 Task: Create an educational slideshow presentation on a historical event or scientific topic, incorporating images, text, and audio.
Action: Mouse moved to (281, 138)
Screenshot: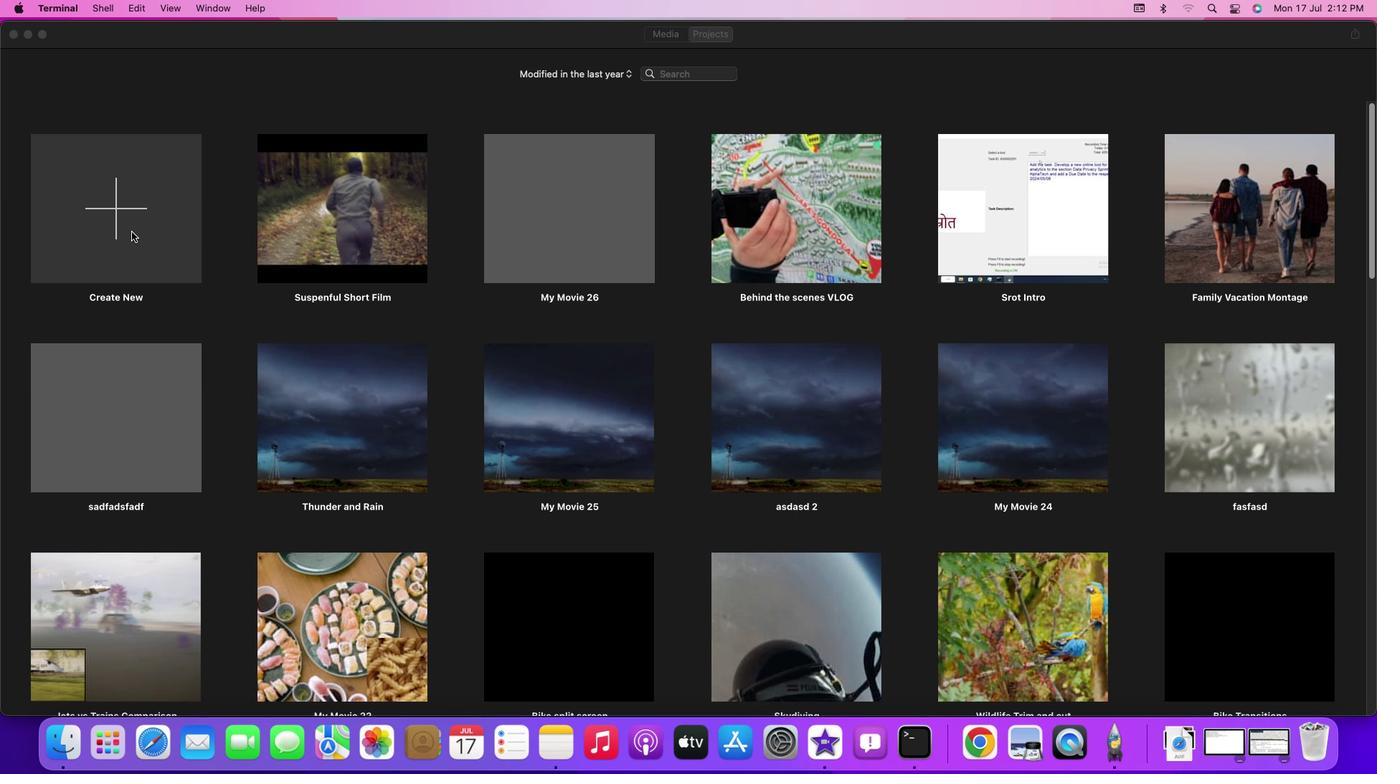 
Action: Mouse pressed left at (281, 138)
Screenshot: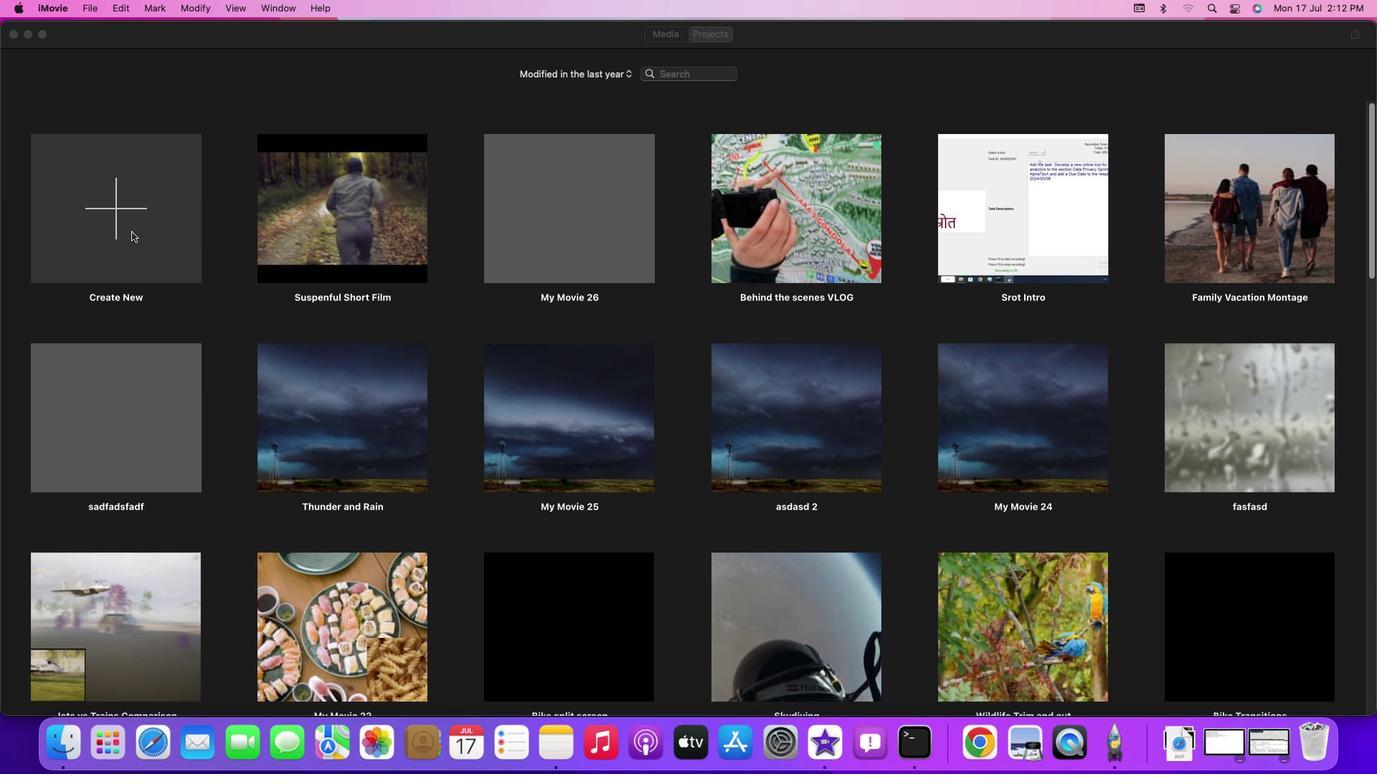 
Action: Mouse pressed left at (281, 138)
Screenshot: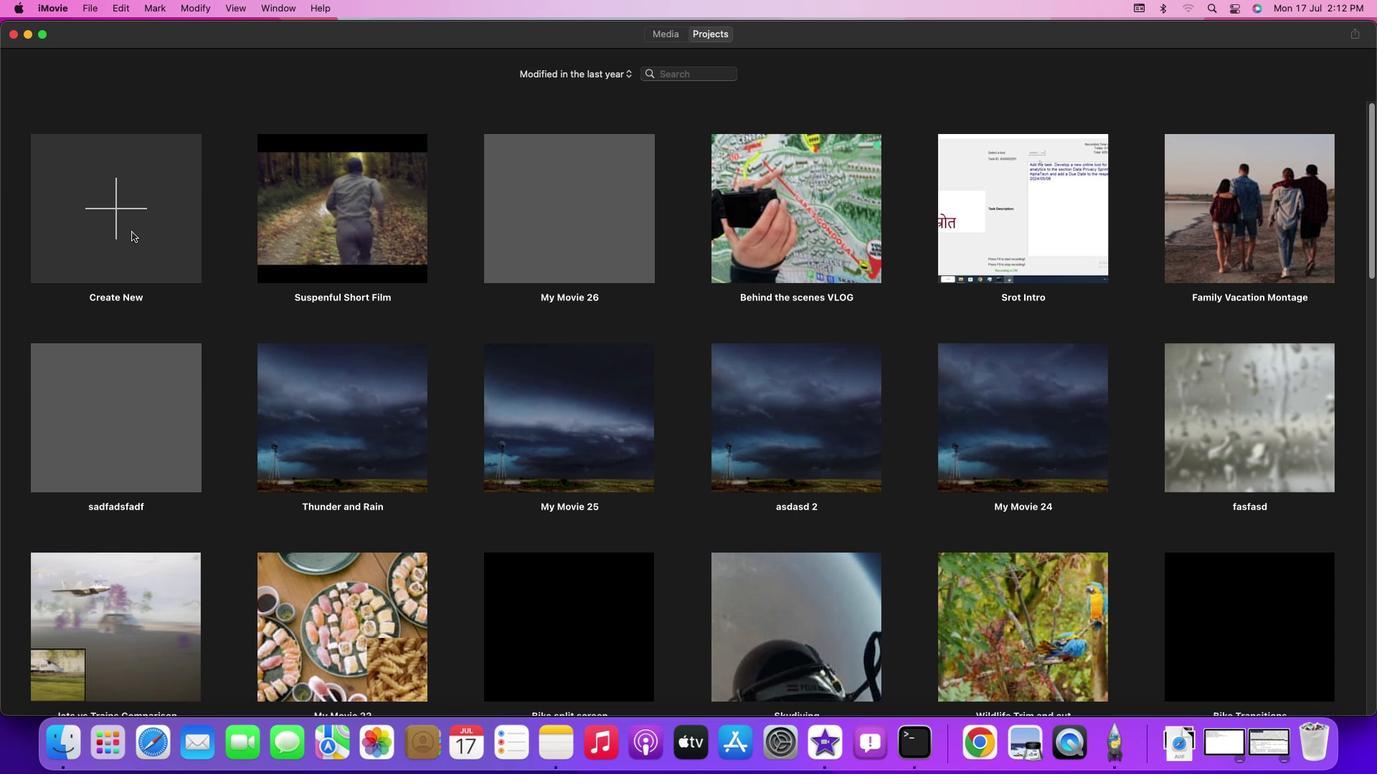 
Action: Mouse moved to (253, 124)
Screenshot: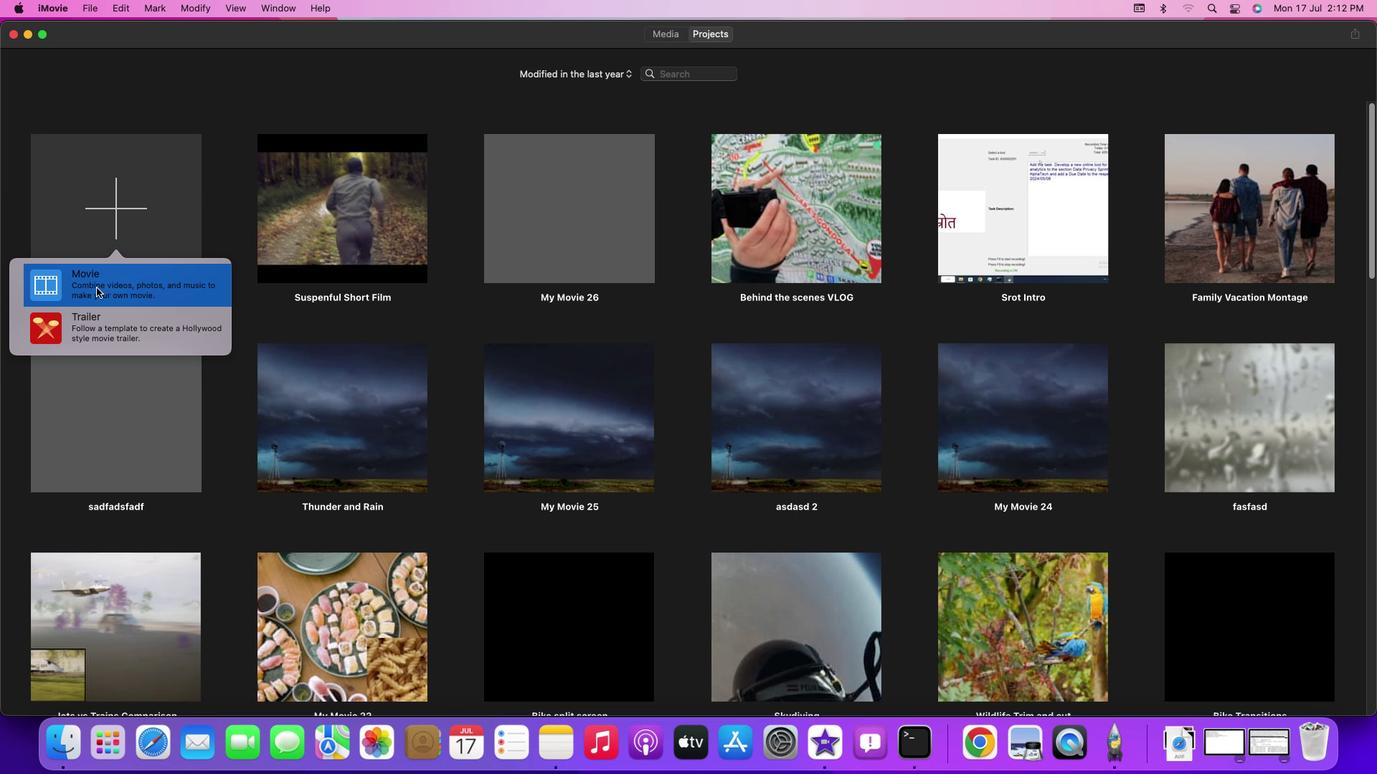 
Action: Mouse pressed left at (253, 124)
Screenshot: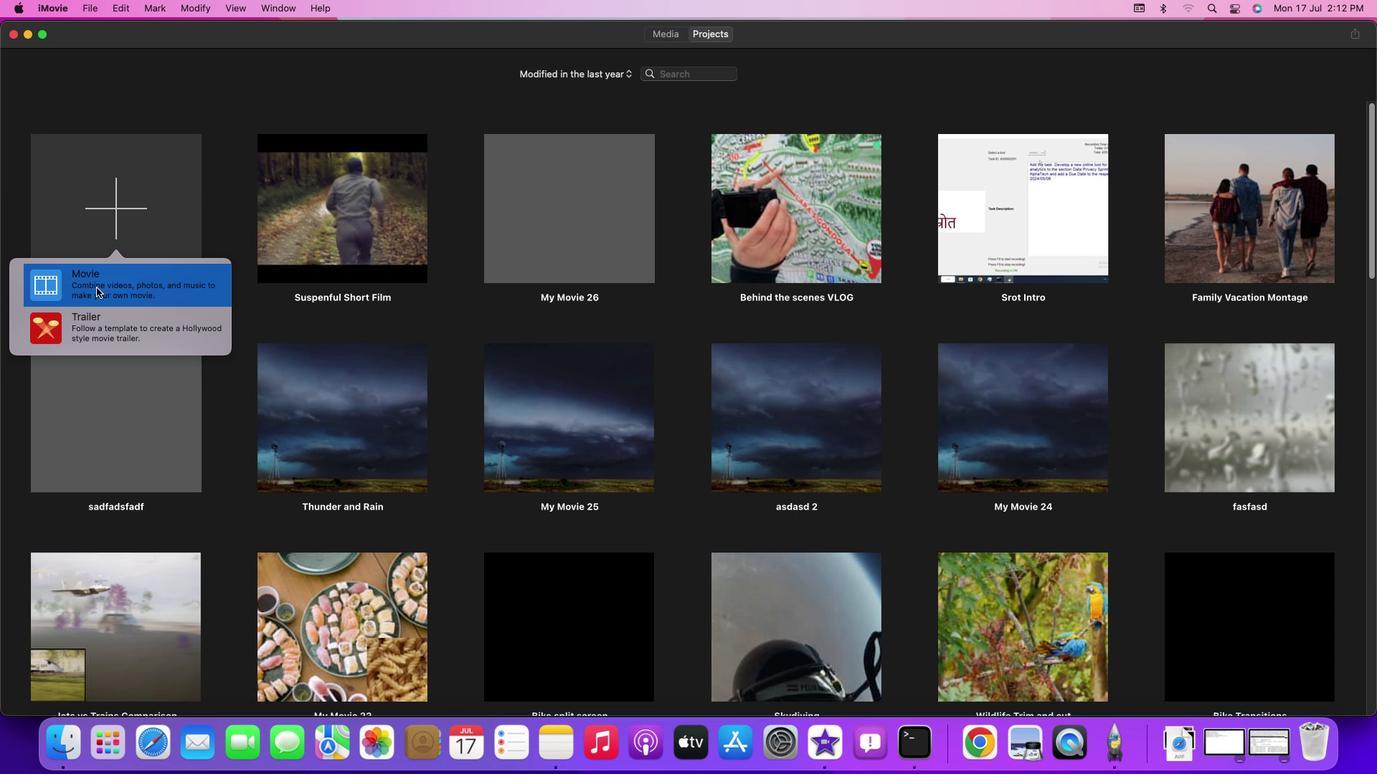 
Action: Mouse pressed left at (253, 124)
Screenshot: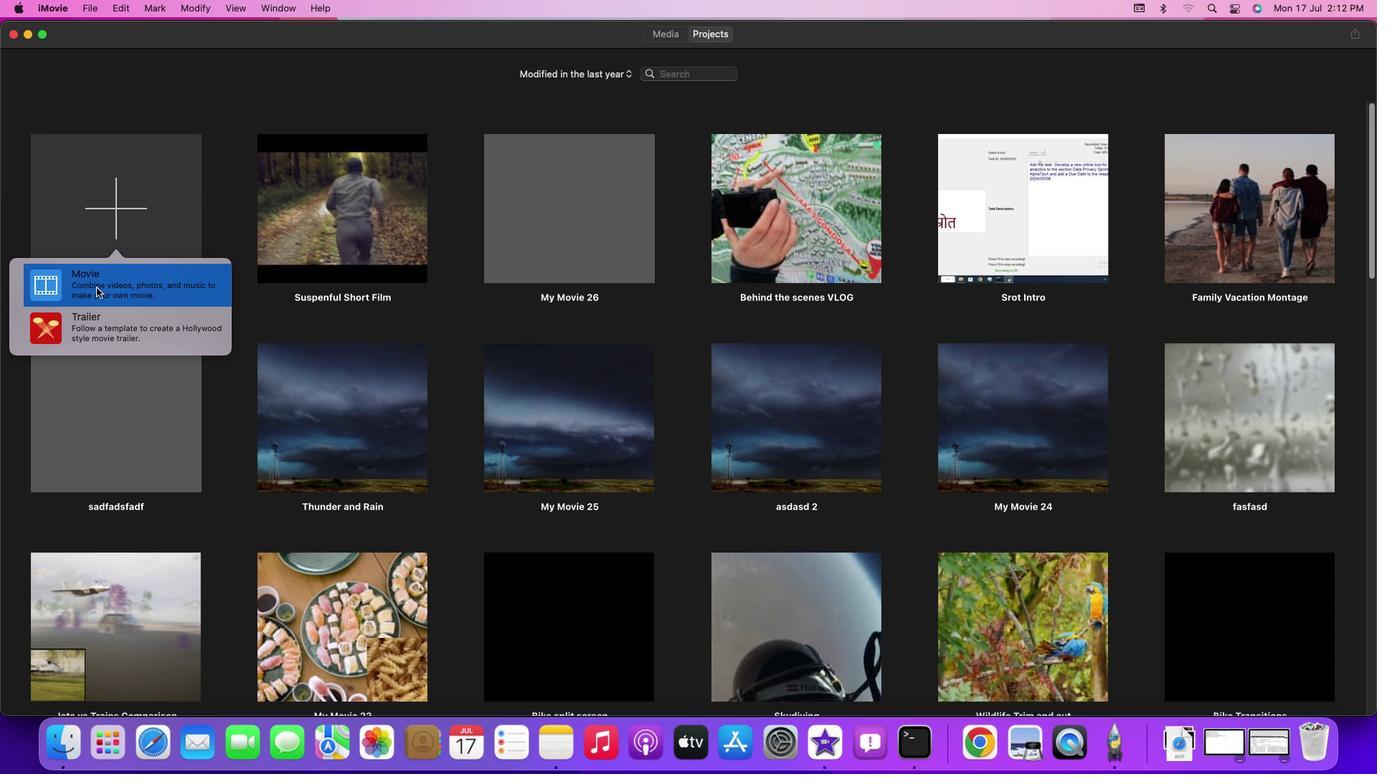 
Action: Mouse moved to (316, 185)
Screenshot: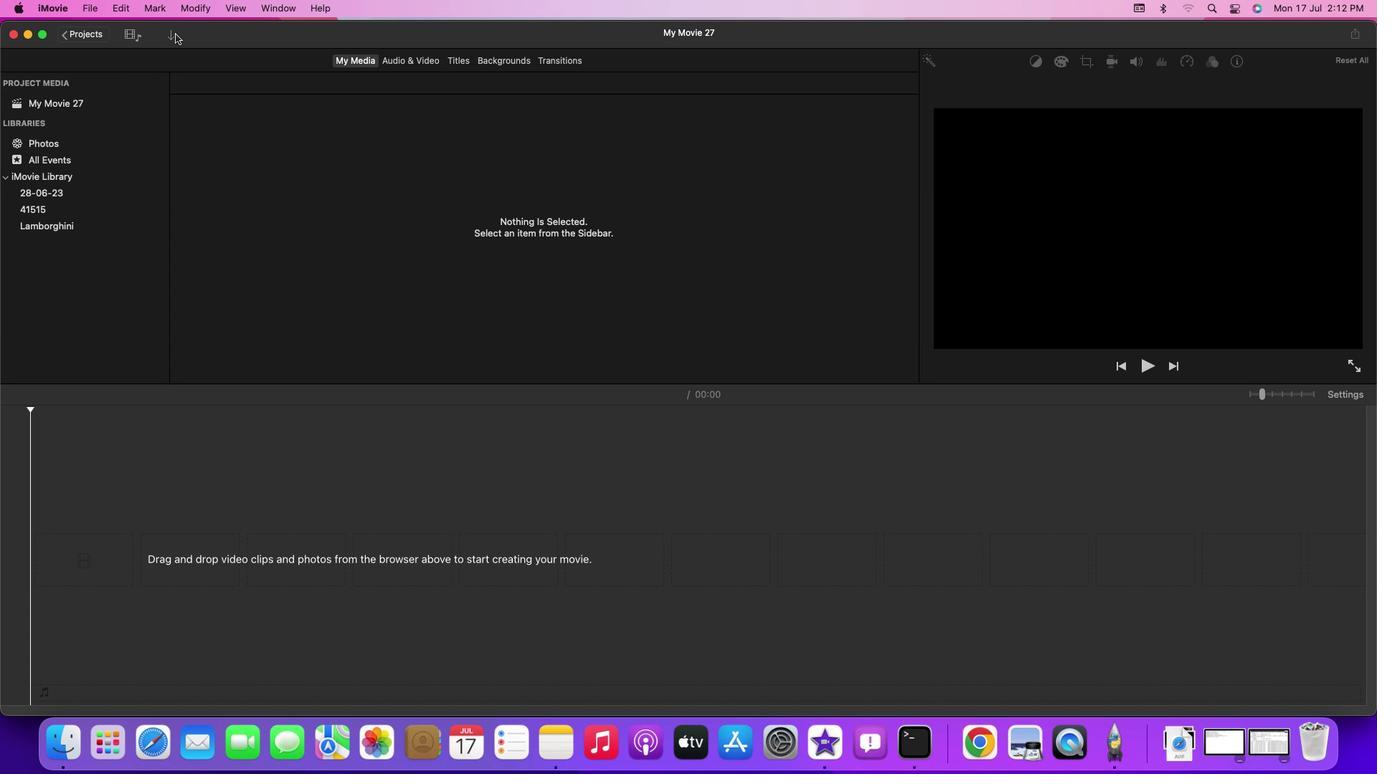 
Action: Mouse pressed left at (316, 185)
Screenshot: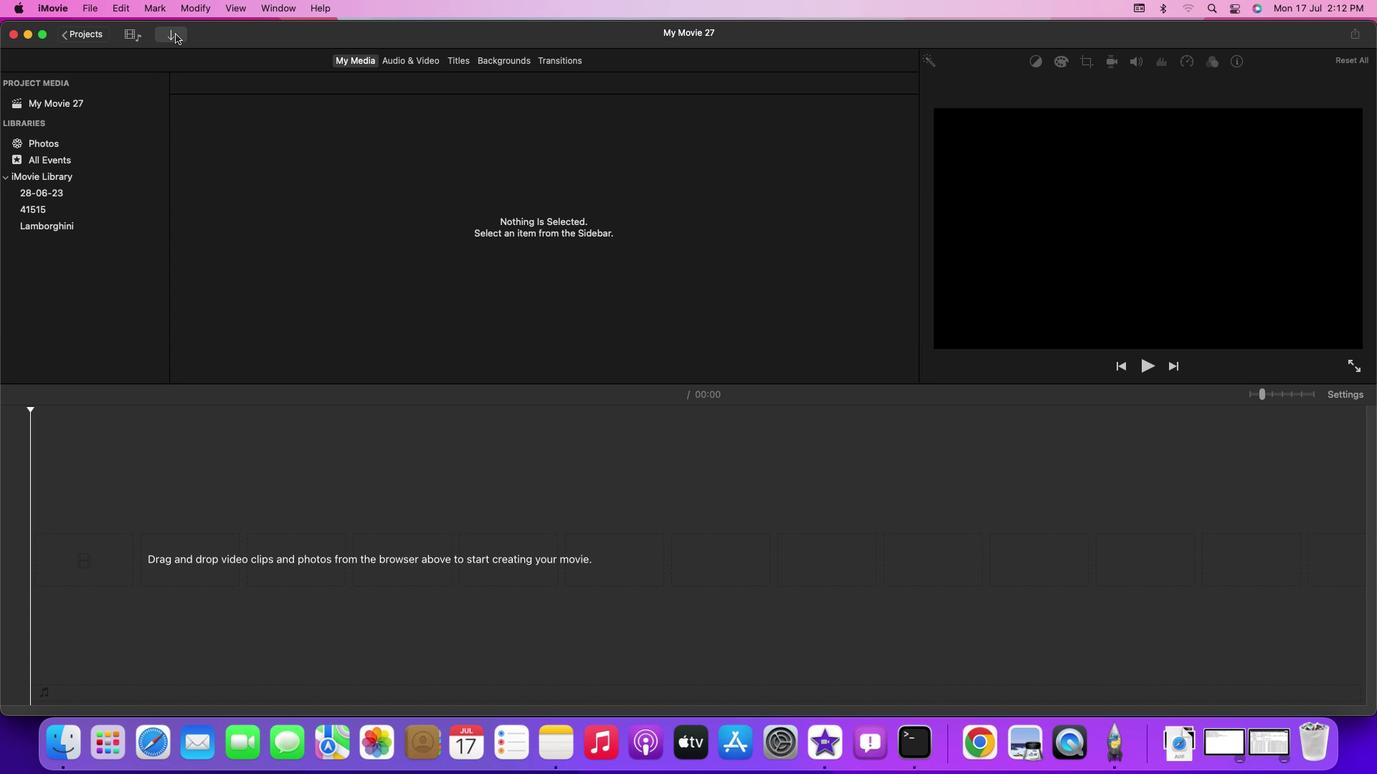 
Action: Mouse moved to (223, 147)
Screenshot: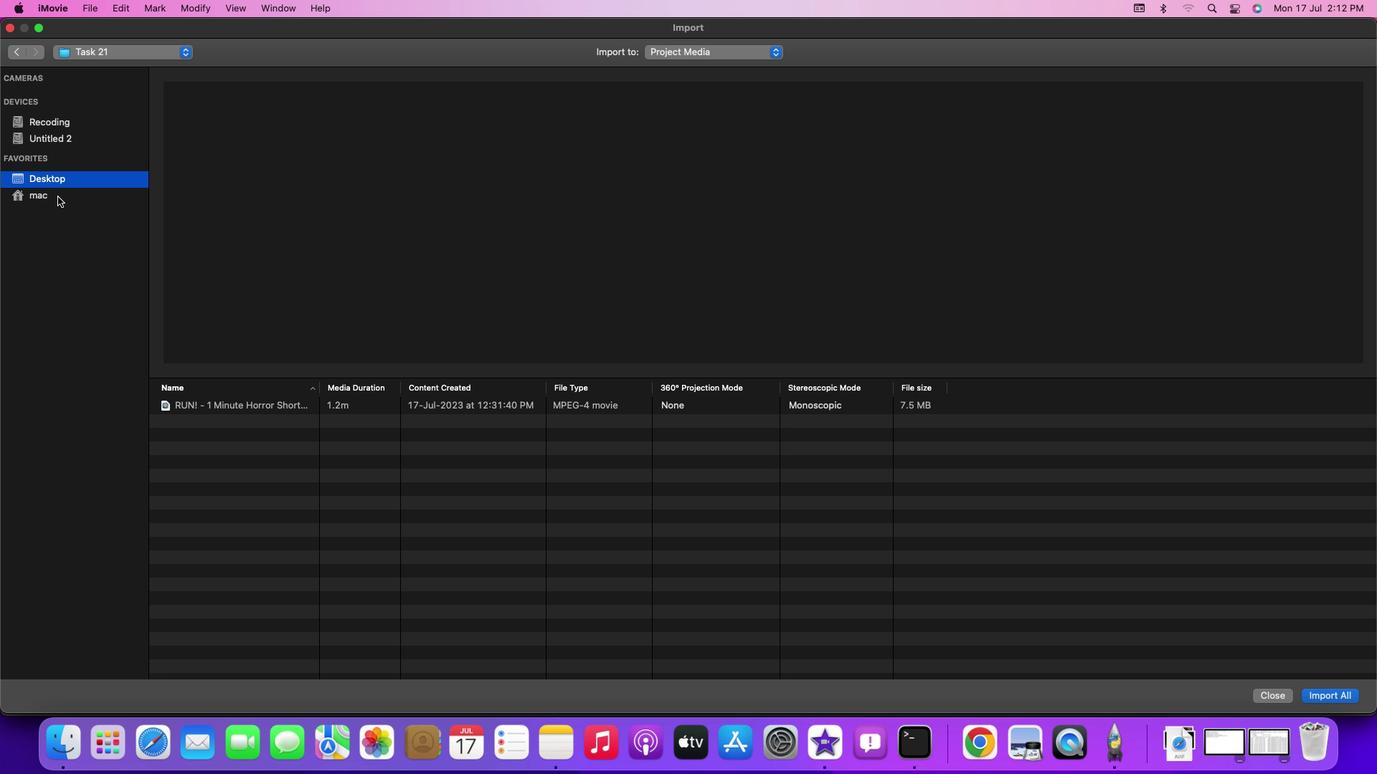 
Action: Mouse pressed left at (223, 147)
Screenshot: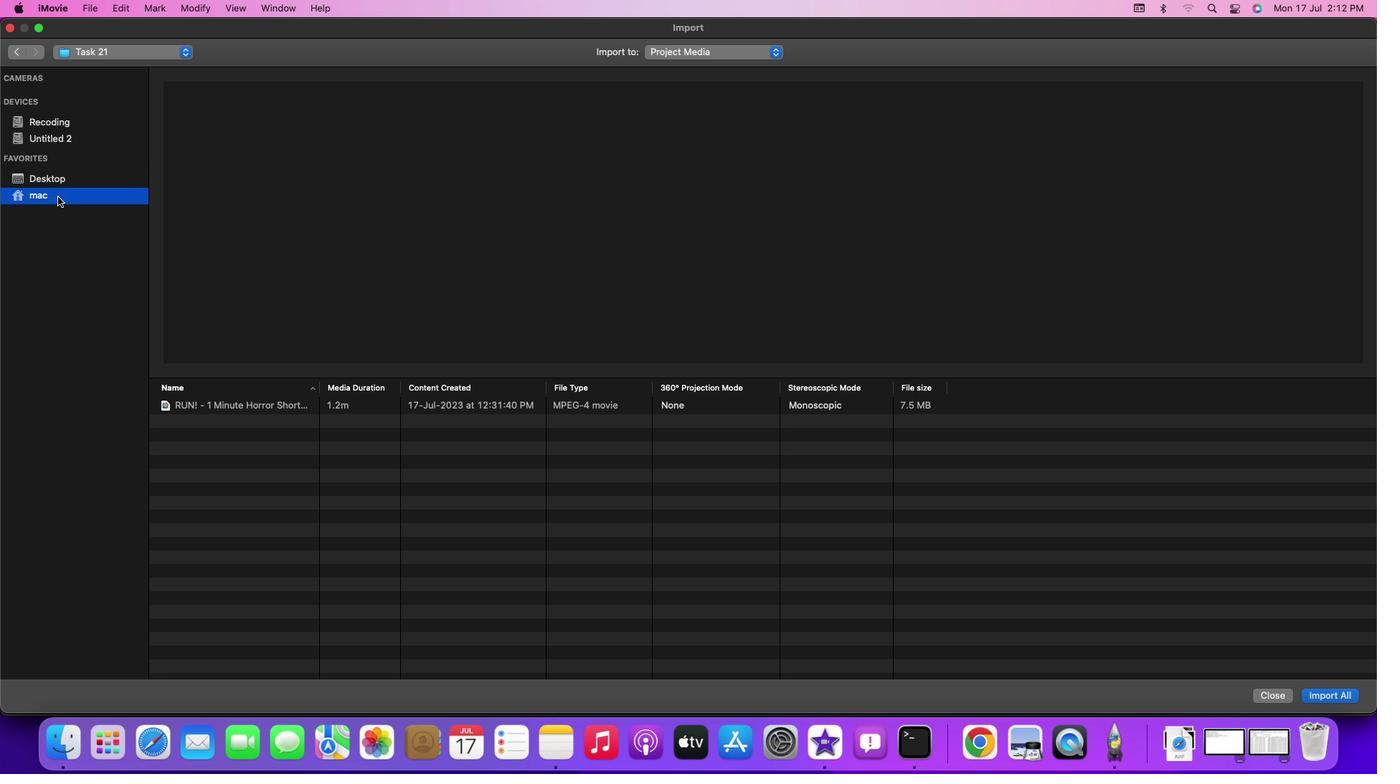 
Action: Mouse moved to (226, 149)
Screenshot: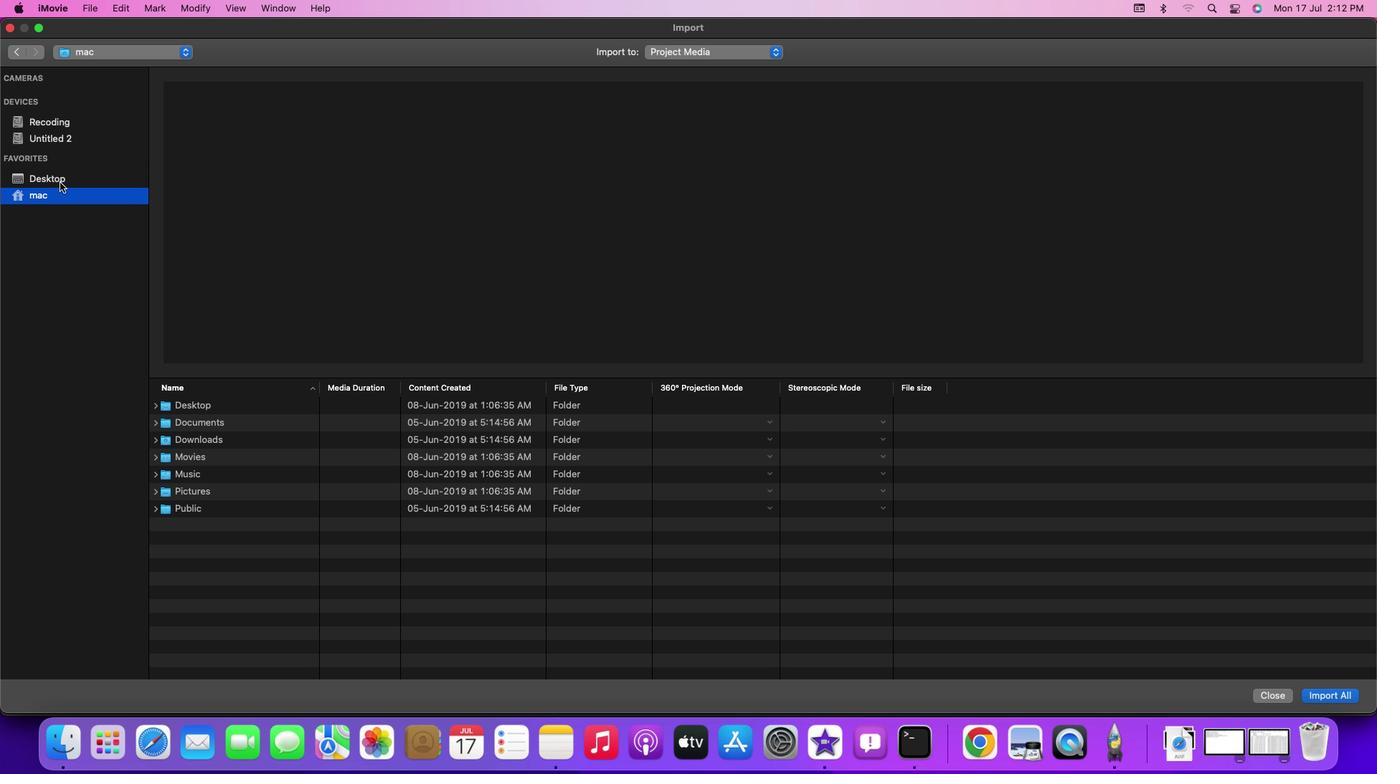 
Action: Mouse pressed left at (226, 149)
Screenshot: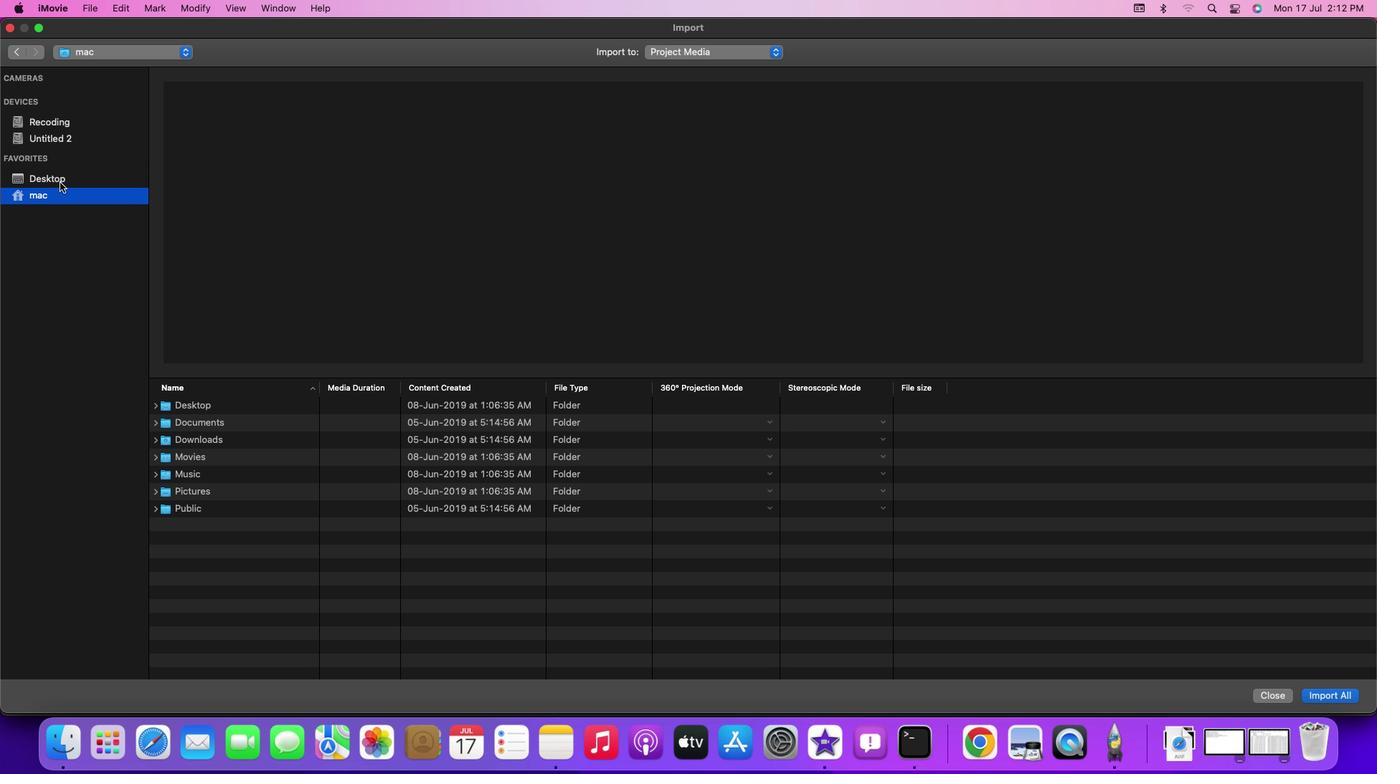 
Action: Mouse moved to (333, 43)
Screenshot: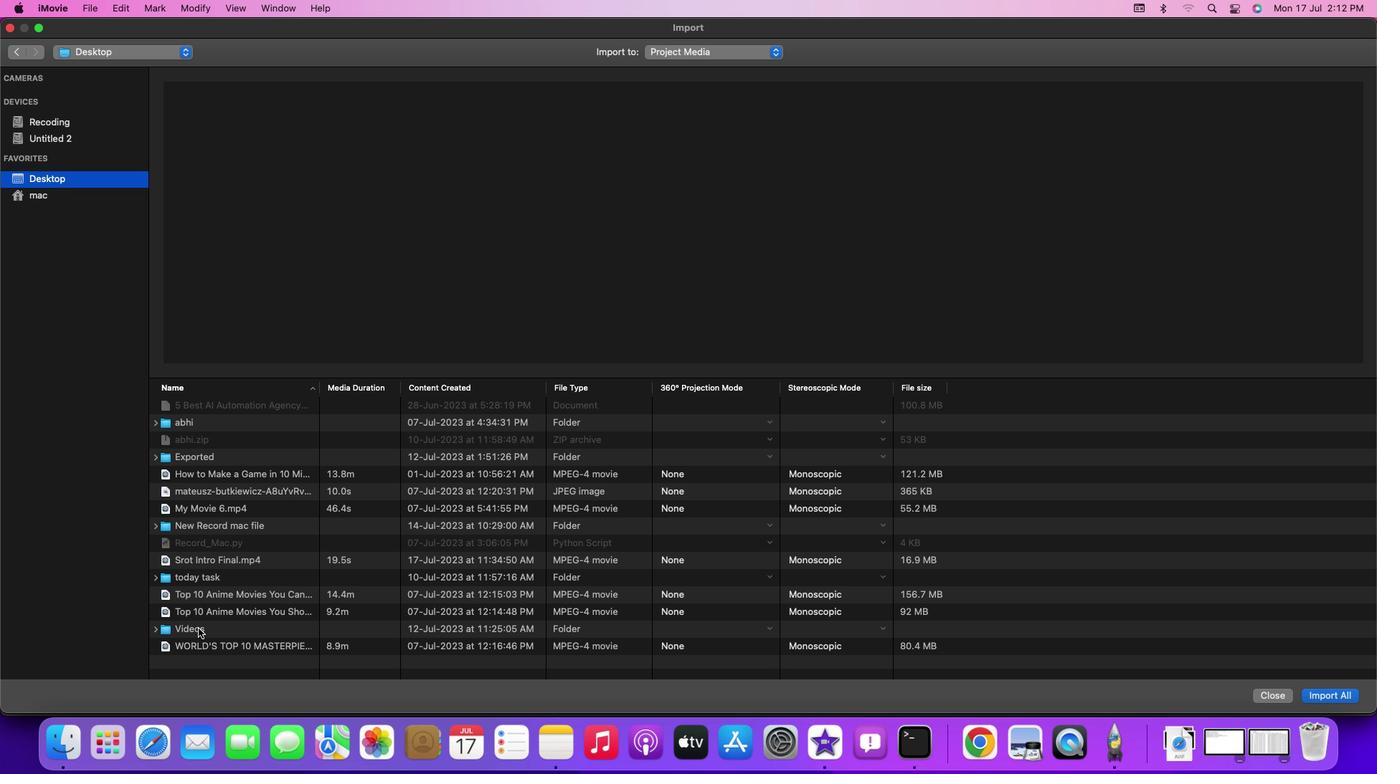 
Action: Mouse pressed left at (333, 43)
Screenshot: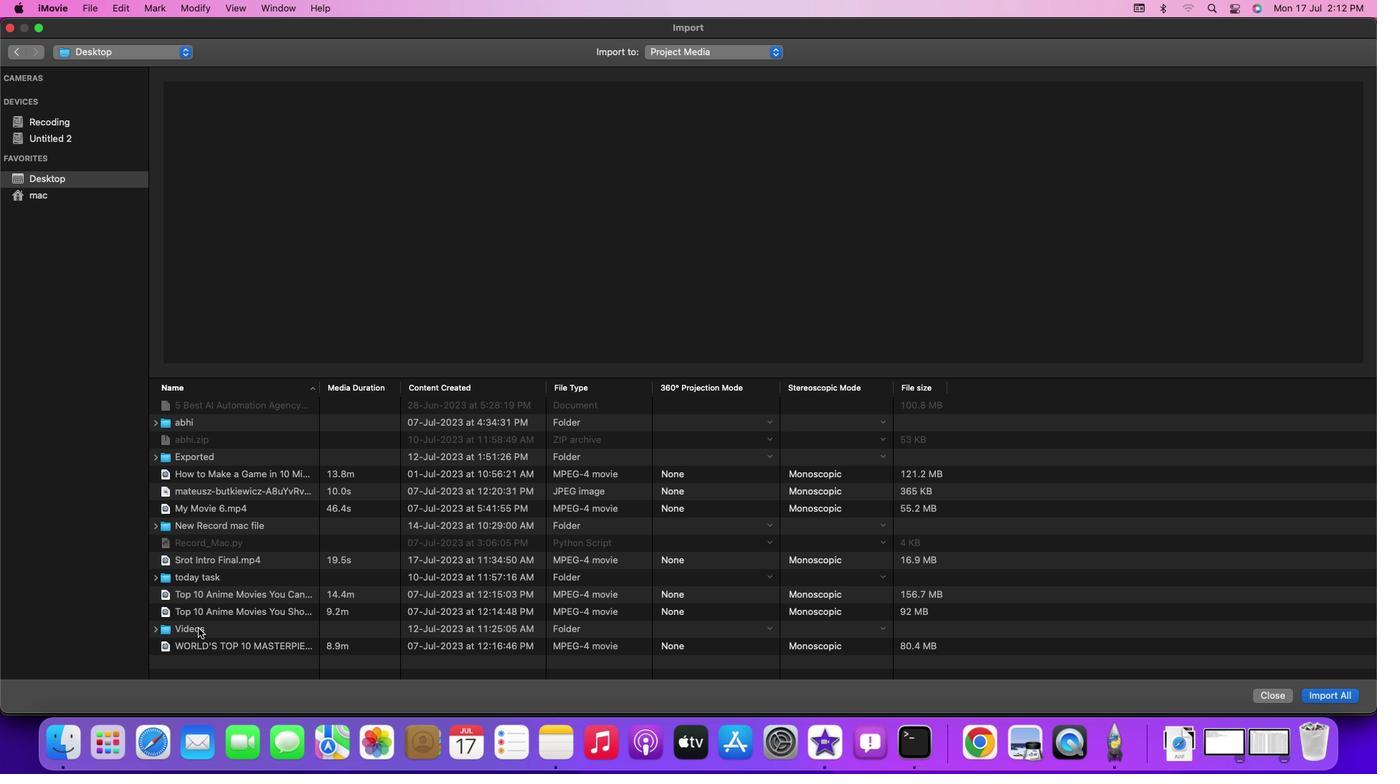 
Action: Mouse pressed left at (333, 43)
Screenshot: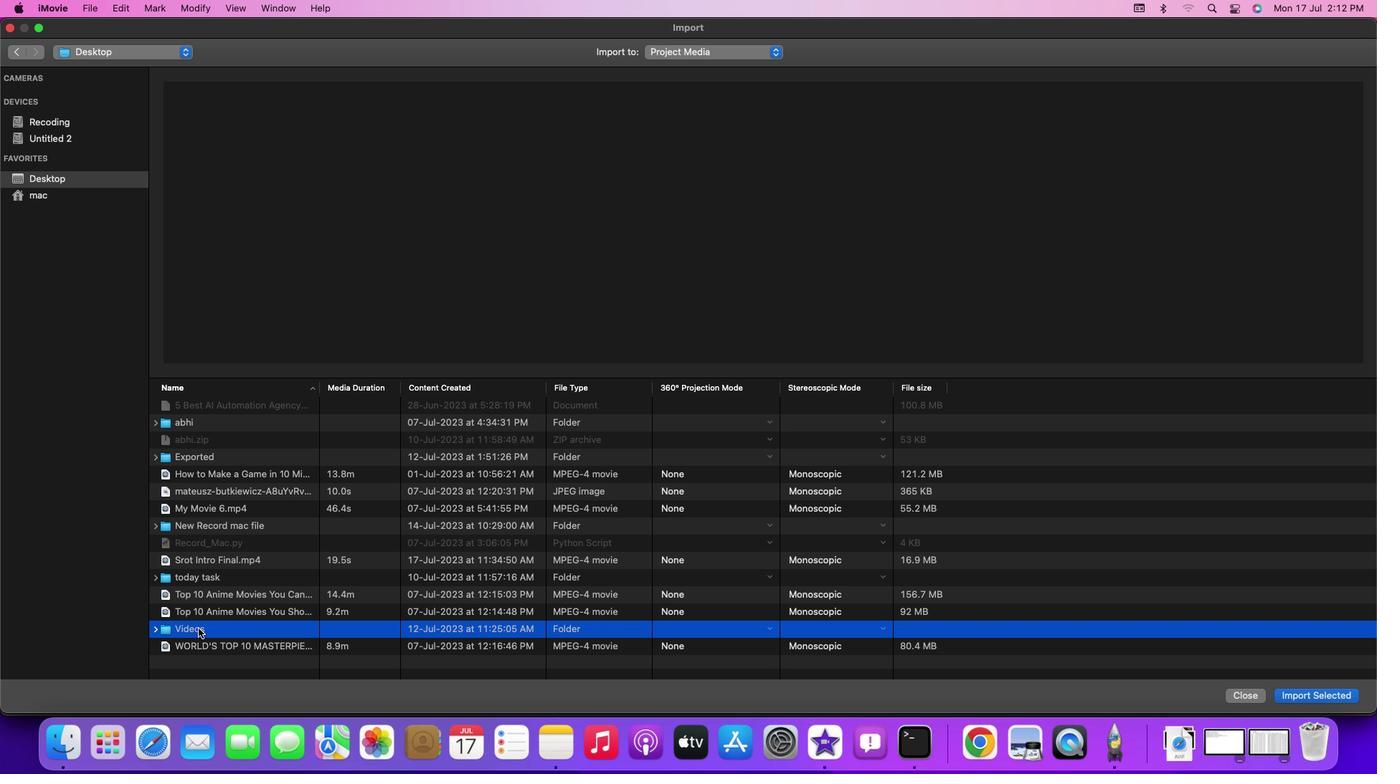 
Action: Mouse moved to (385, 68)
Screenshot: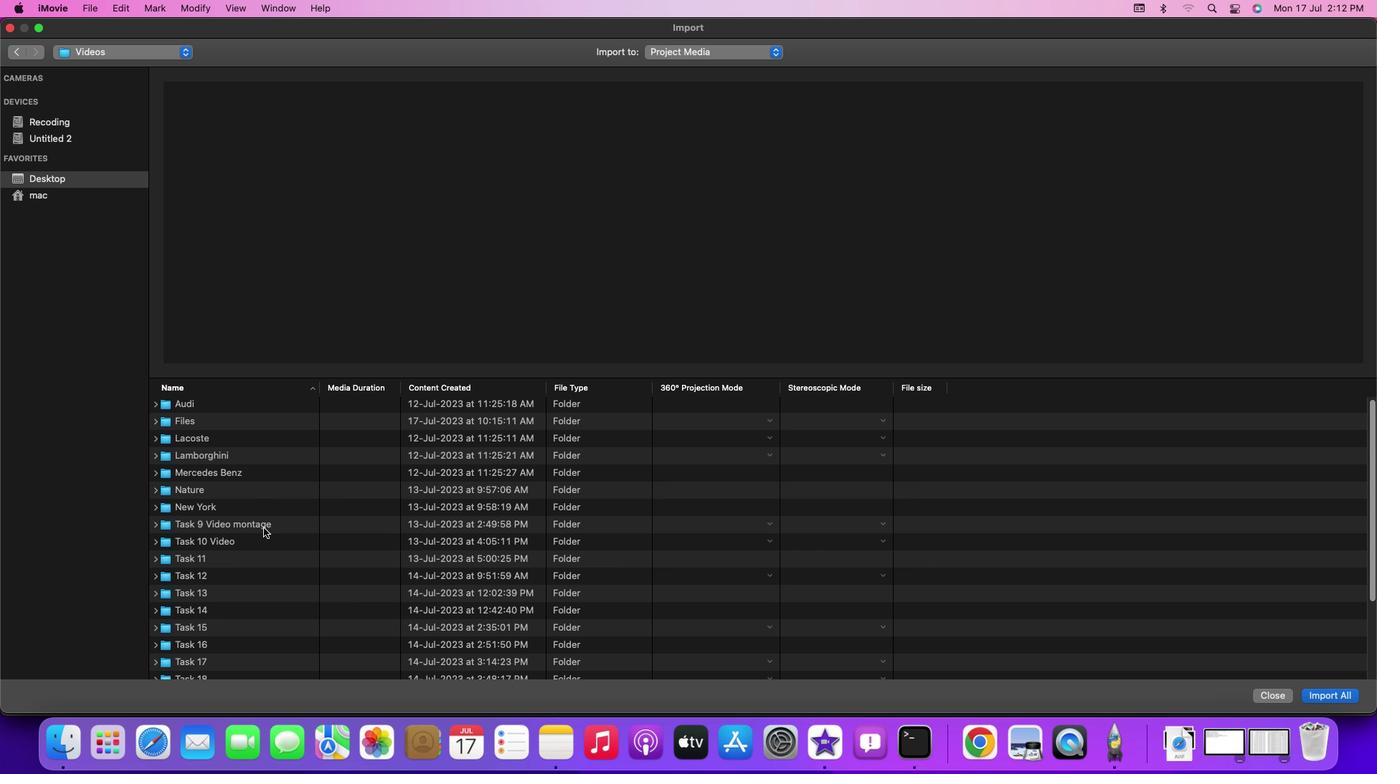 
Action: Mouse scrolled (385, 68) with delta (178, 194)
Screenshot: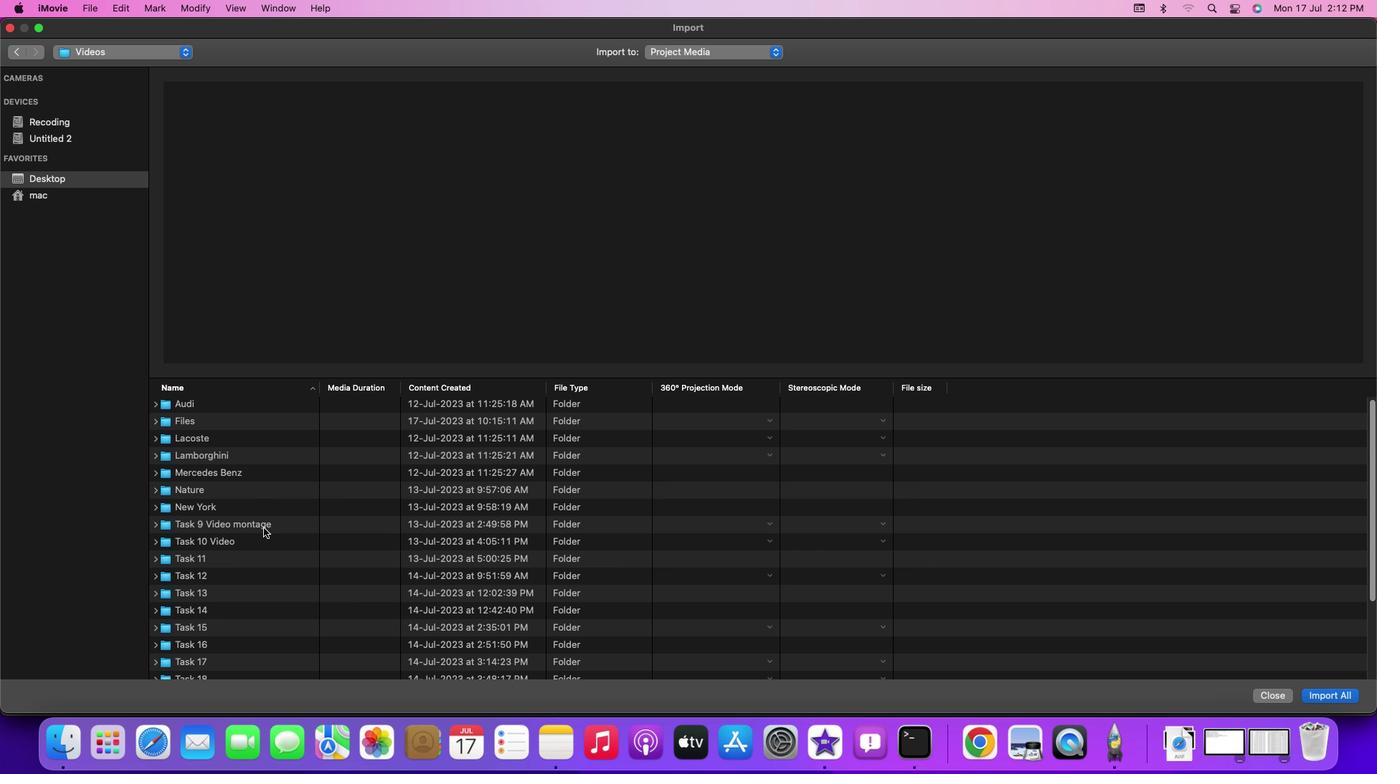 
Action: Mouse moved to (385, 67)
Screenshot: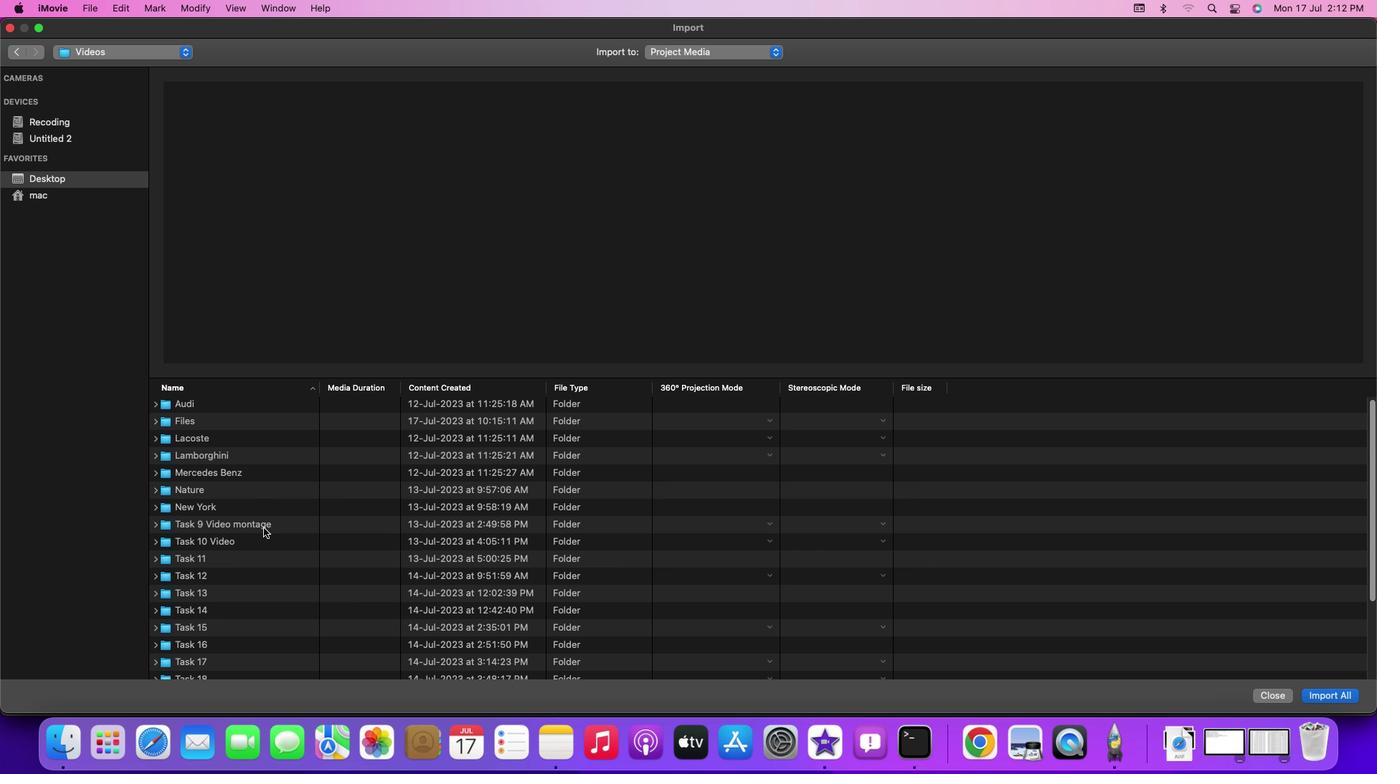 
Action: Mouse scrolled (385, 67) with delta (178, 194)
Screenshot: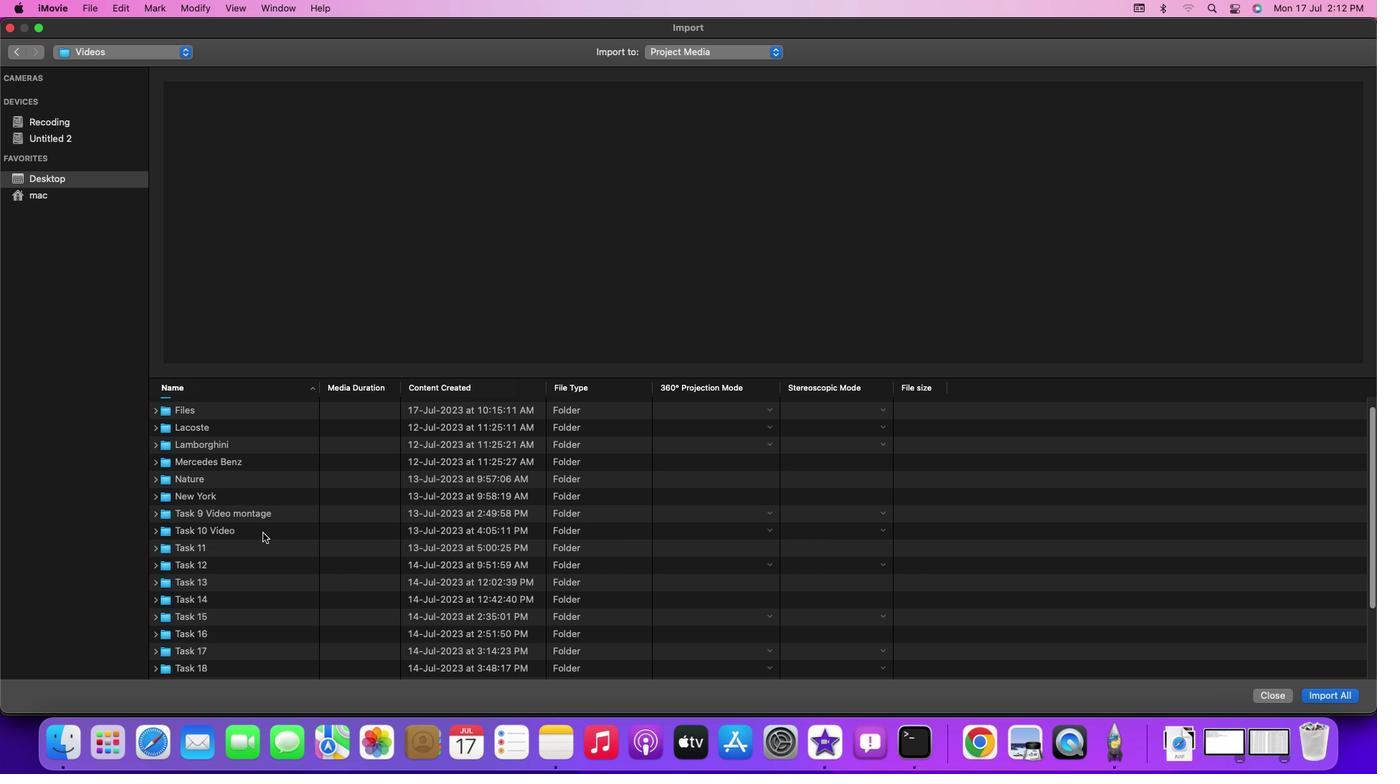 
Action: Mouse moved to (385, 66)
Screenshot: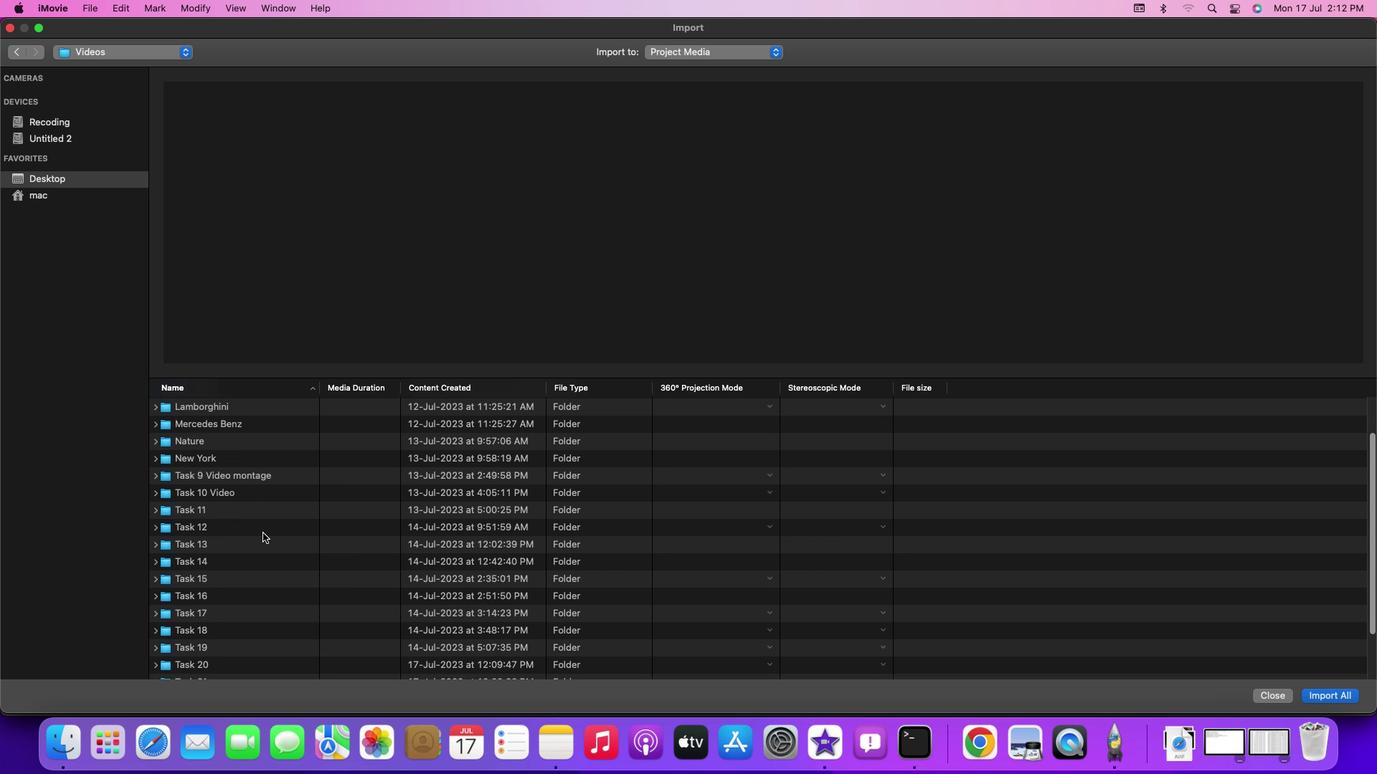 
Action: Mouse scrolled (385, 66) with delta (178, 194)
Screenshot: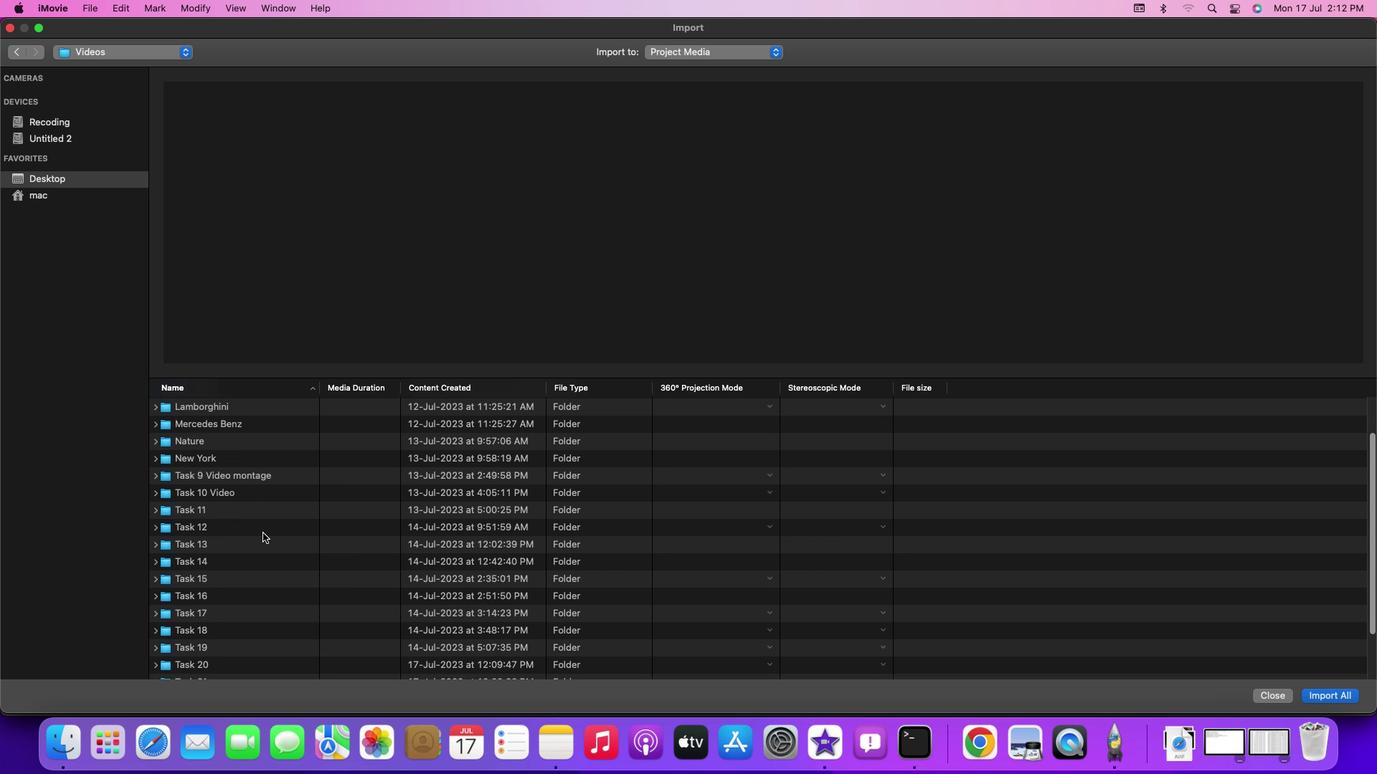 
Action: Mouse moved to (384, 66)
Screenshot: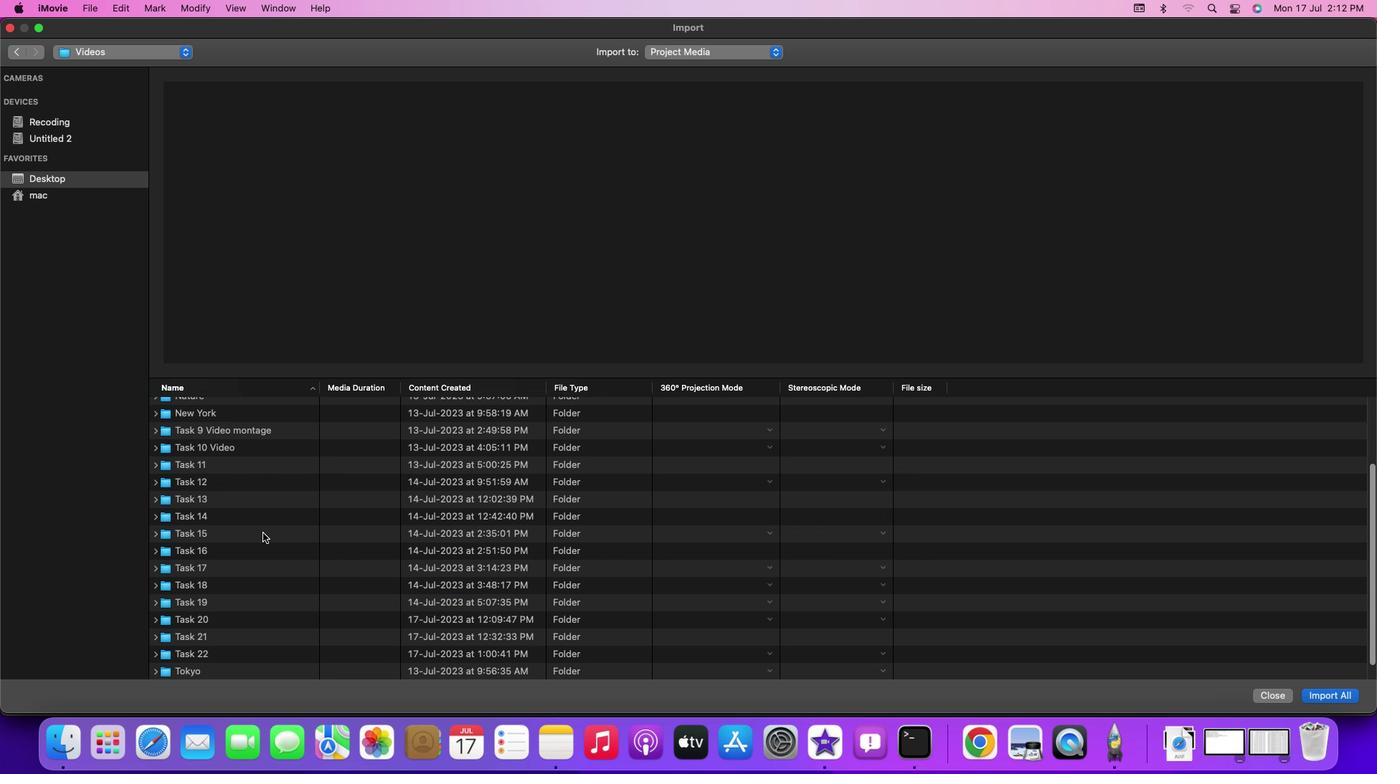 
Action: Mouse scrolled (384, 66) with delta (178, 195)
Screenshot: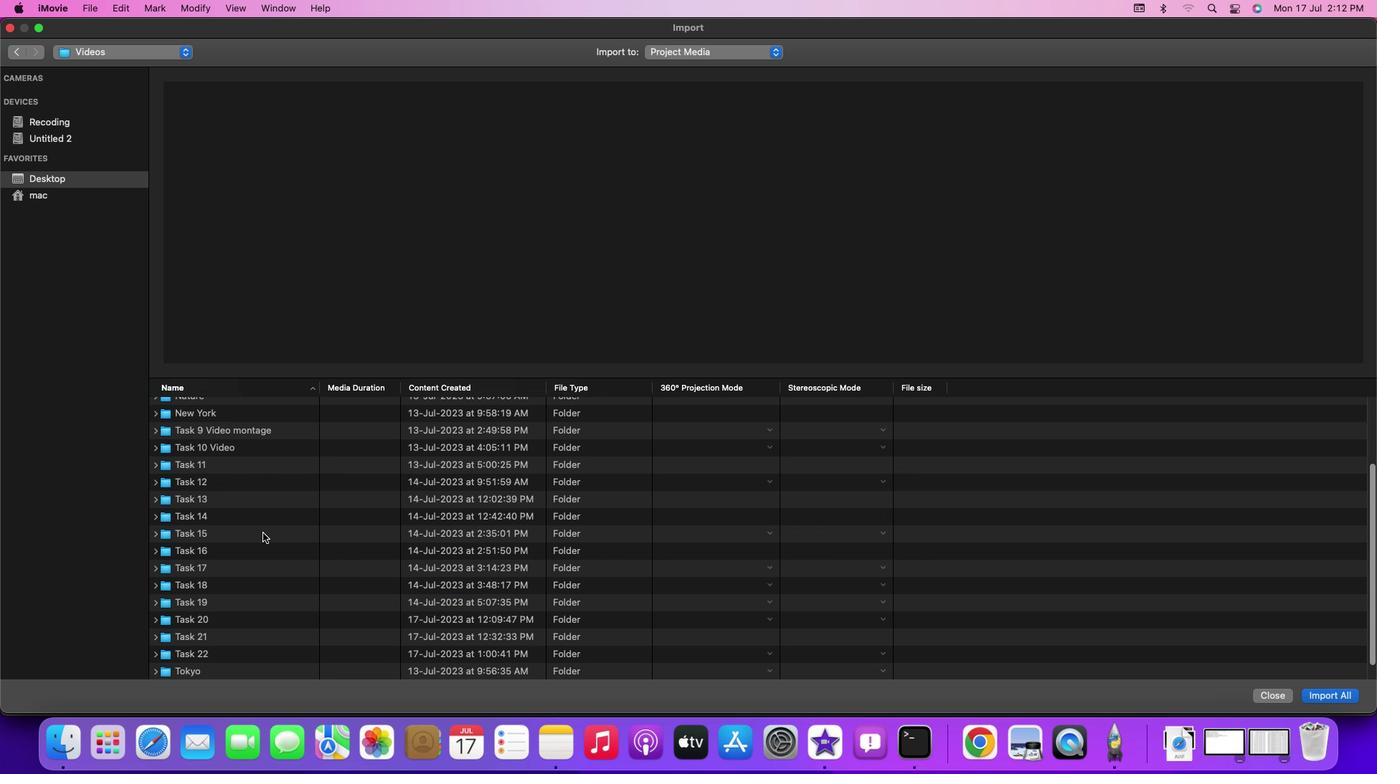 
Action: Mouse moved to (384, 65)
Screenshot: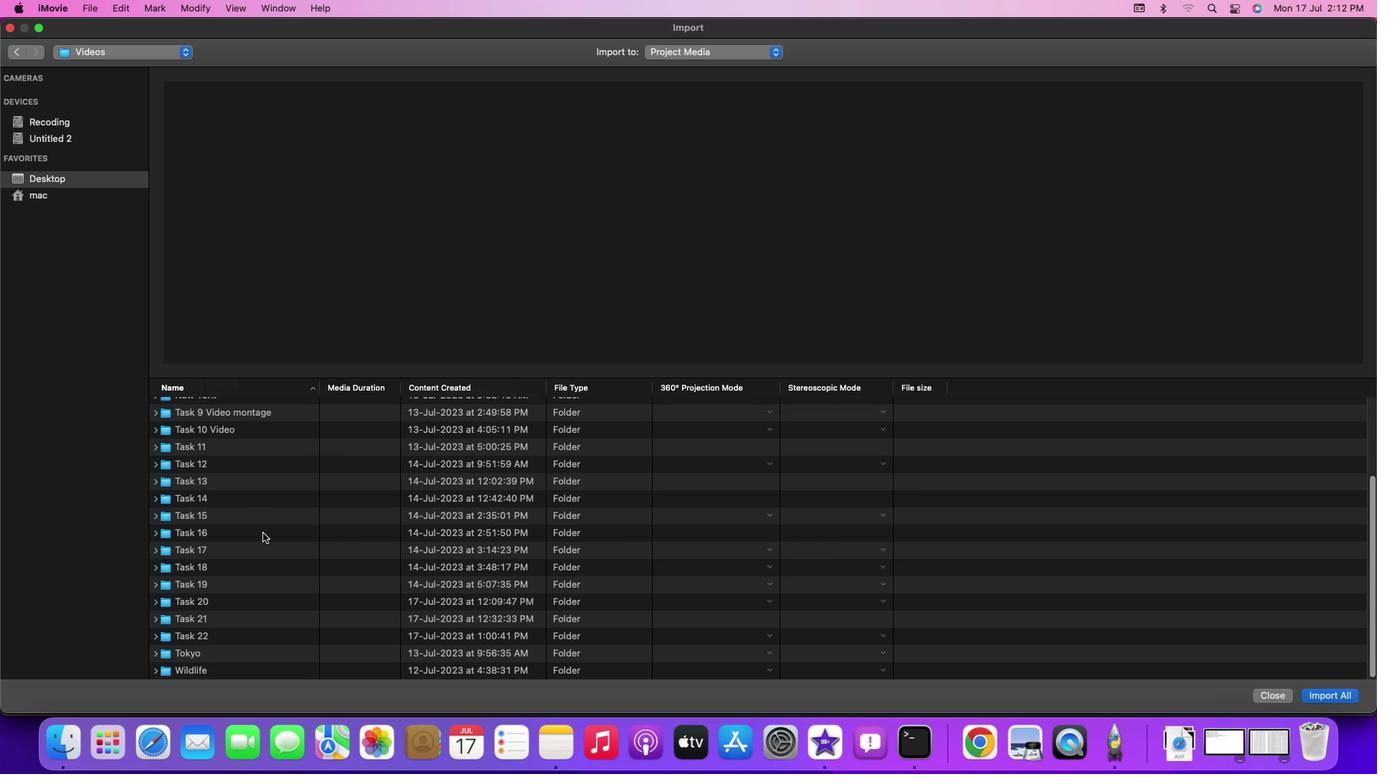 
Action: Mouse scrolled (384, 65) with delta (178, 195)
Screenshot: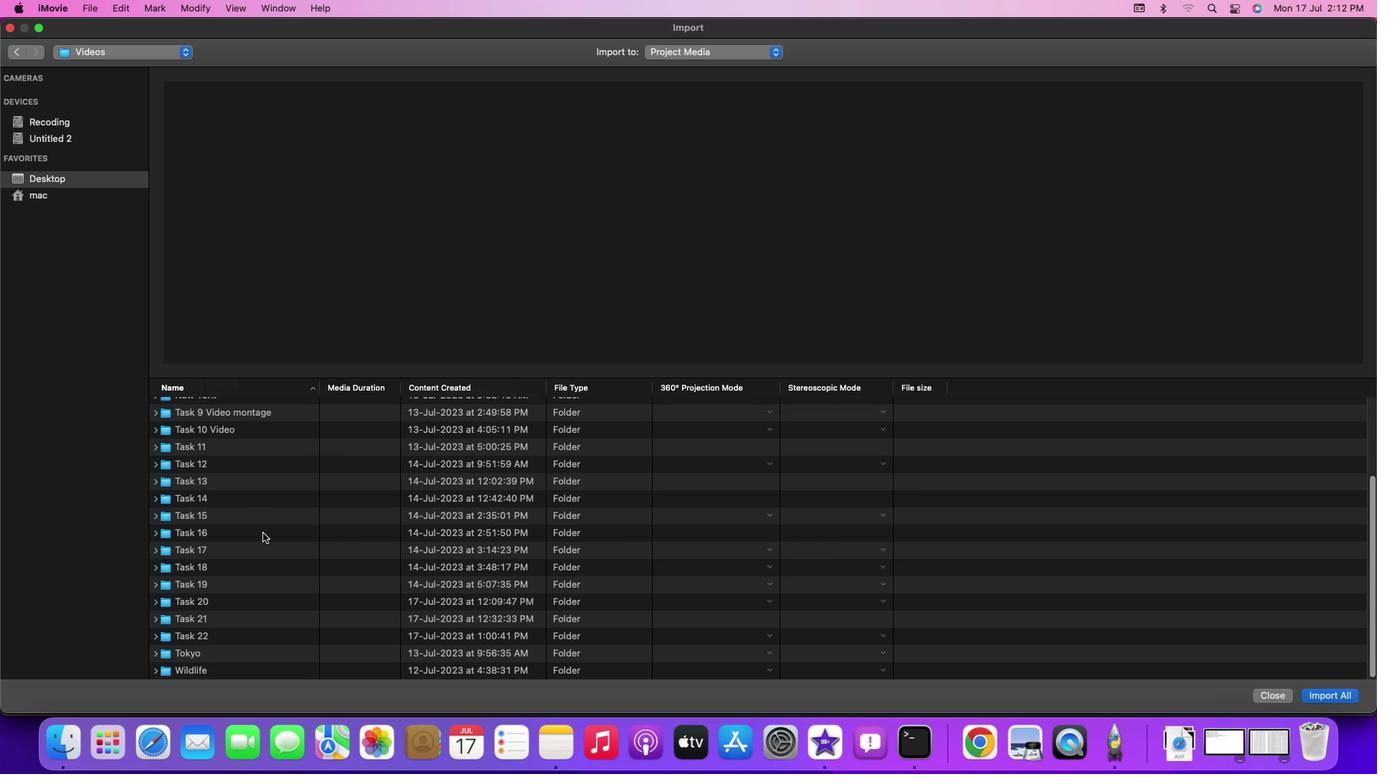 
Action: Mouse moved to (384, 65)
Screenshot: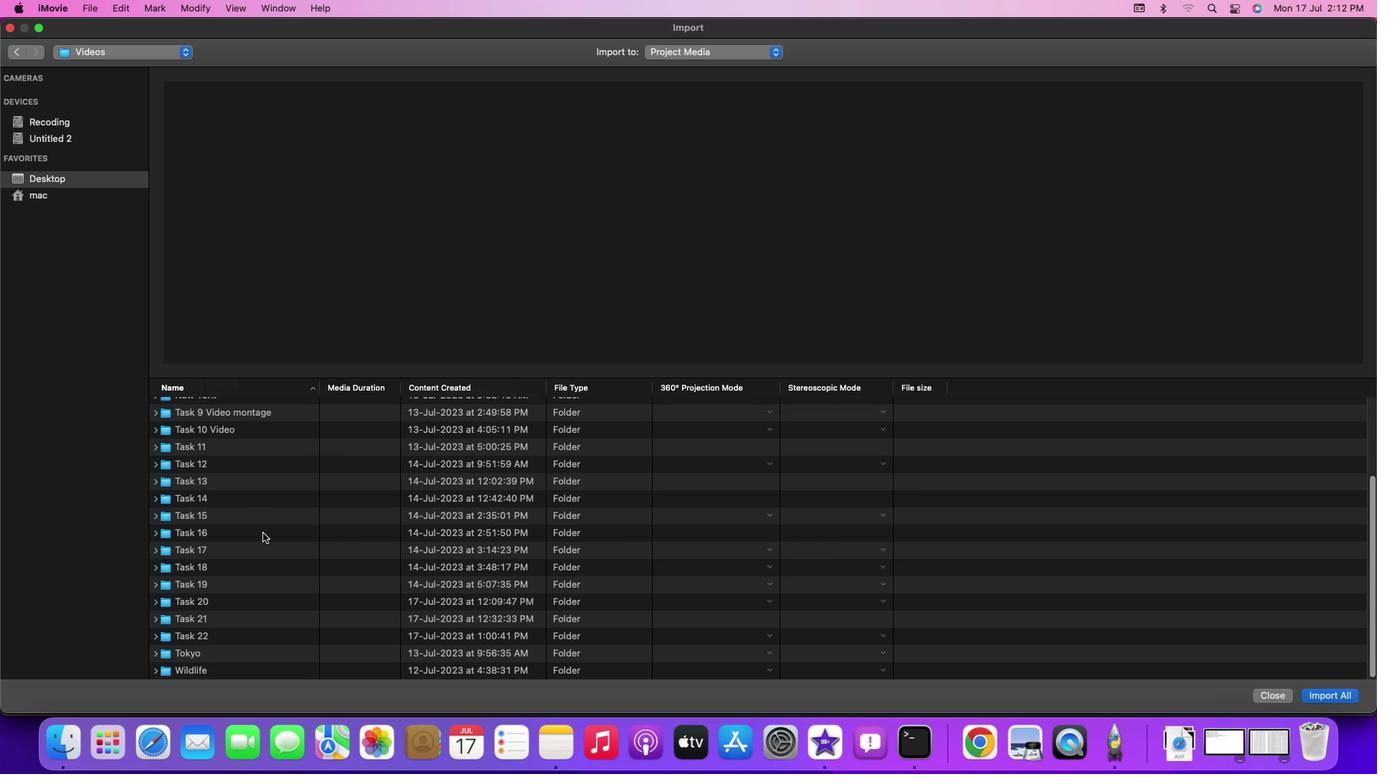 
Action: Mouse scrolled (384, 65) with delta (178, 195)
Screenshot: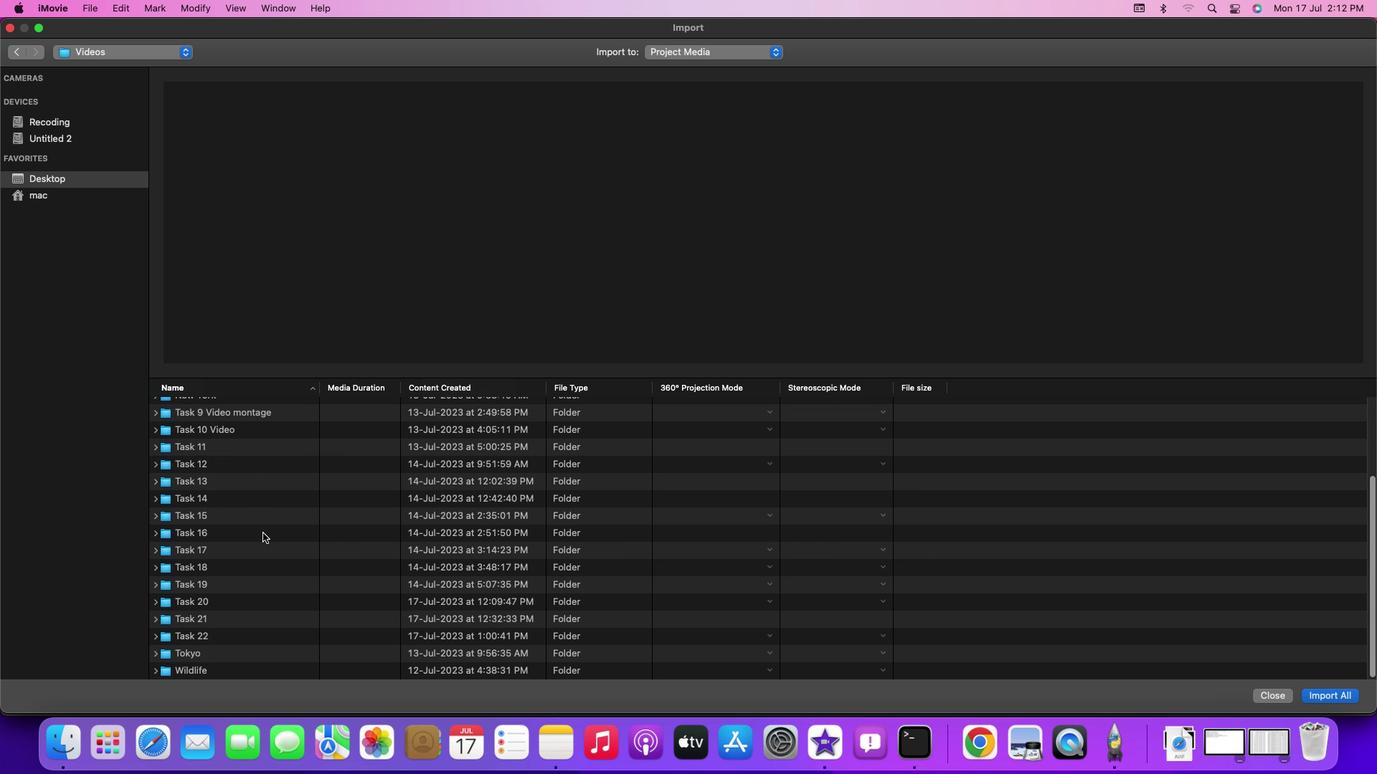 
Action: Mouse moved to (385, 65)
Screenshot: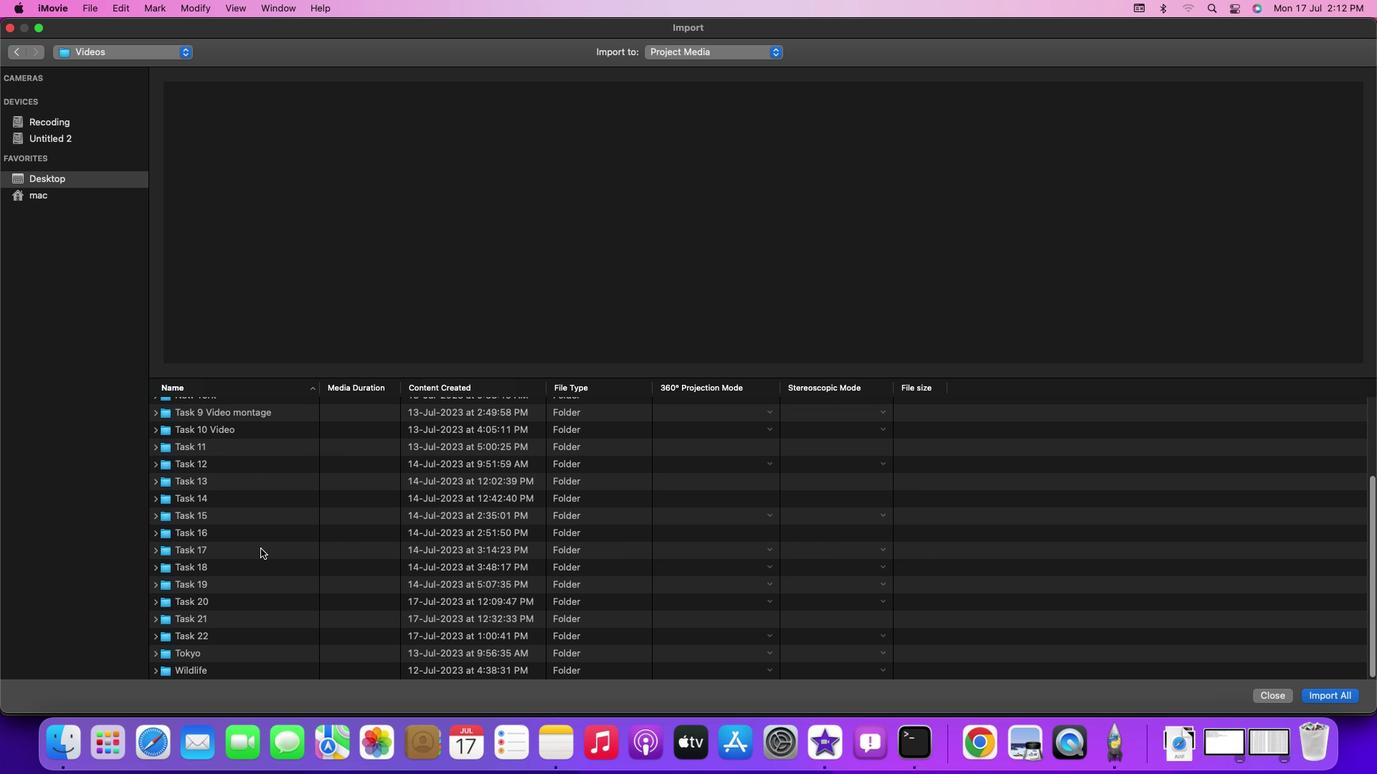 
Action: Mouse scrolled (385, 65) with delta (178, 194)
Screenshot: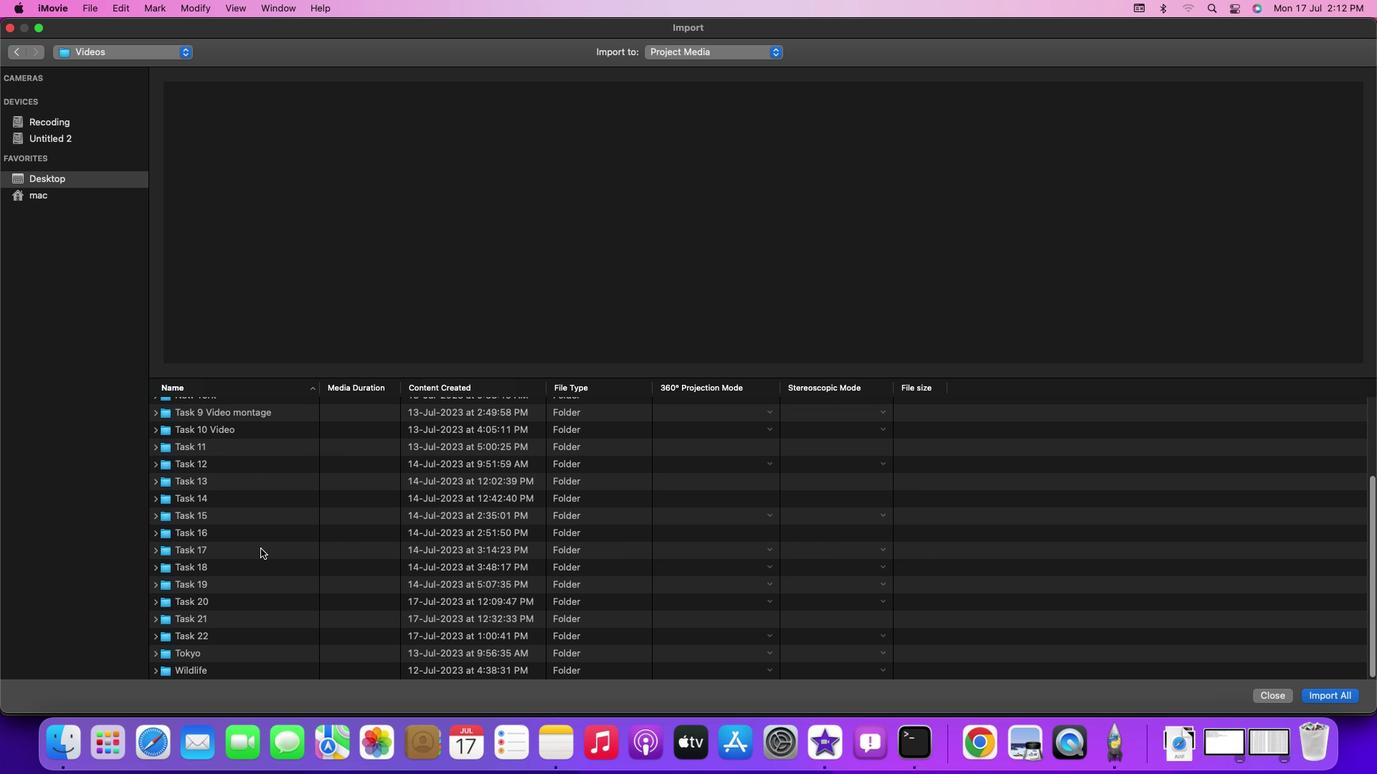 
Action: Mouse moved to (383, 63)
Screenshot: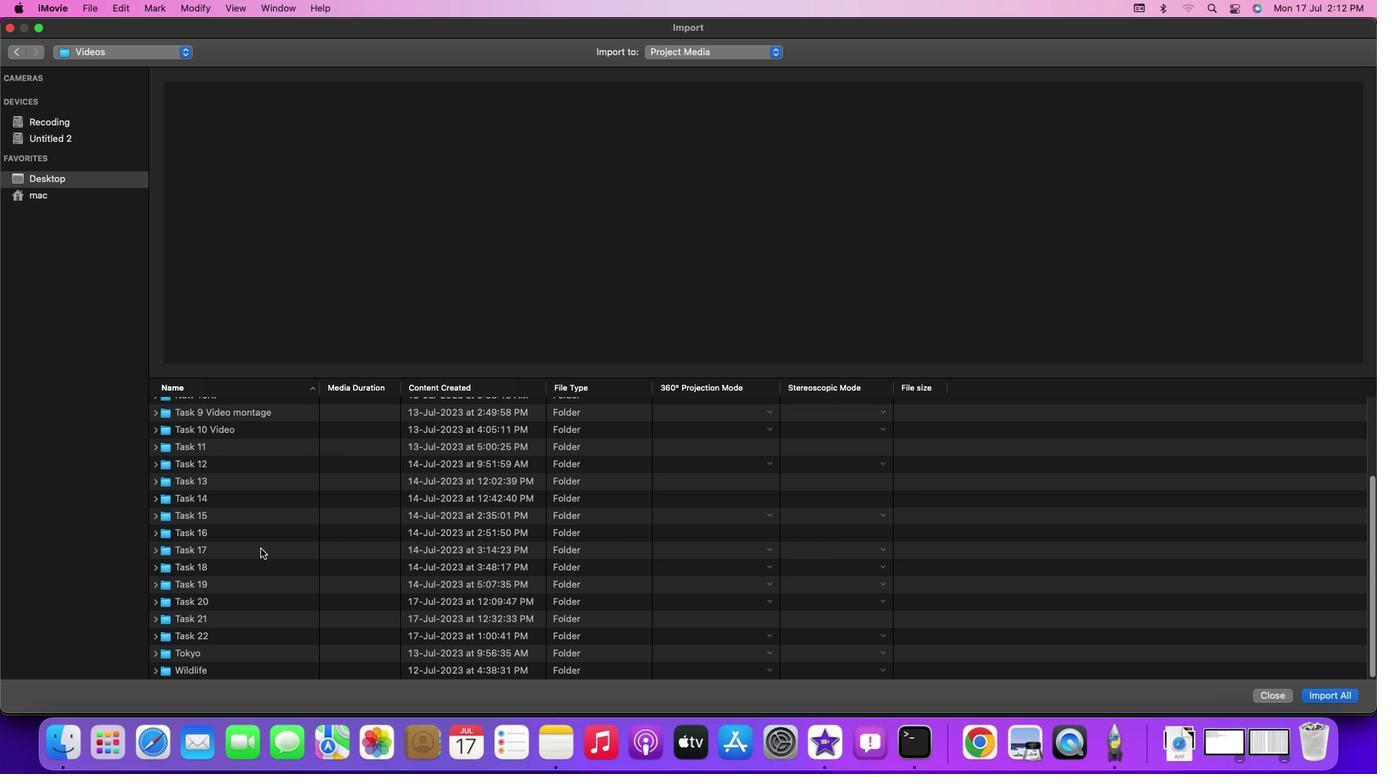 
Action: Mouse scrolled (383, 63) with delta (178, 194)
Screenshot: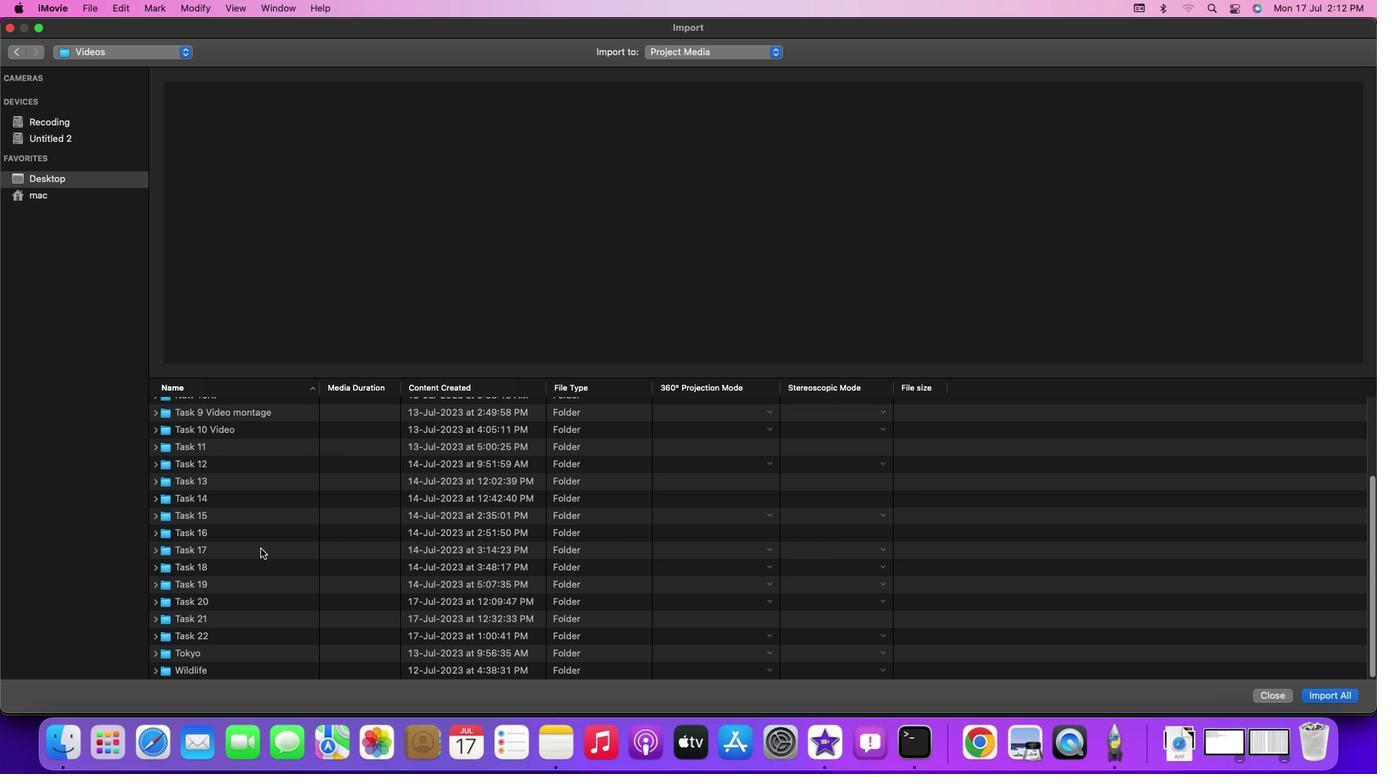 
Action: Mouse moved to (383, 63)
Screenshot: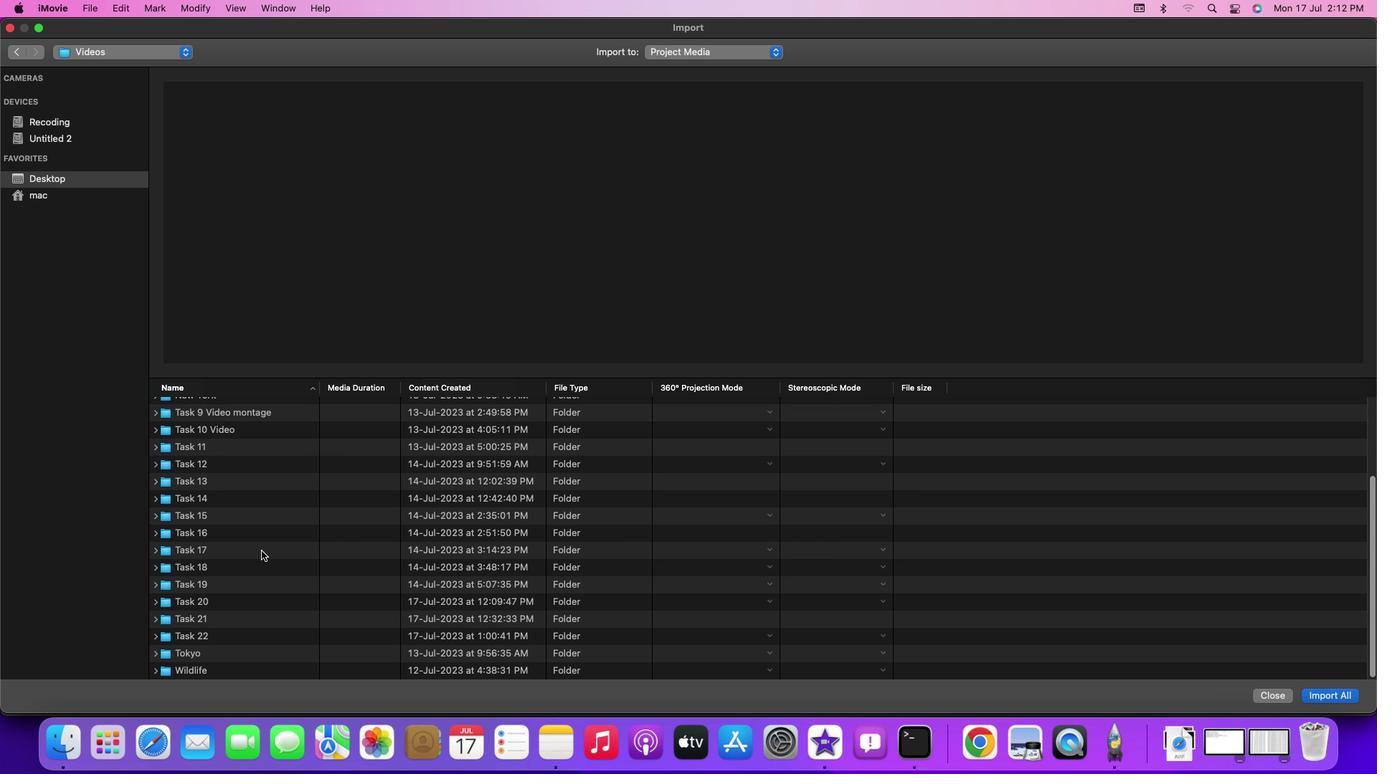
Action: Mouse scrolled (383, 63) with delta (178, 194)
Screenshot: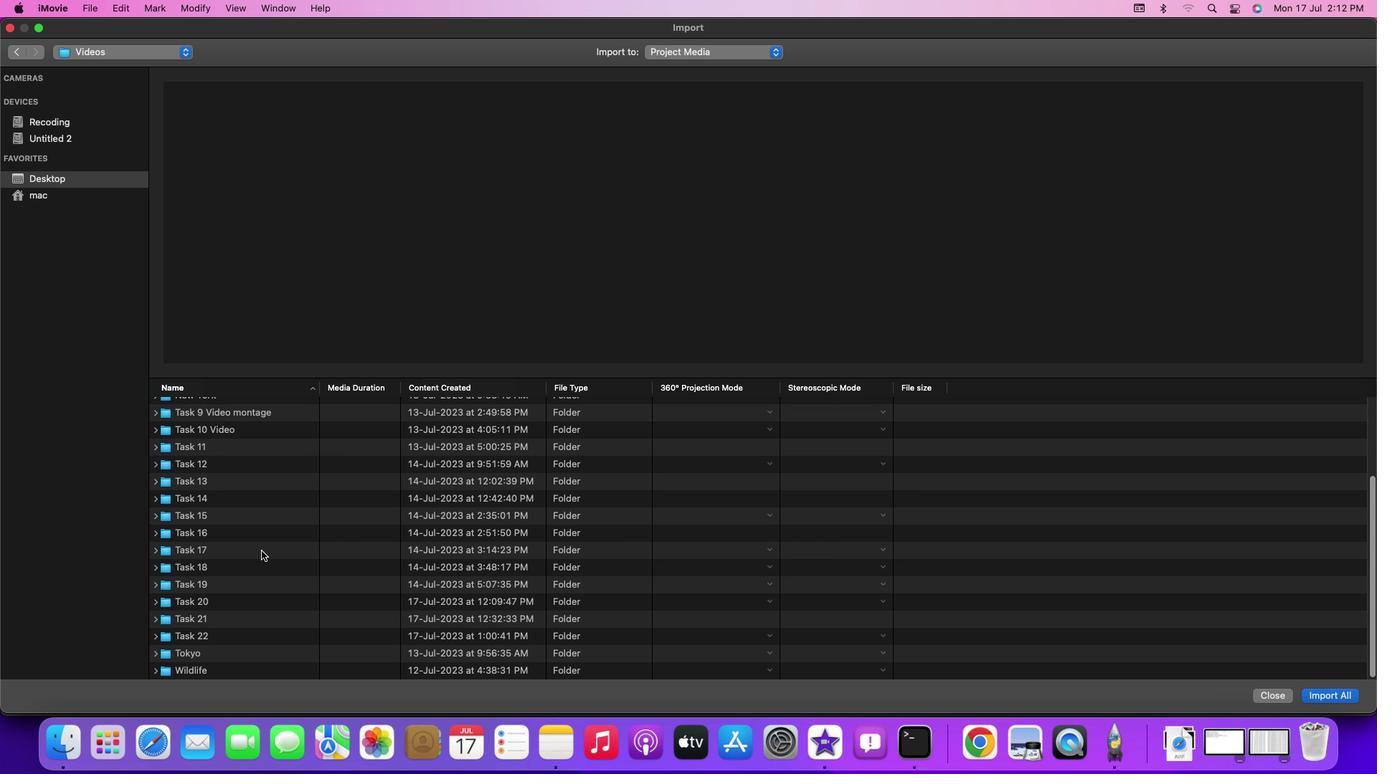 
Action: Mouse moved to (383, 61)
Screenshot: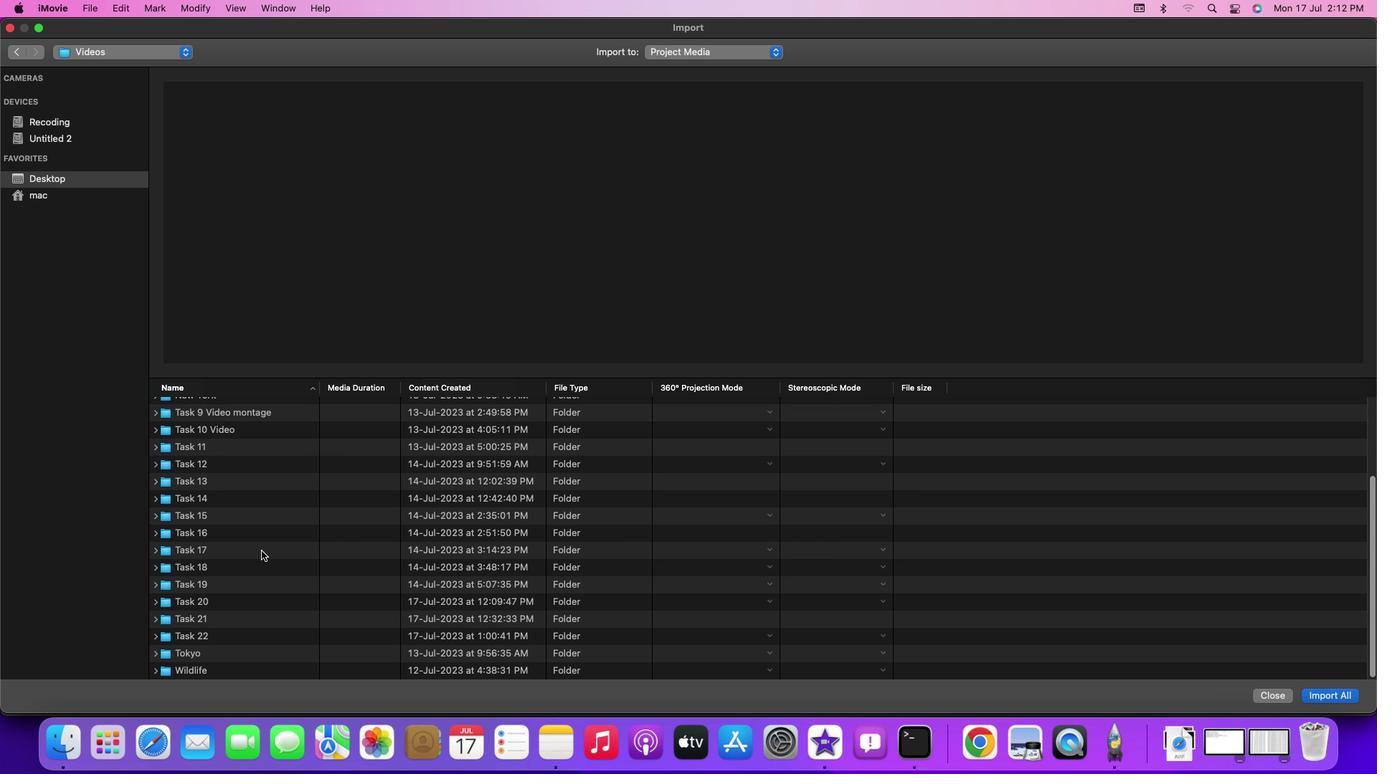 
Action: Mouse scrolled (383, 61) with delta (178, 195)
Screenshot: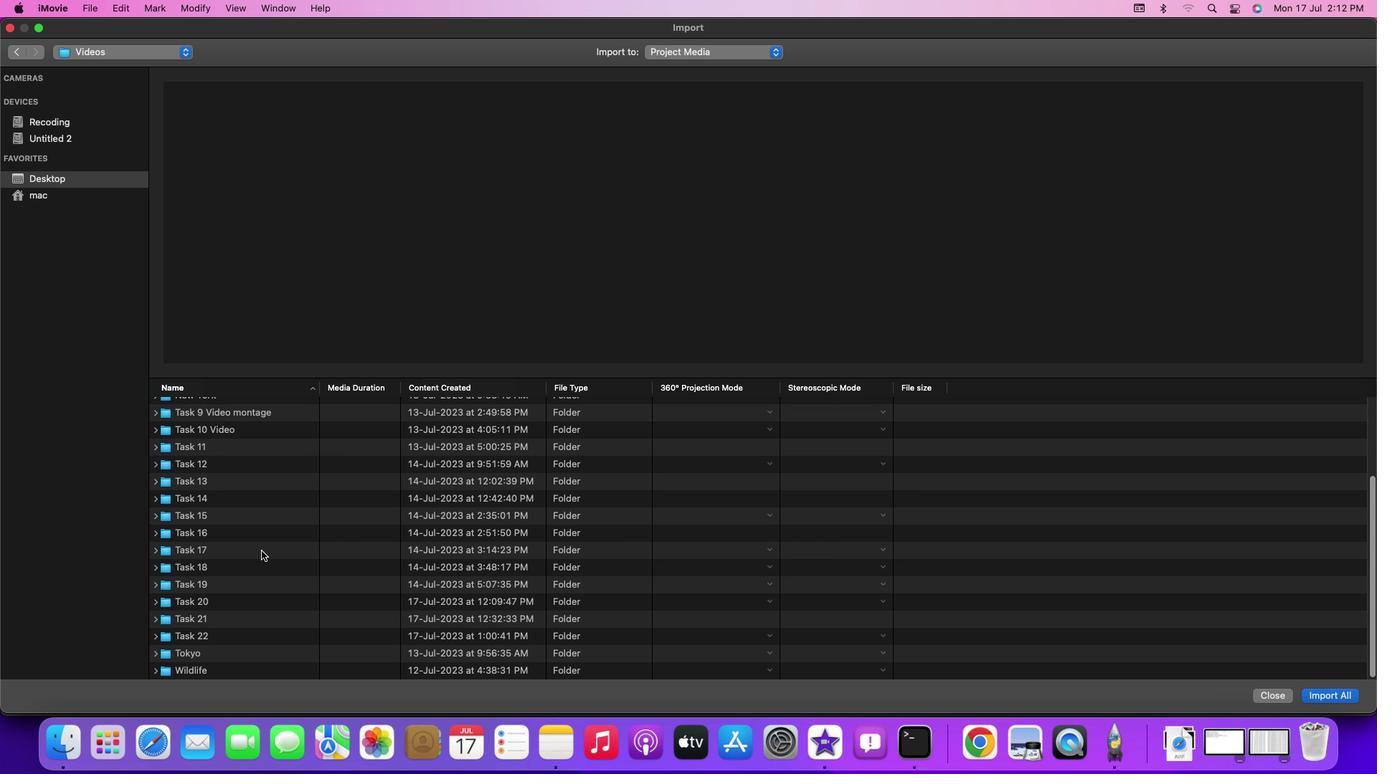 
Action: Mouse moved to (341, 40)
Screenshot: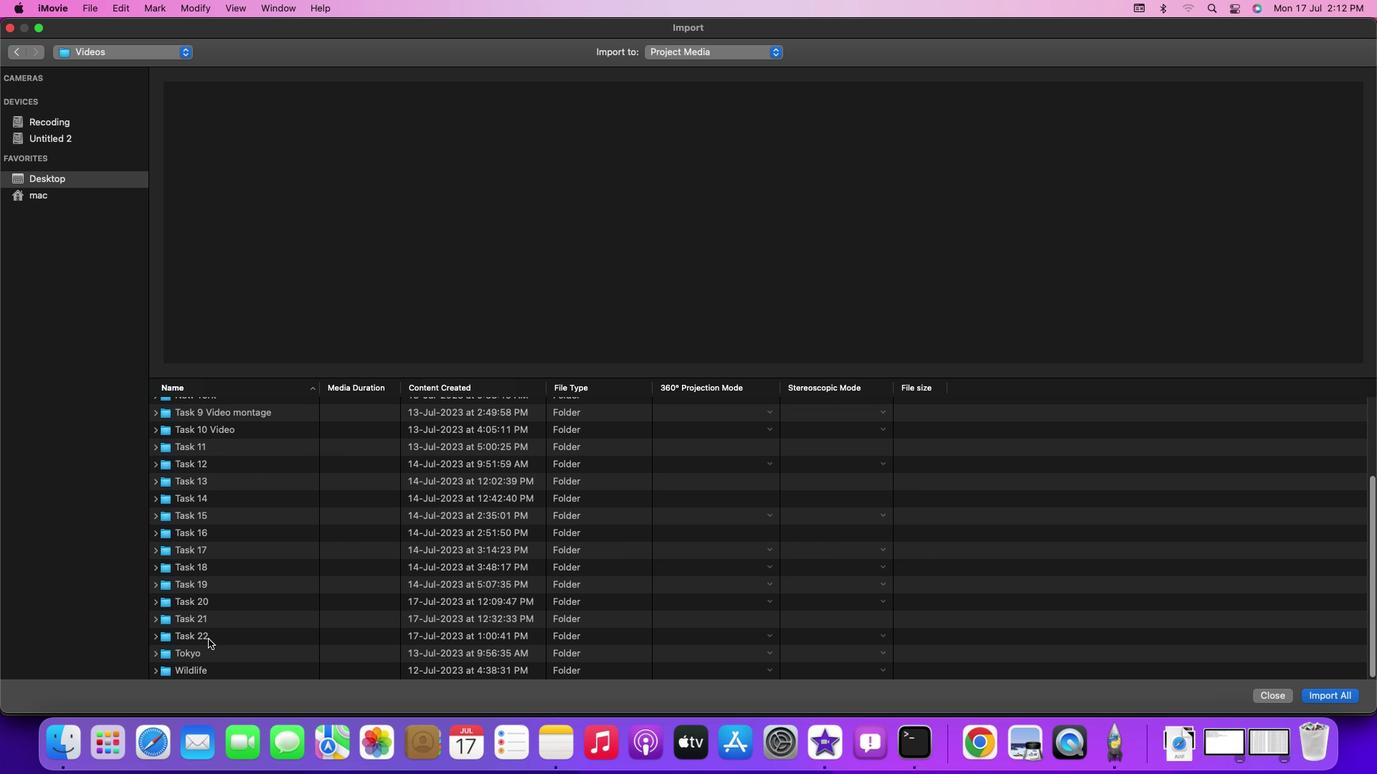 
Action: Mouse pressed left at (341, 40)
Screenshot: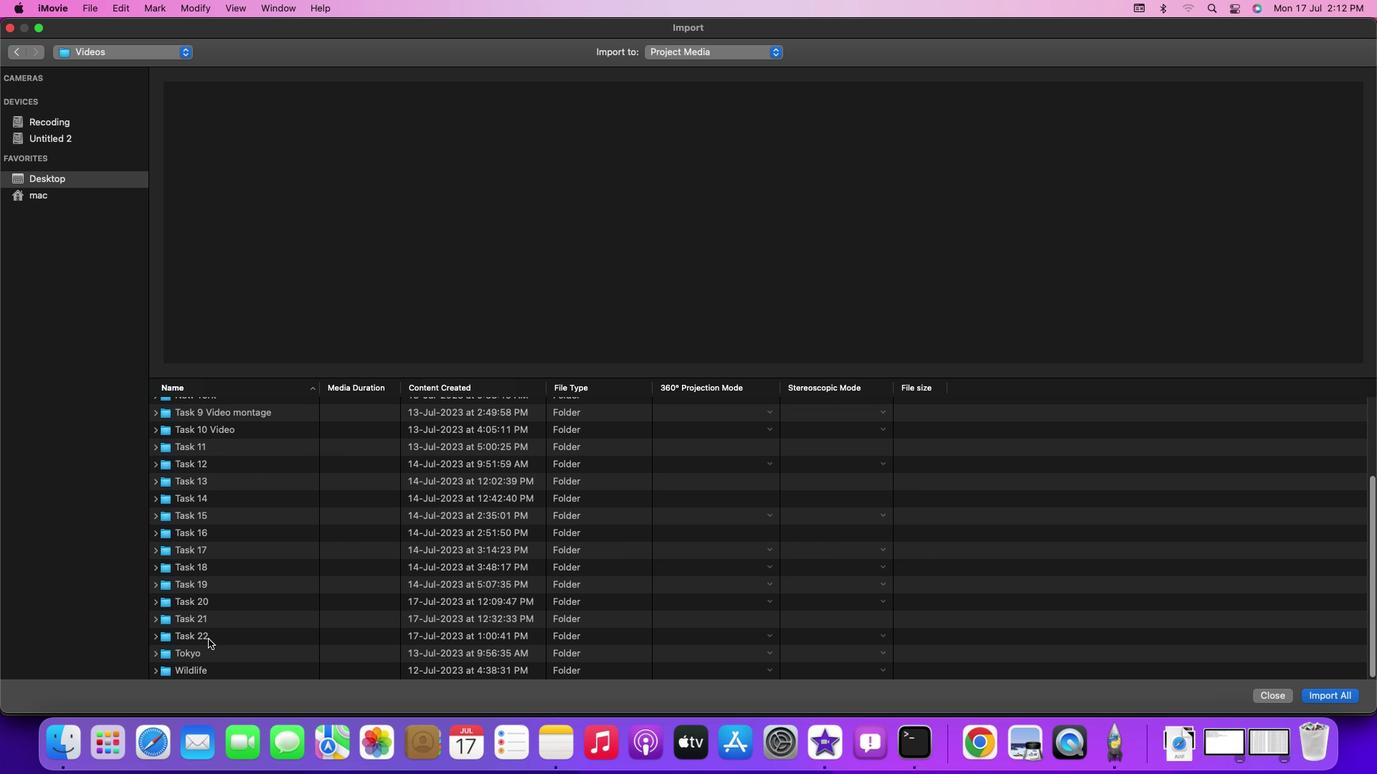 
Action: Mouse pressed left at (341, 40)
Screenshot: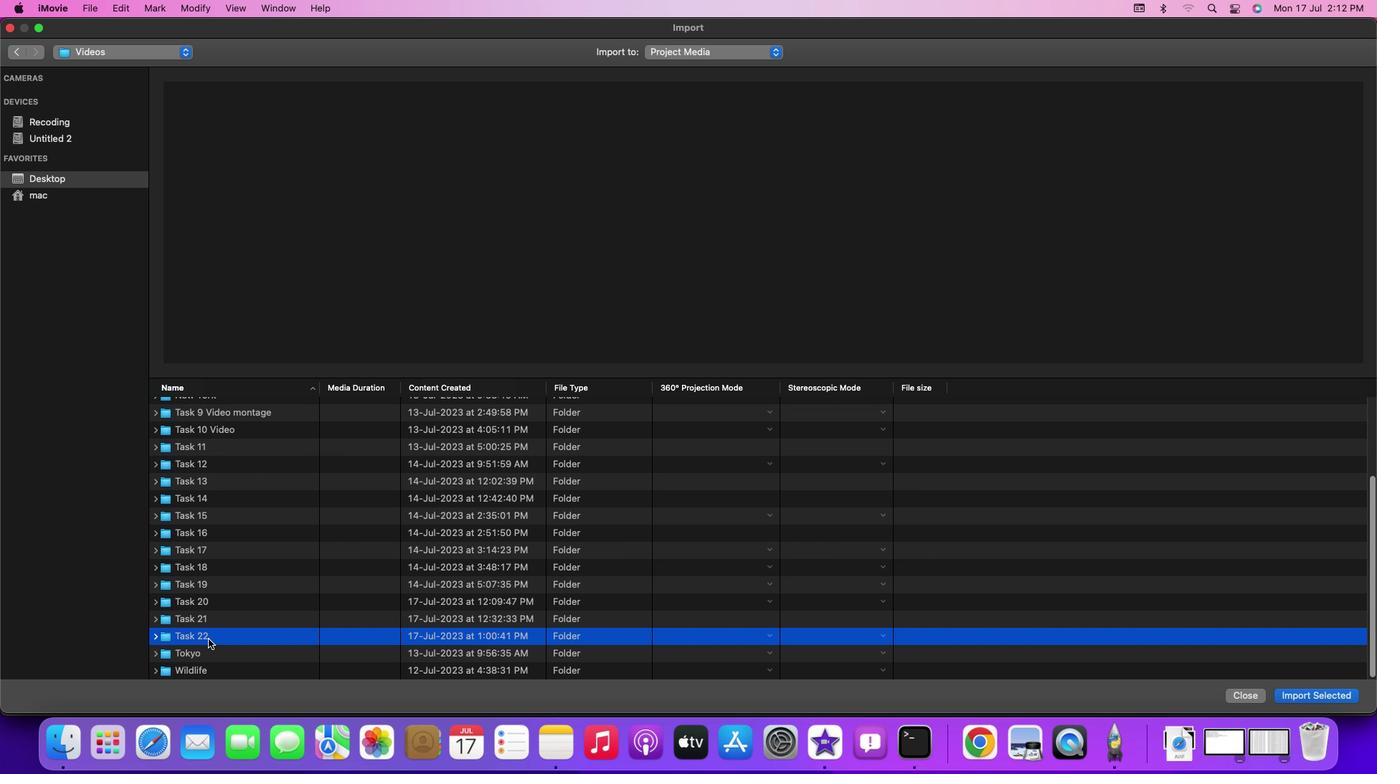 
Action: Mouse moved to (334, 93)
Screenshot: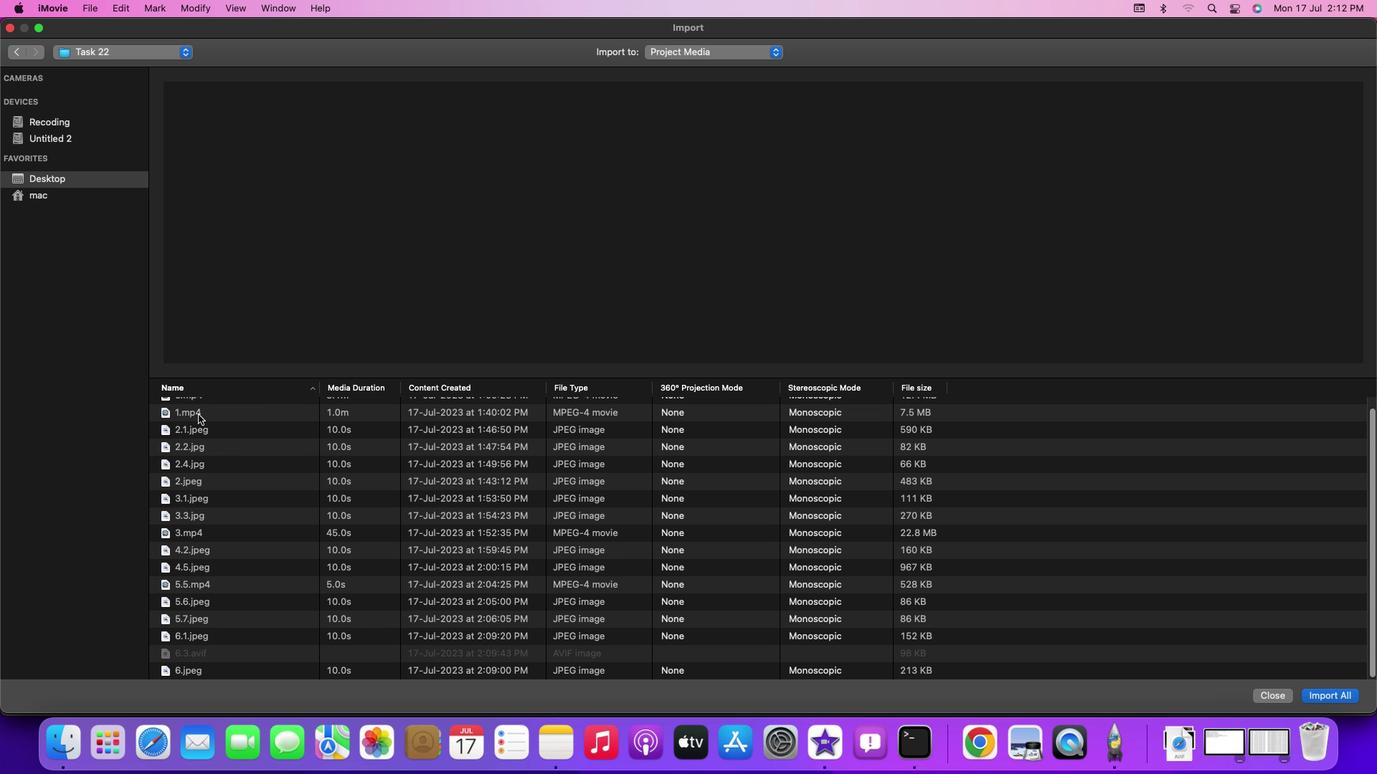 
Action: Mouse pressed left at (334, 93)
Screenshot: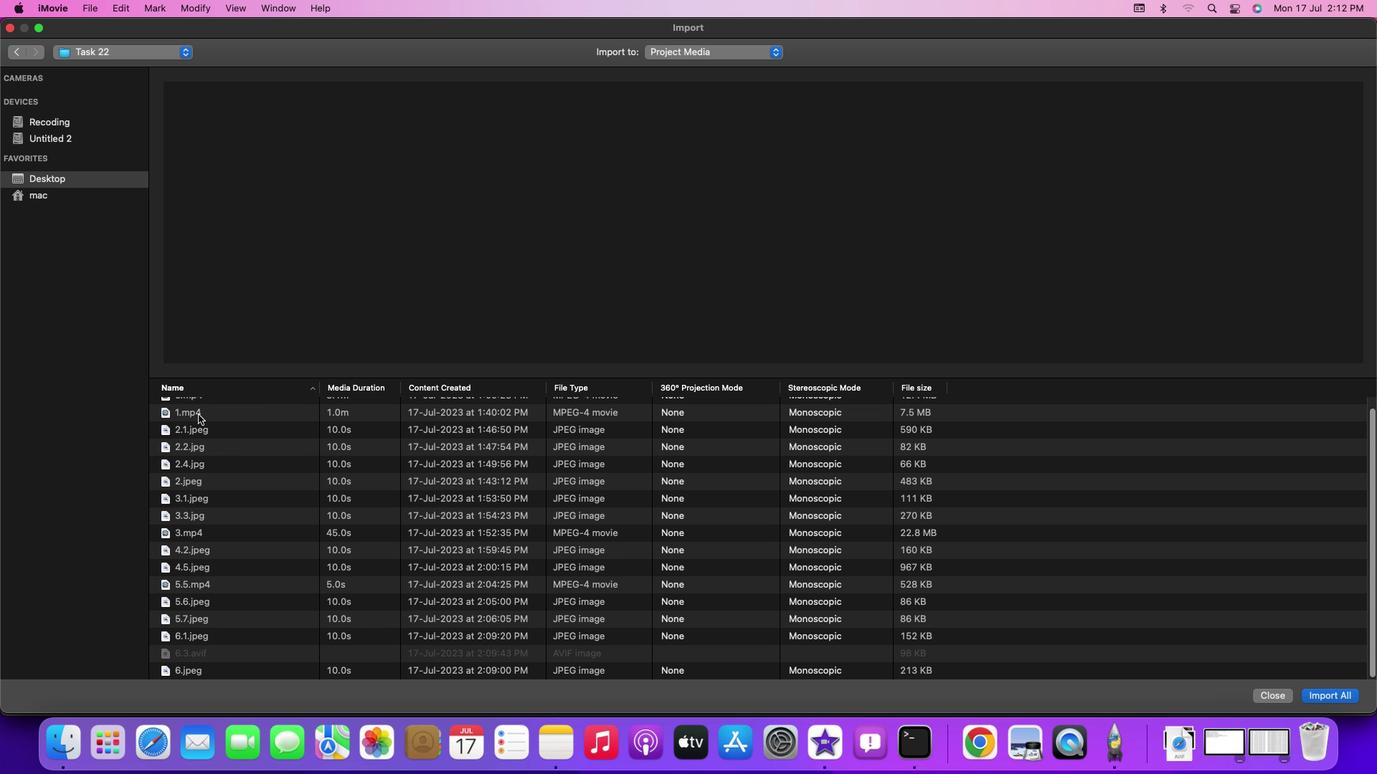 
Action: Mouse pressed left at (334, 93)
Screenshot: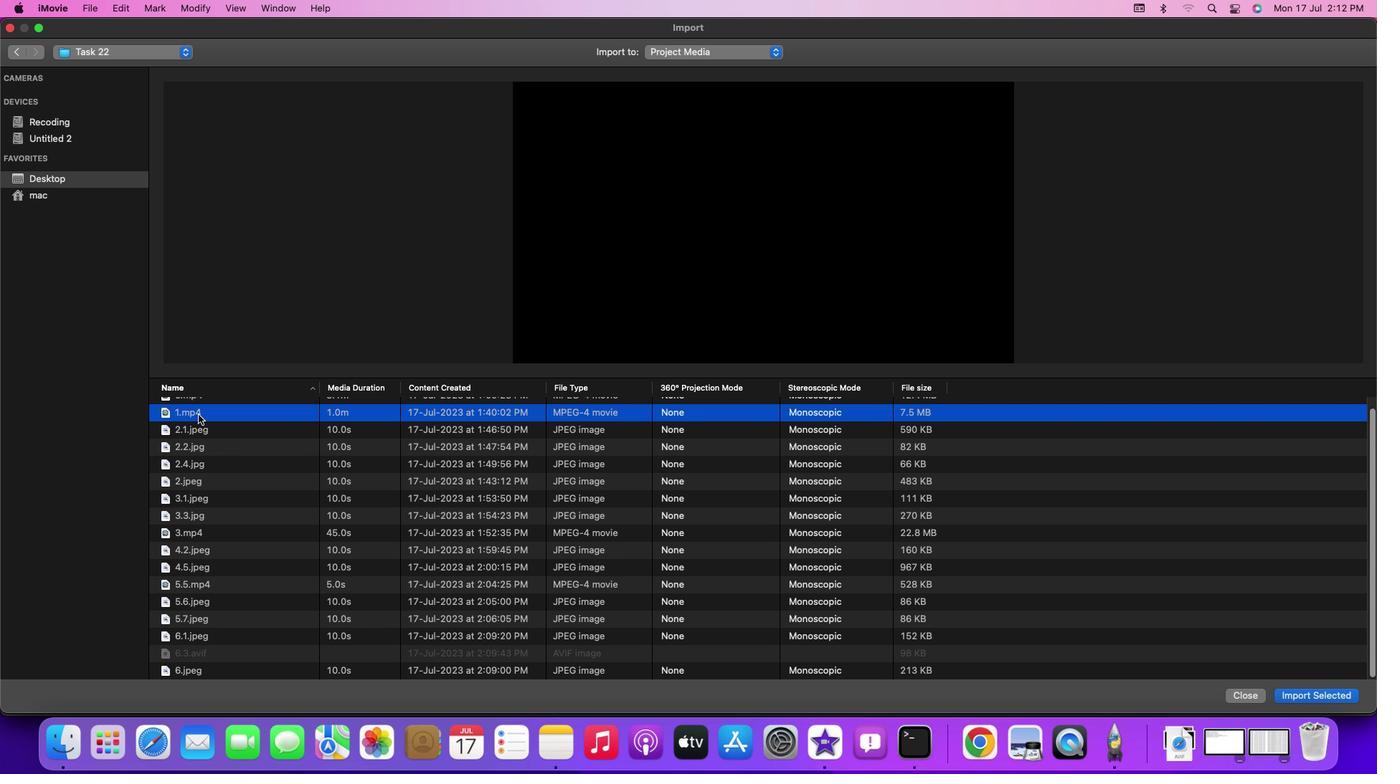 
Action: Mouse moved to (315, 185)
Screenshot: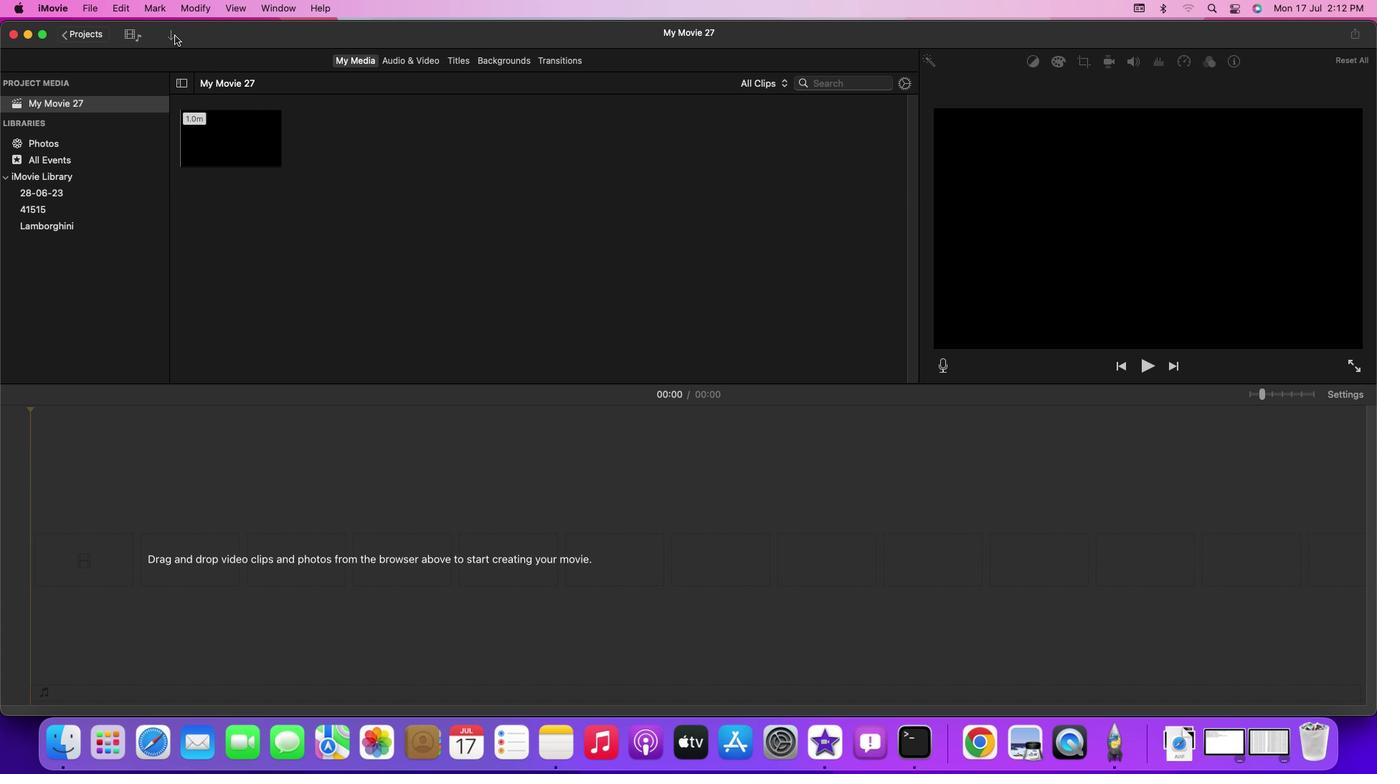 
Action: Mouse pressed left at (315, 185)
Screenshot: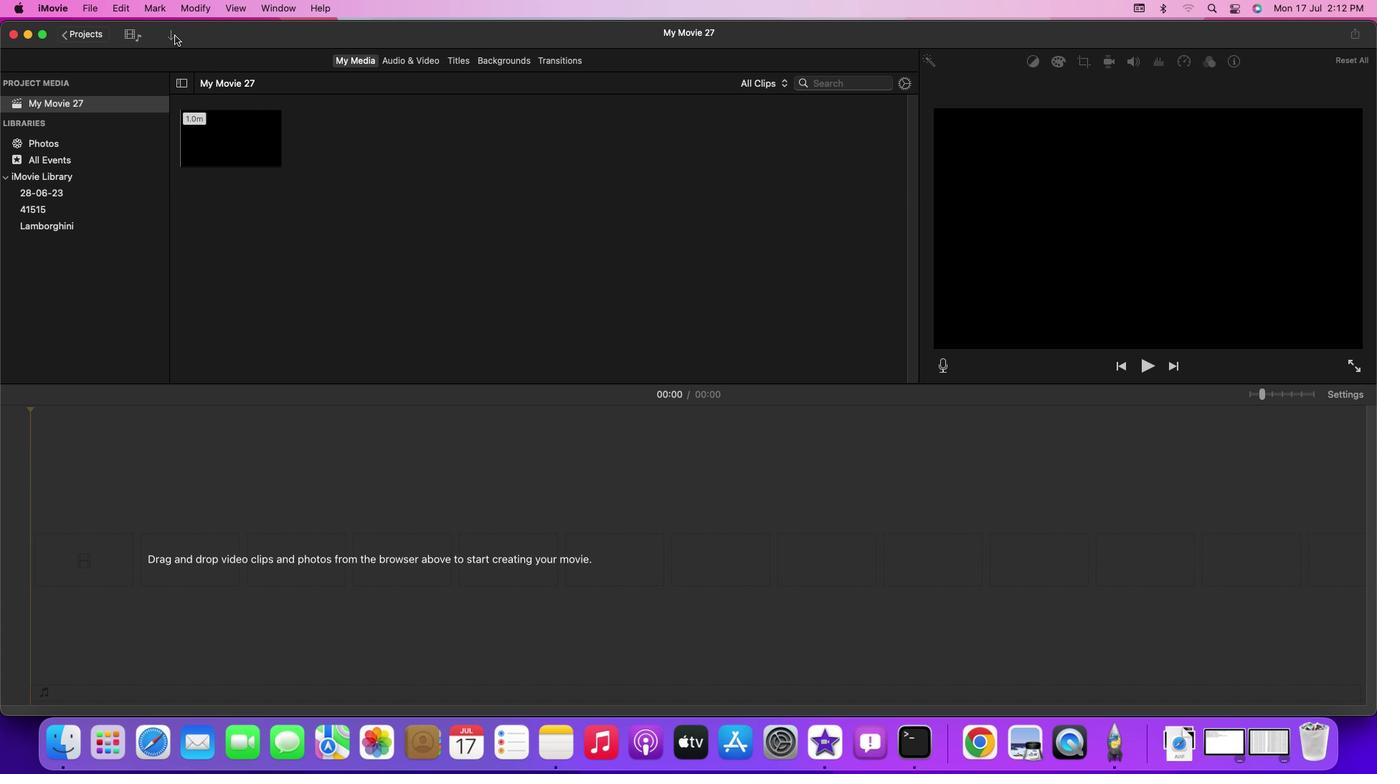 
Action: Mouse moved to (345, 86)
Screenshot: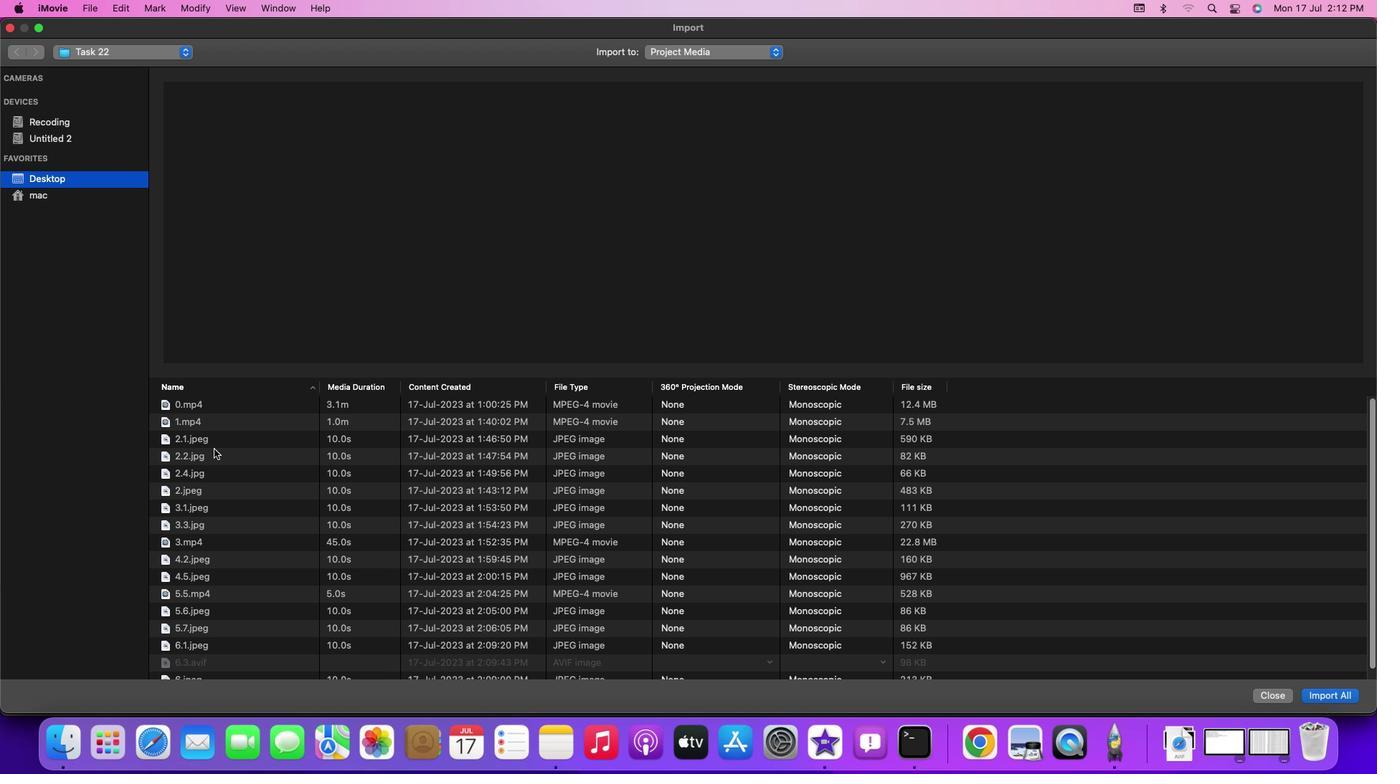 
Action: Mouse scrolled (345, 86) with delta (178, 194)
Screenshot: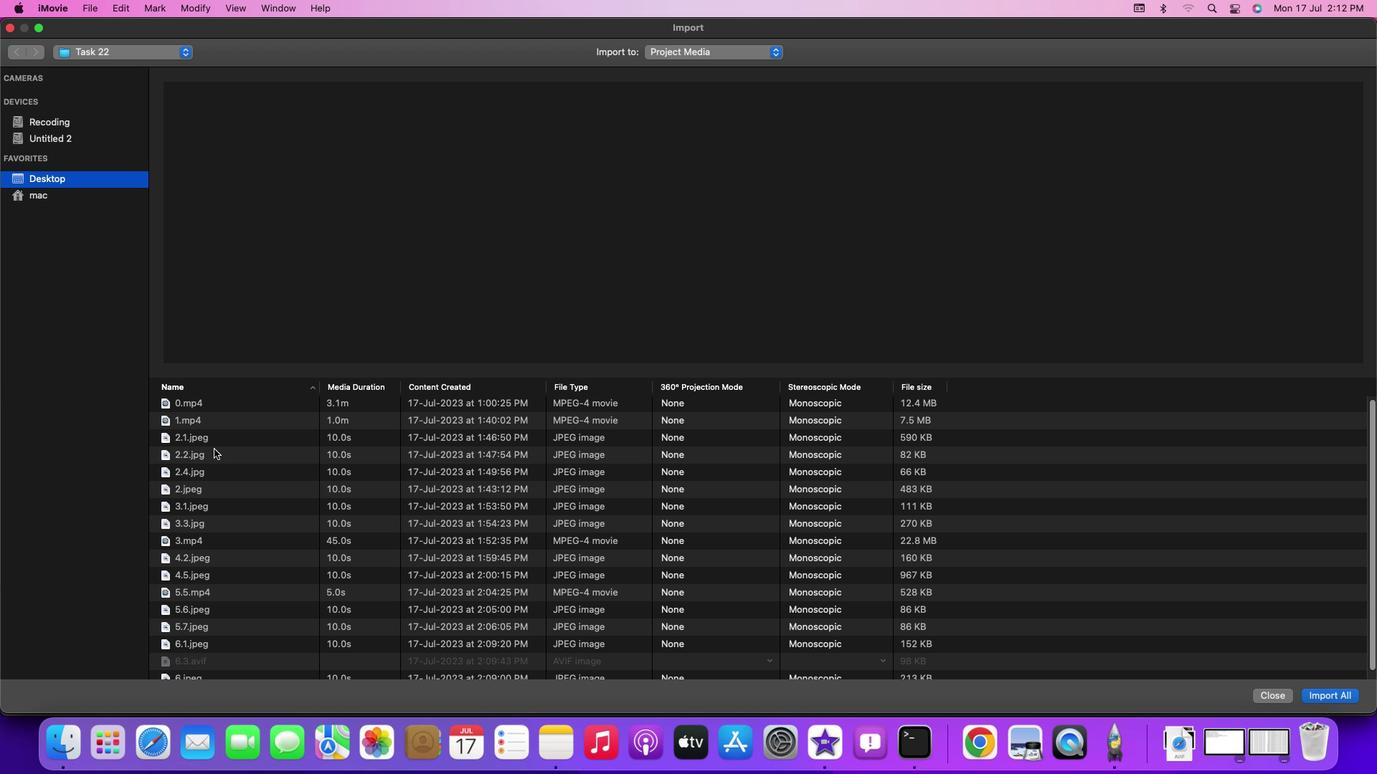 
Action: Mouse scrolled (345, 86) with delta (178, 194)
Screenshot: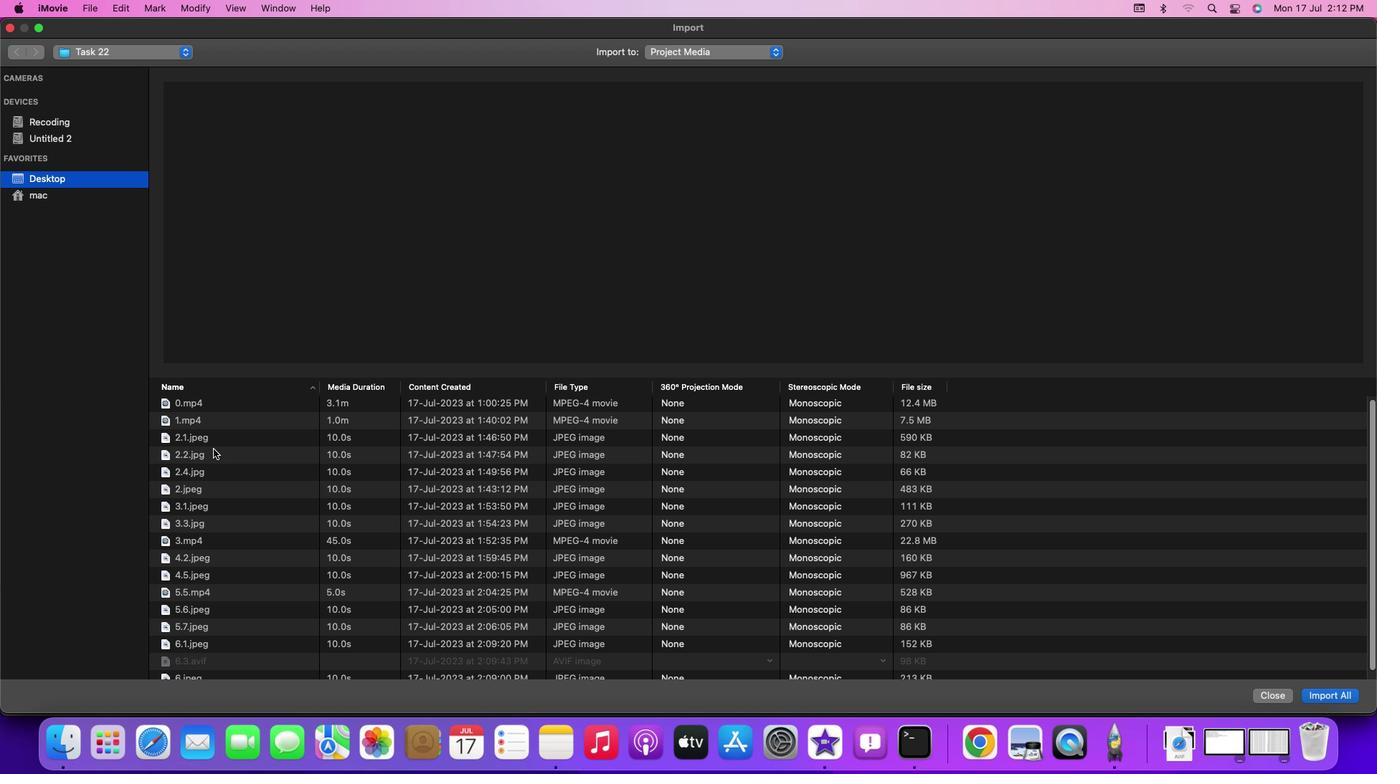 
Action: Mouse moved to (339, 96)
Screenshot: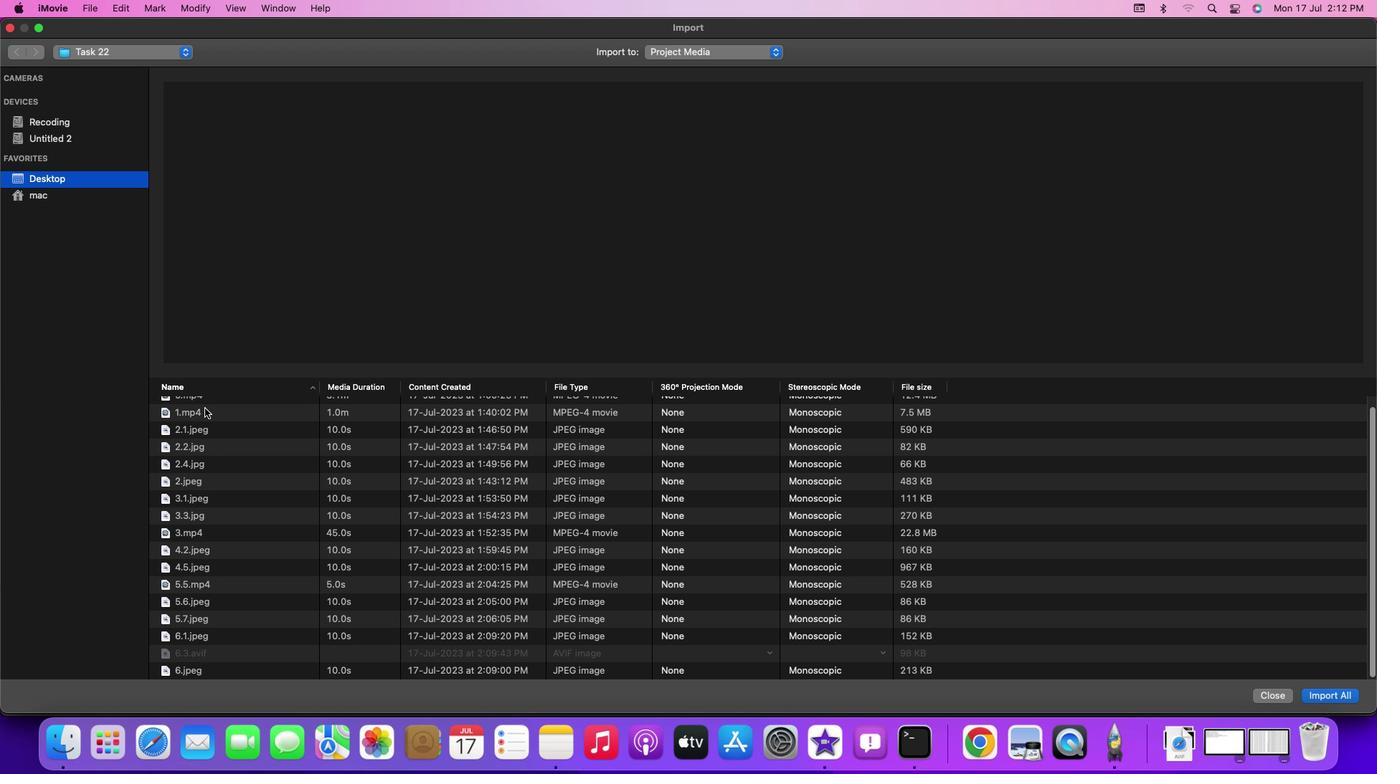 
Action: Mouse scrolled (339, 96) with delta (178, 193)
Screenshot: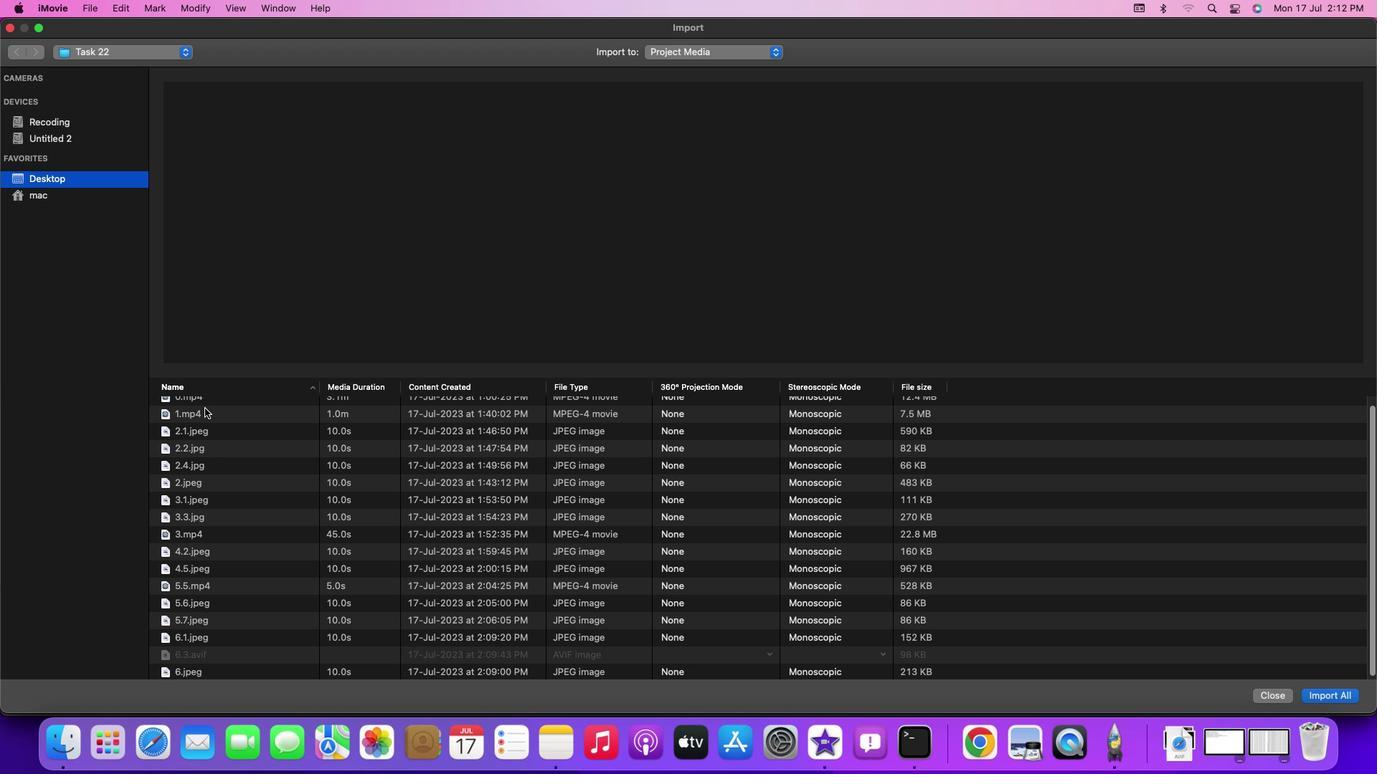 
Action: Mouse scrolled (339, 96) with delta (178, 193)
Screenshot: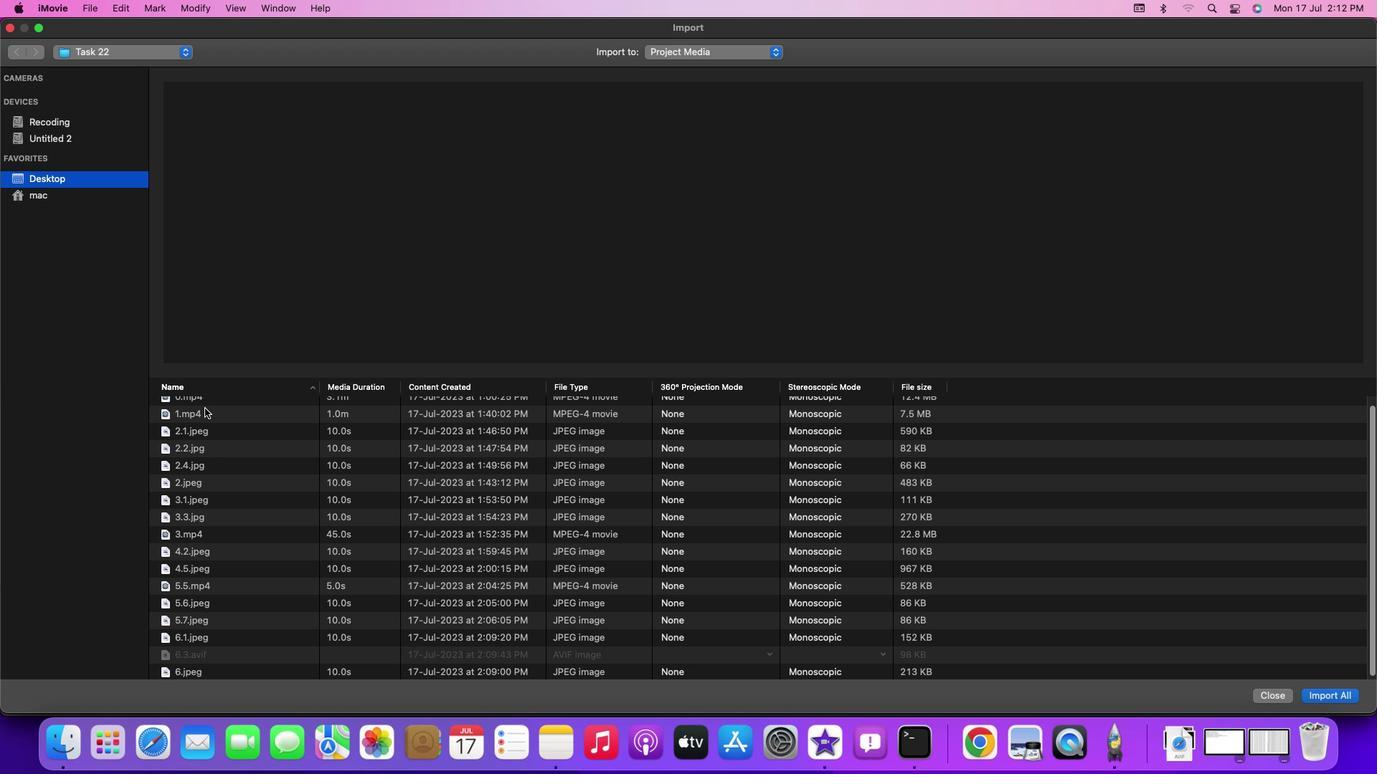 
Action: Mouse scrolled (339, 96) with delta (178, 193)
Screenshot: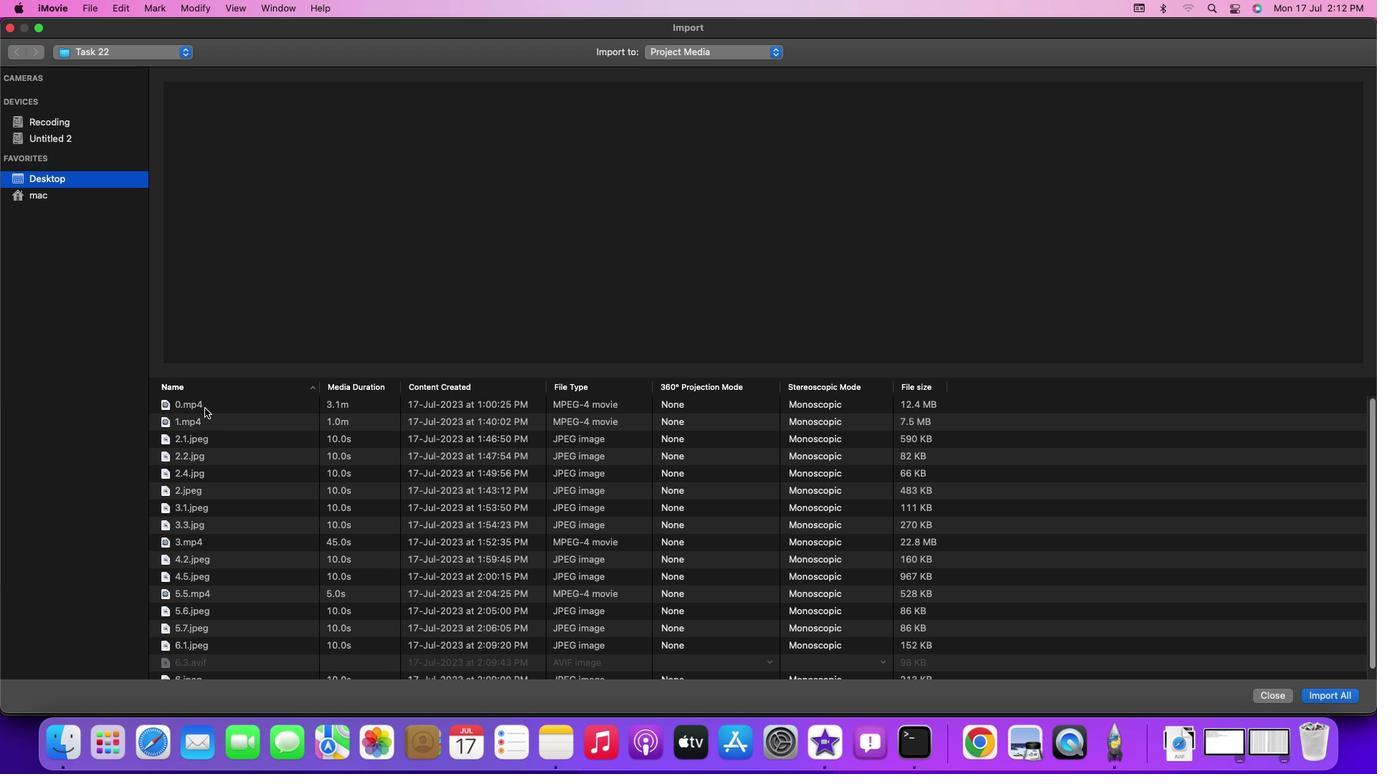 
Action: Mouse moved to (336, 96)
Screenshot: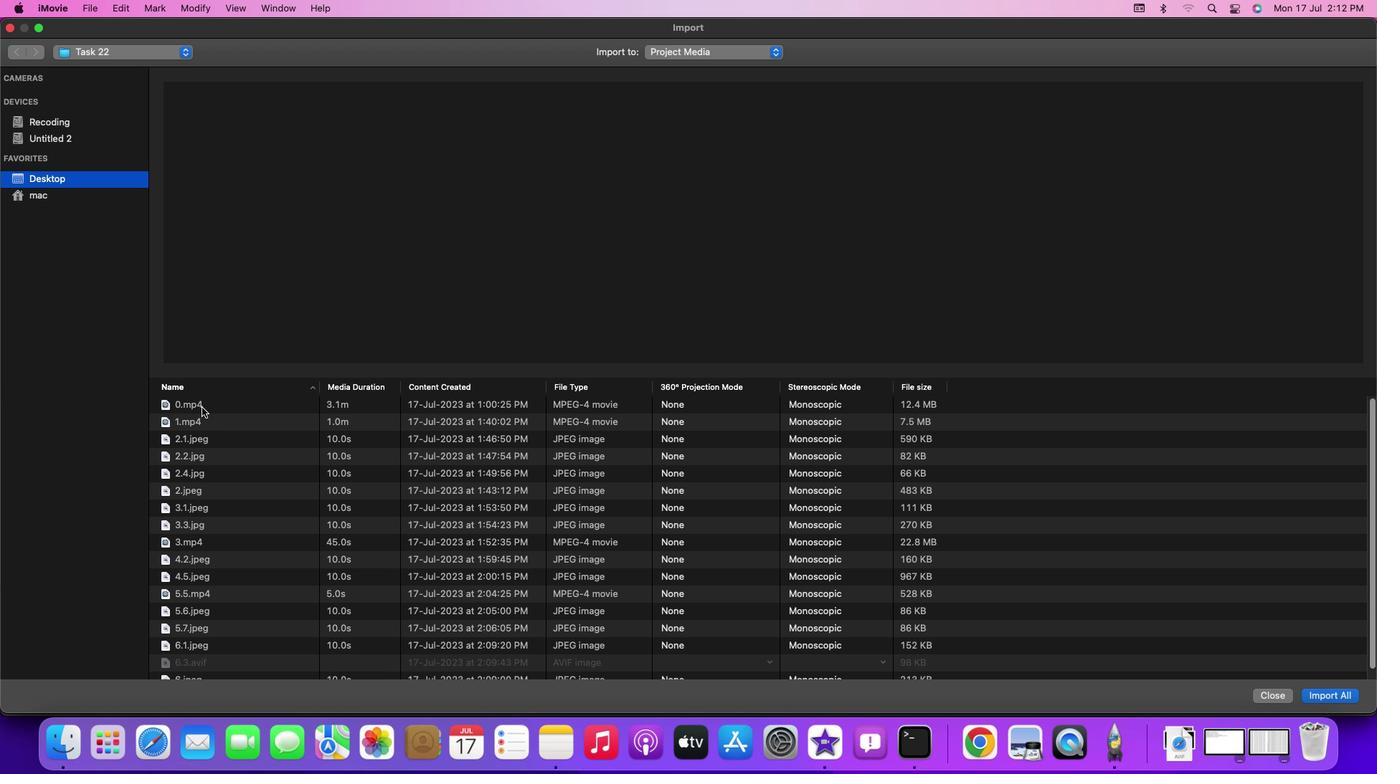 
Action: Mouse pressed left at (336, 96)
Screenshot: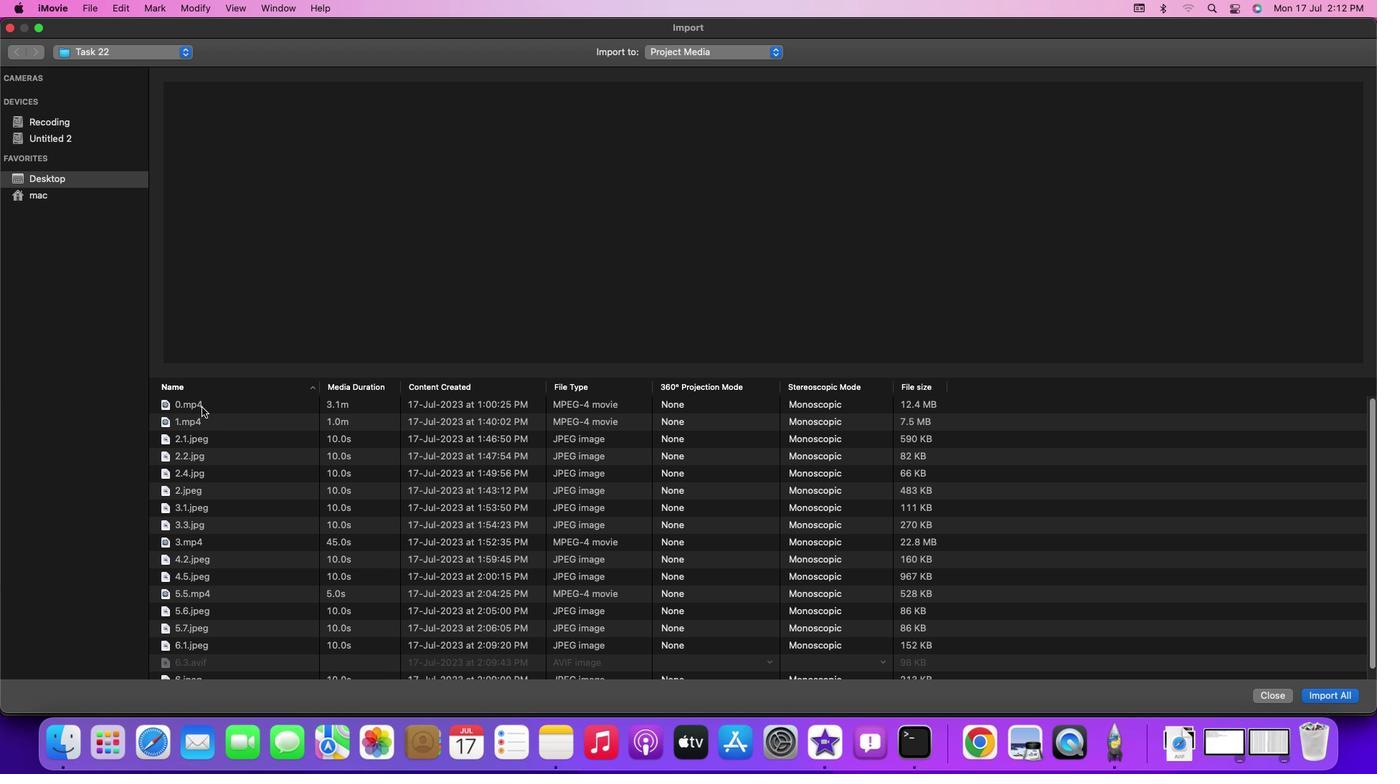 
Action: Mouse pressed left at (336, 96)
Screenshot: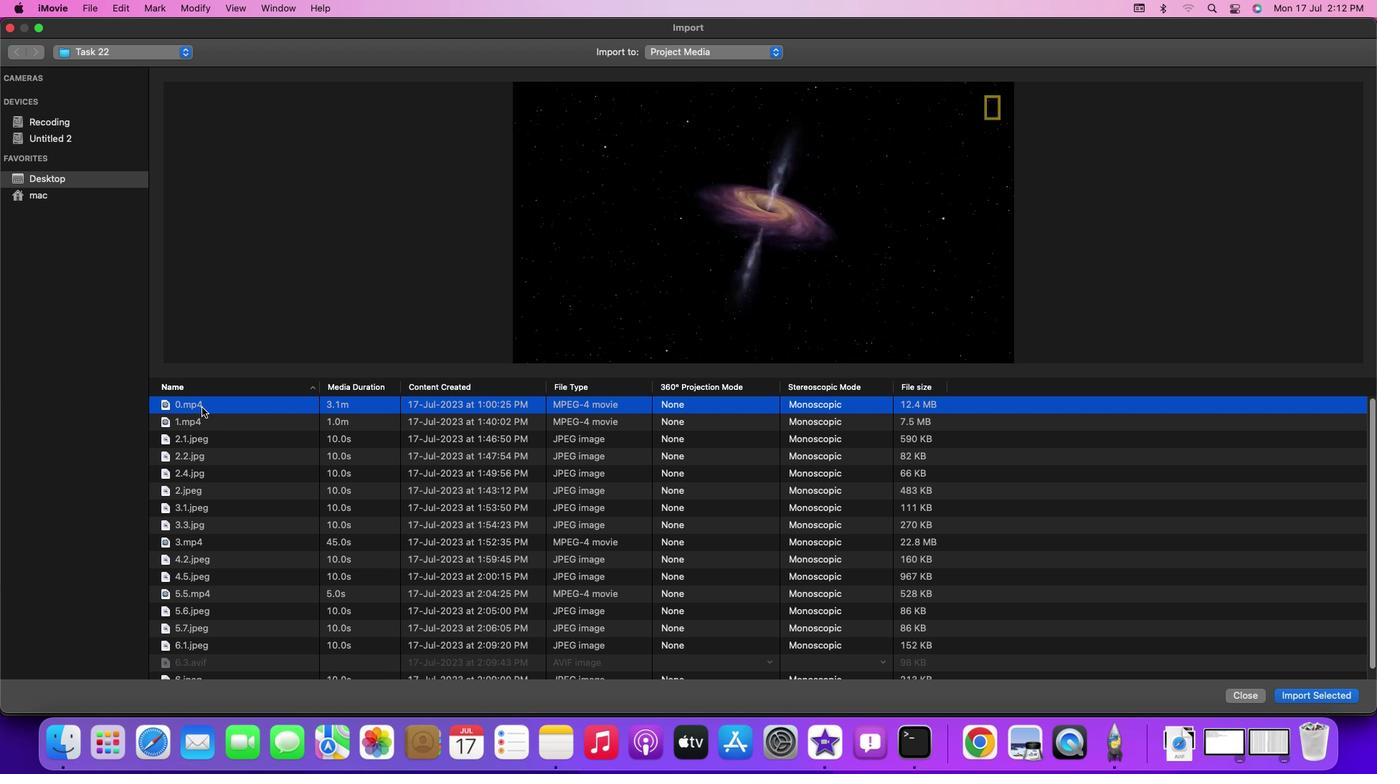 
Action: Mouse moved to (363, 158)
Screenshot: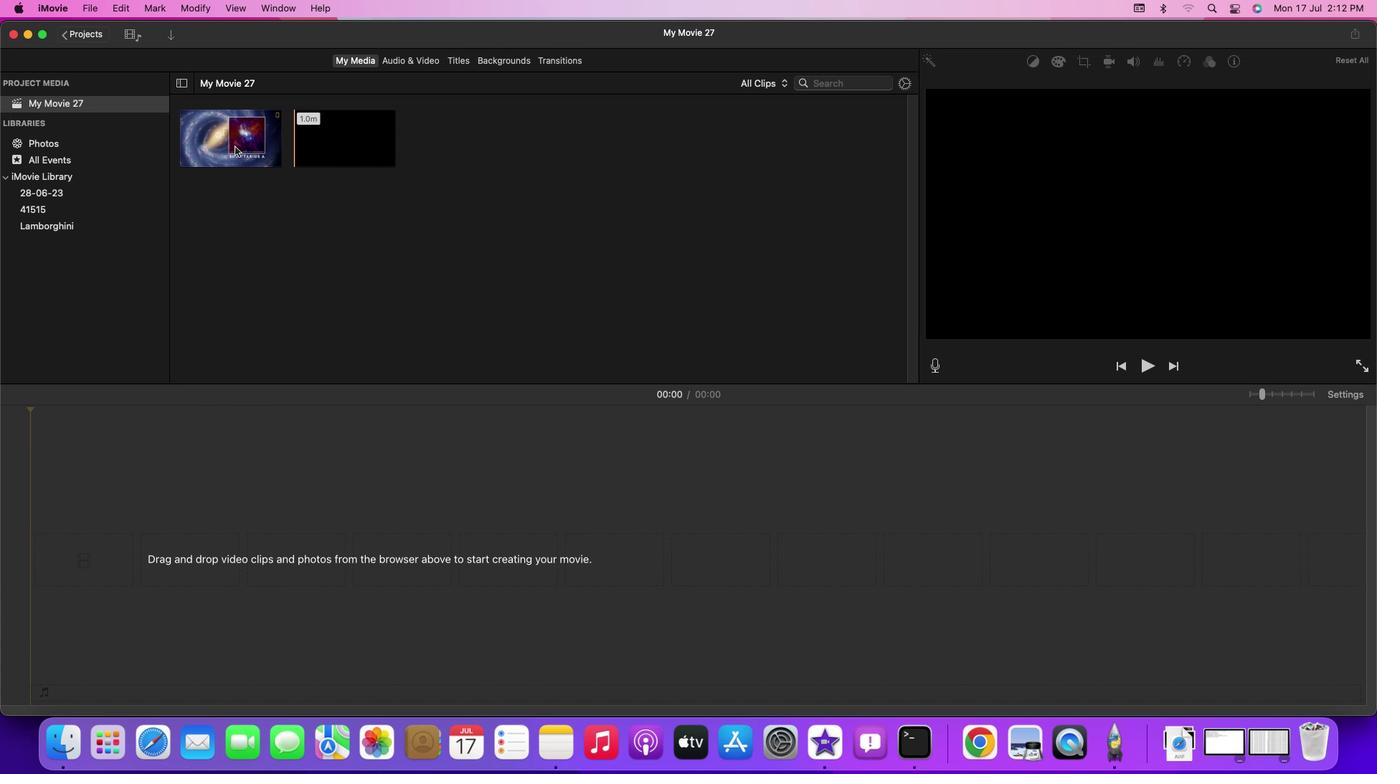 
Action: Mouse pressed left at (363, 158)
Screenshot: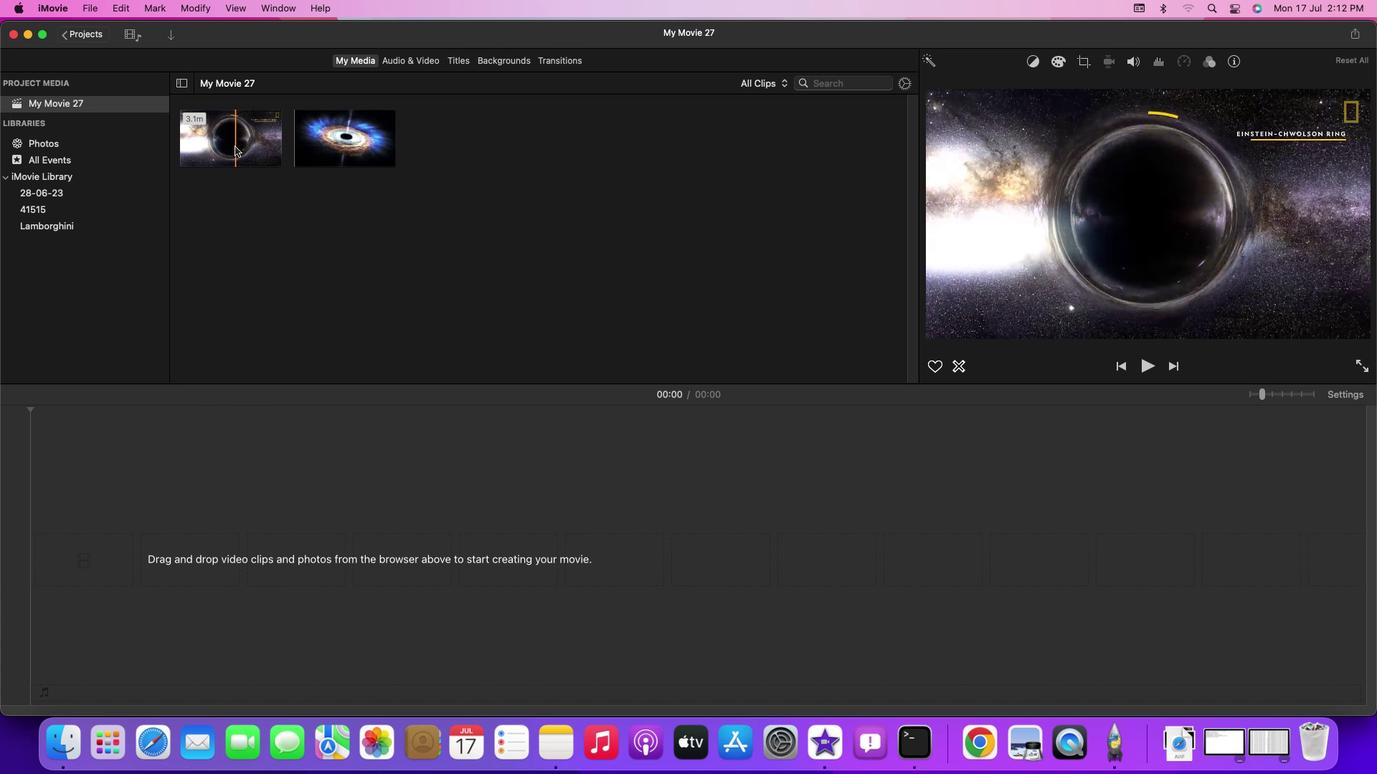 
Action: Mouse moved to (256, 76)
Screenshot: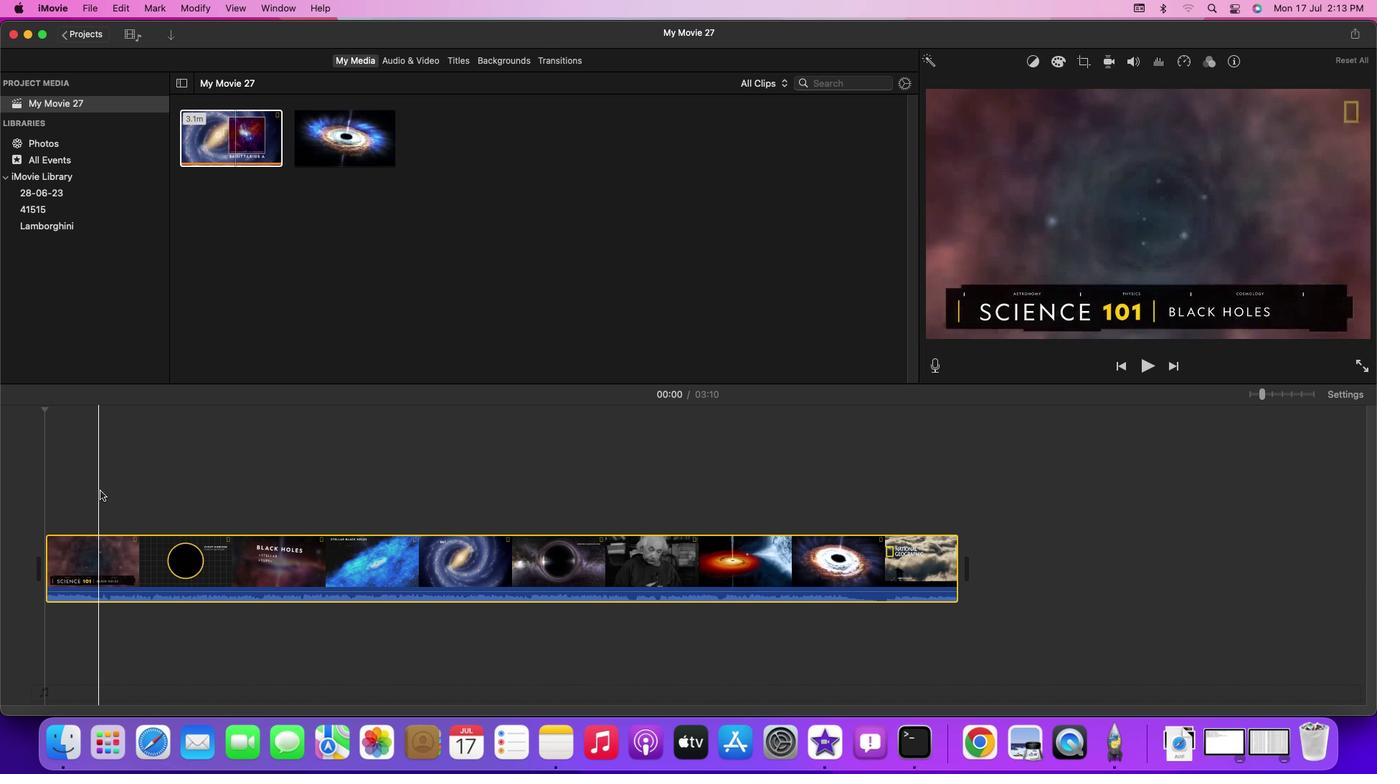 
Action: Mouse pressed left at (256, 76)
Screenshot: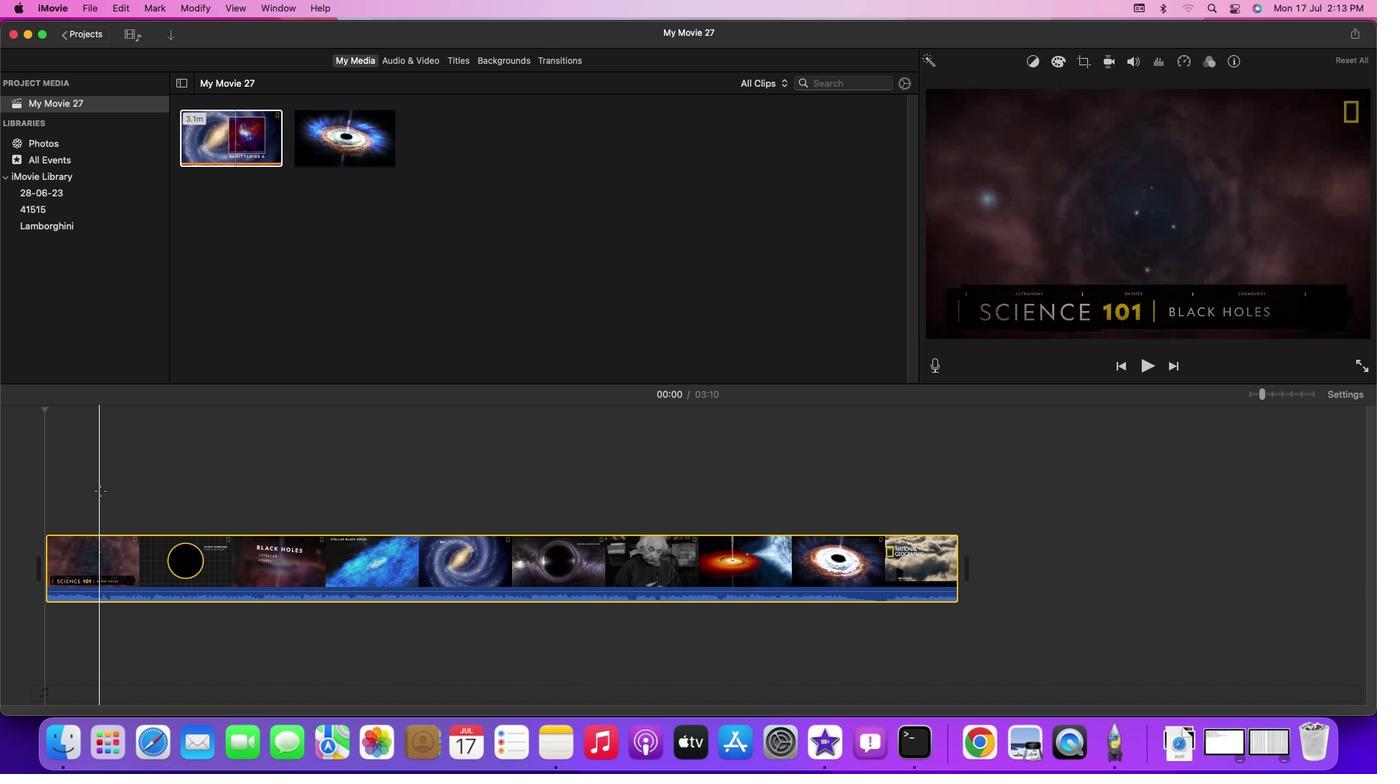 
Action: Mouse moved to (285, 58)
Screenshot: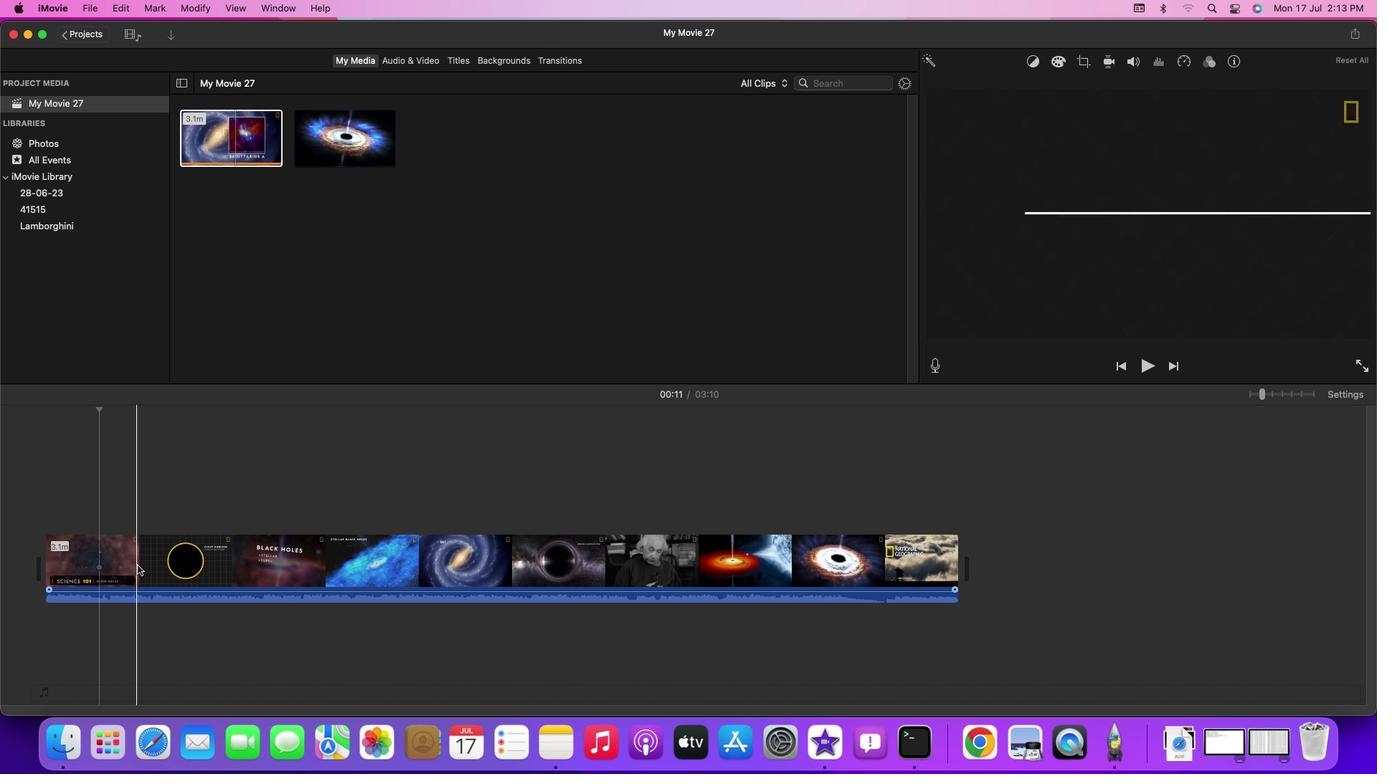 
Action: Mouse pressed right at (285, 58)
Screenshot: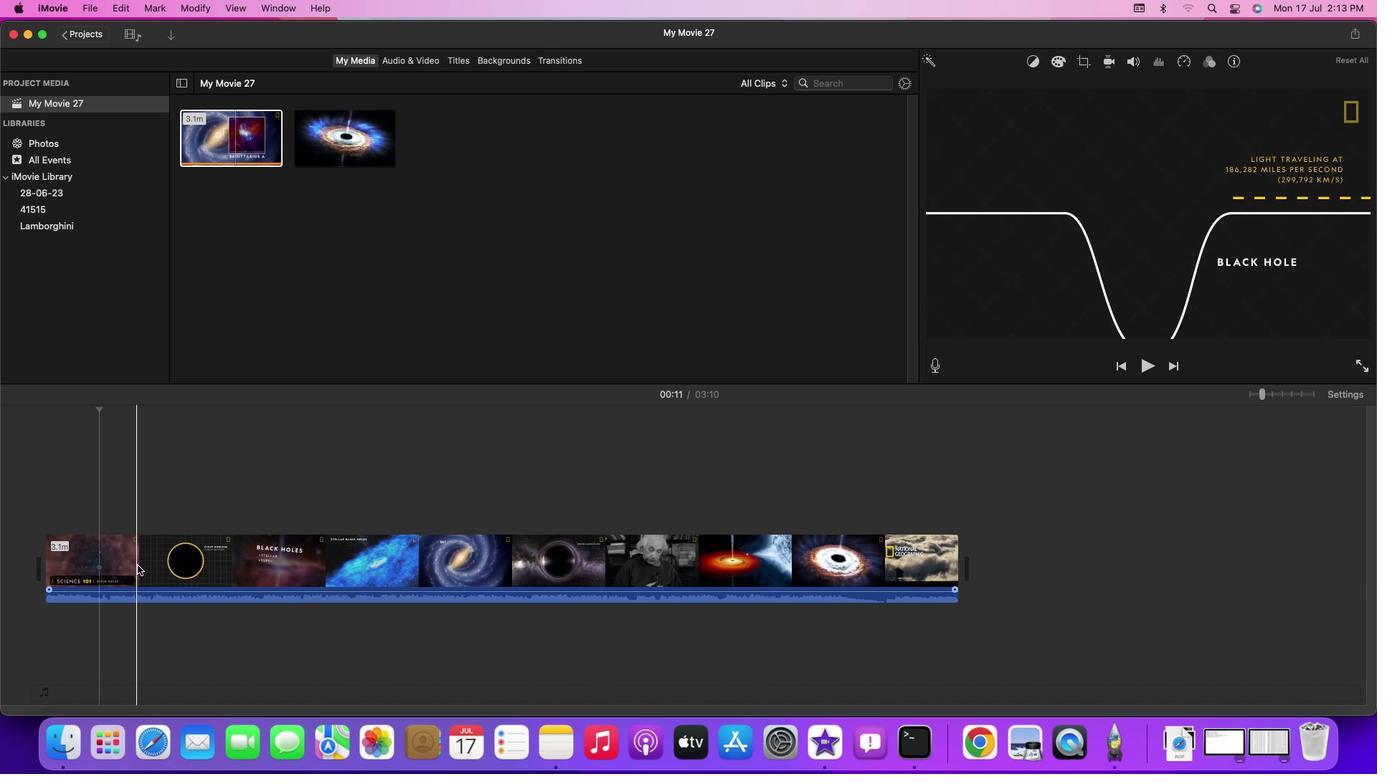 
Action: Mouse moved to (257, 58)
Screenshot: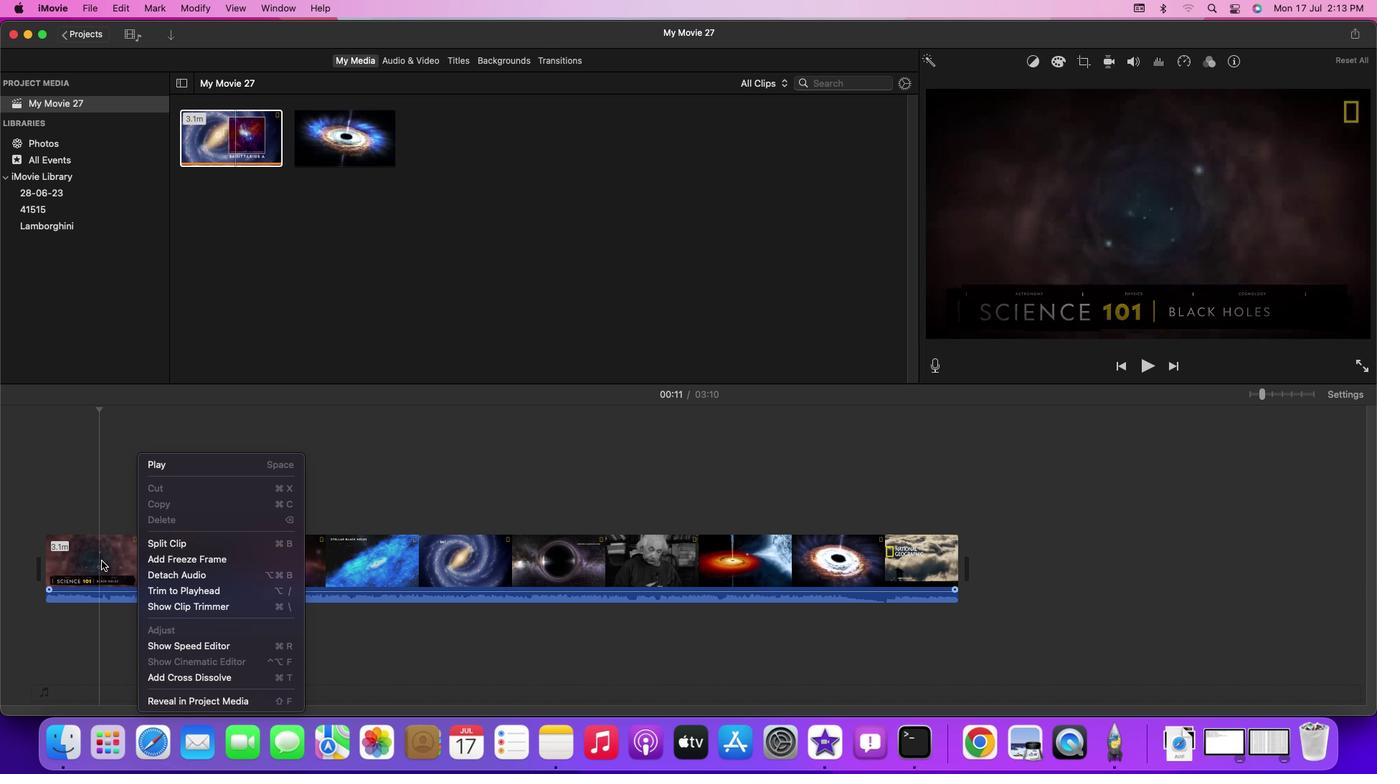 
Action: Mouse pressed right at (257, 58)
Screenshot: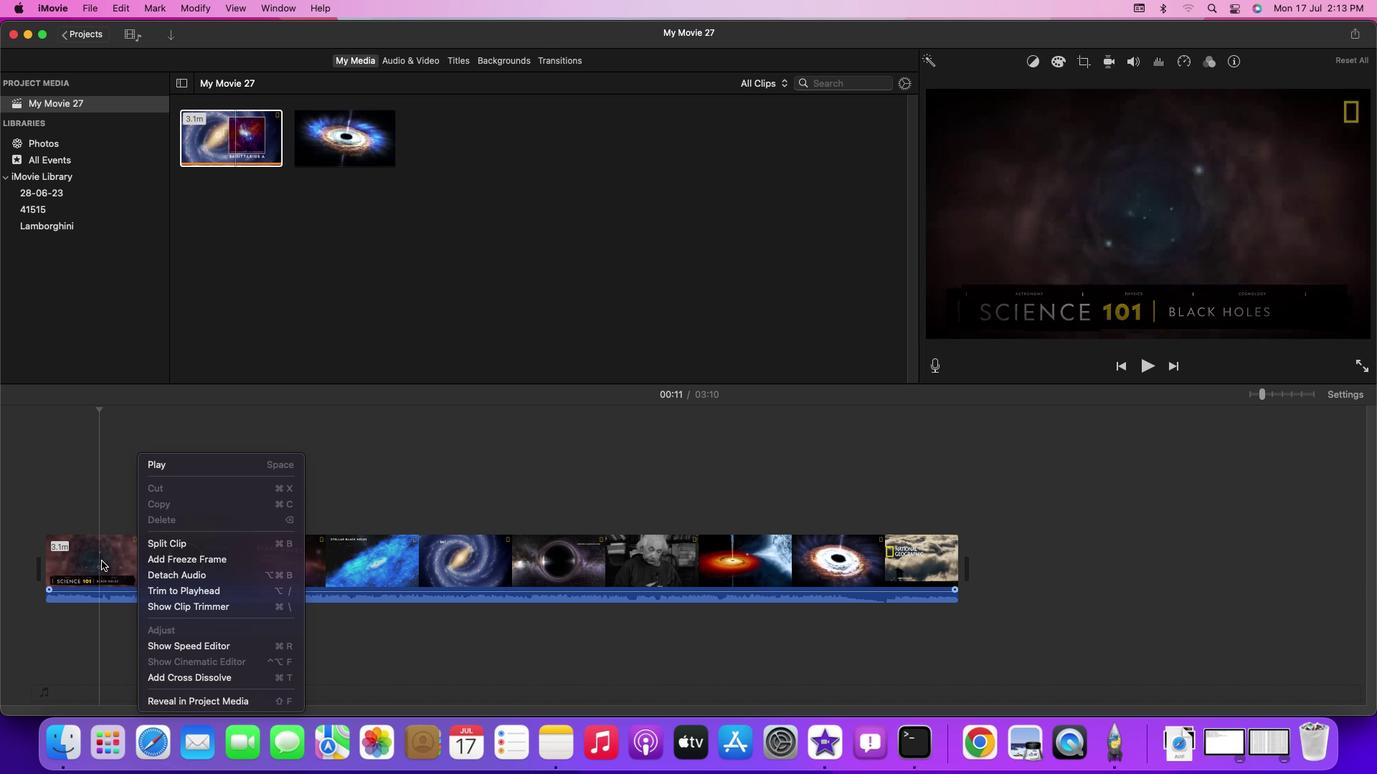 
Action: Mouse moved to (291, 58)
Screenshot: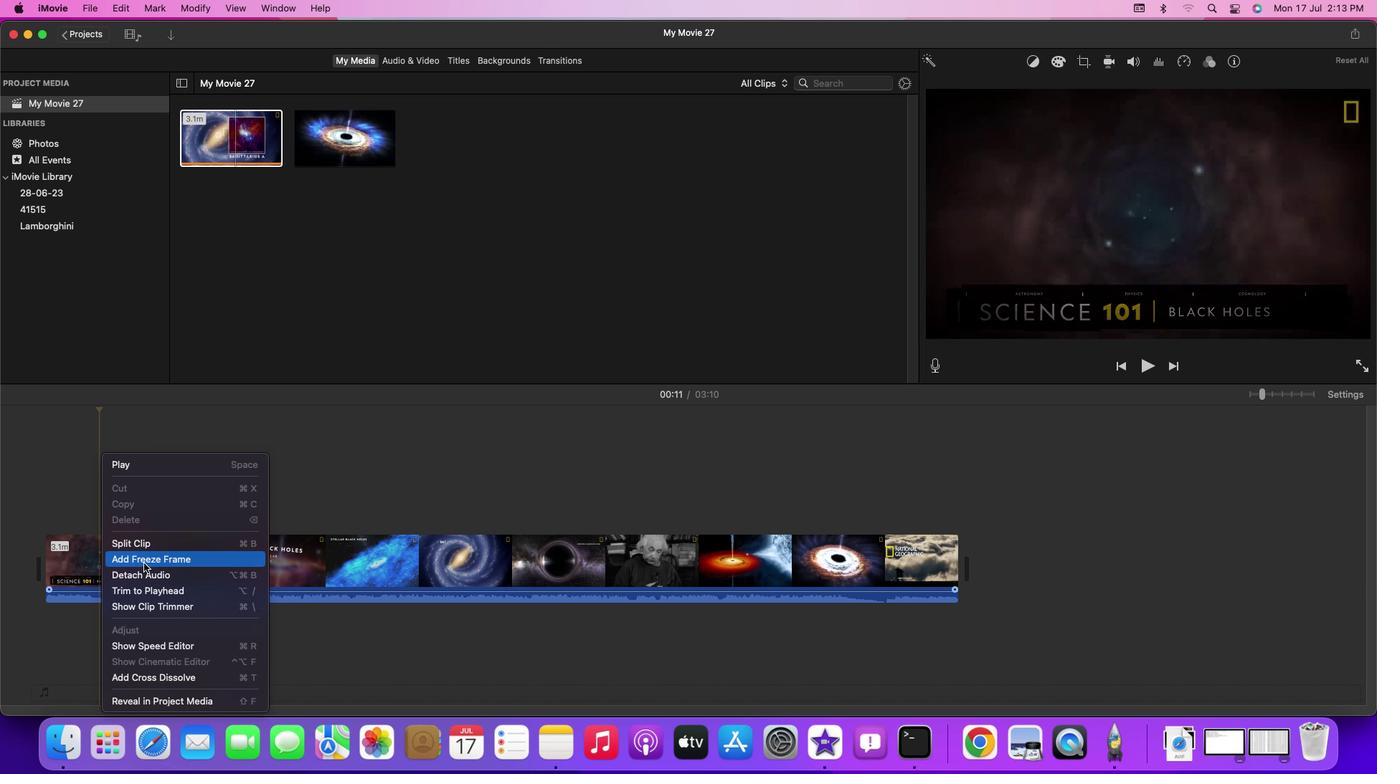 
Action: Mouse pressed left at (291, 58)
Screenshot: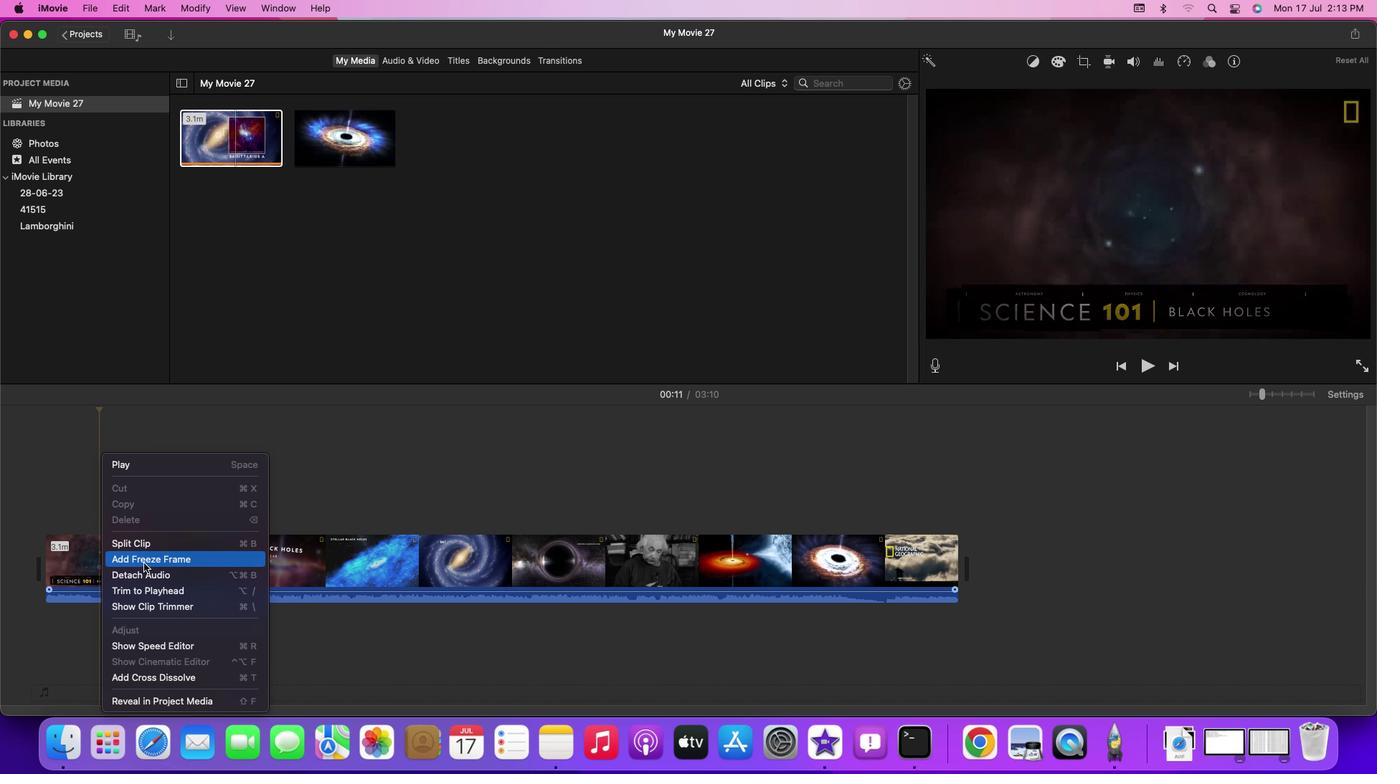 
Action: Mouse moved to (326, 58)
Screenshot: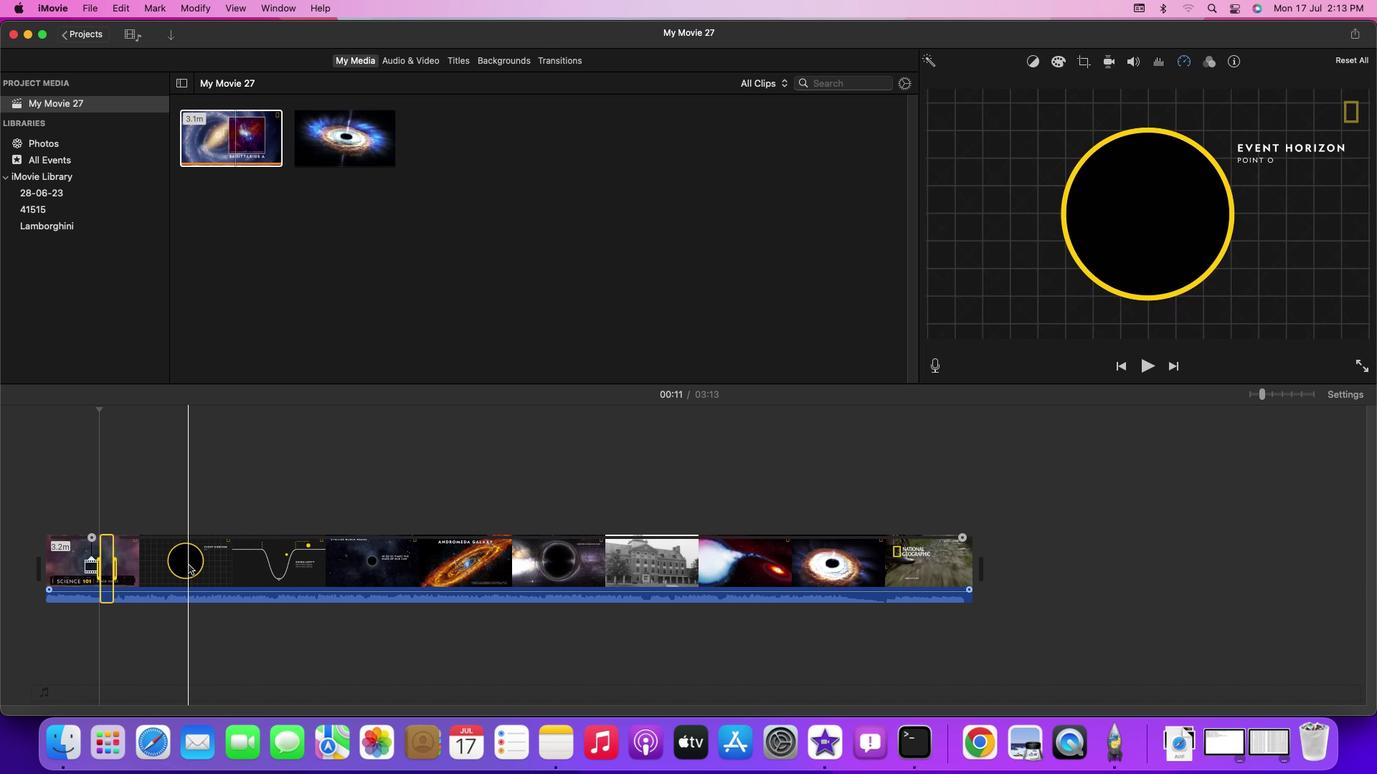 
Action: Key pressed Key.cmd'z'
Screenshot: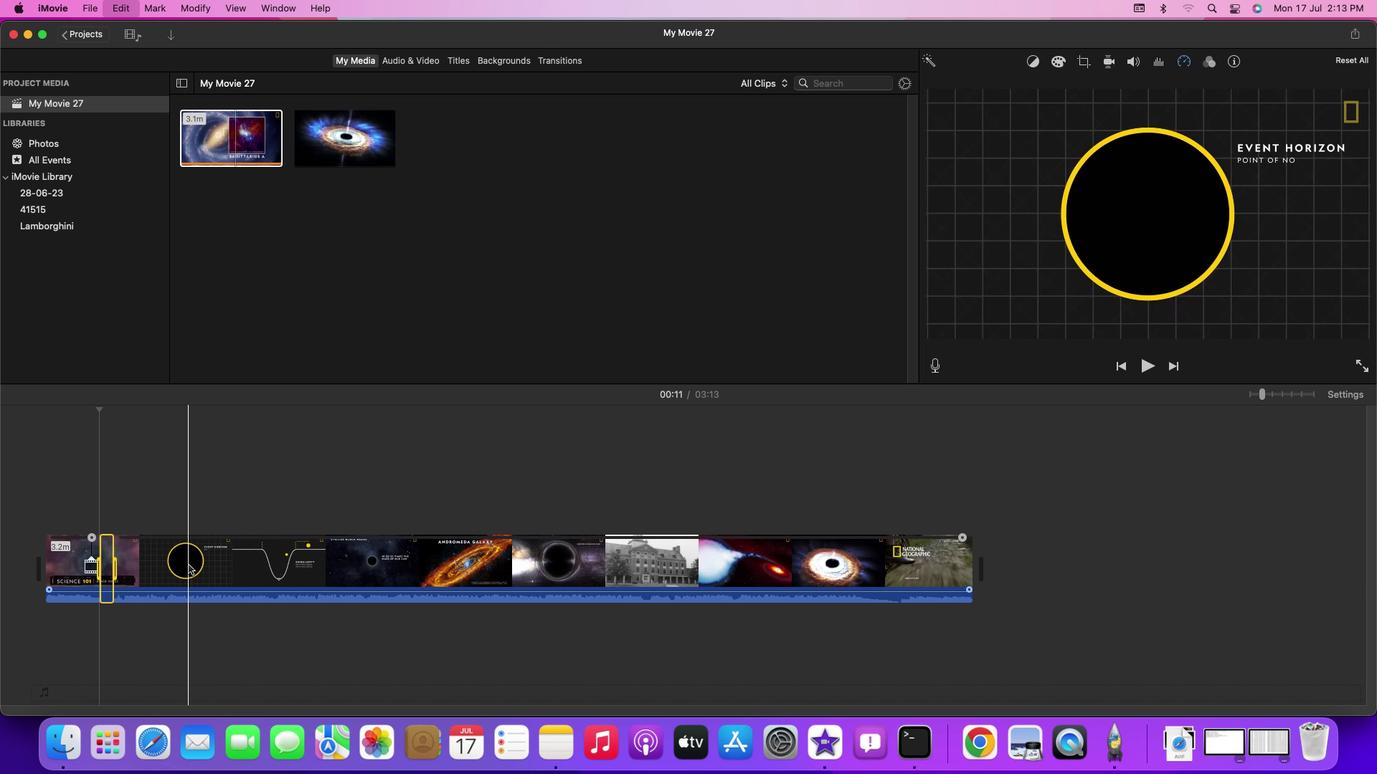 
Action: Mouse moved to (316, 58)
Screenshot: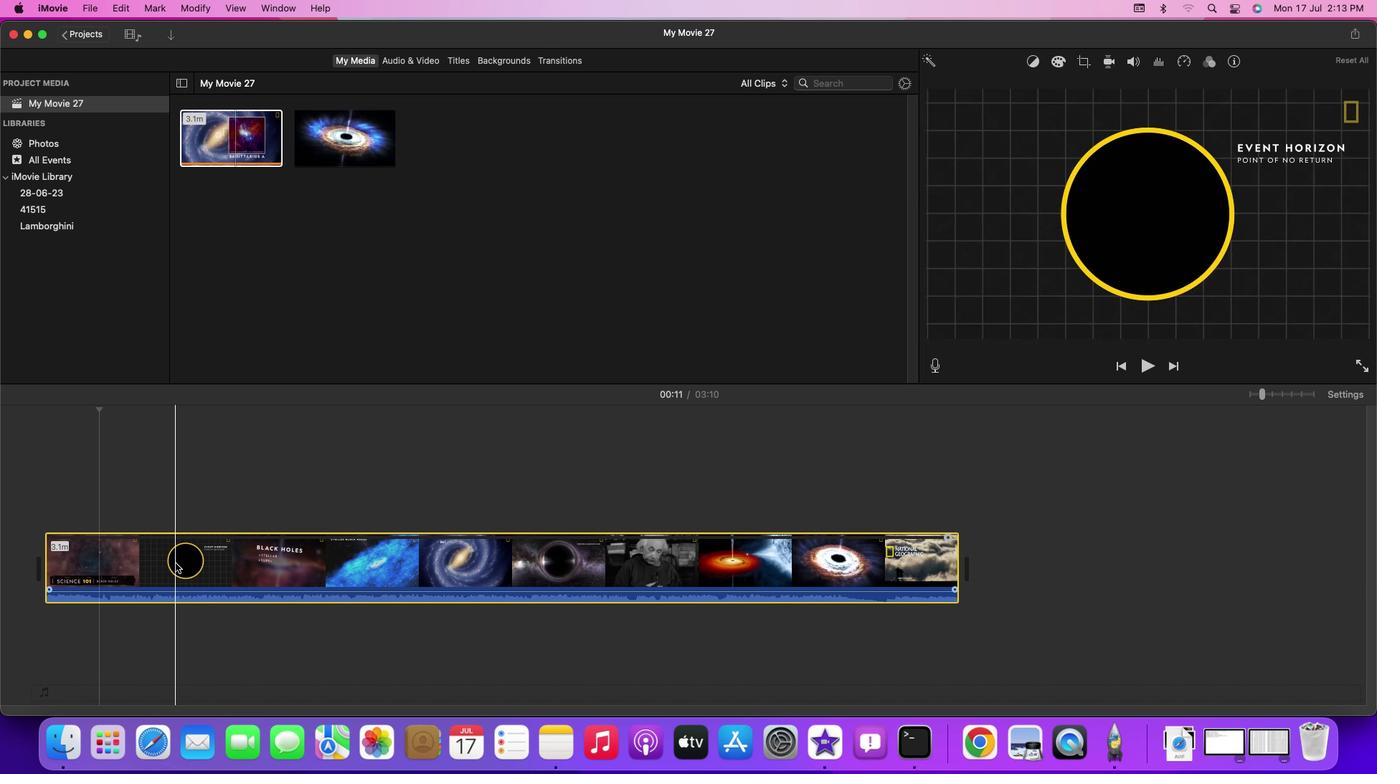 
Action: Mouse pressed right at (316, 58)
Screenshot: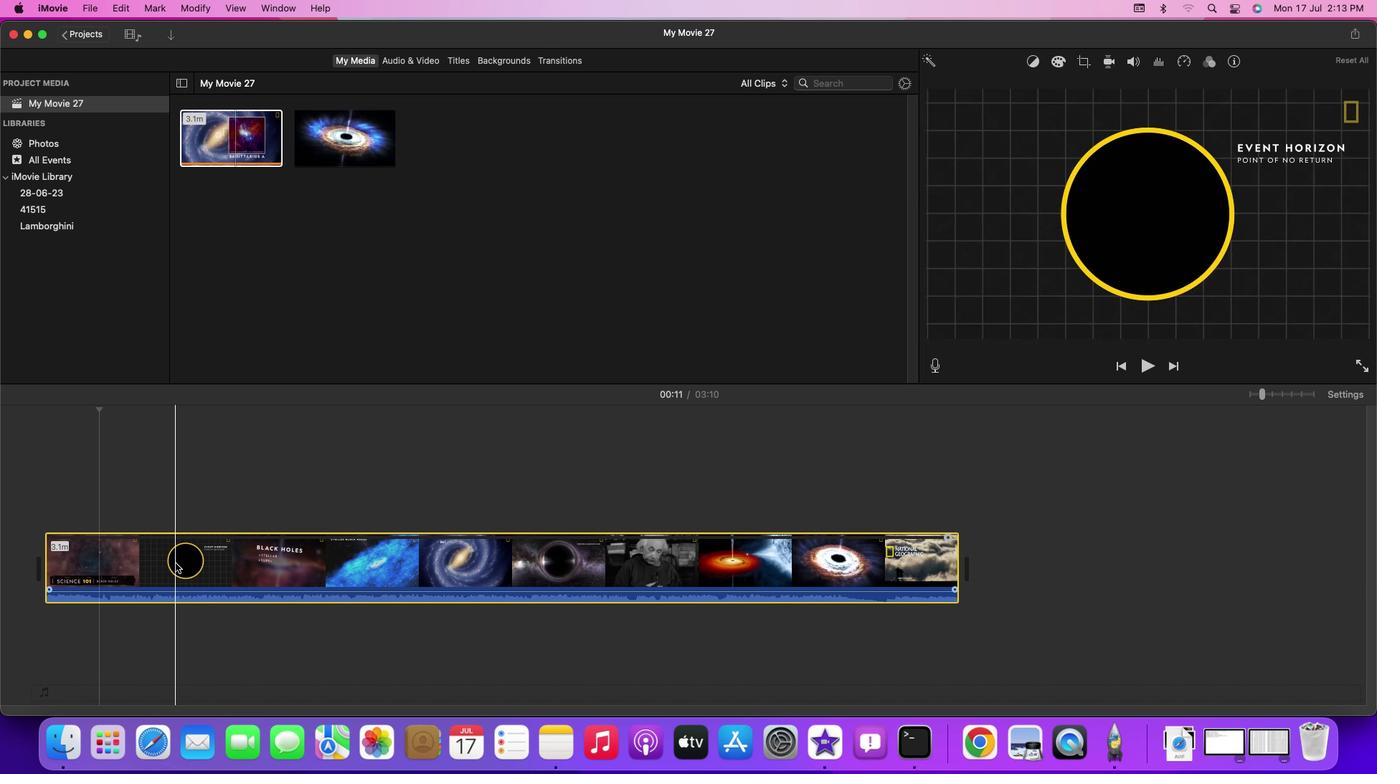 
Action: Mouse moved to (349, 55)
Screenshot: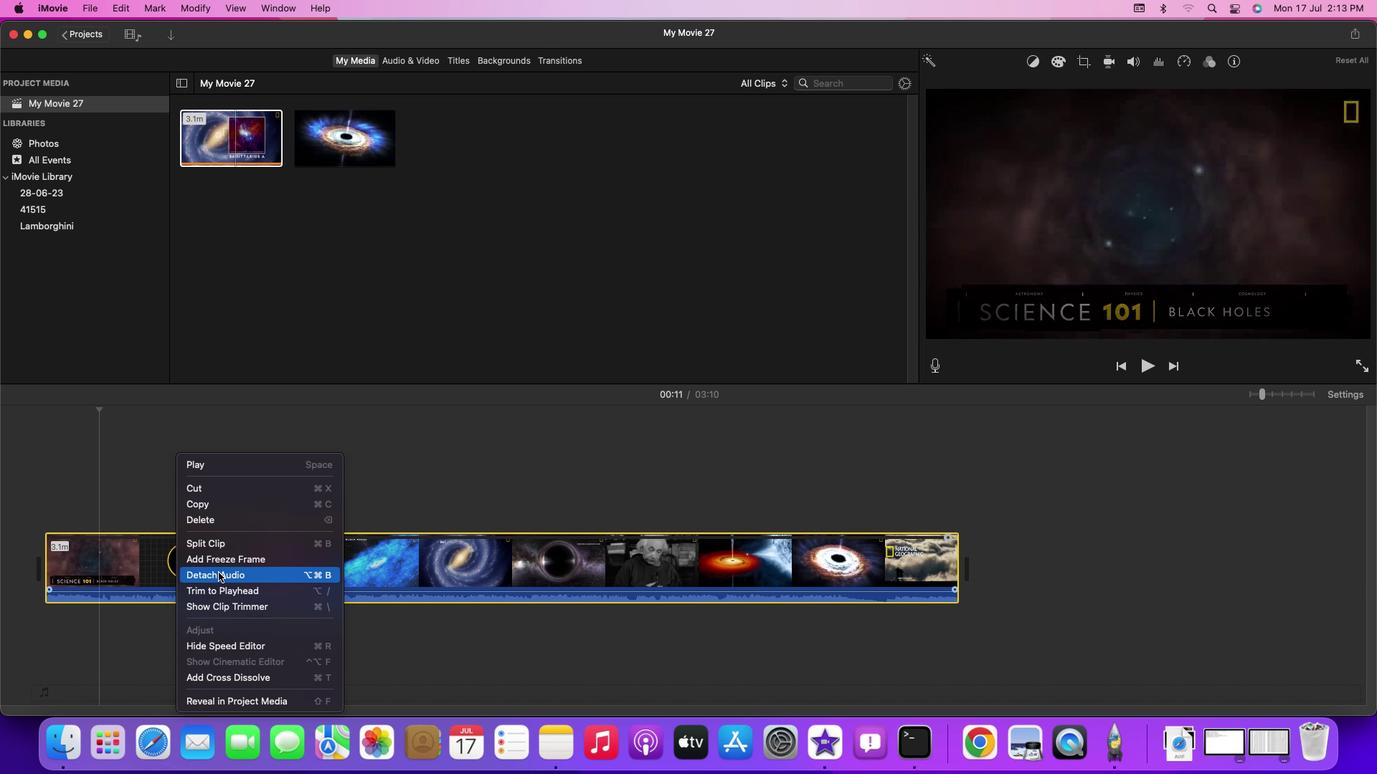 
Action: Mouse pressed left at (349, 55)
Screenshot: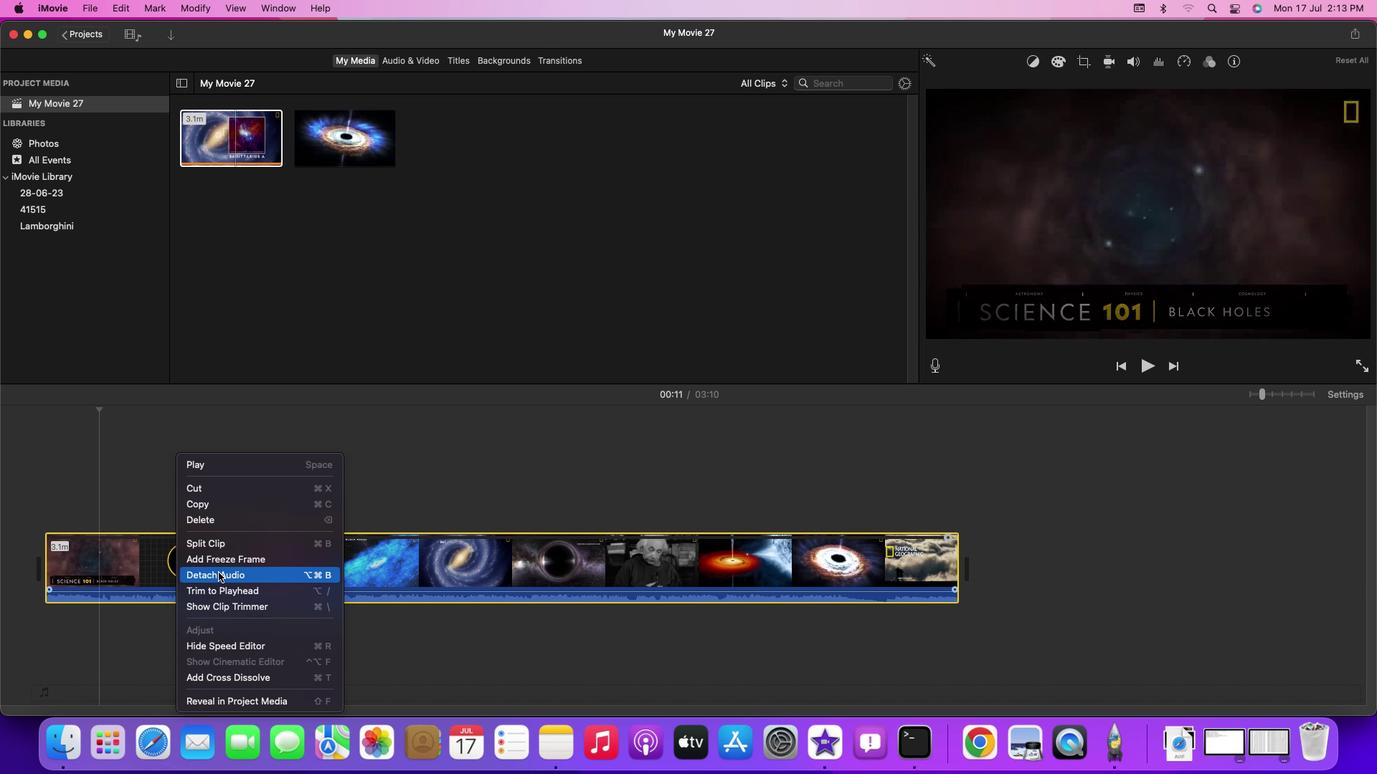 
Action: Mouse moved to (286, 58)
Screenshot: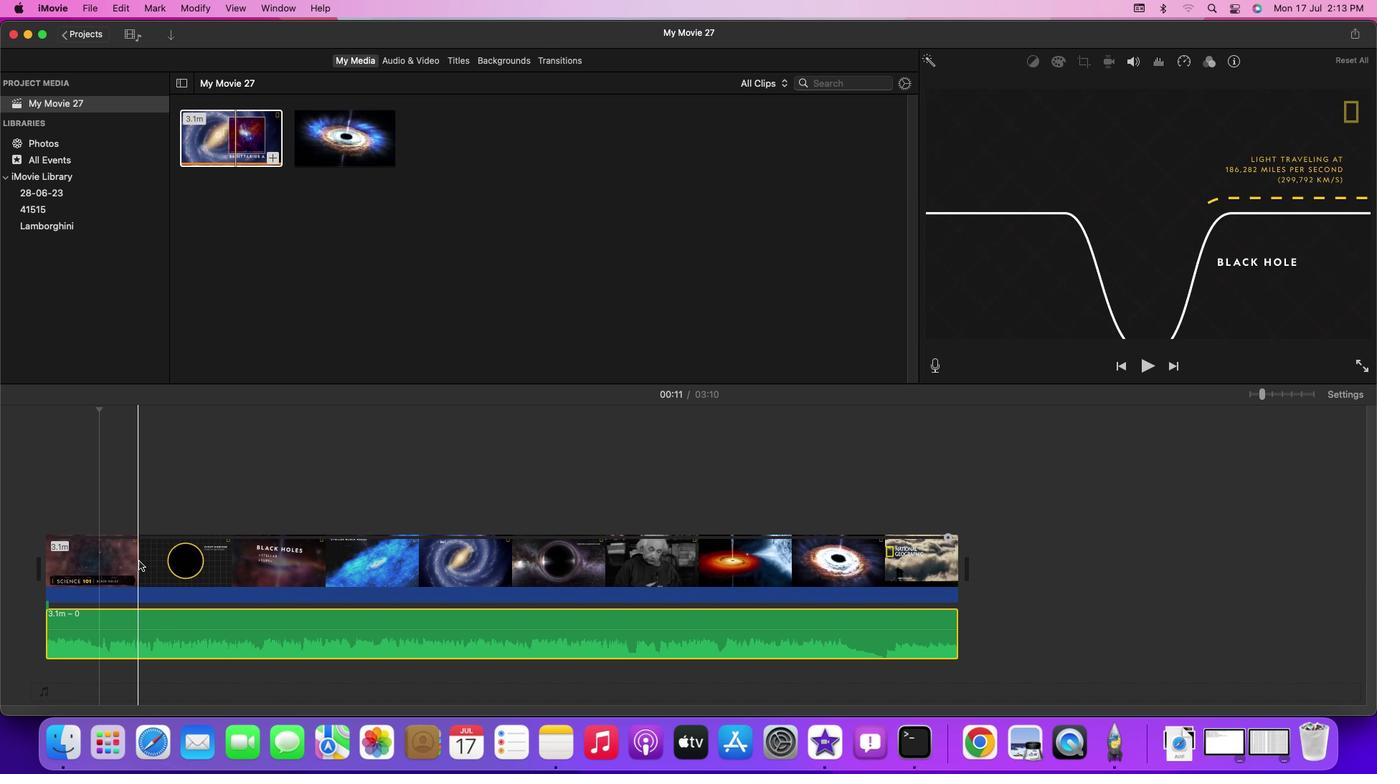 
Action: Mouse pressed right at (286, 58)
Screenshot: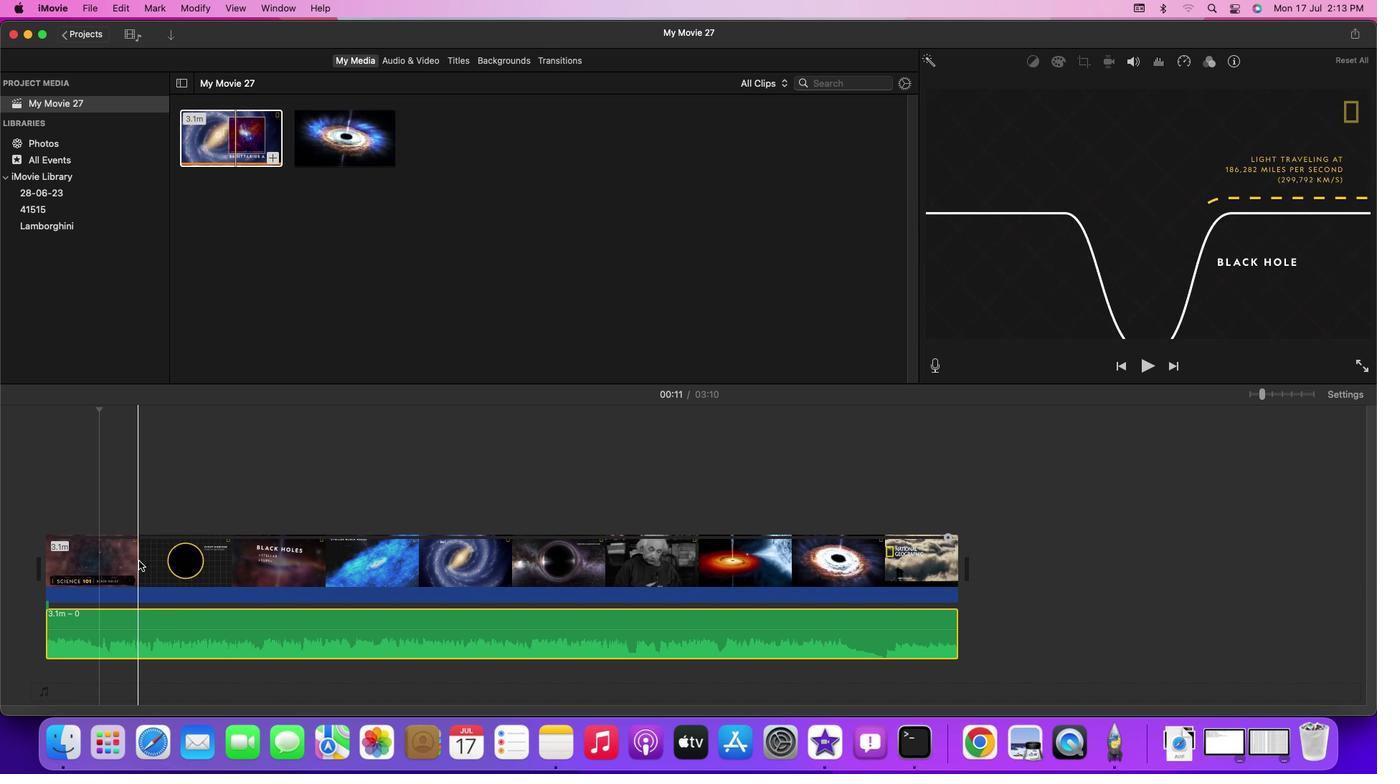 
Action: Mouse moved to (317, 67)
Screenshot: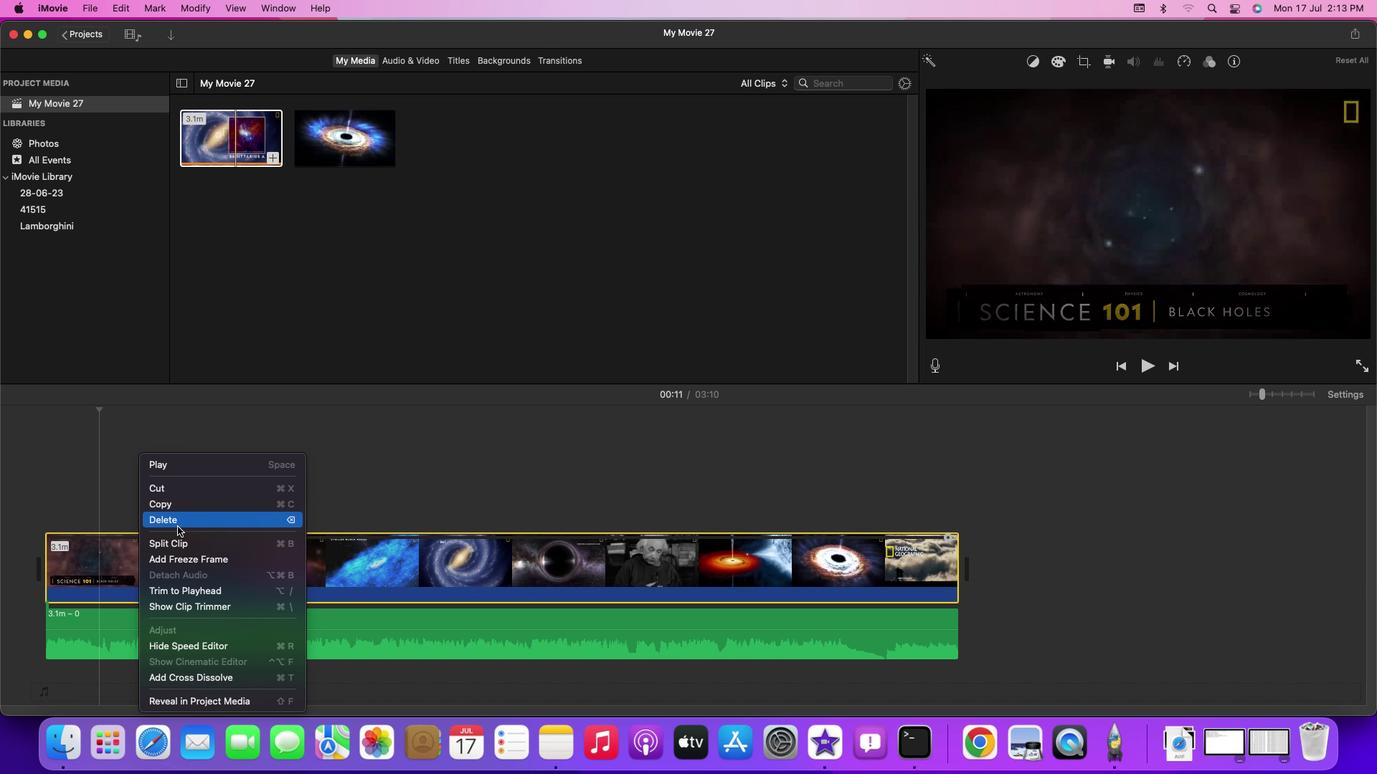 
Action: Mouse pressed left at (317, 67)
Screenshot: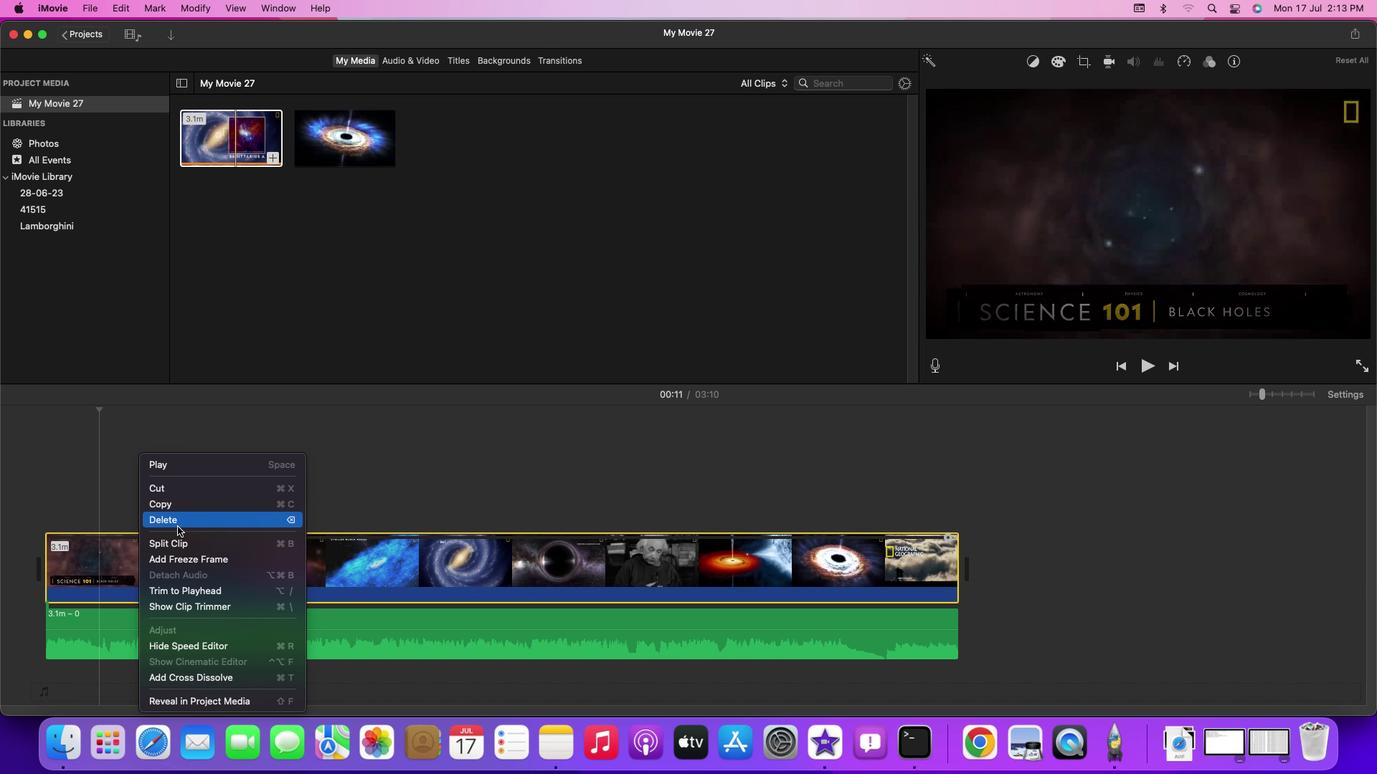 
Action: Mouse moved to (319, 66)
Screenshot: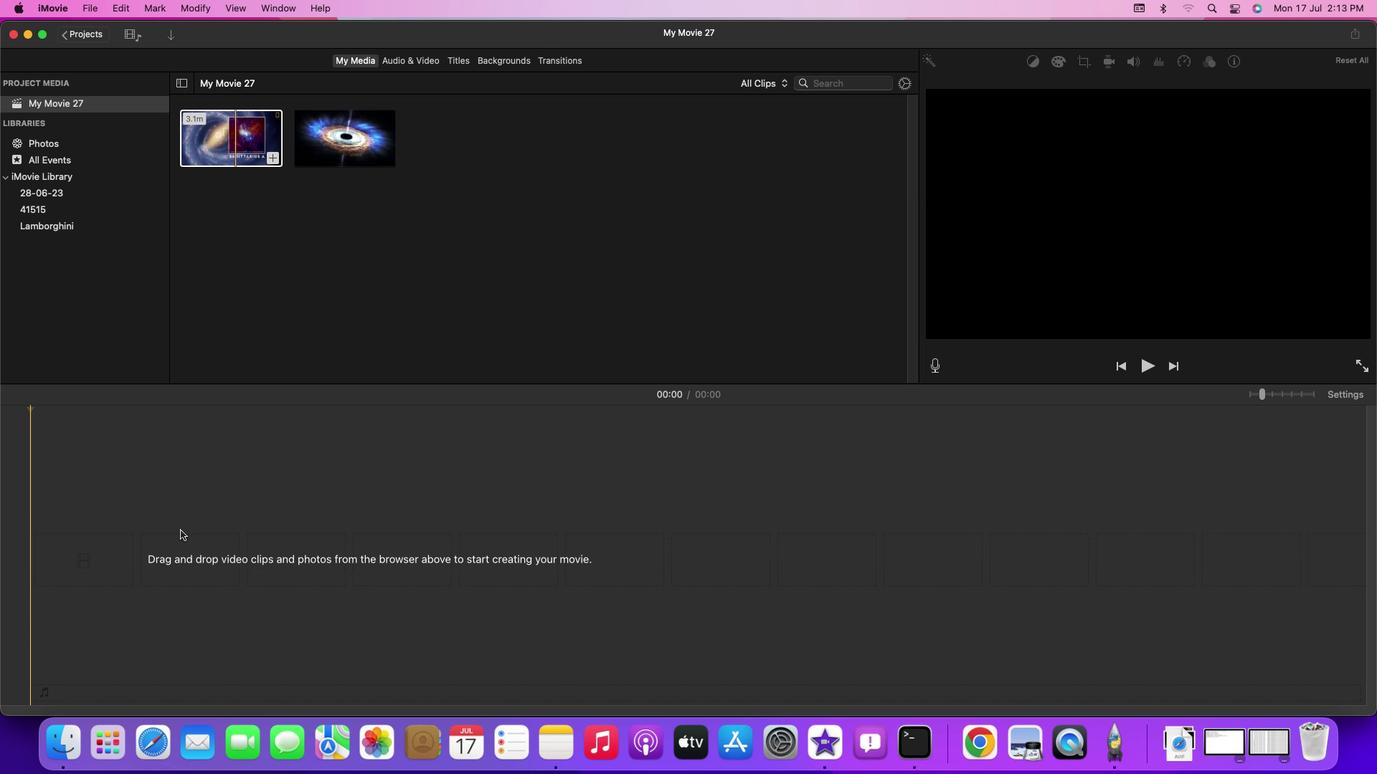 
Action: Key pressed Key.cmd'z'
Screenshot: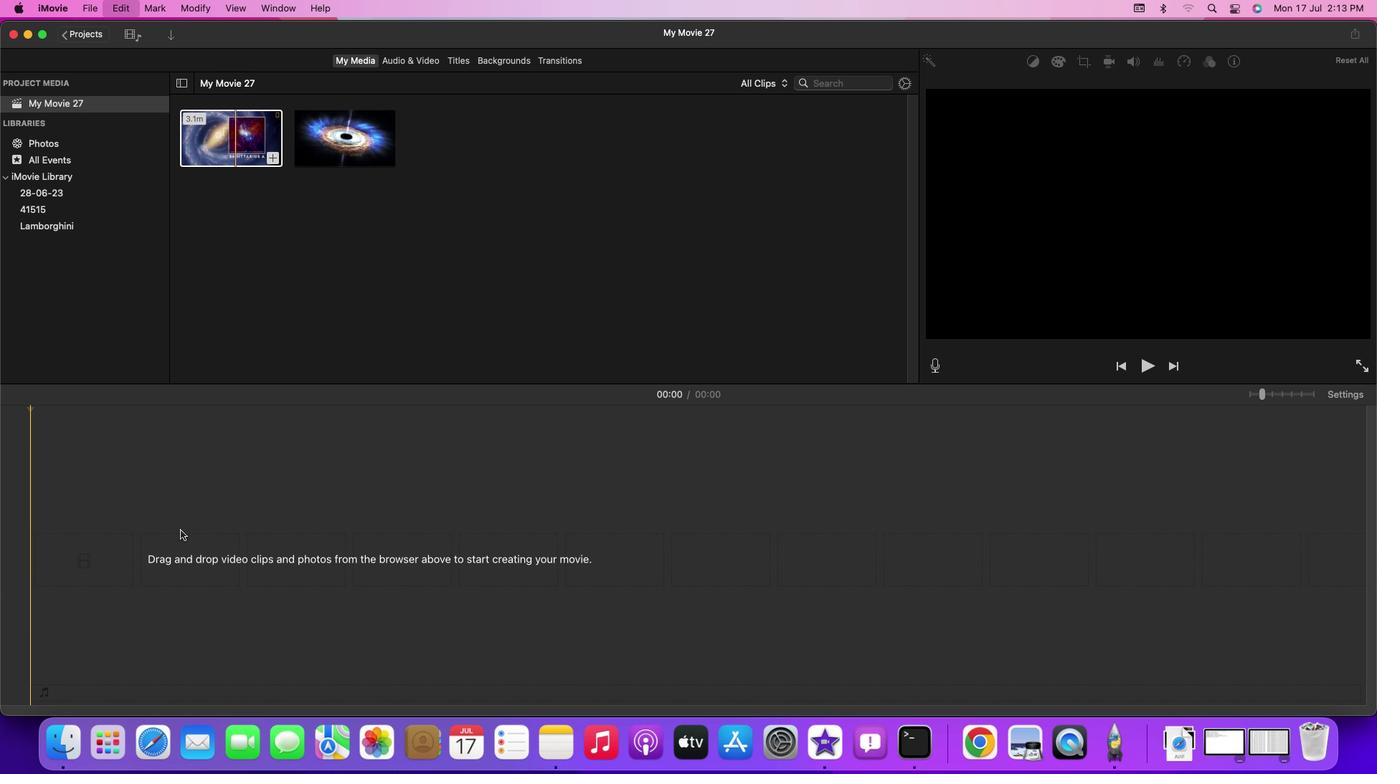 
Action: Mouse moved to (927, 55)
Screenshot: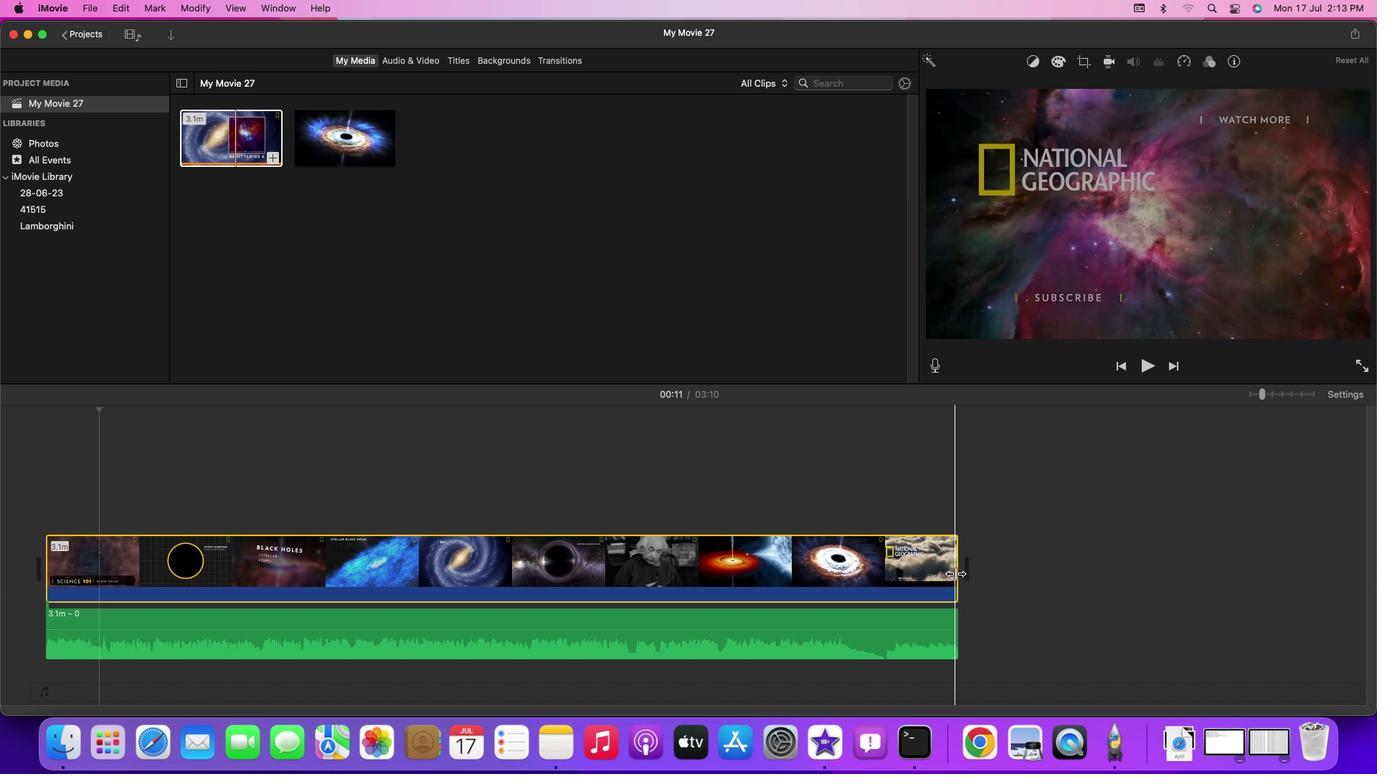 
Action: Mouse pressed left at (927, 55)
Screenshot: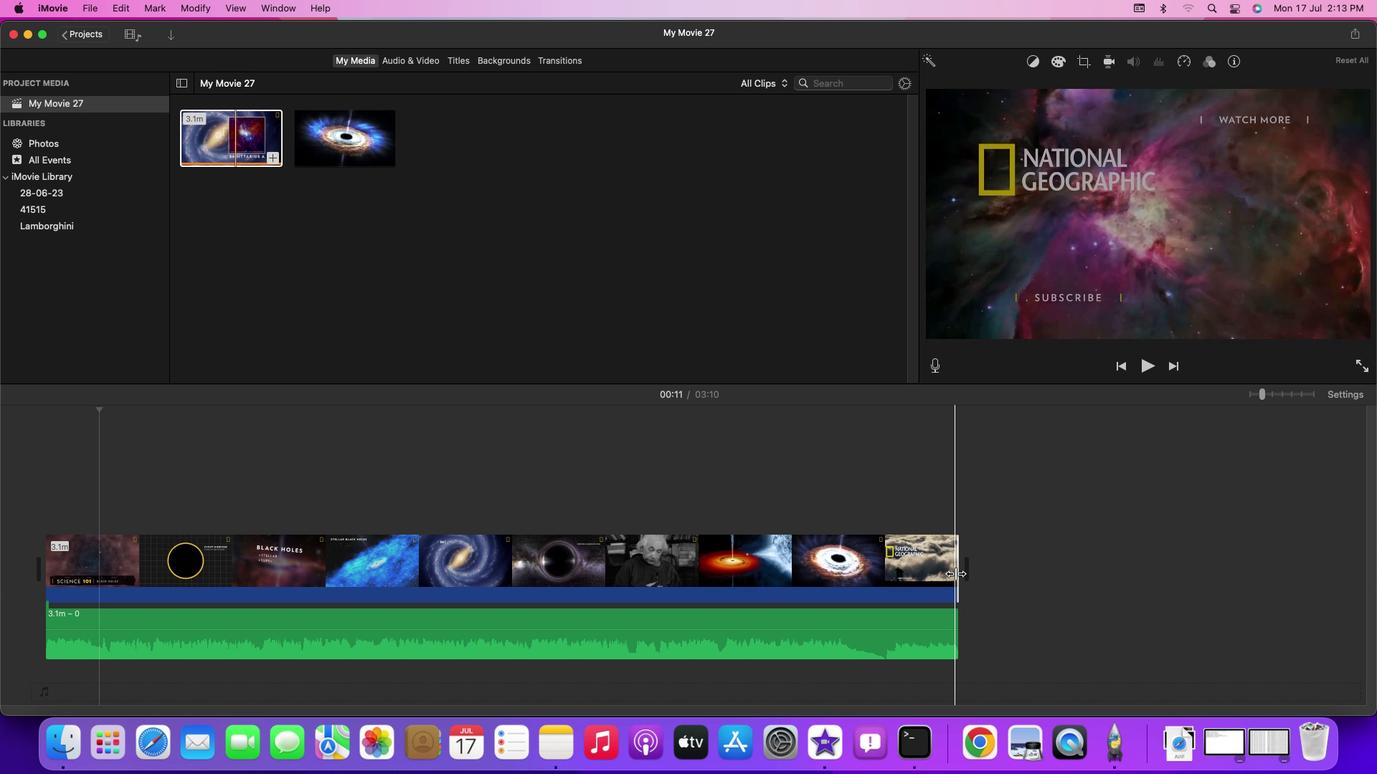 
Action: Mouse moved to (189, 73)
Screenshot: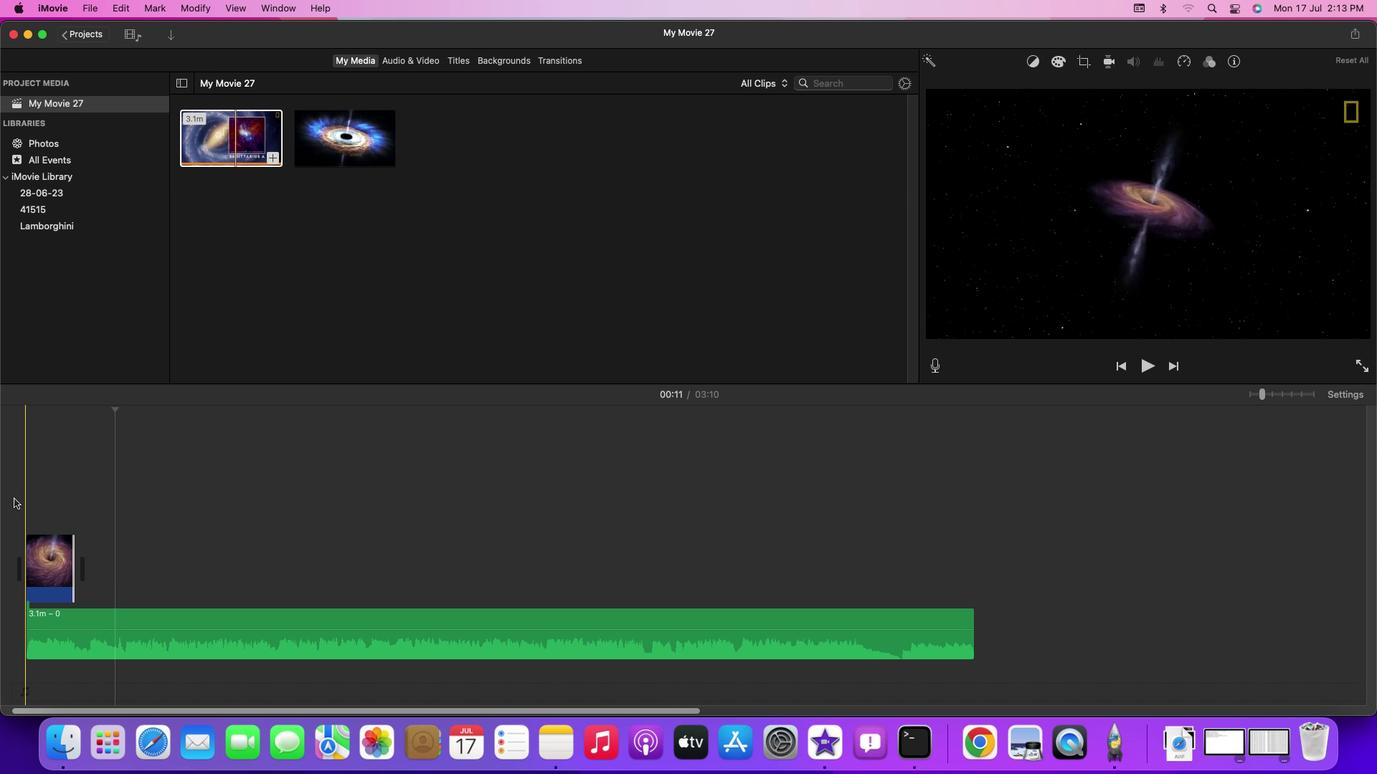 
Action: Mouse pressed left at (189, 73)
Screenshot: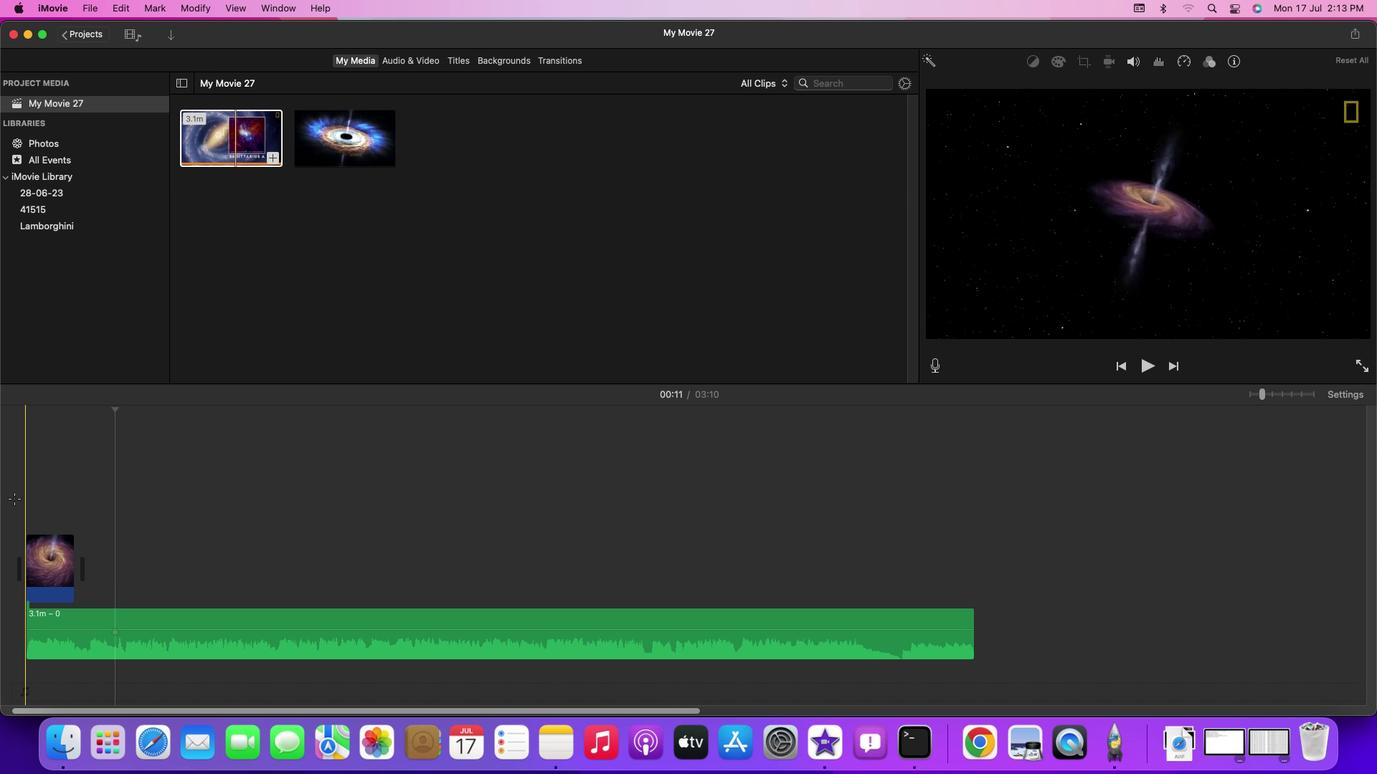 
Action: Mouse moved to (193, 73)
Screenshot: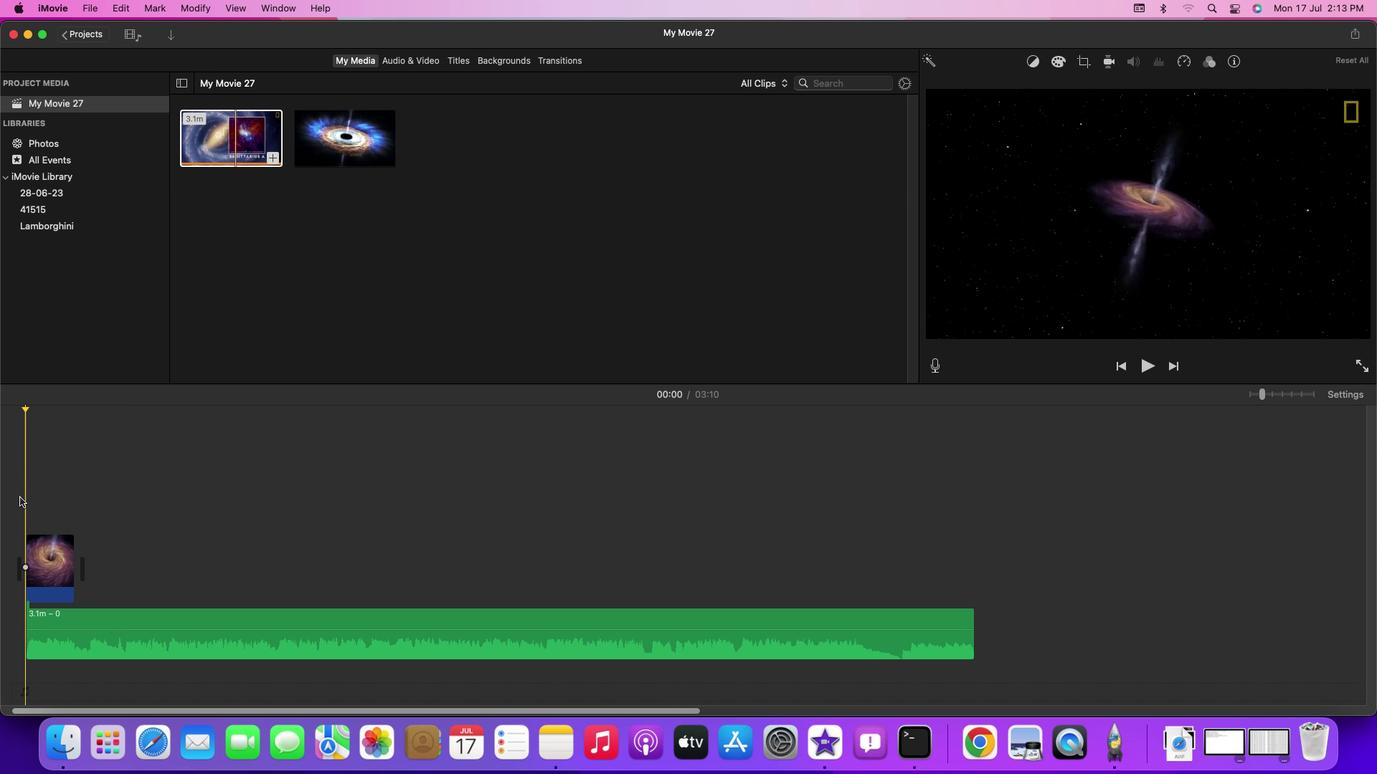 
Action: Key pressed Key.space
Screenshot: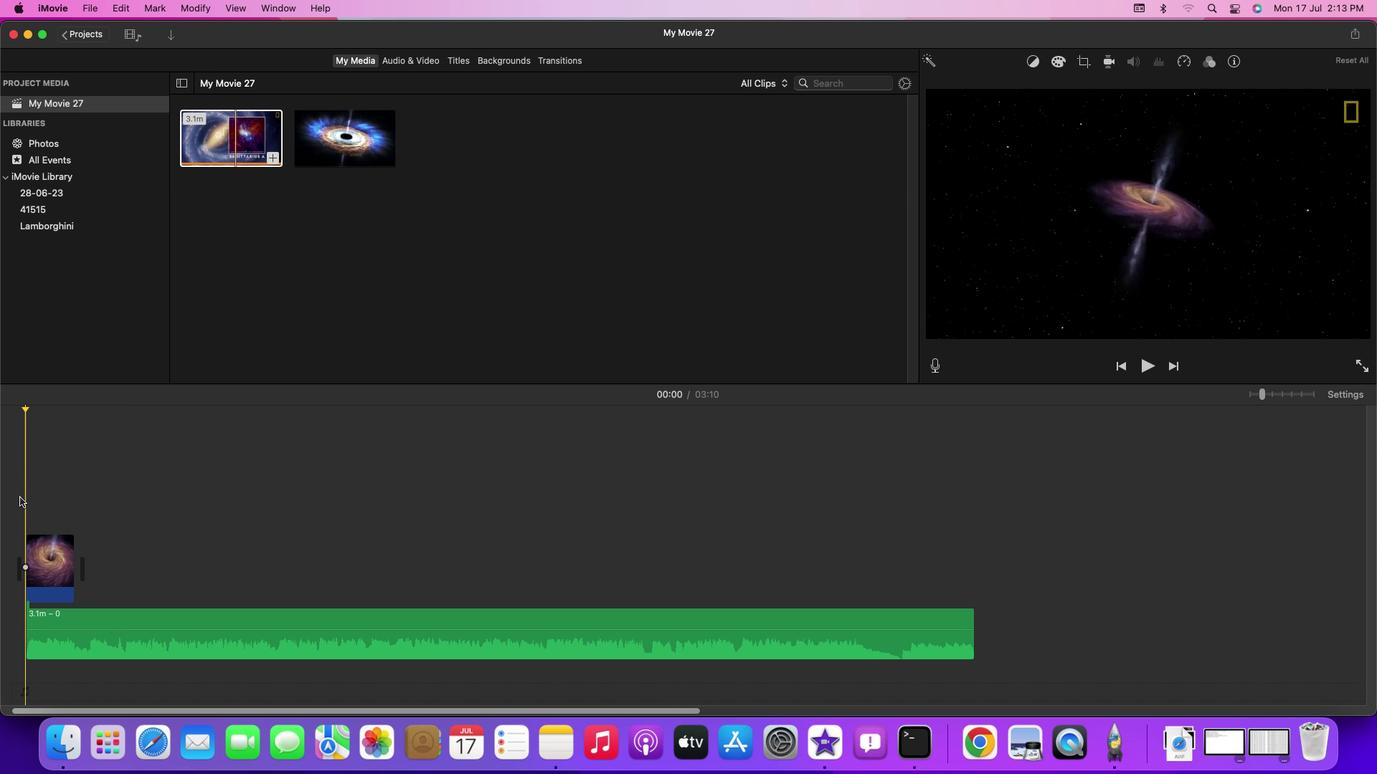 
Action: Mouse moved to (454, 157)
Screenshot: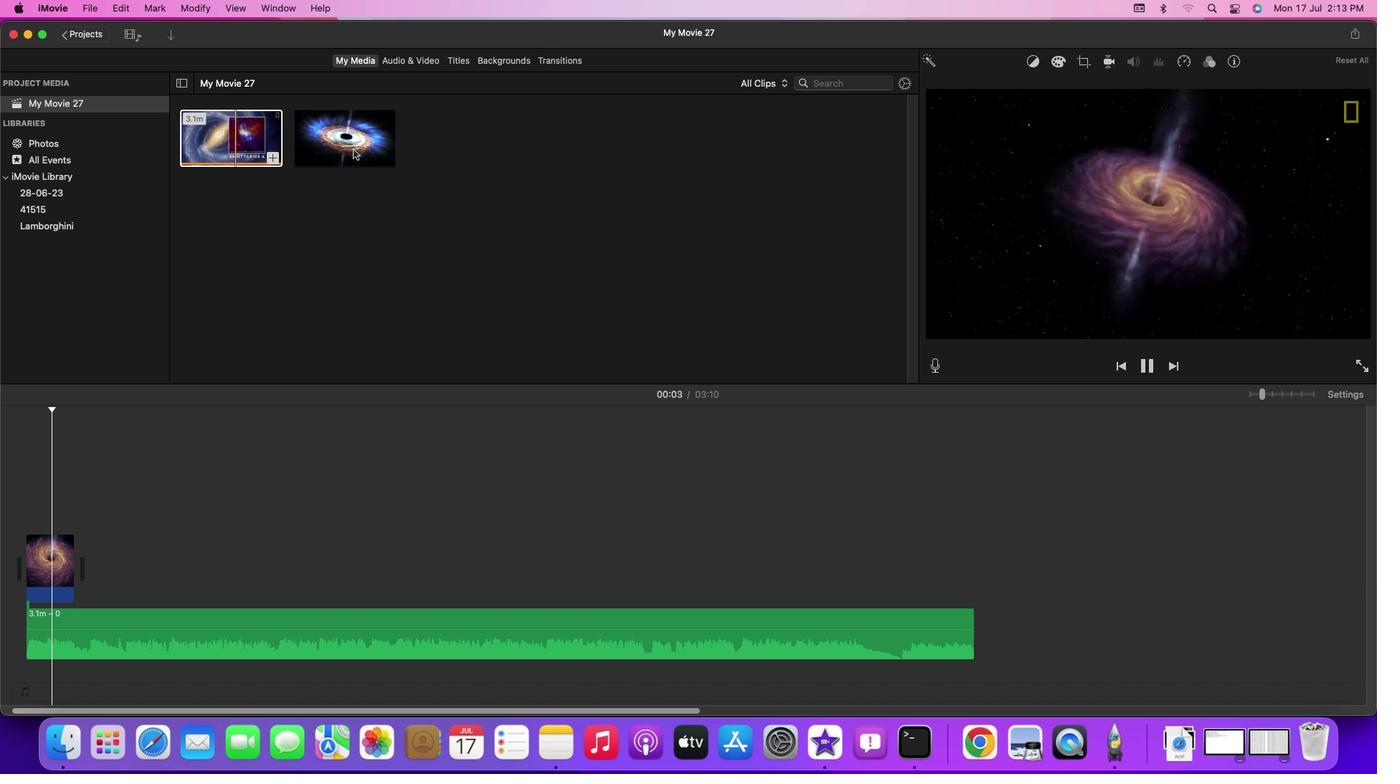 
Action: Mouse pressed left at (454, 157)
Screenshot: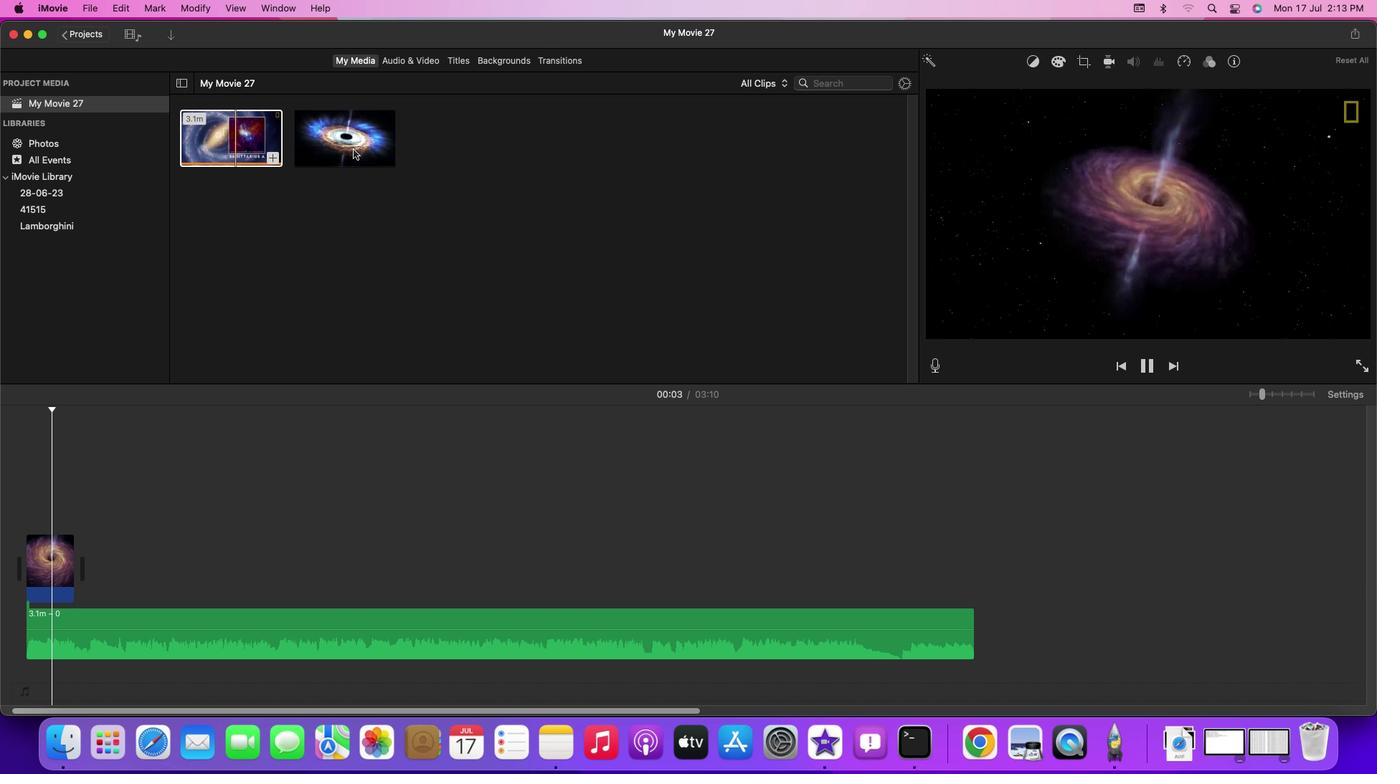 
Action: Mouse moved to (446, 158)
Screenshot: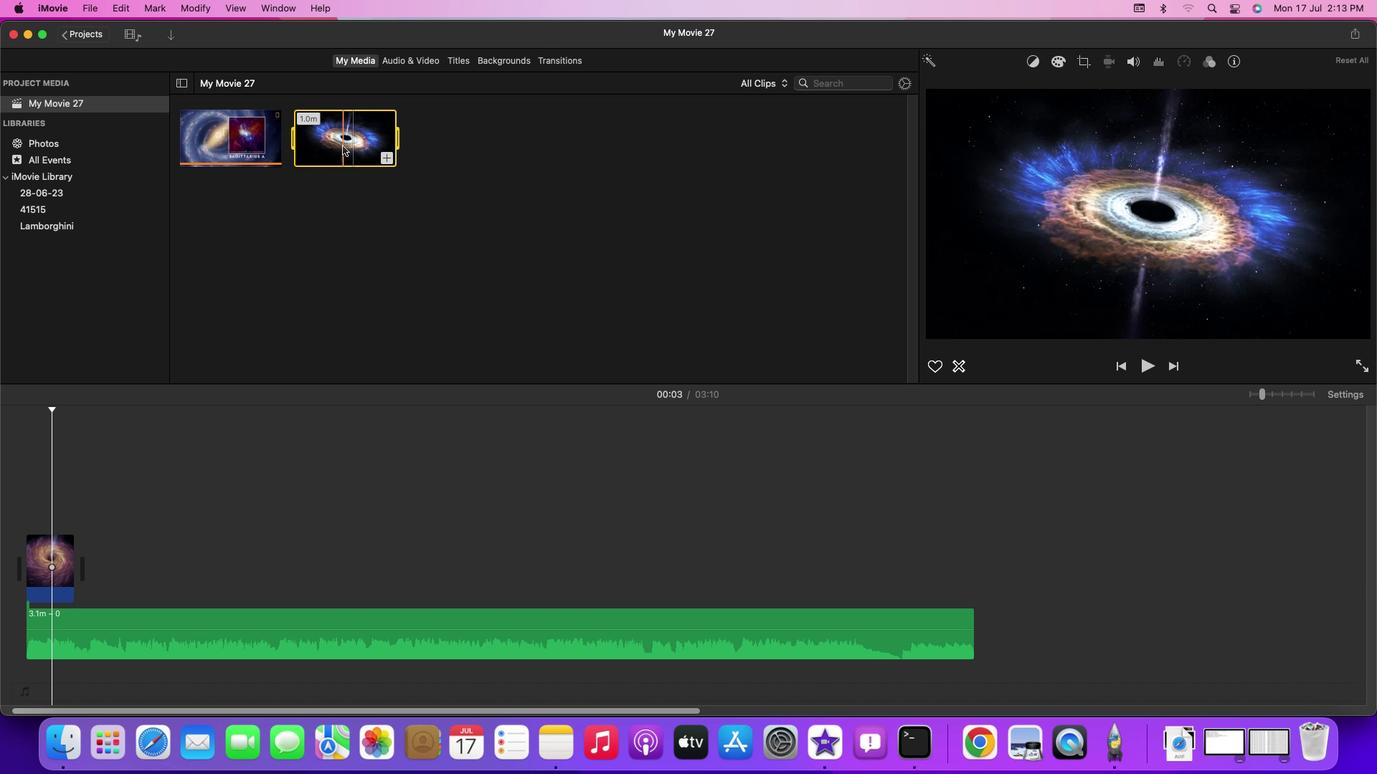 
Action: Mouse pressed left at (446, 158)
Screenshot: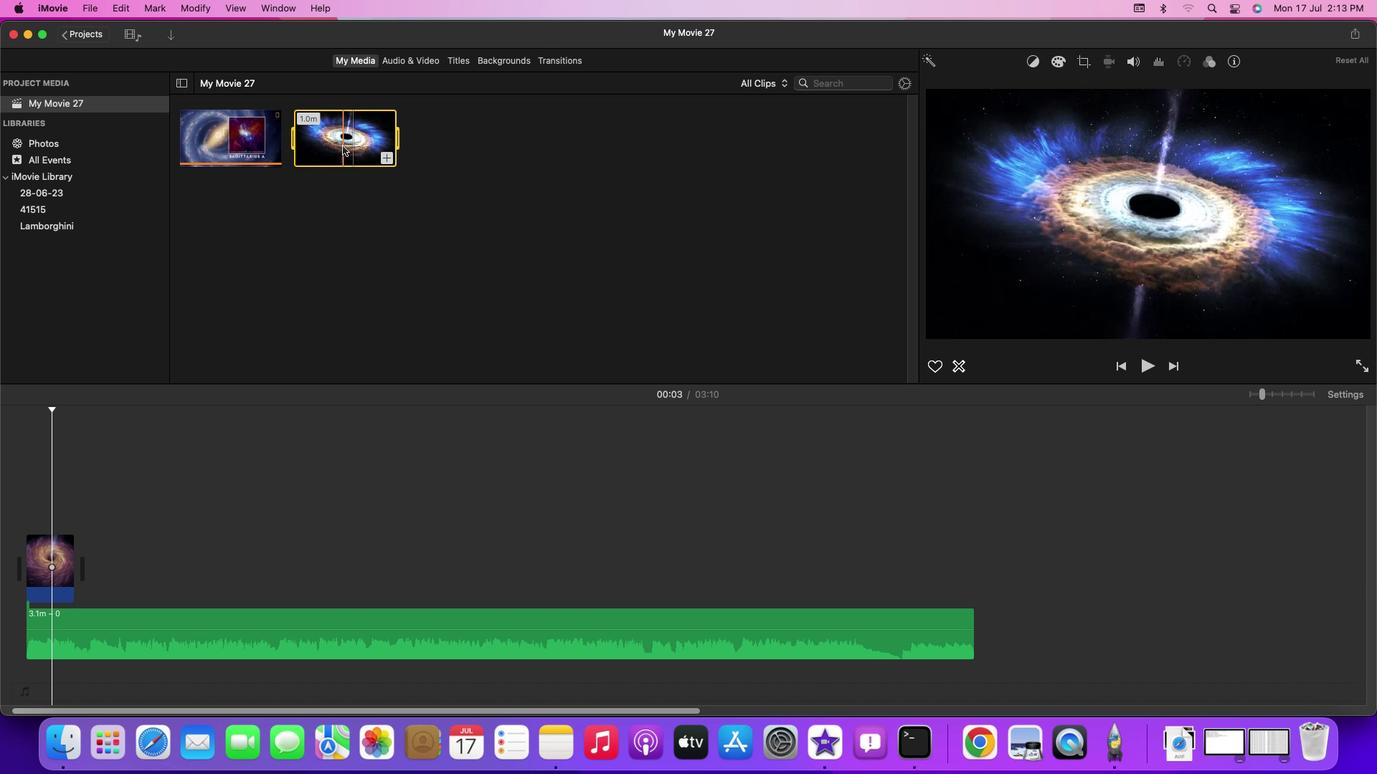 
Action: Mouse moved to (208, 75)
Screenshot: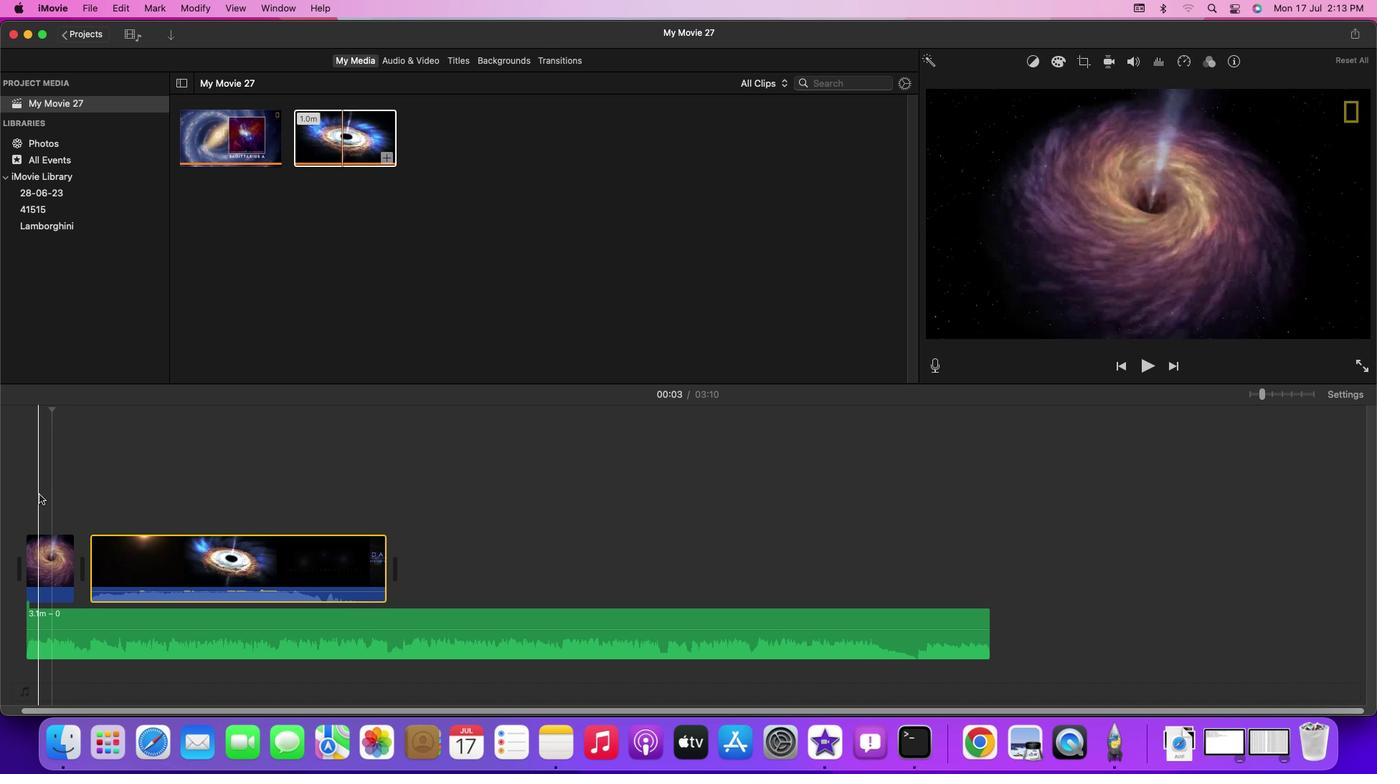
Action: Mouse pressed left at (208, 75)
Screenshot: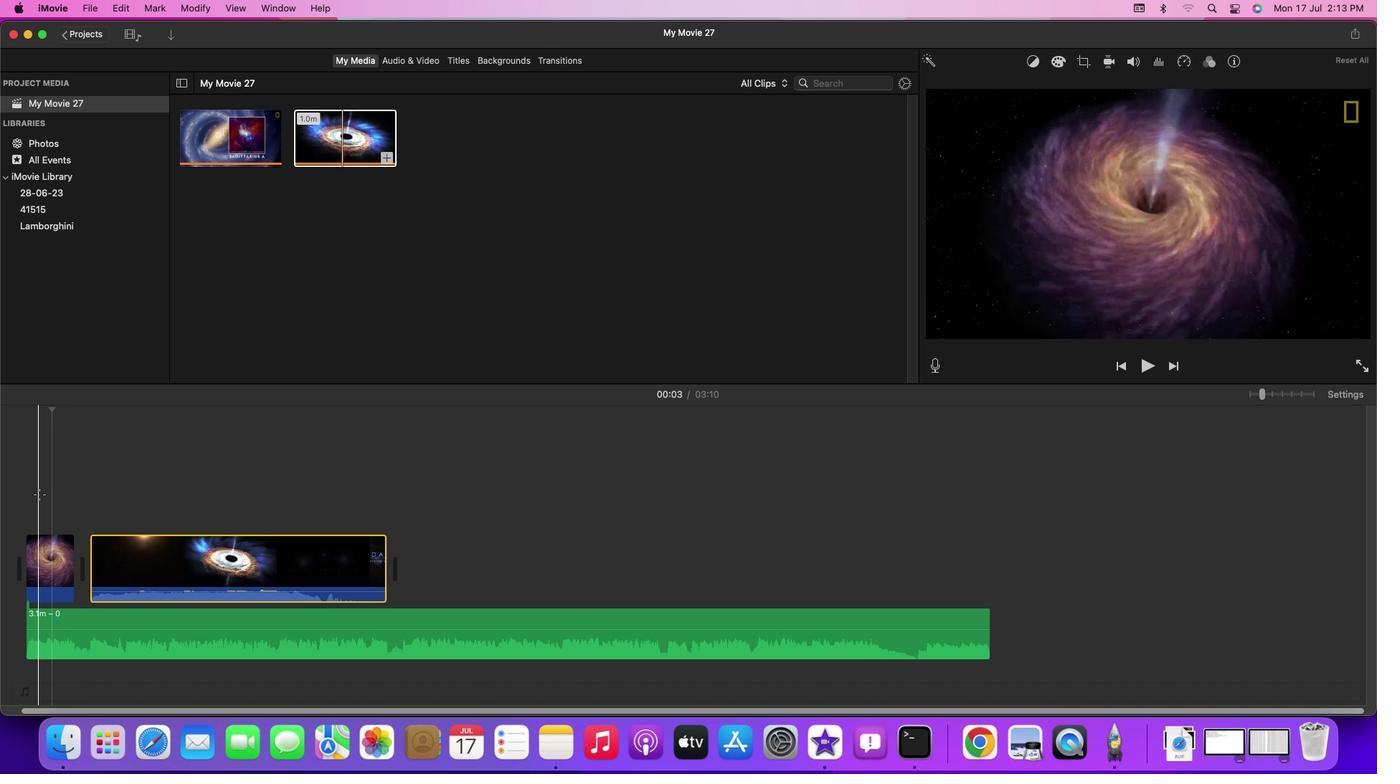
Action: Mouse moved to (208, 75)
Screenshot: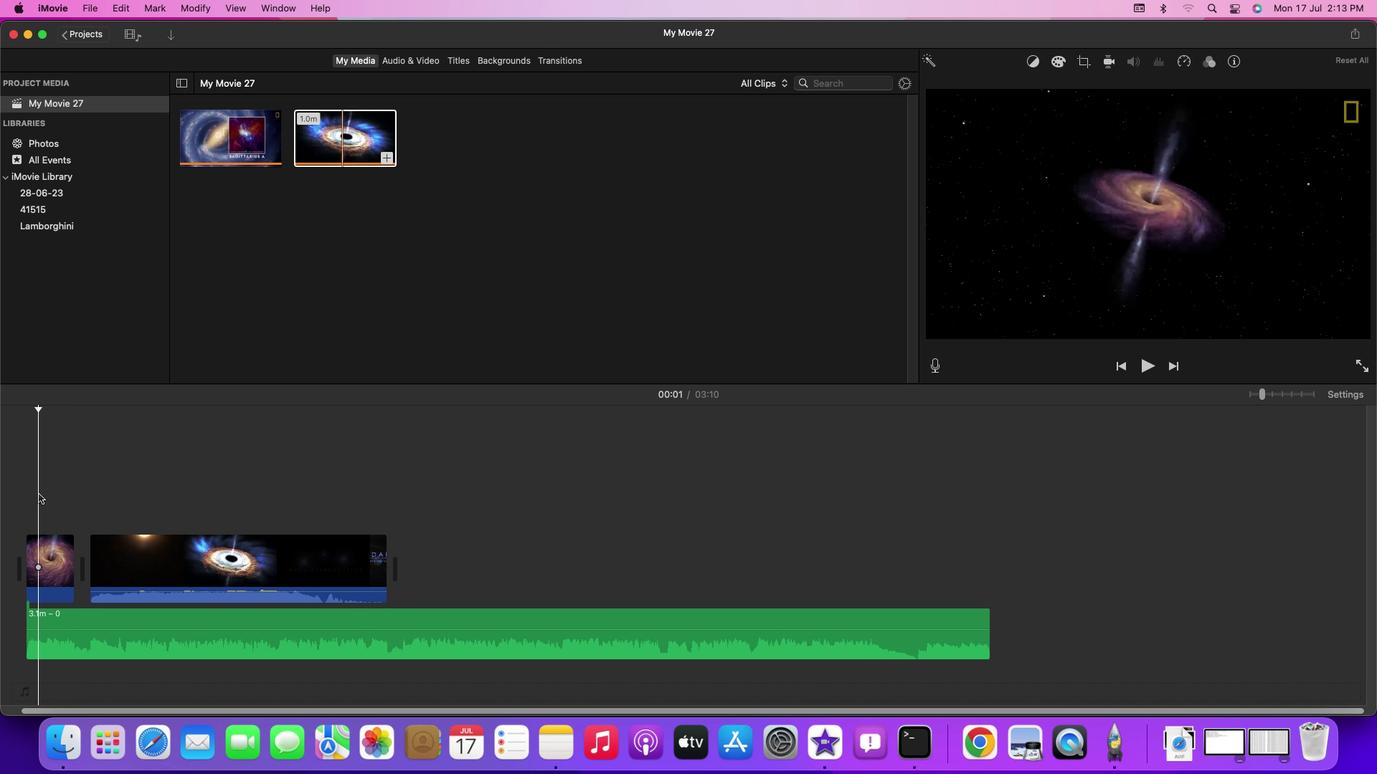 
Action: Key pressed Key.space
Screenshot: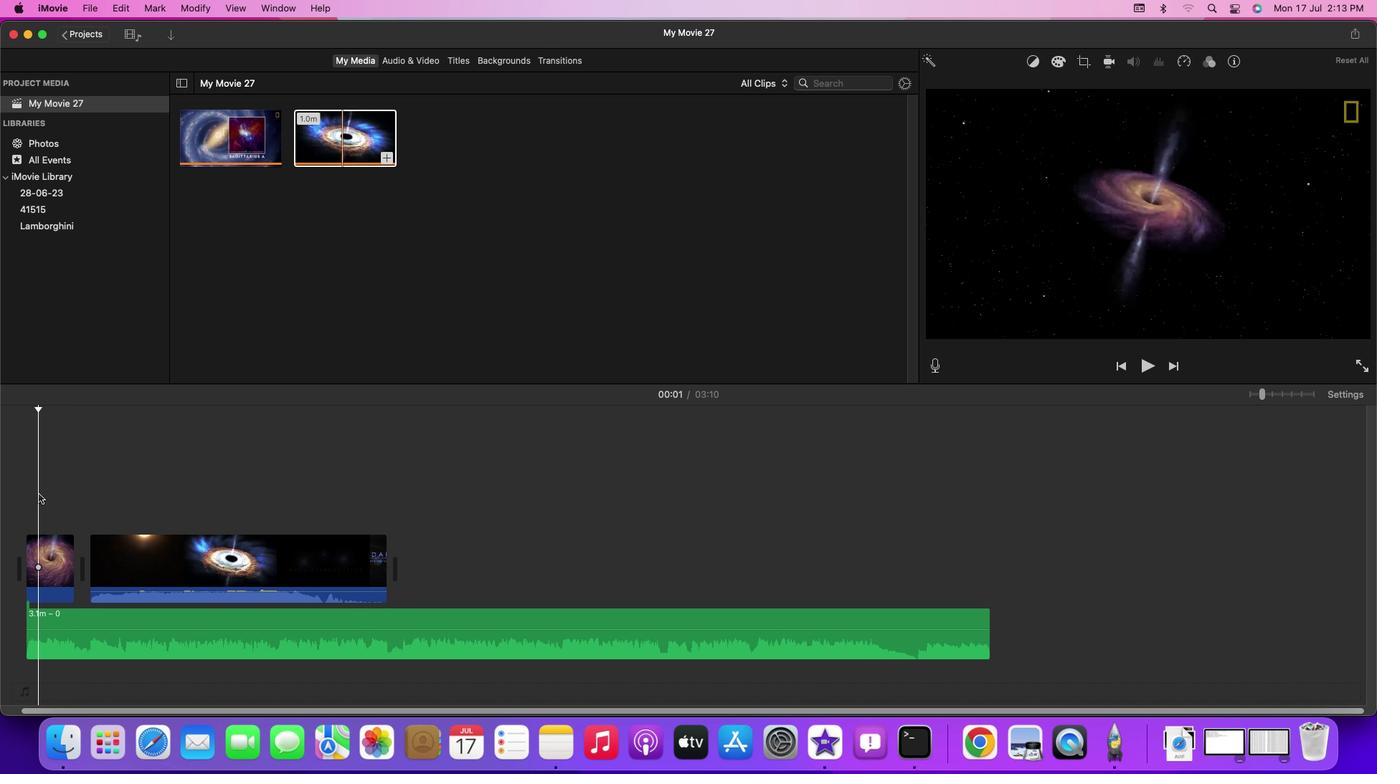 
Action: Mouse moved to (332, 58)
Screenshot: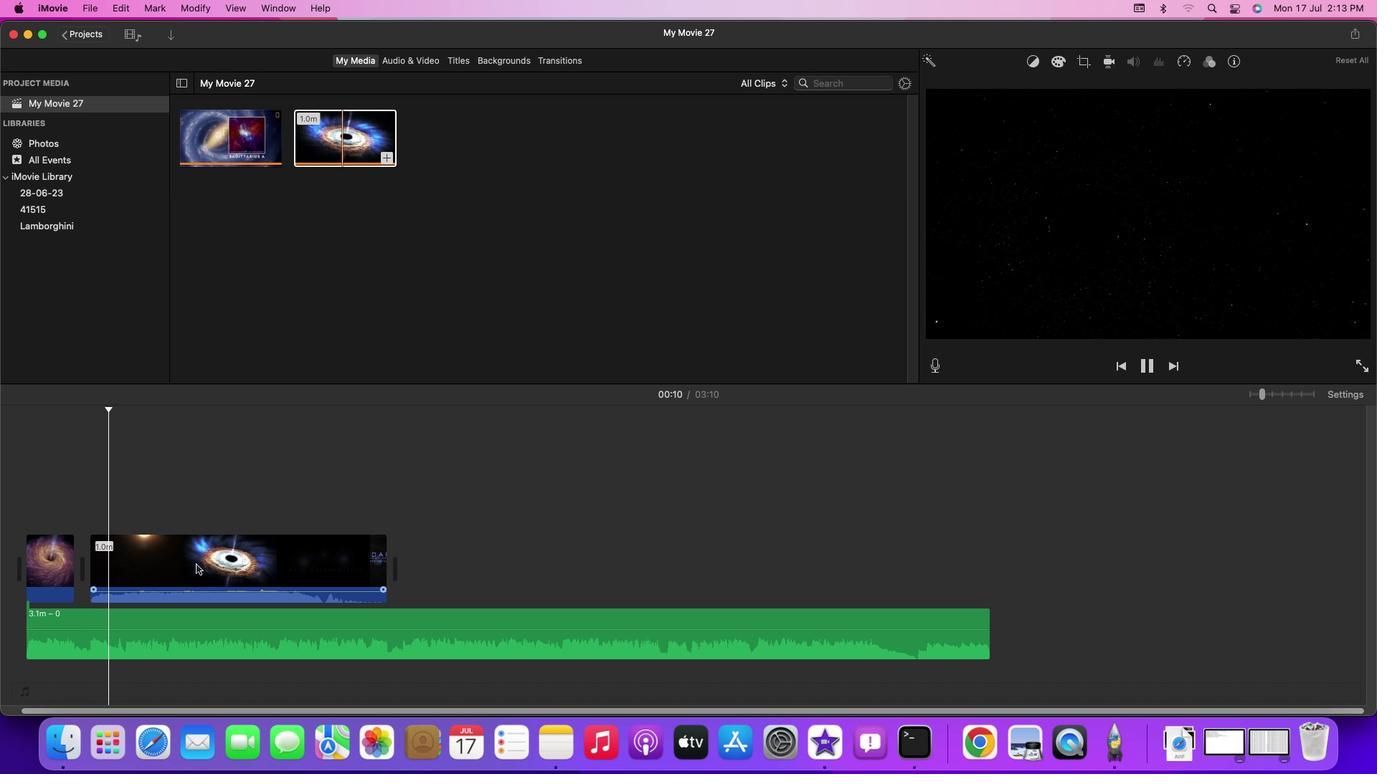 
Action: Mouse pressed right at (332, 58)
Screenshot: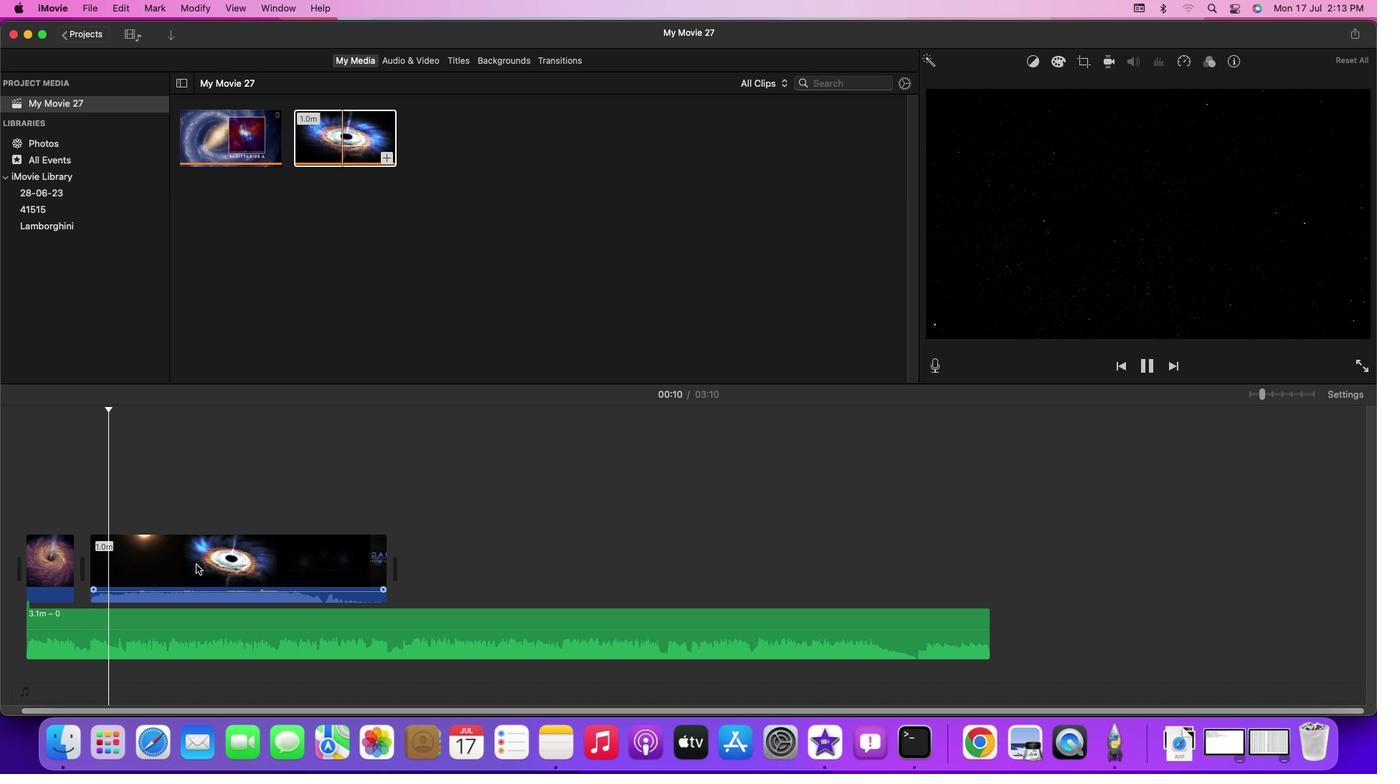 
Action: Mouse moved to (368, 54)
Screenshot: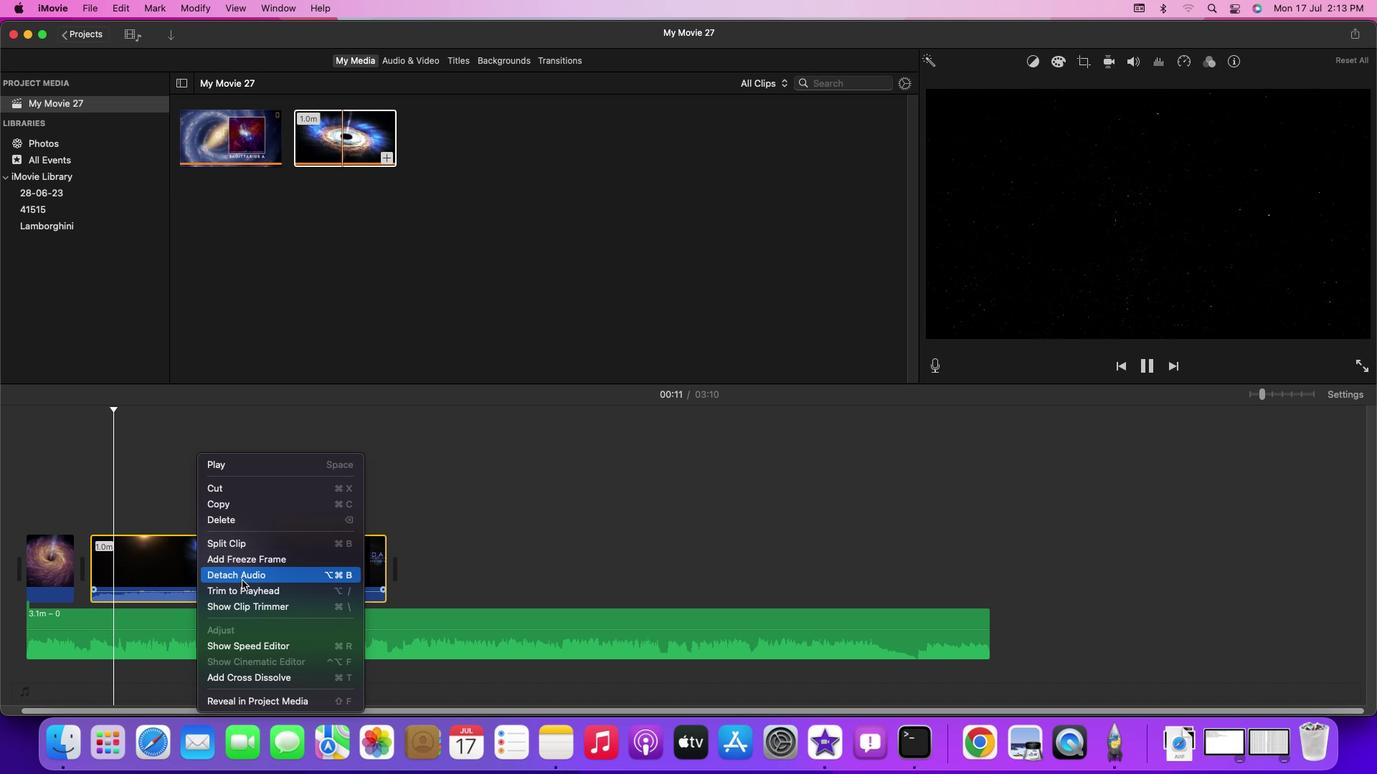 
Action: Mouse pressed left at (368, 54)
Screenshot: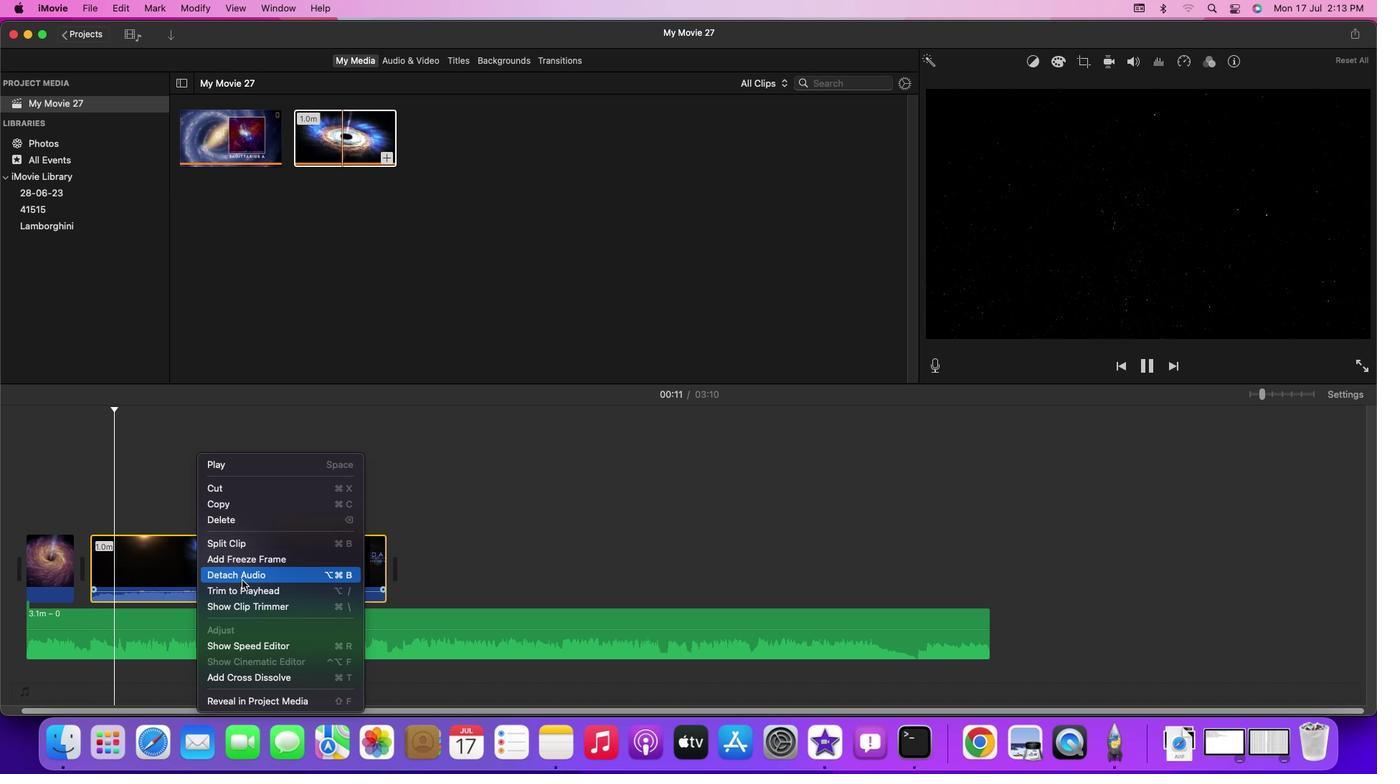 
Action: Mouse moved to (350, 30)
Screenshot: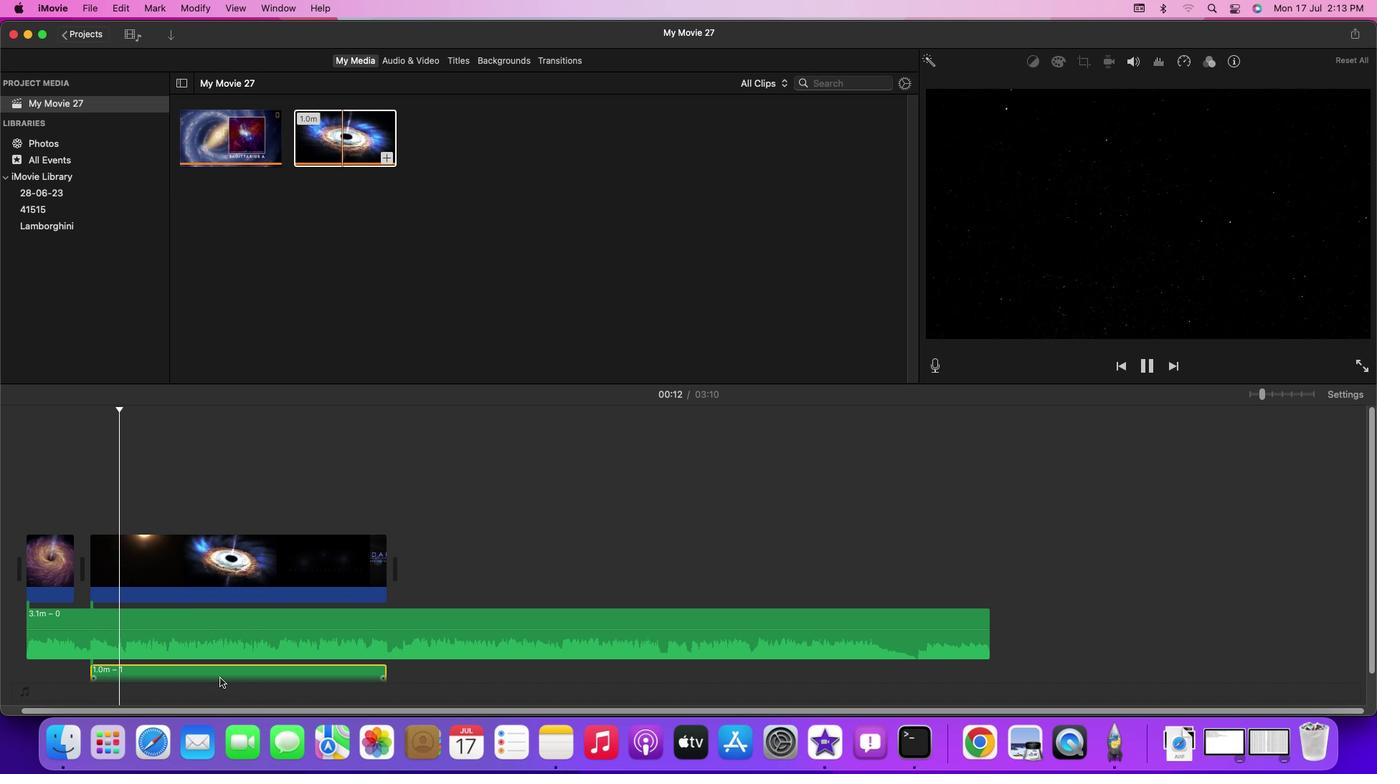 
Action: Mouse pressed right at (350, 30)
Screenshot: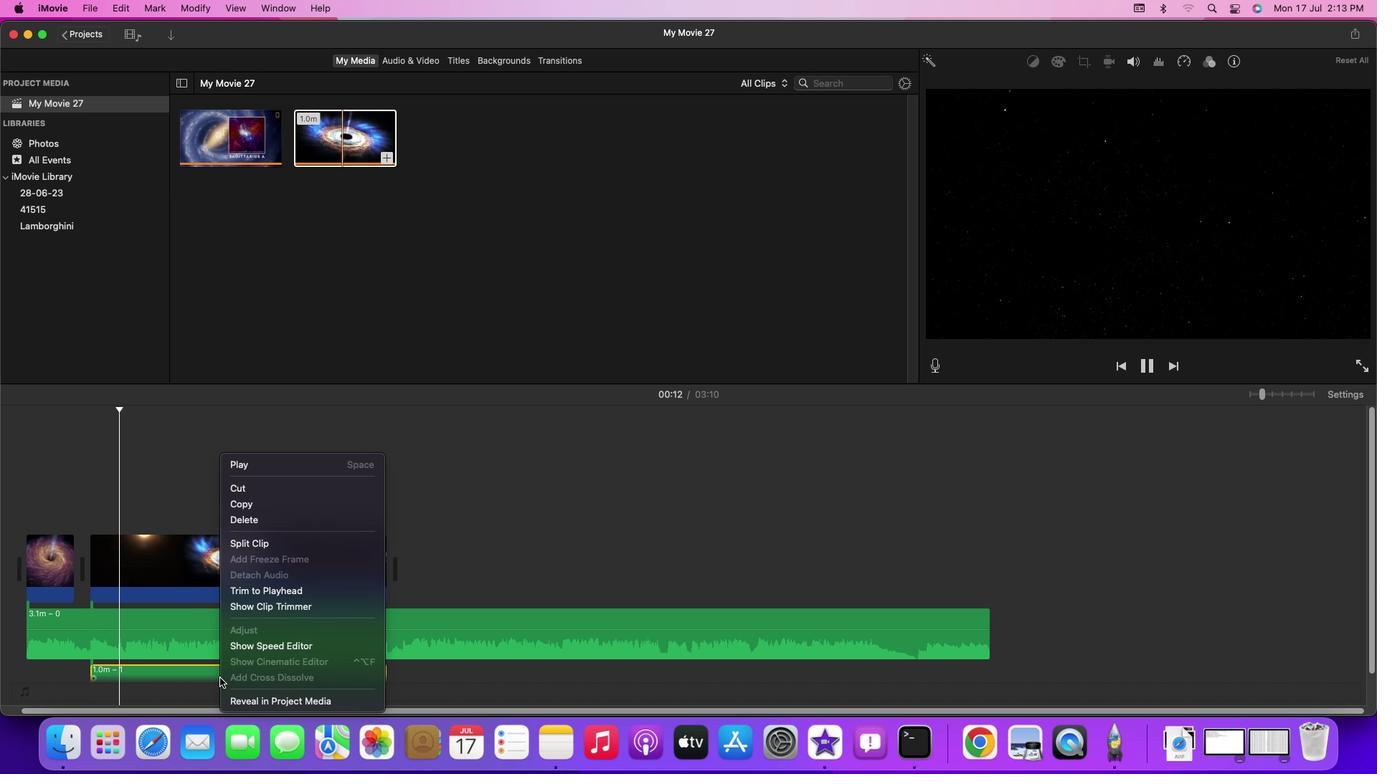 
Action: Mouse moved to (375, 68)
Screenshot: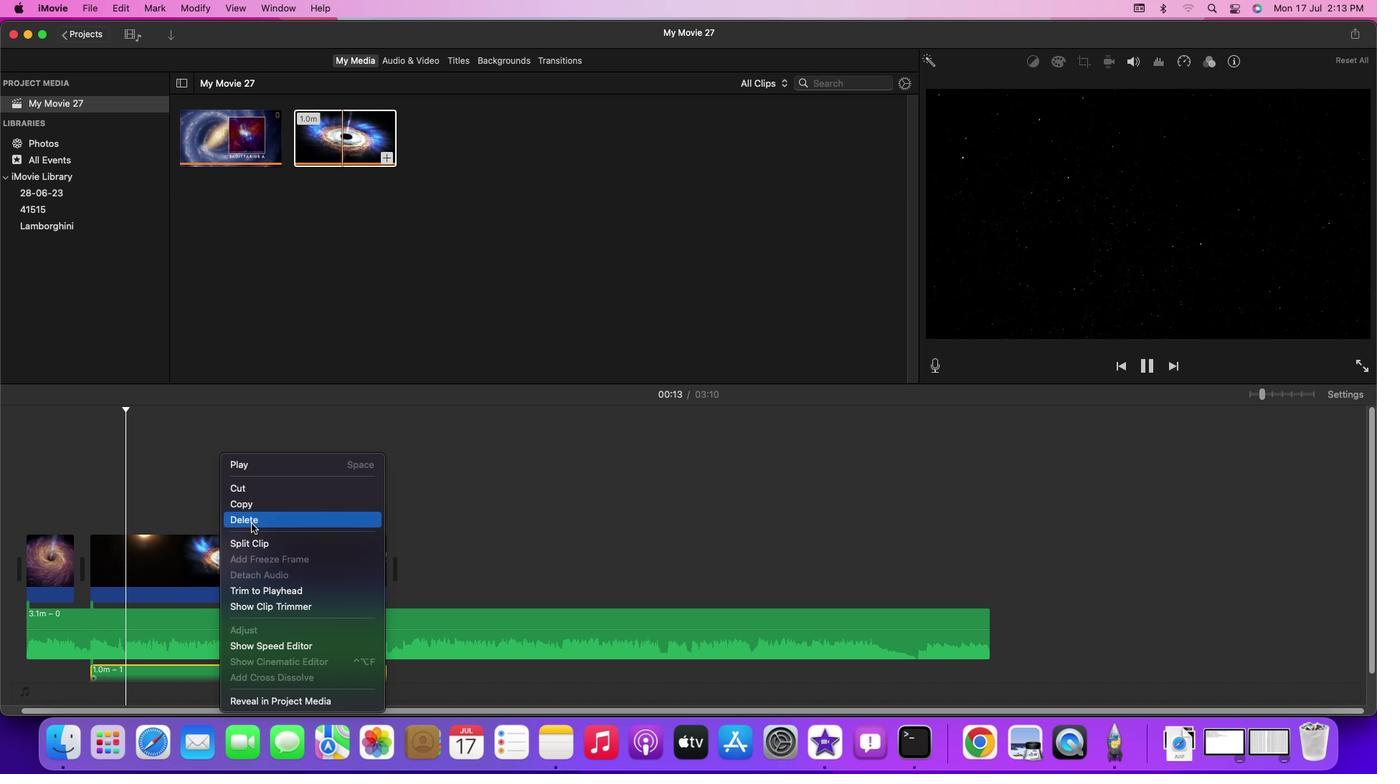 
Action: Mouse pressed left at (375, 68)
Screenshot: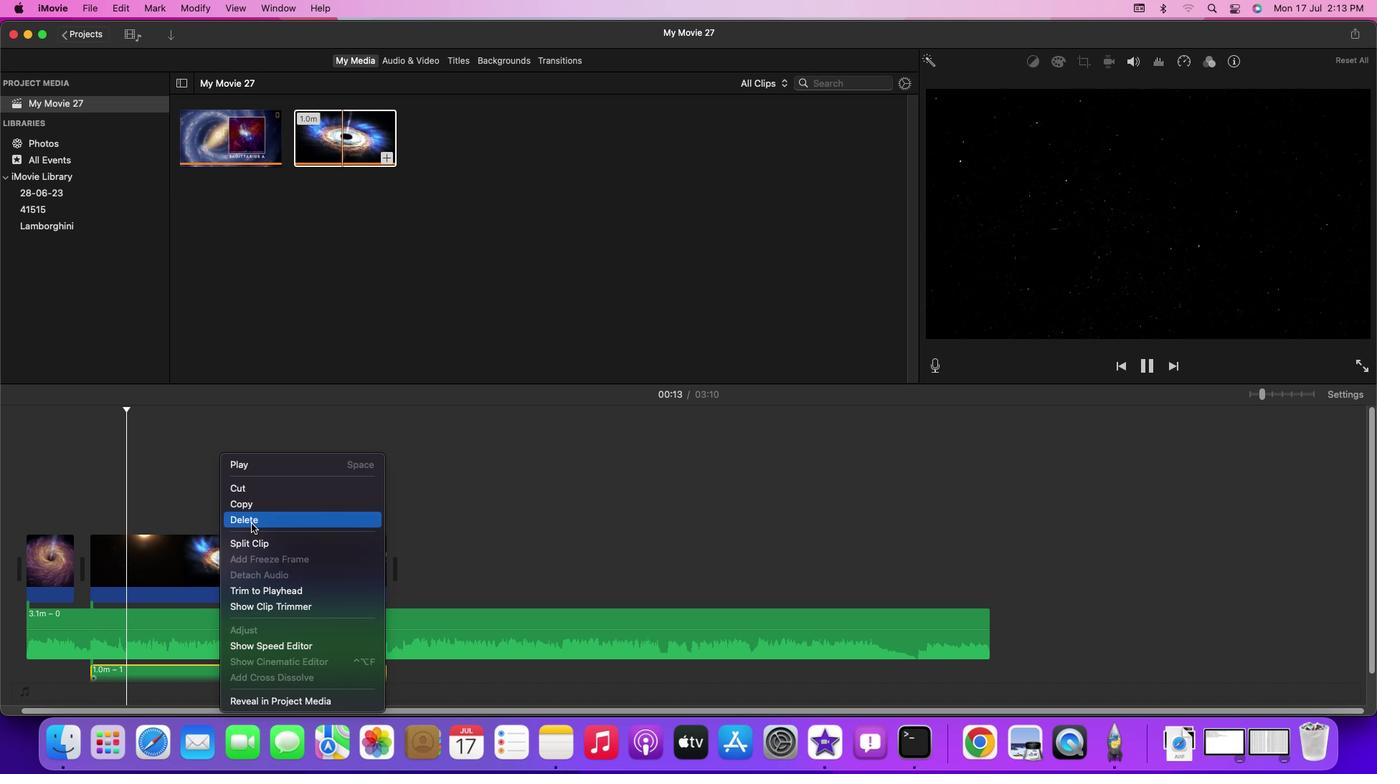 
Action: Mouse moved to (464, 59)
Screenshot: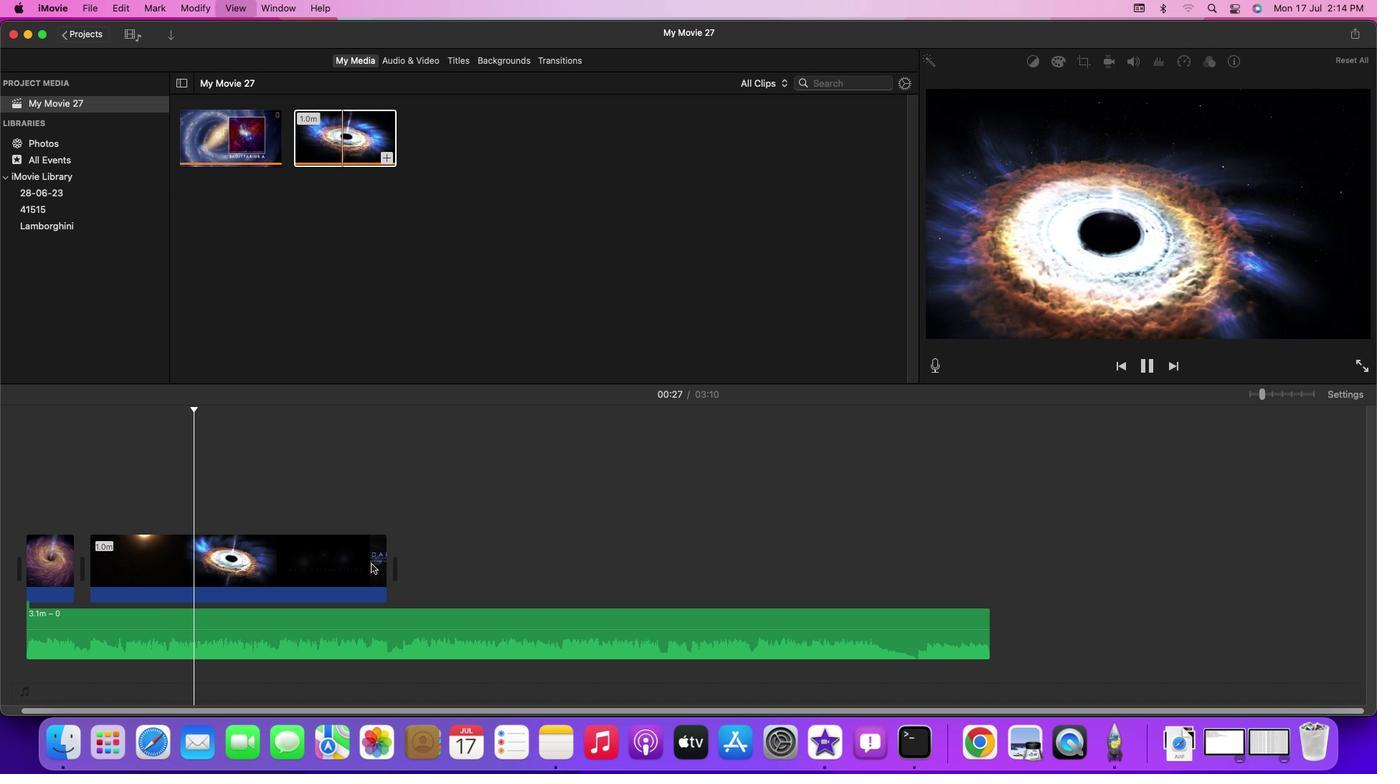 
Action: Key pressed Key.space
Screenshot: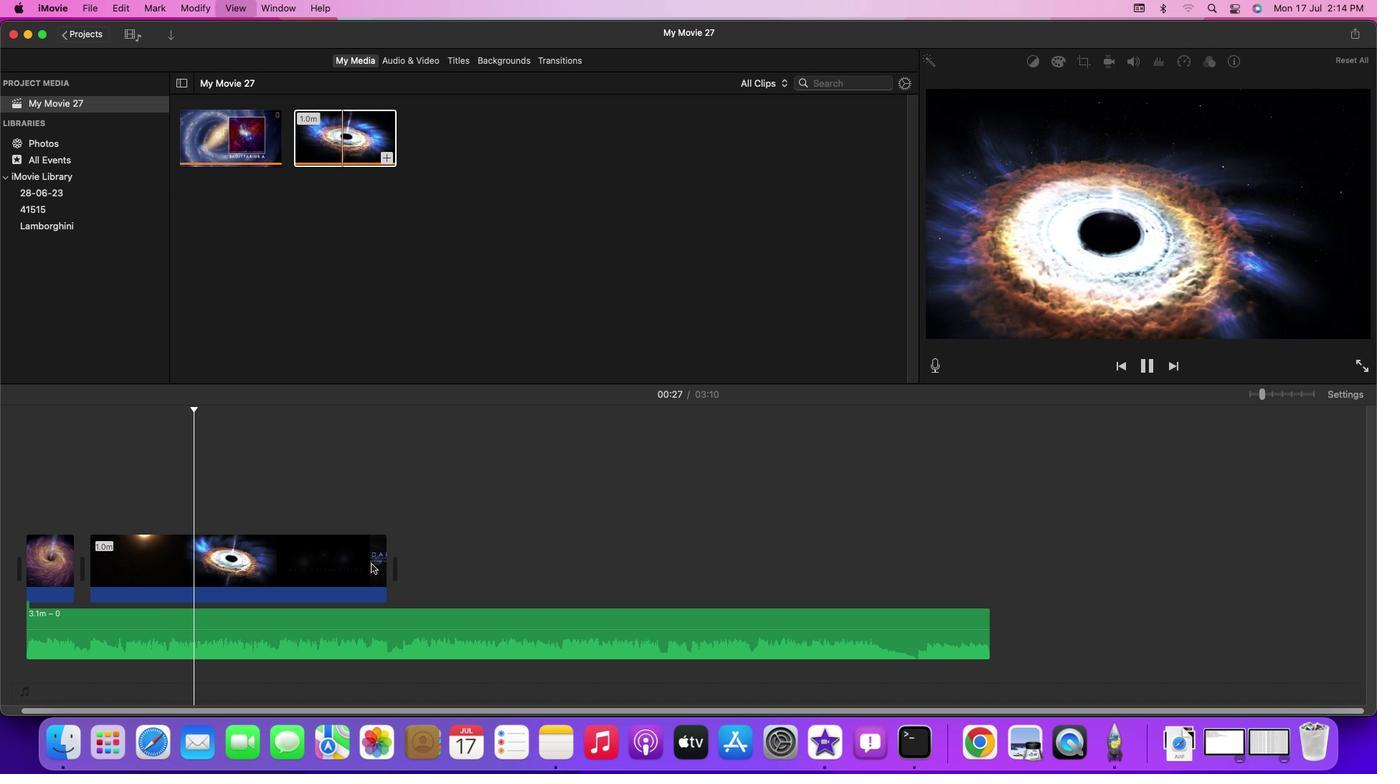 
Action: Mouse moved to (479, 56)
Screenshot: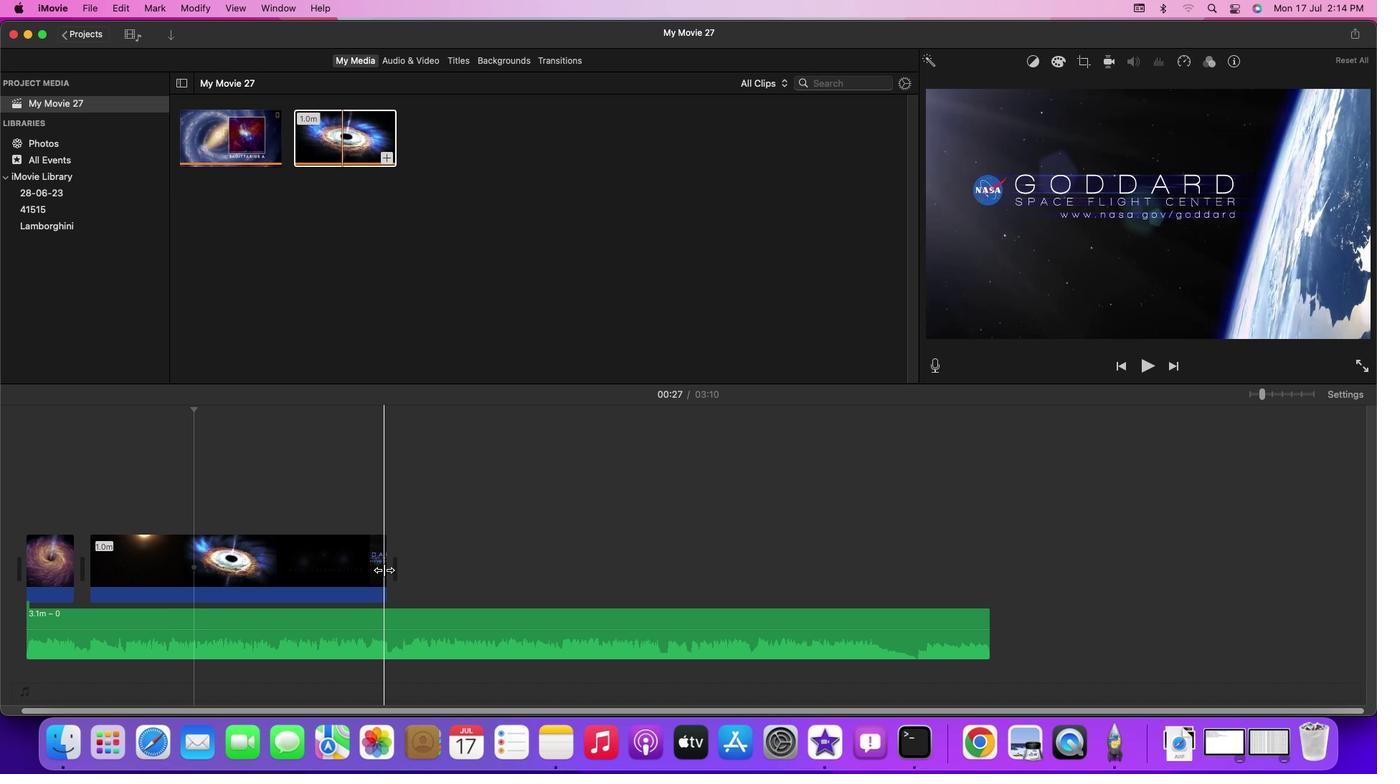 
Action: Mouse pressed left at (479, 56)
Screenshot: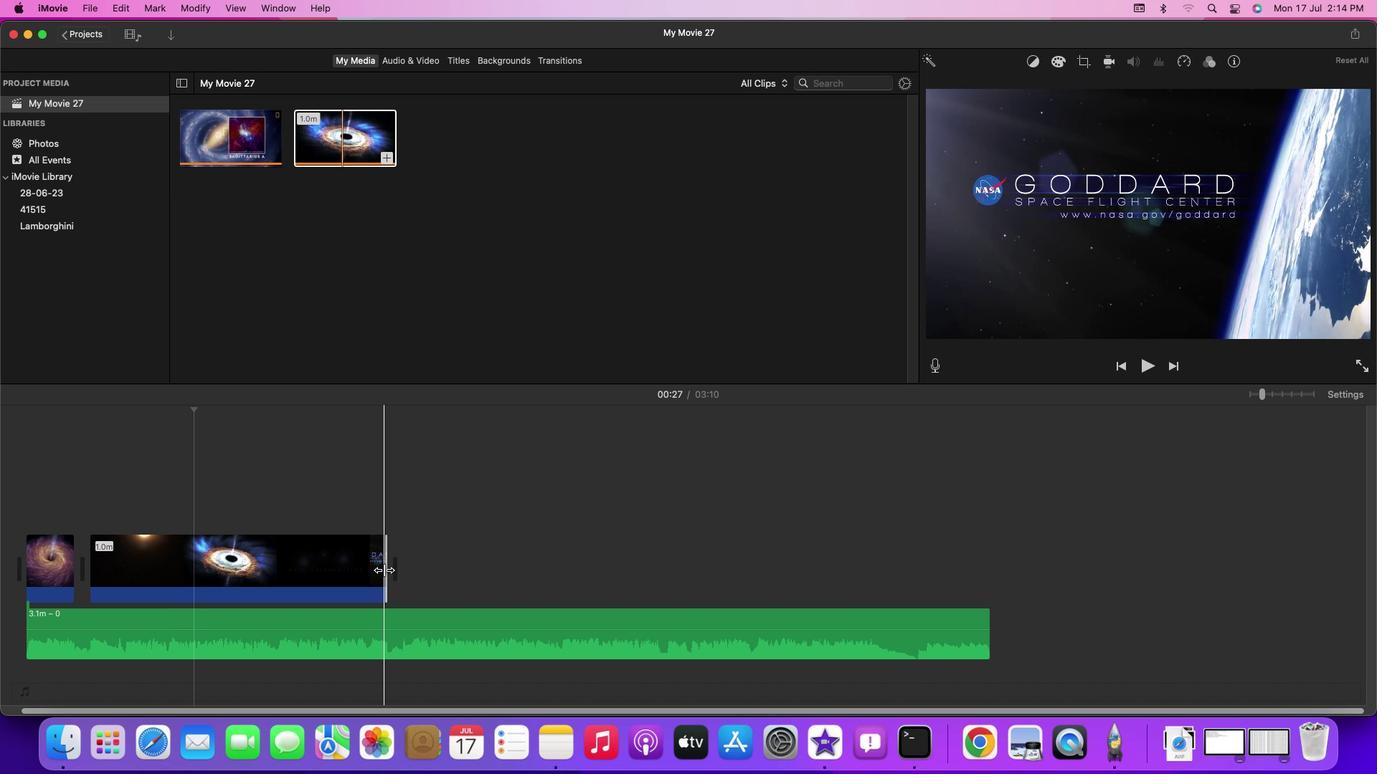 
Action: Mouse moved to (289, 81)
Screenshot: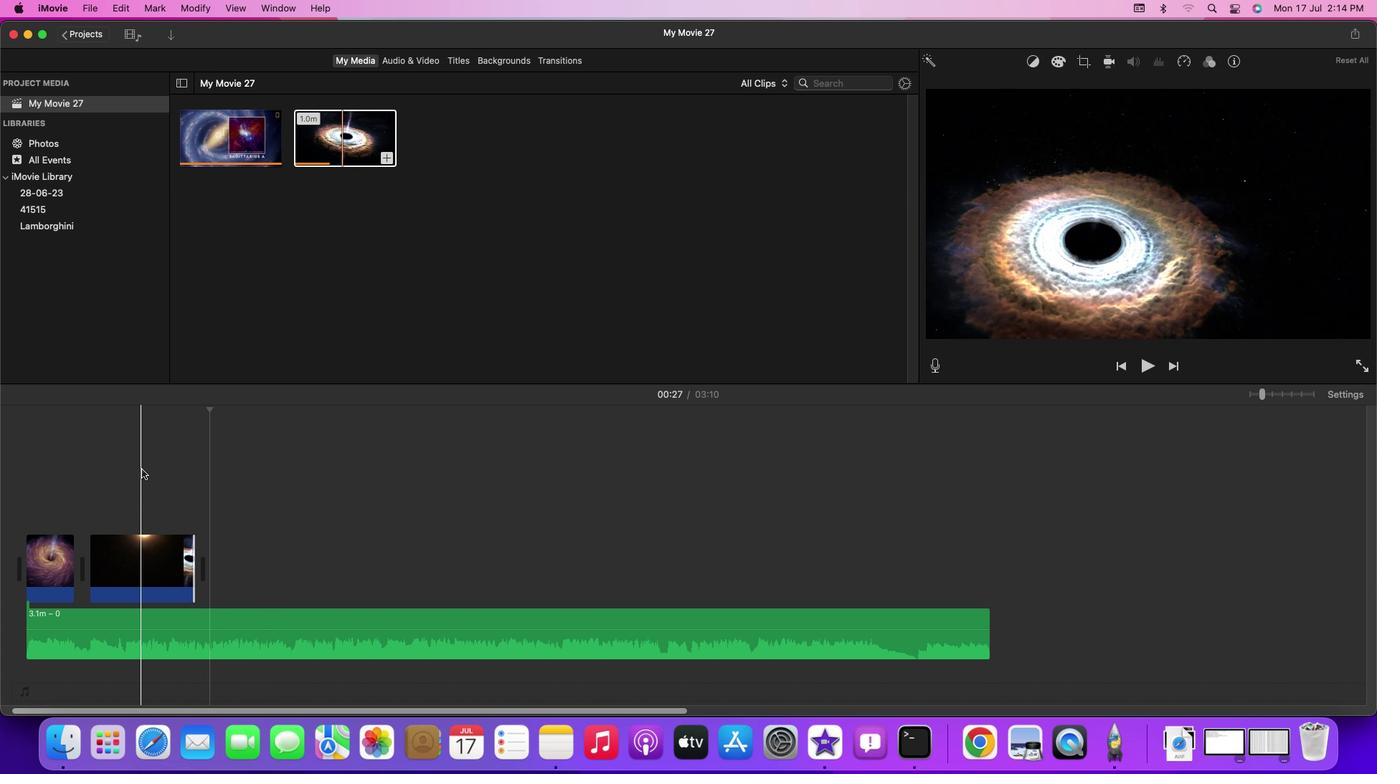 
Action: Mouse pressed left at (289, 81)
Screenshot: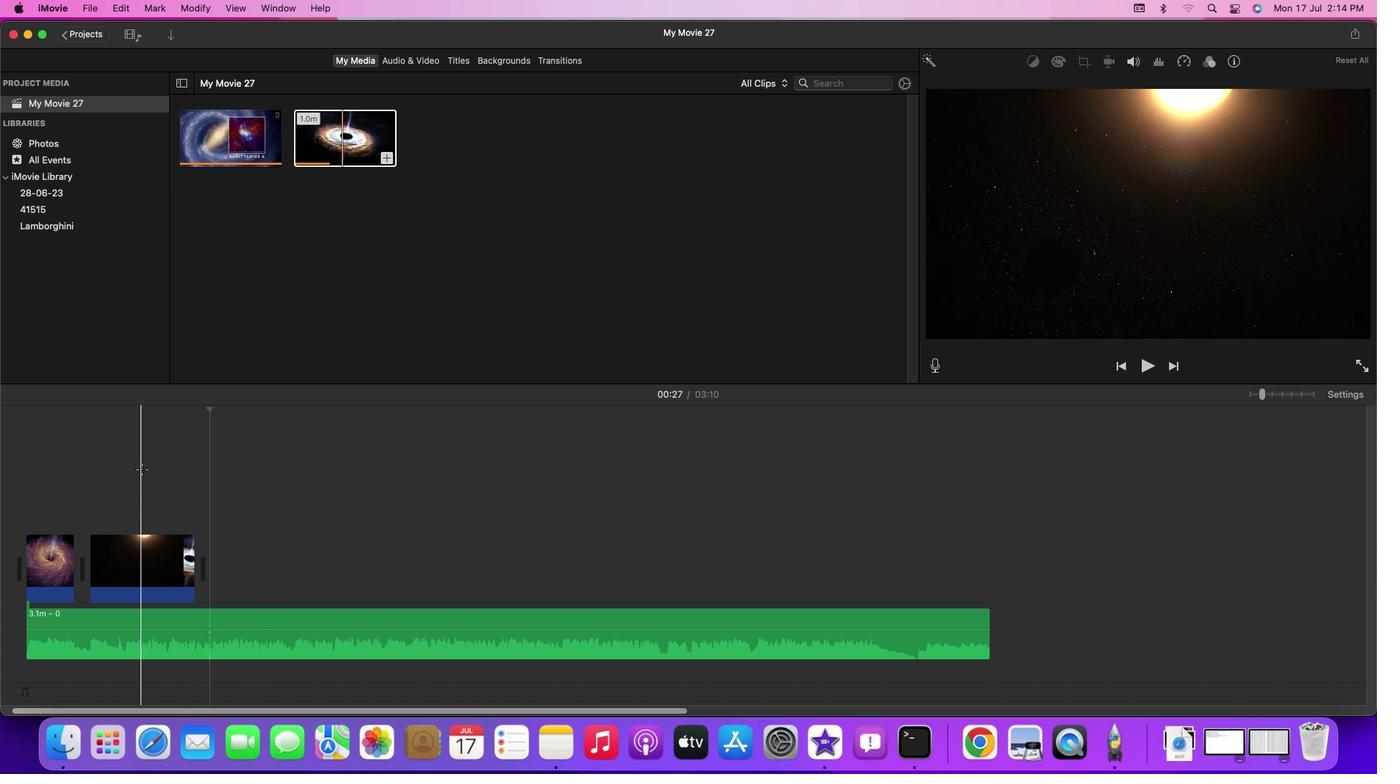 
Action: Key pressed Key.space
Screenshot: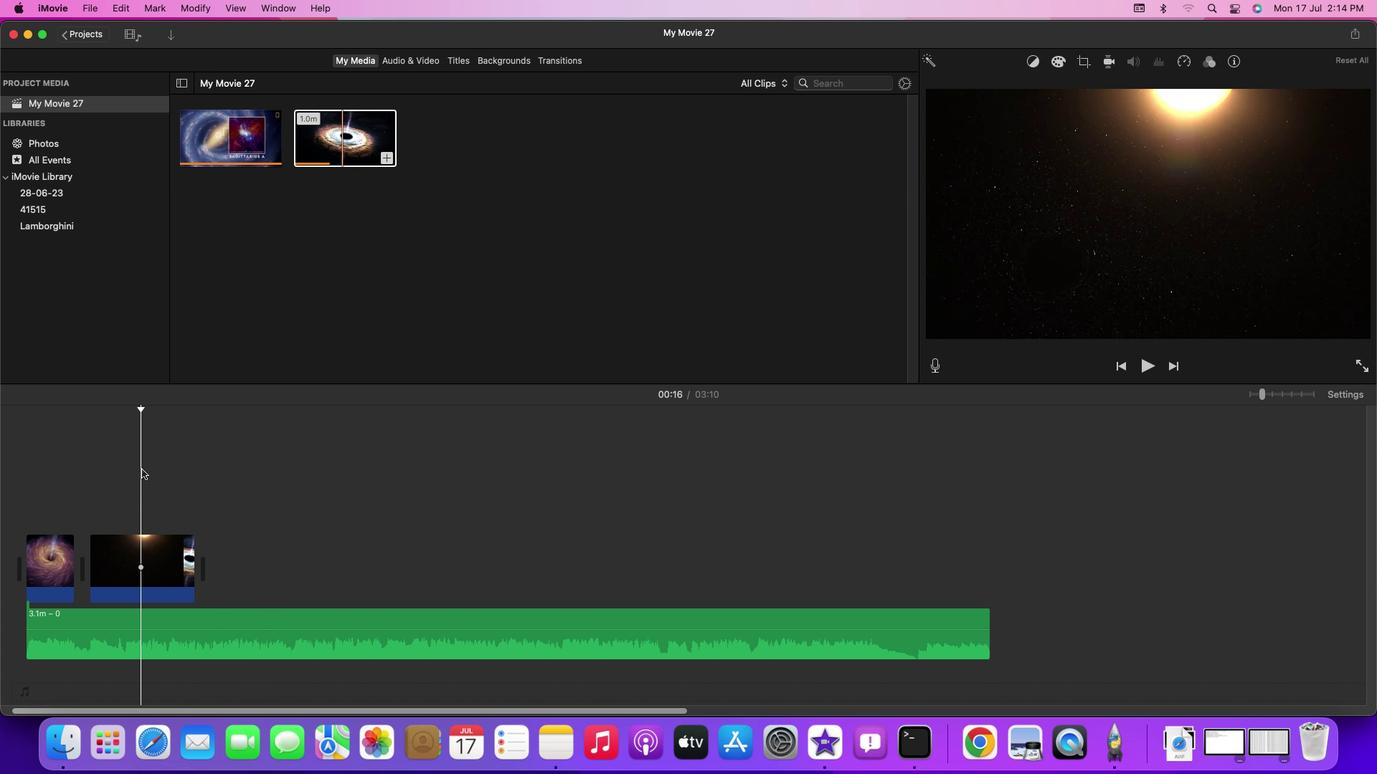 
Action: Mouse moved to (329, 56)
Screenshot: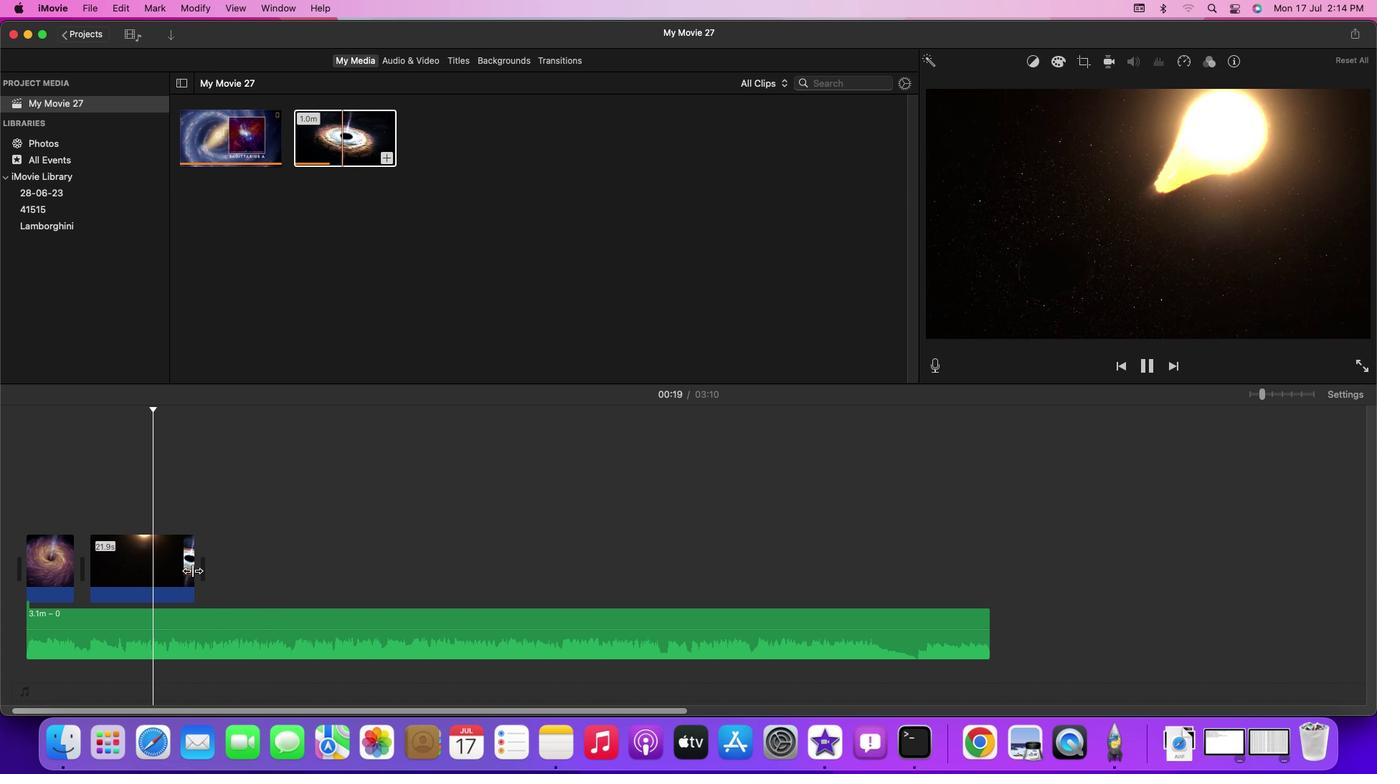 
Action: Mouse pressed left at (329, 56)
Screenshot: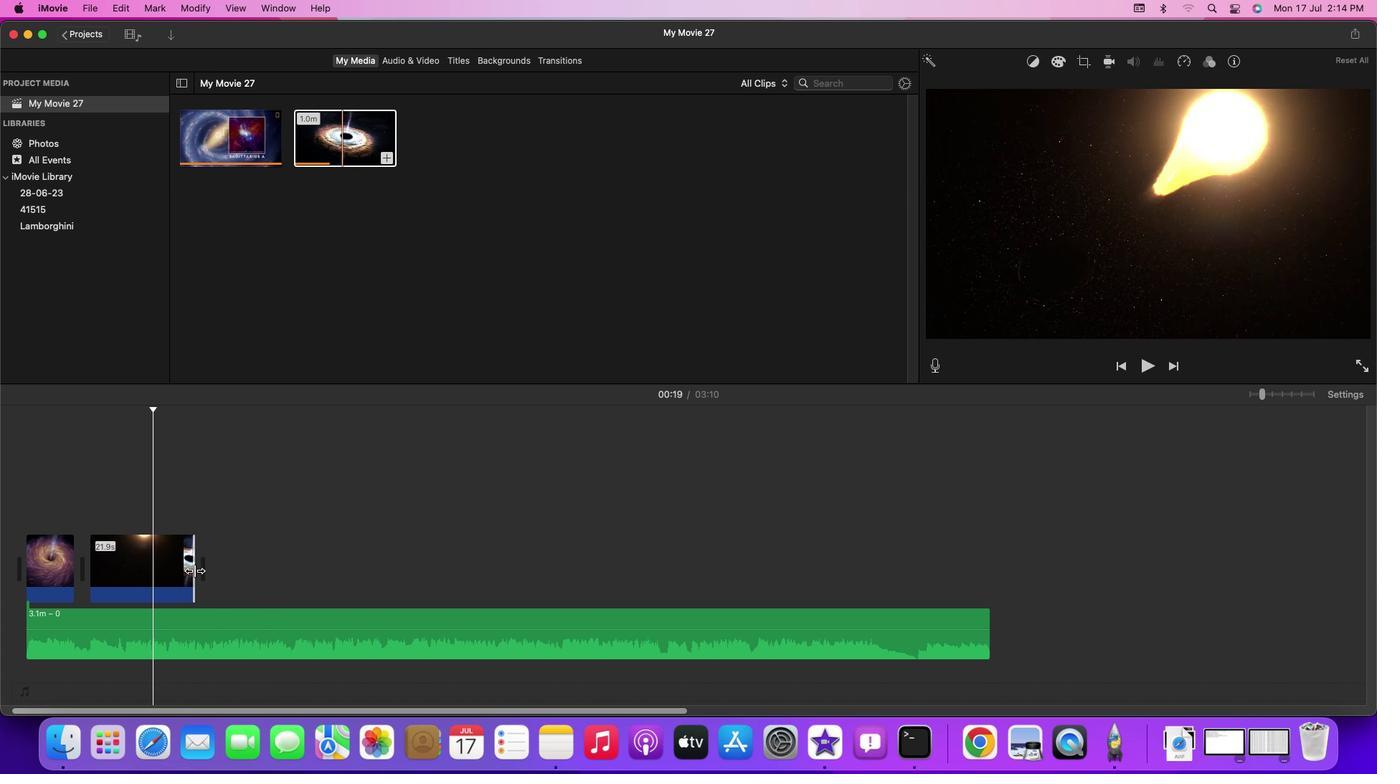 
Action: Mouse moved to (253, 55)
Screenshot: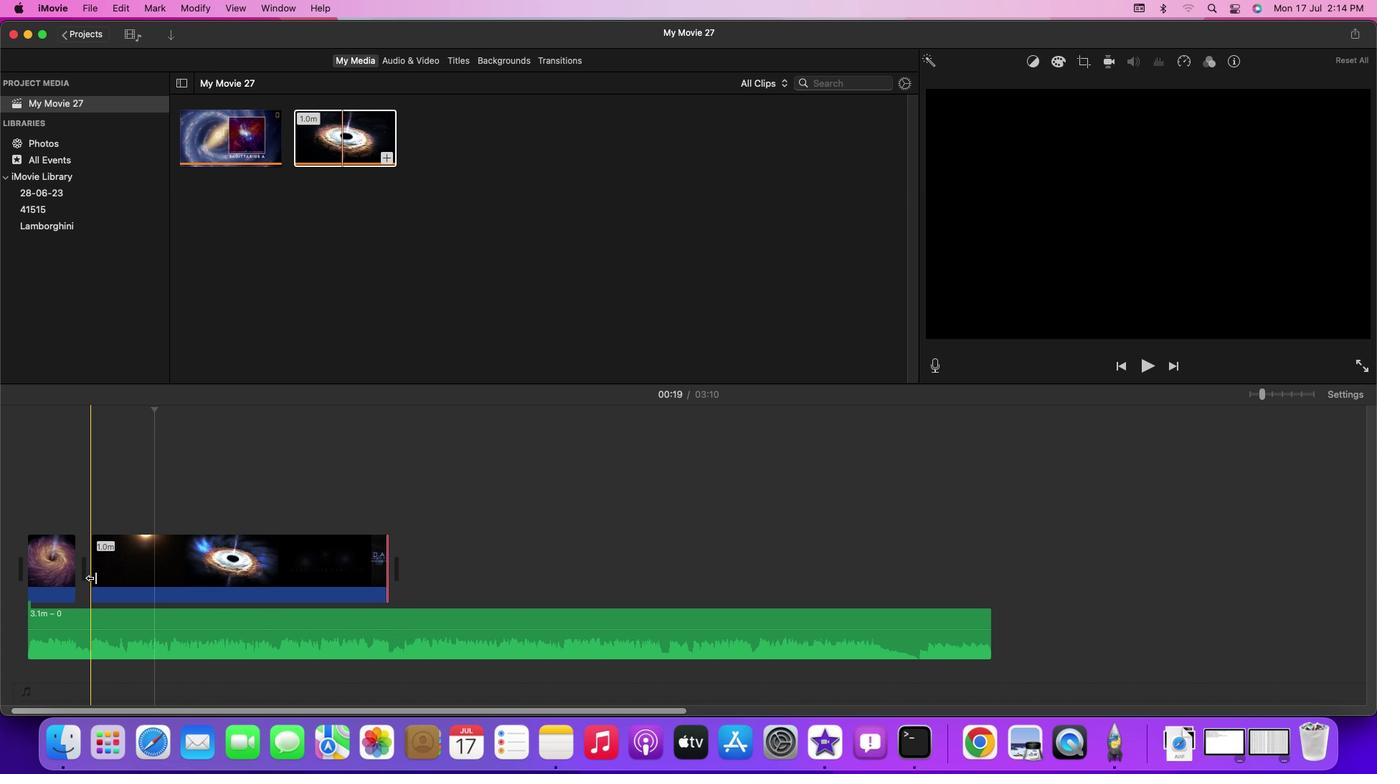 
Action: Mouse pressed left at (253, 55)
Screenshot: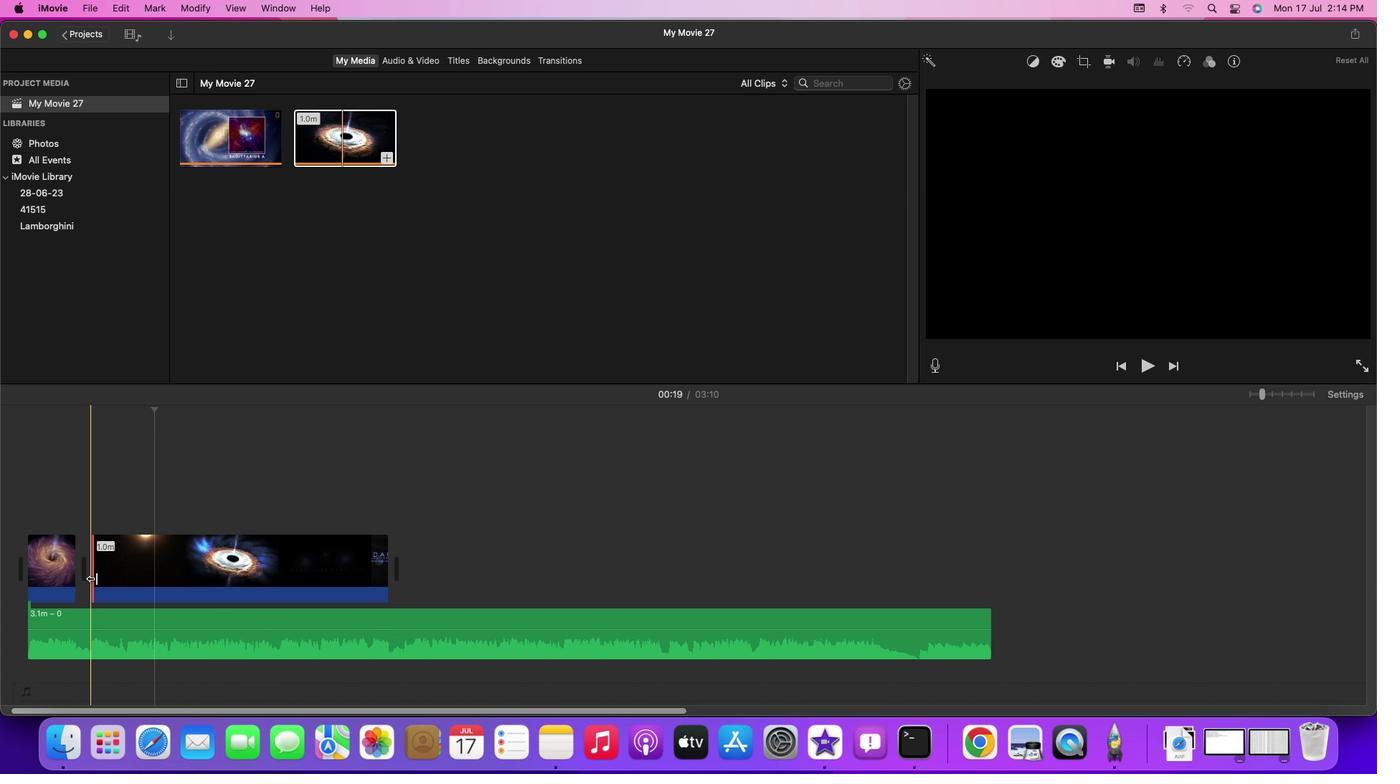 
Action: Mouse moved to (271, 81)
Screenshot: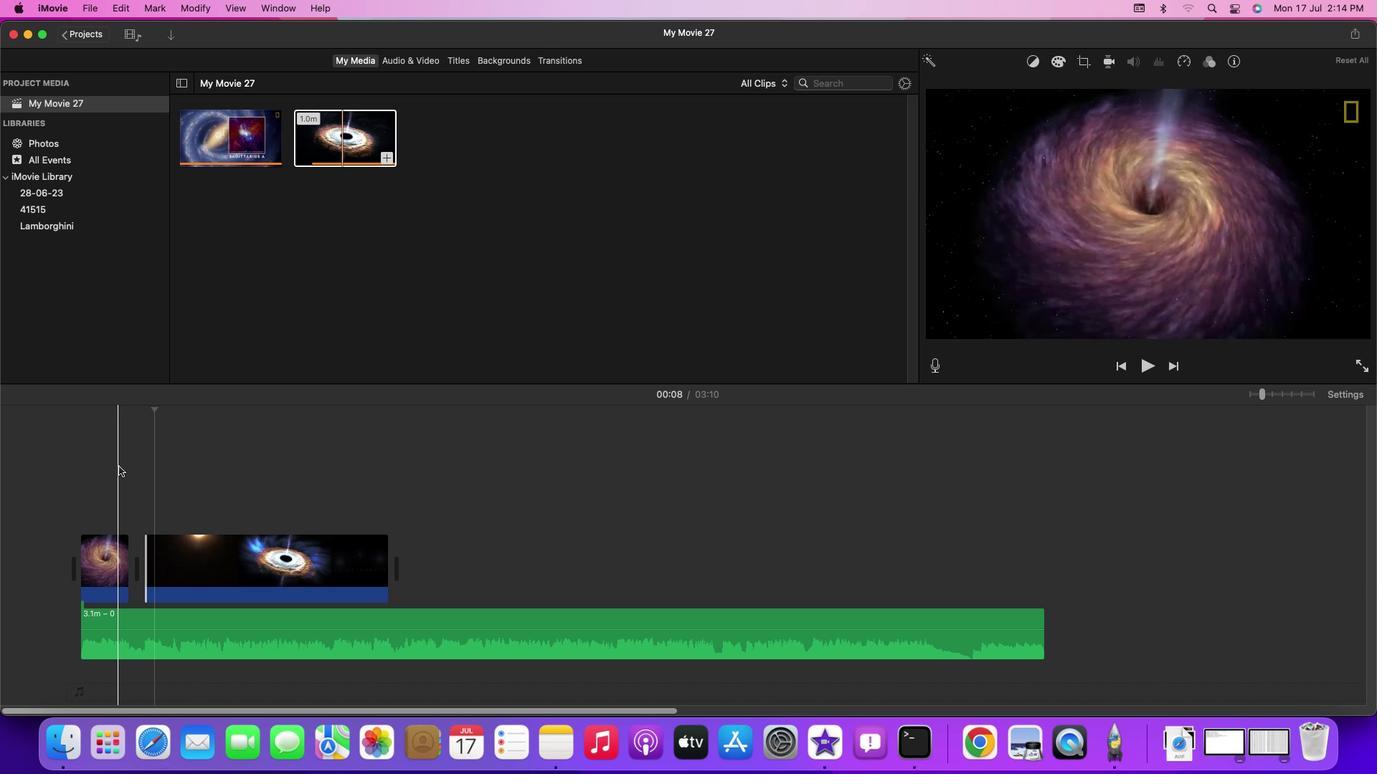 
Action: Mouse pressed left at (271, 81)
Screenshot: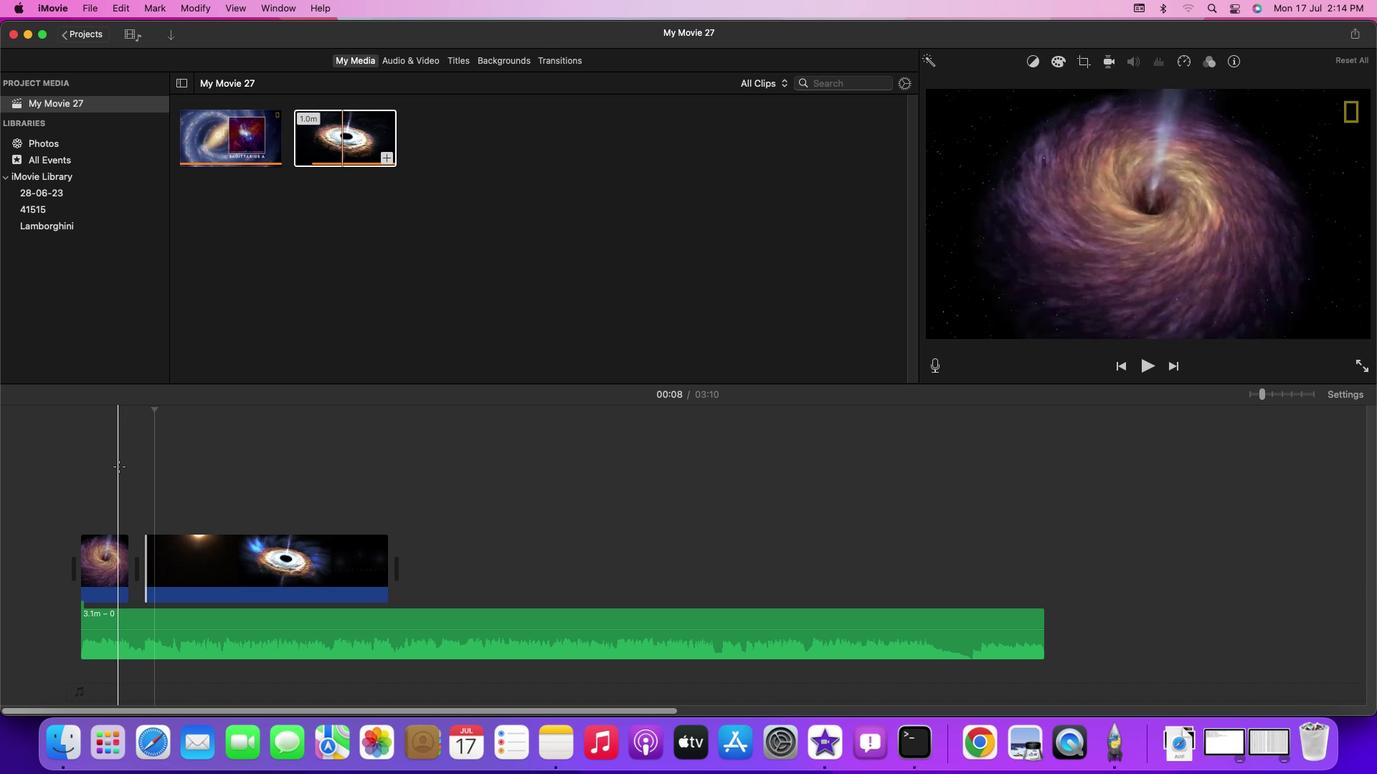 
Action: Key pressed Key.space
Screenshot: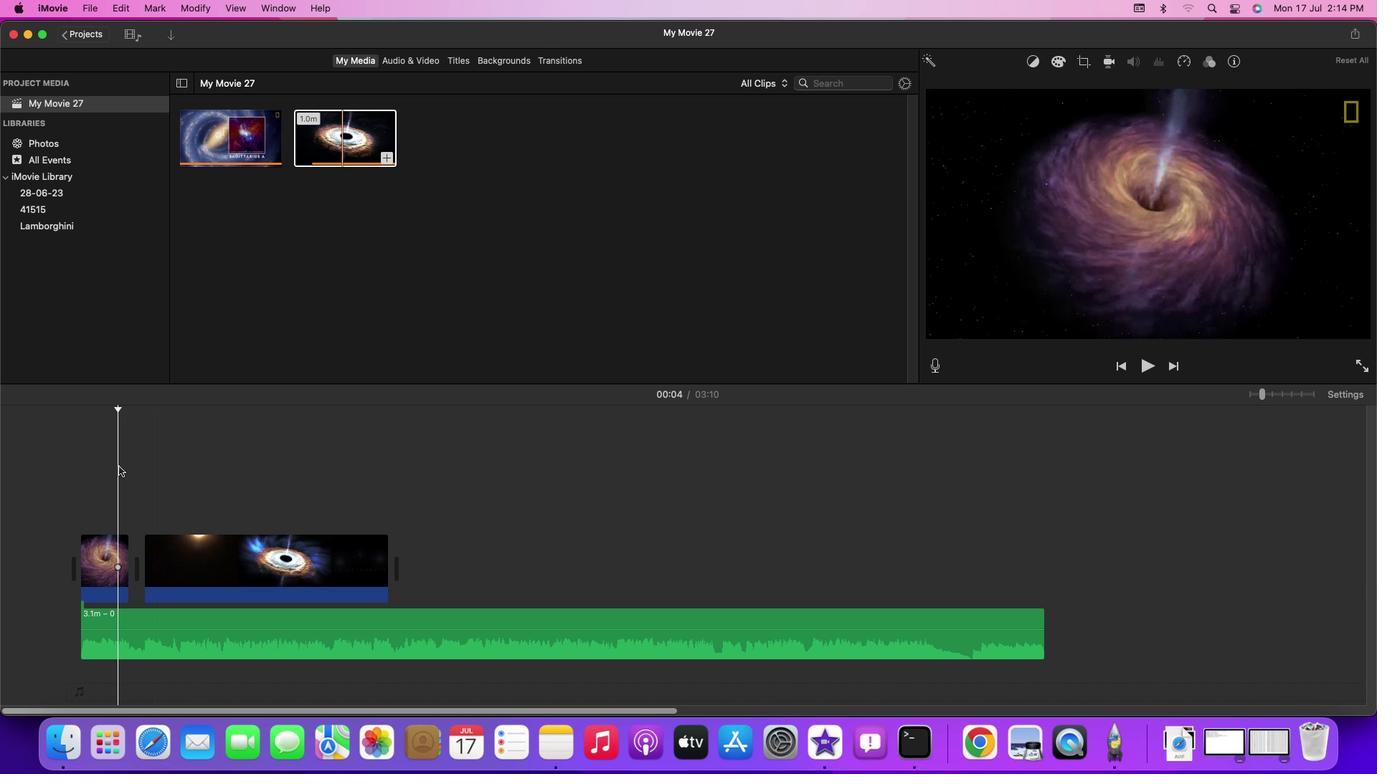 
Action: Mouse moved to (271, 81)
Screenshot: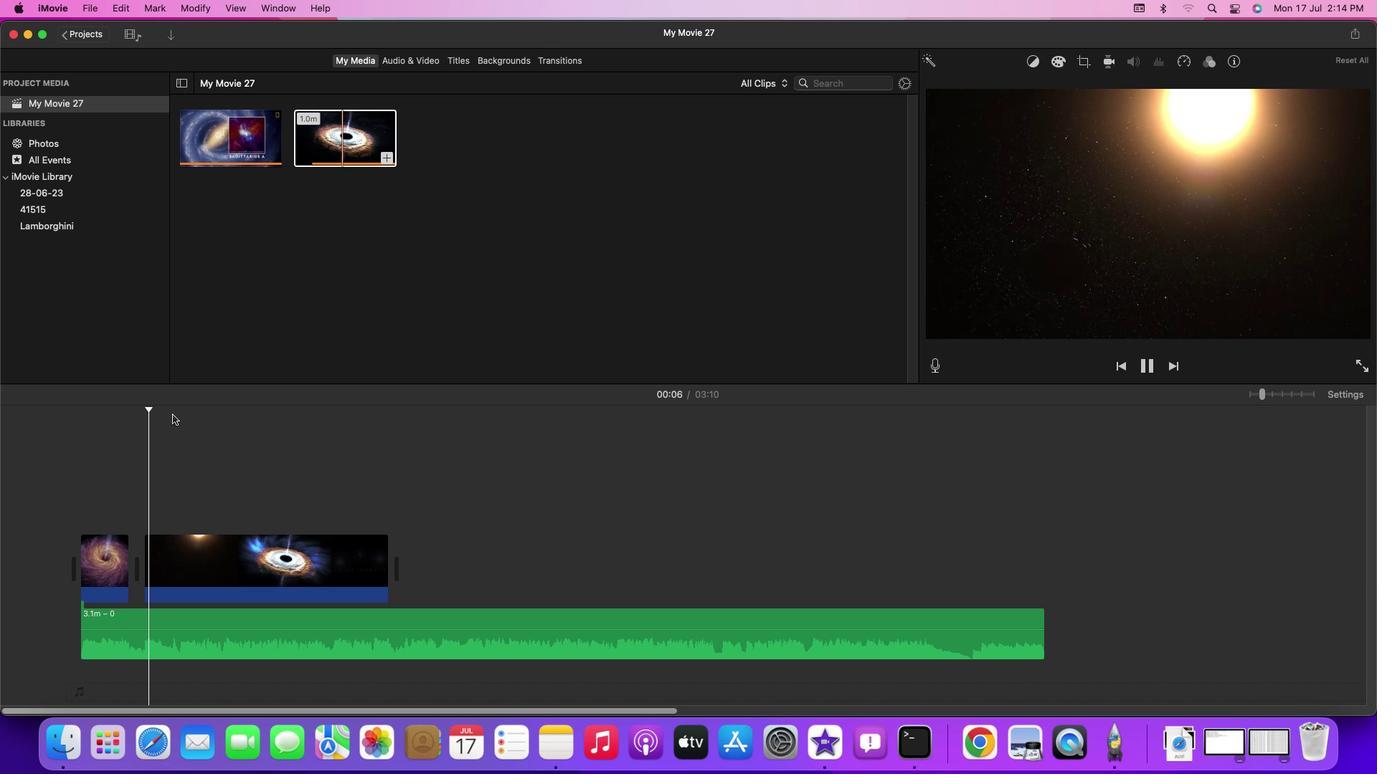
Action: Key pressed Key.space
Screenshot: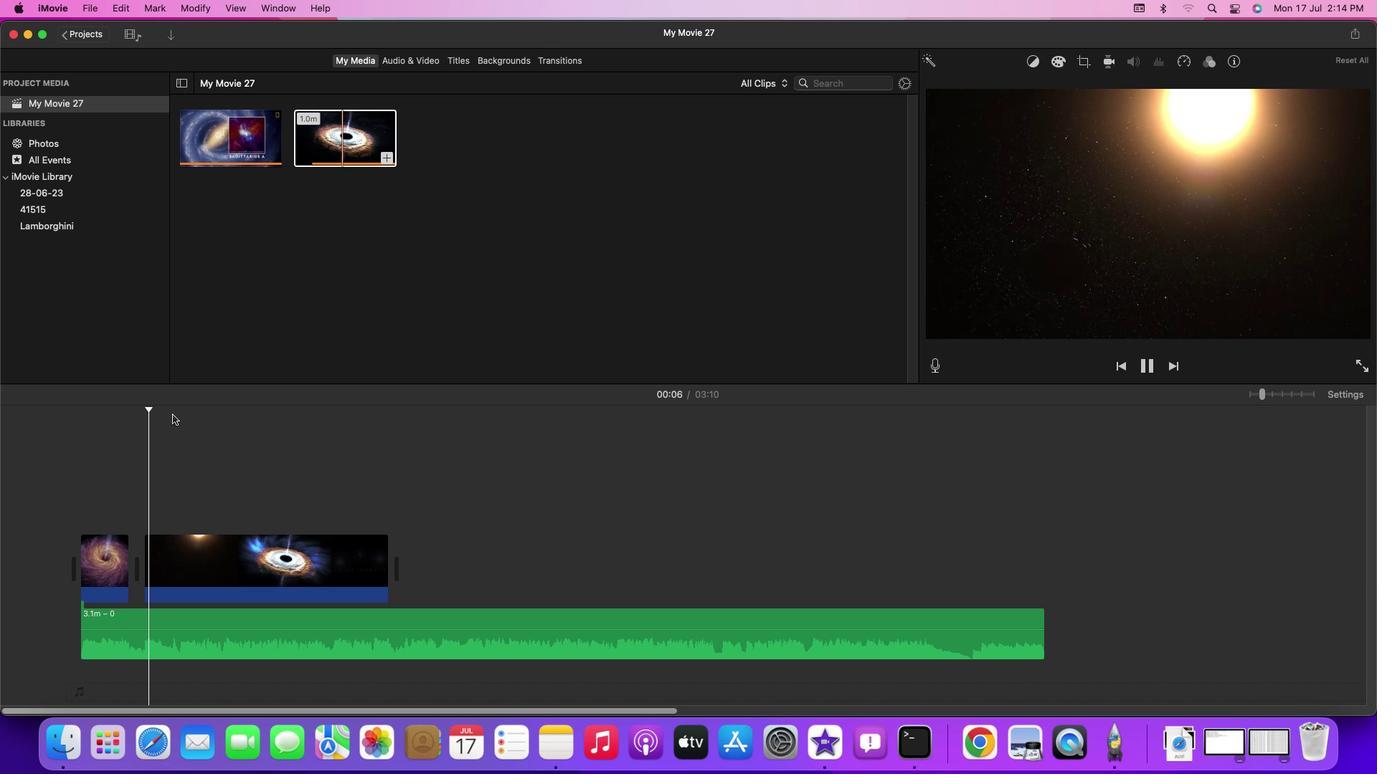 
Action: Mouse moved to (604, 179)
Screenshot: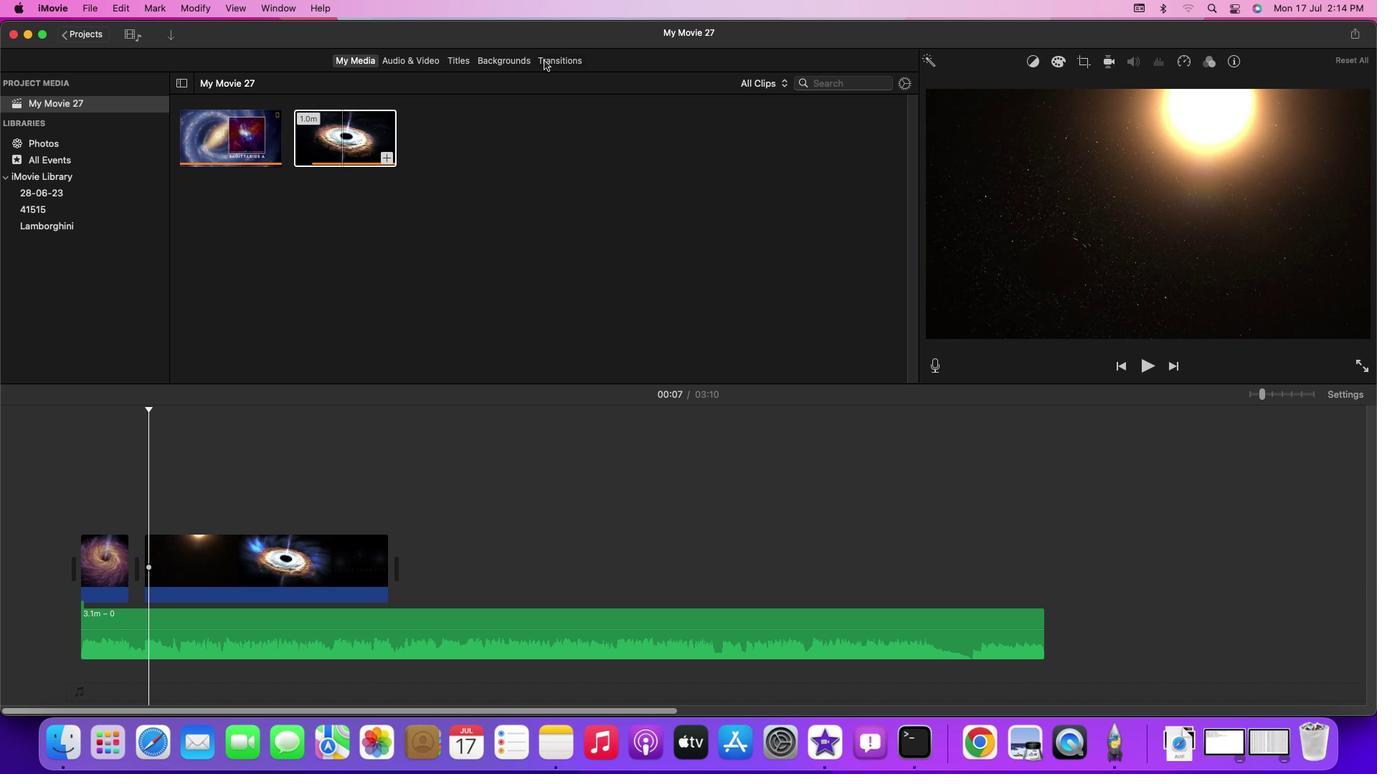
Action: Mouse pressed left at (604, 179)
Screenshot: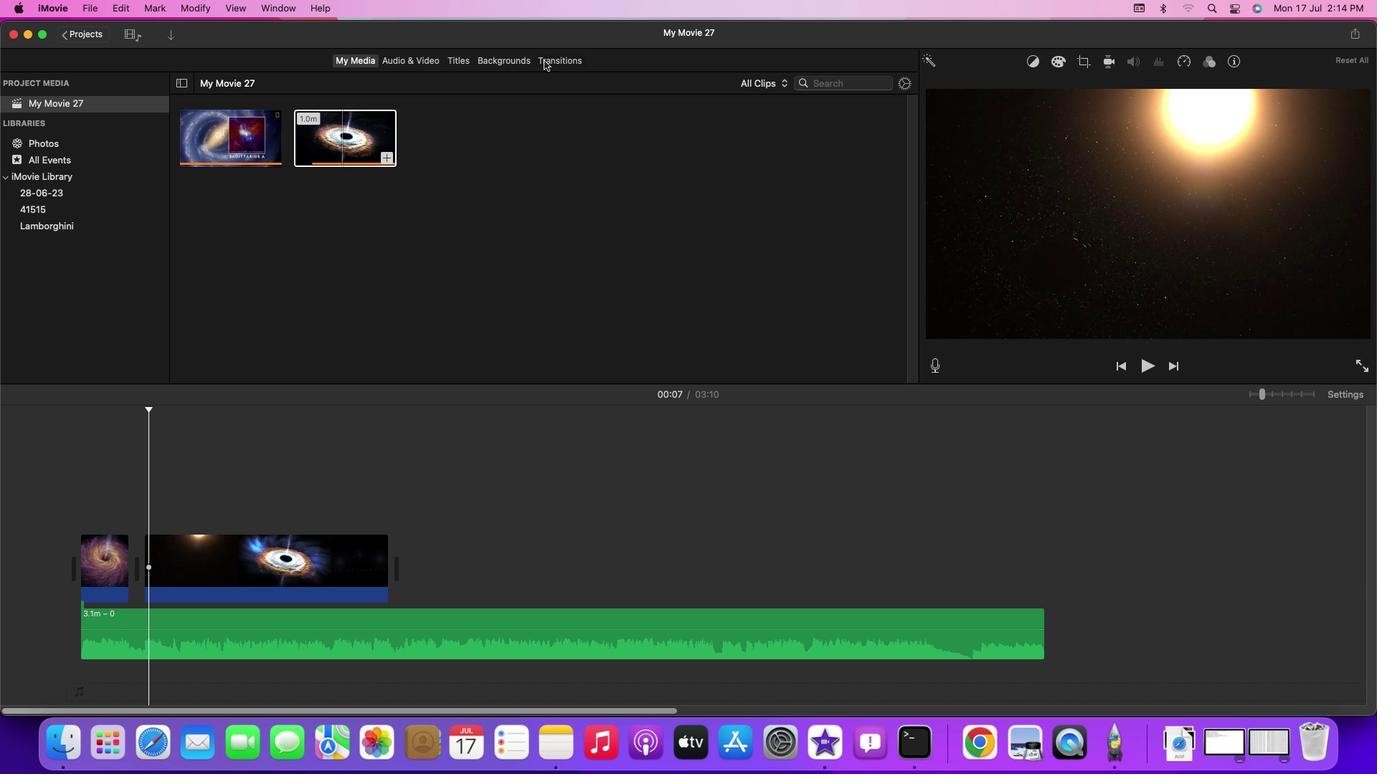 
Action: Mouse moved to (274, 153)
Screenshot: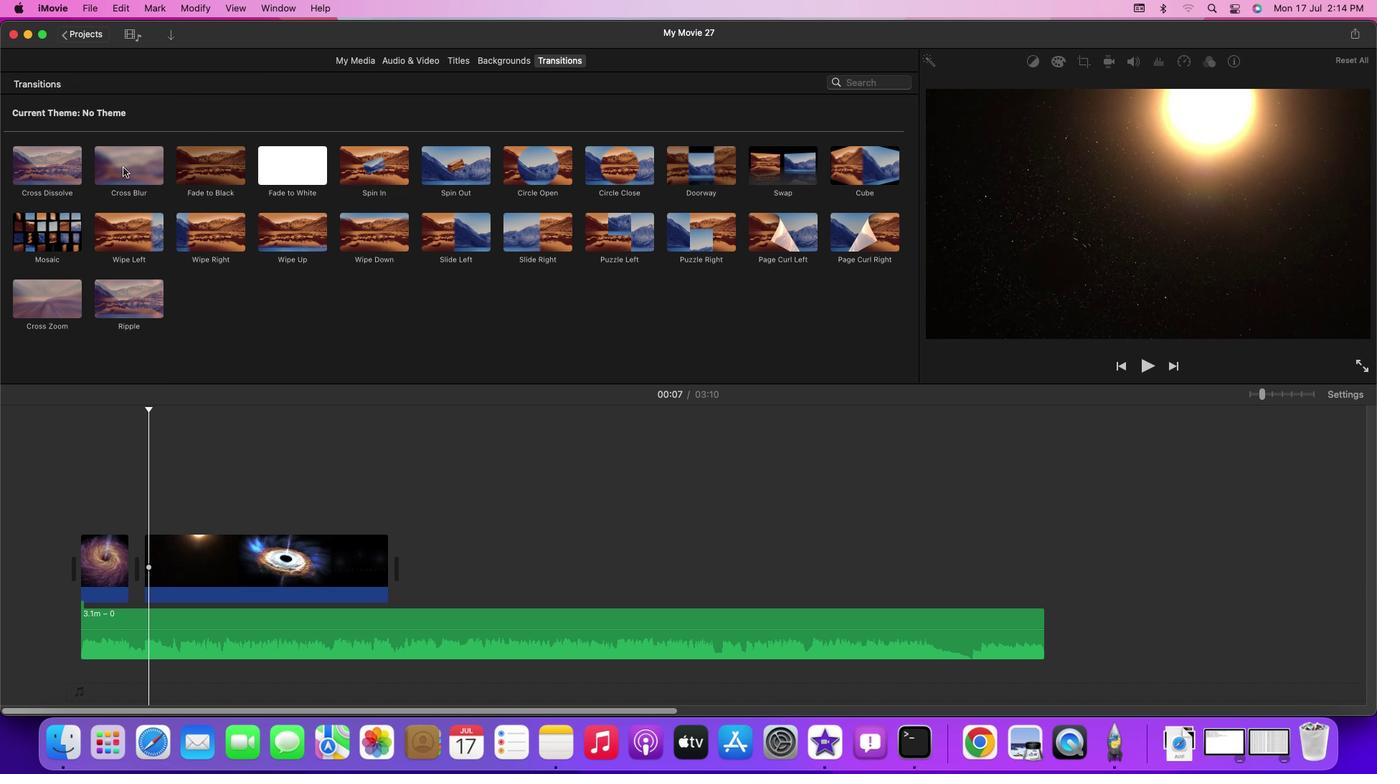 
Action: Mouse pressed left at (274, 153)
Screenshot: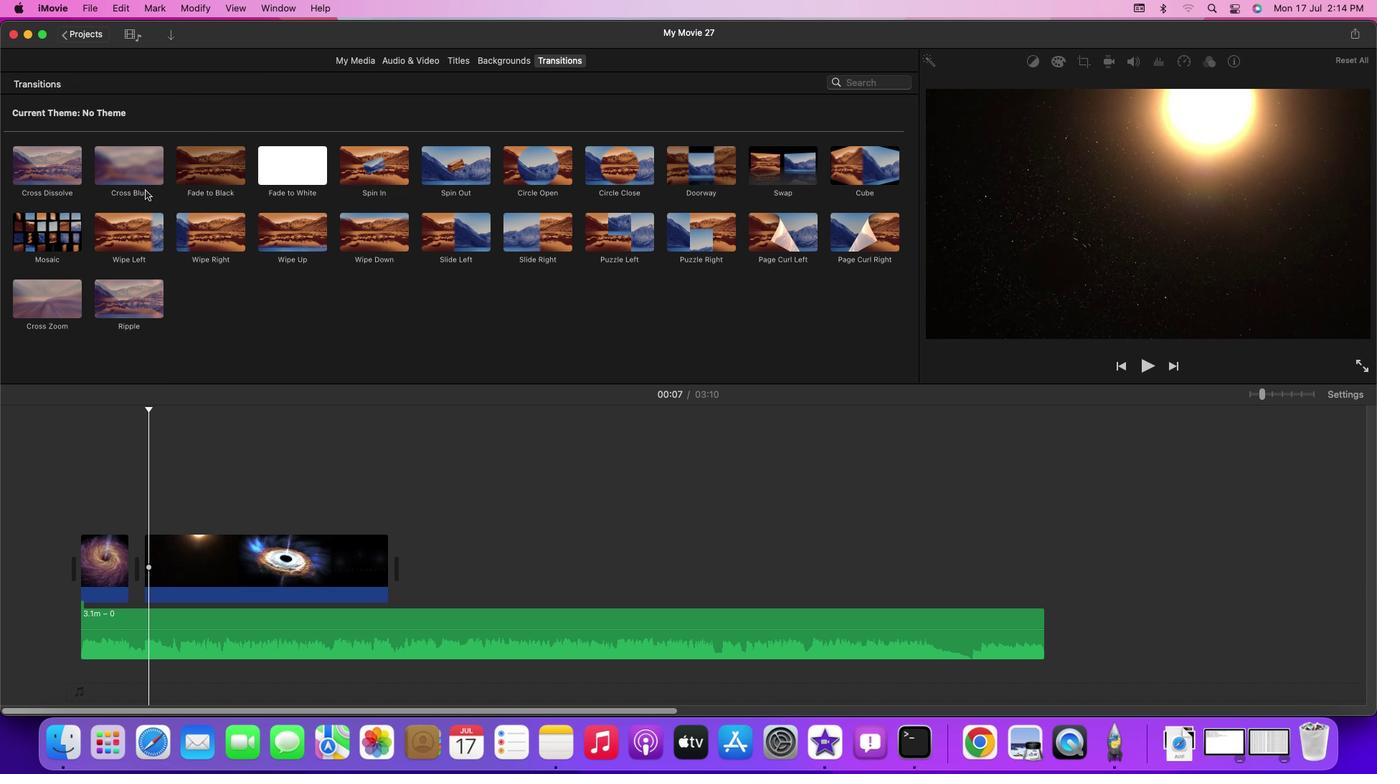 
Action: Mouse moved to (277, 70)
Screenshot: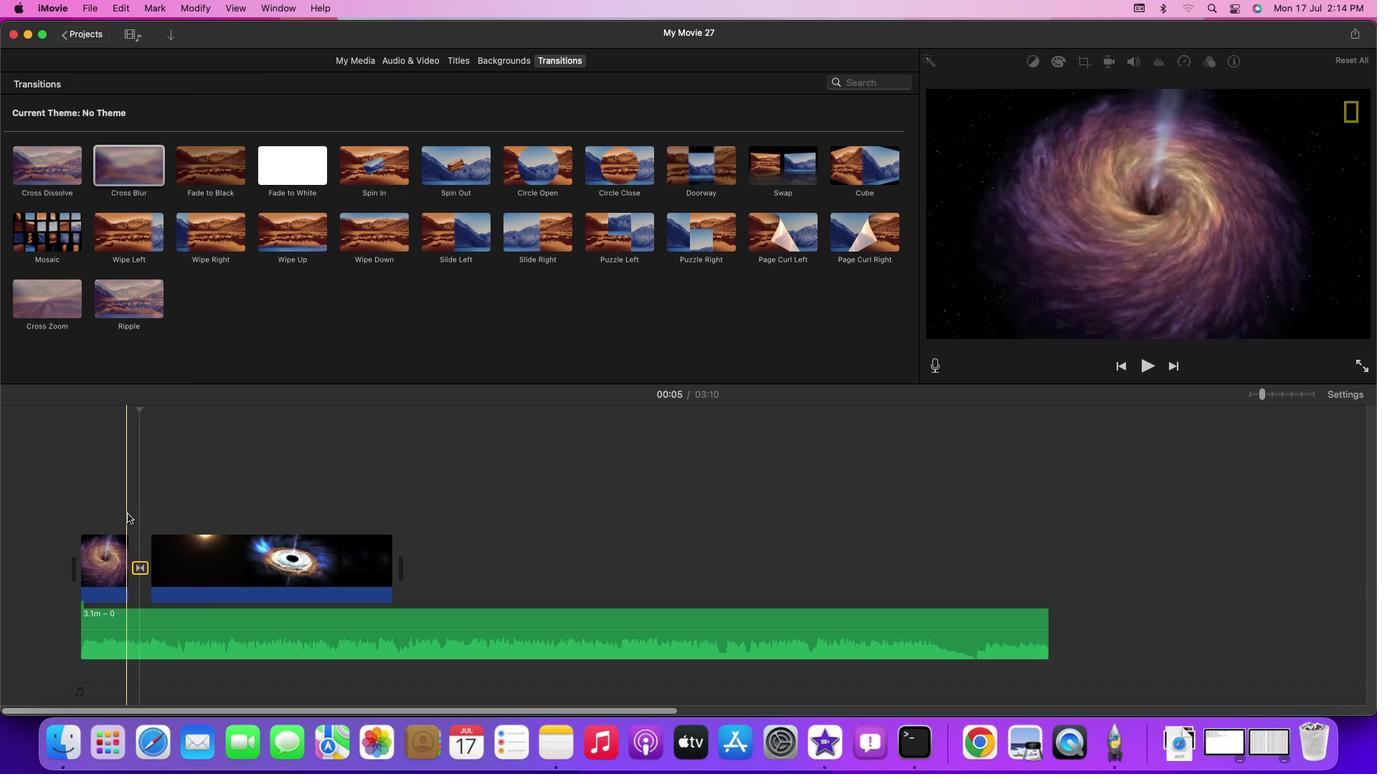 
Action: Mouse pressed left at (277, 70)
Screenshot: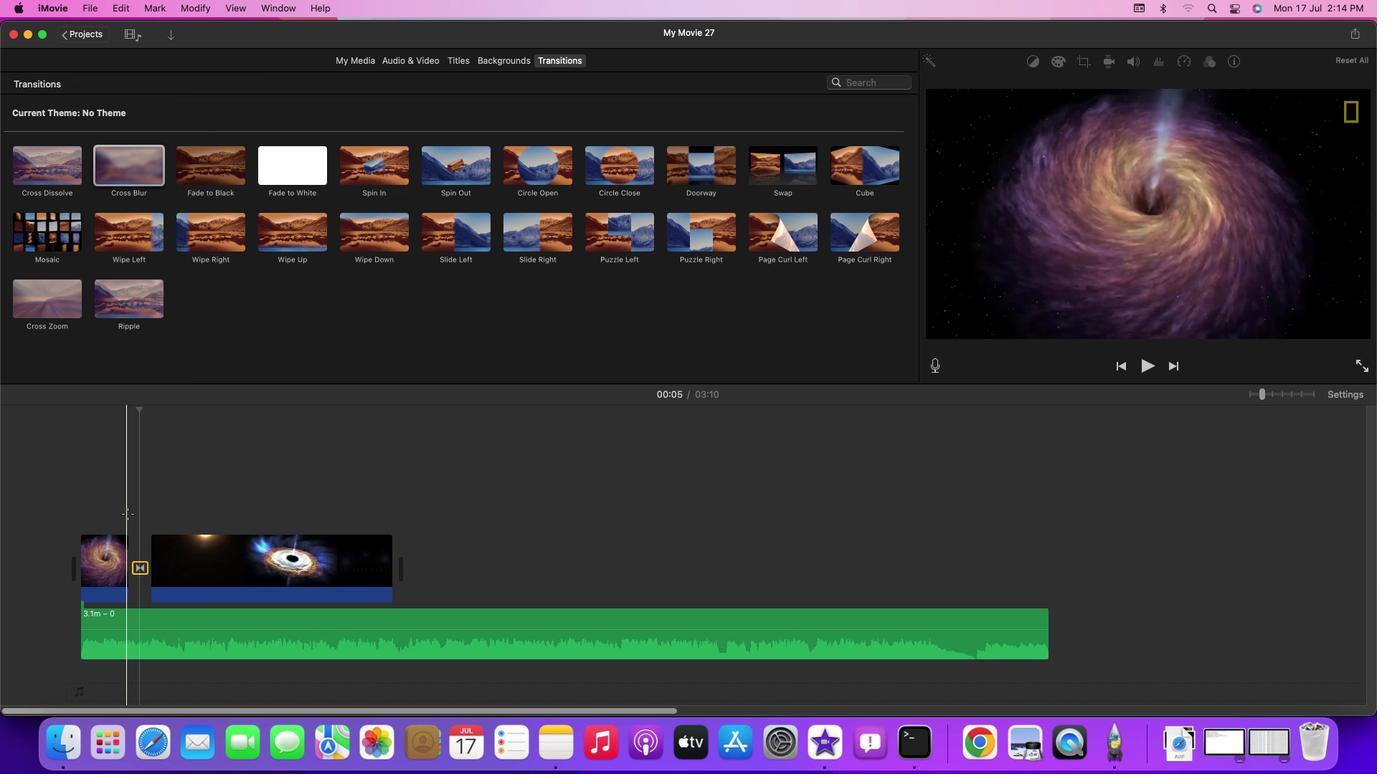 
Action: Mouse moved to (276, 70)
Screenshot: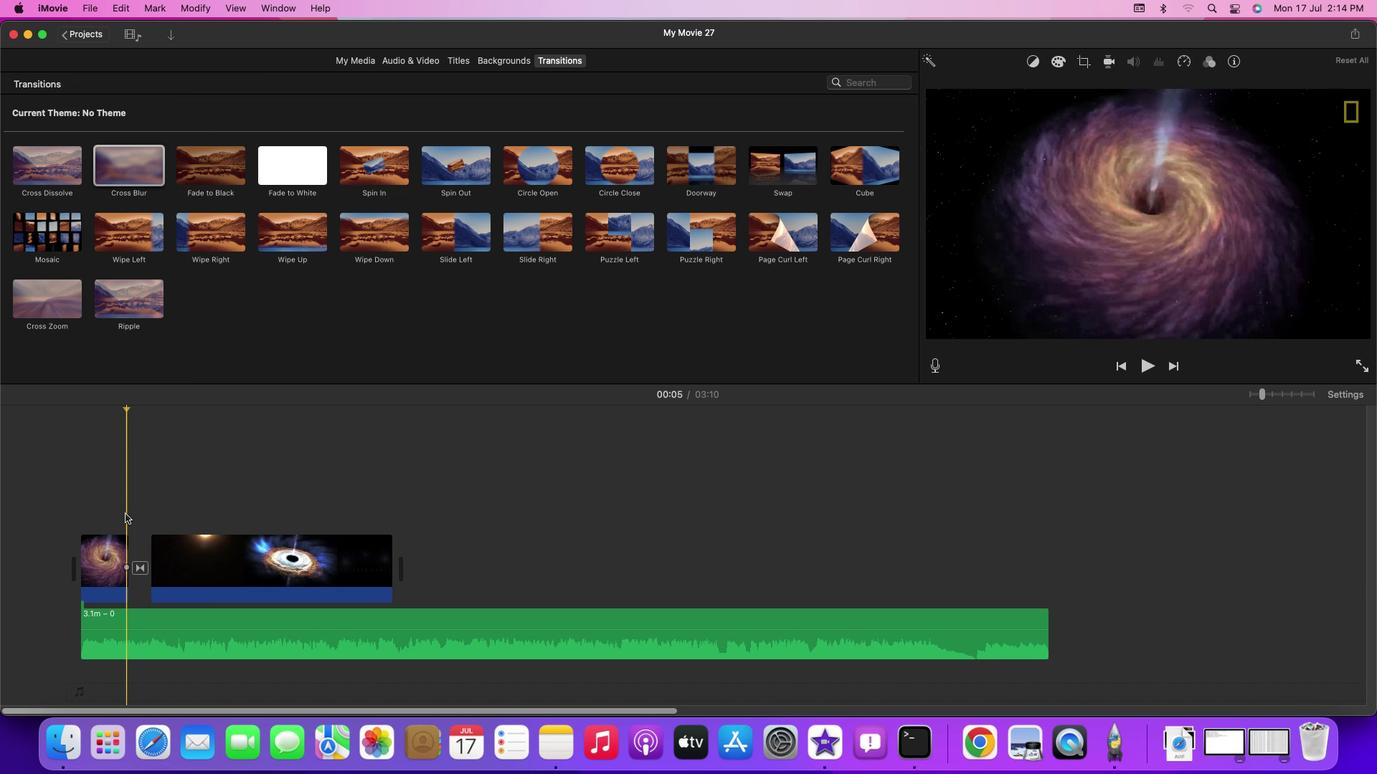 
Action: Key pressed Key.space
Screenshot: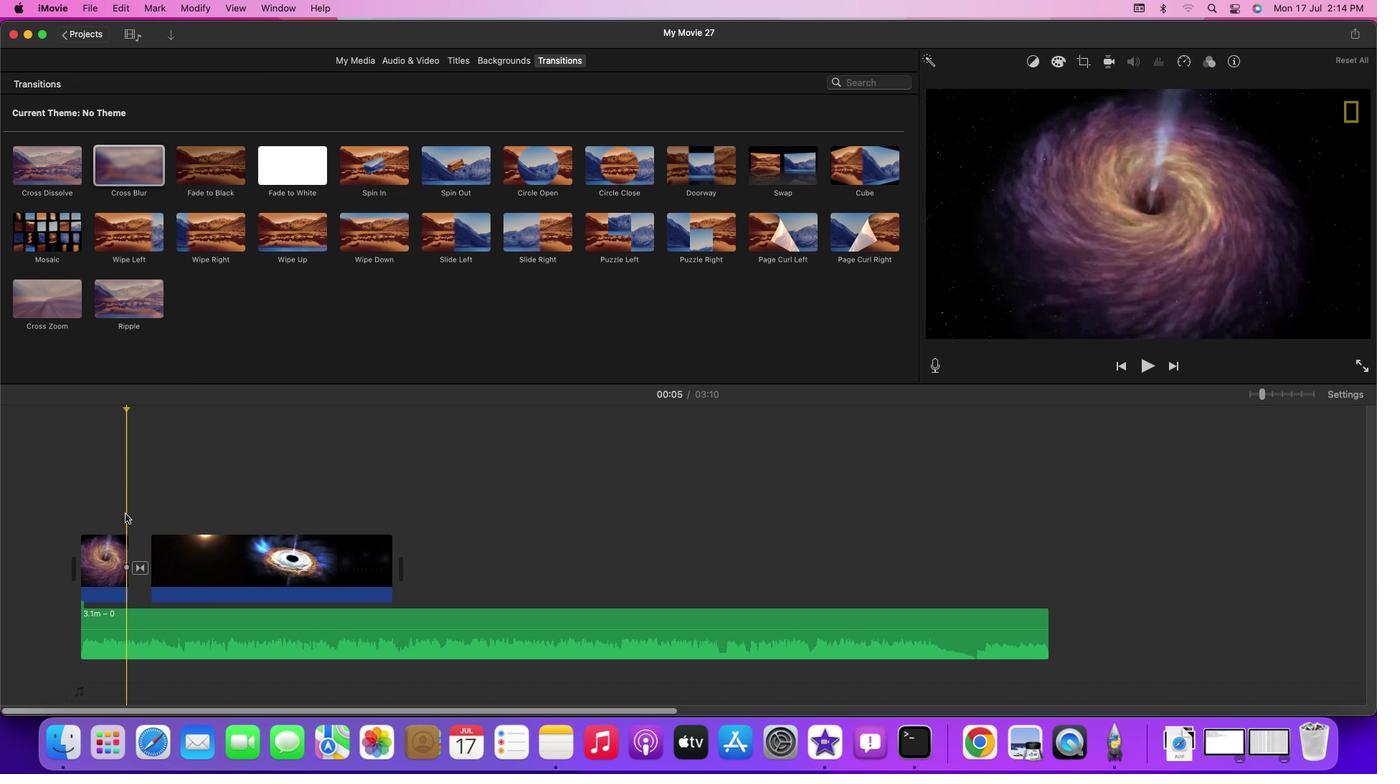 
Action: Mouse moved to (543, 89)
Screenshot: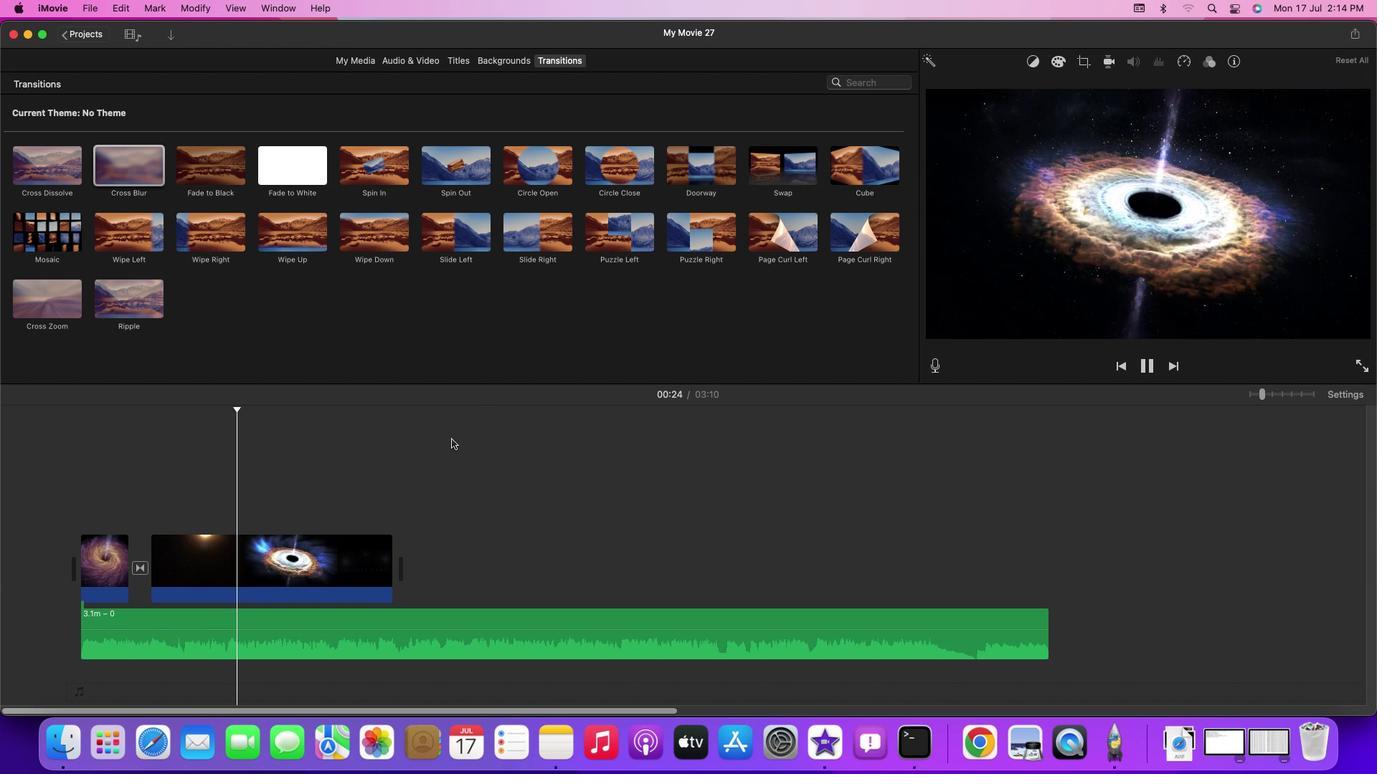 
Action: Key pressed Key.space
Screenshot: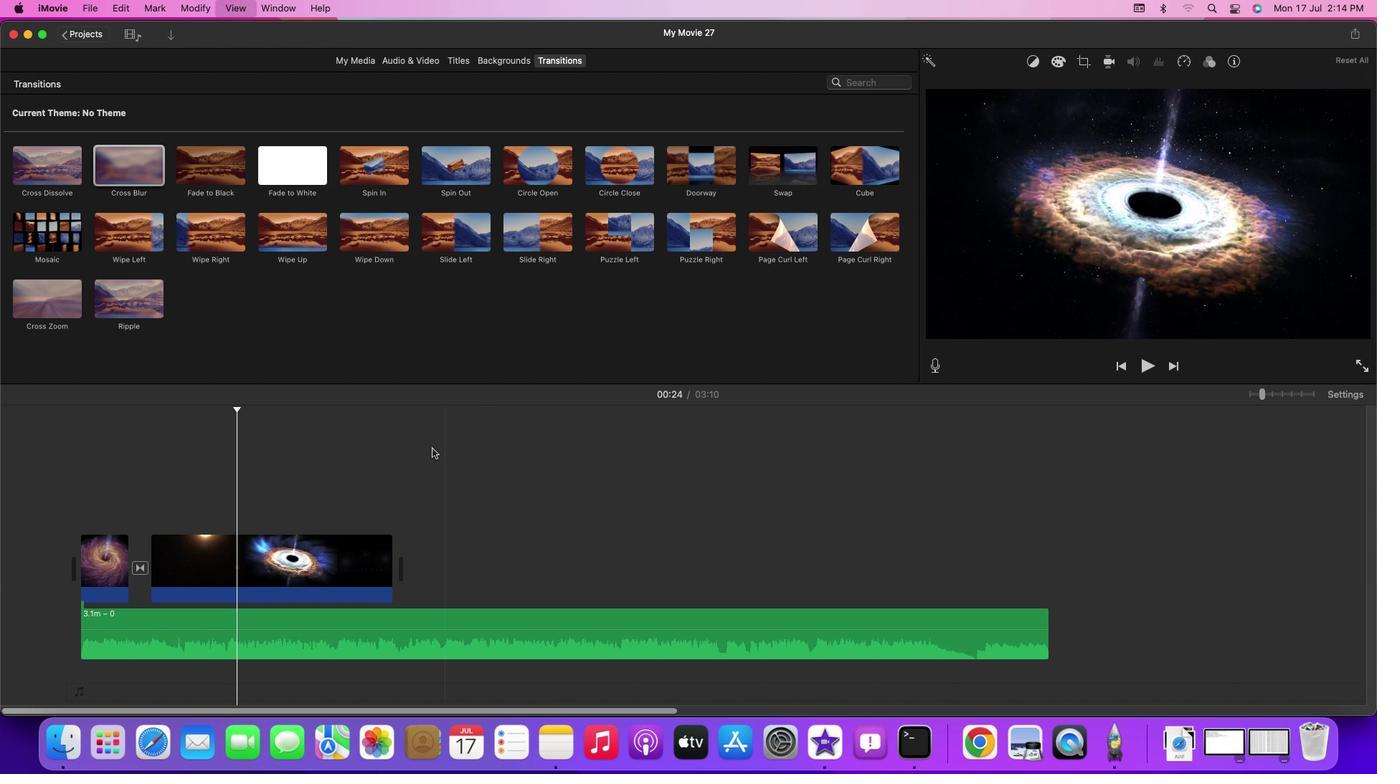
Action: Mouse moved to (389, 70)
Screenshot: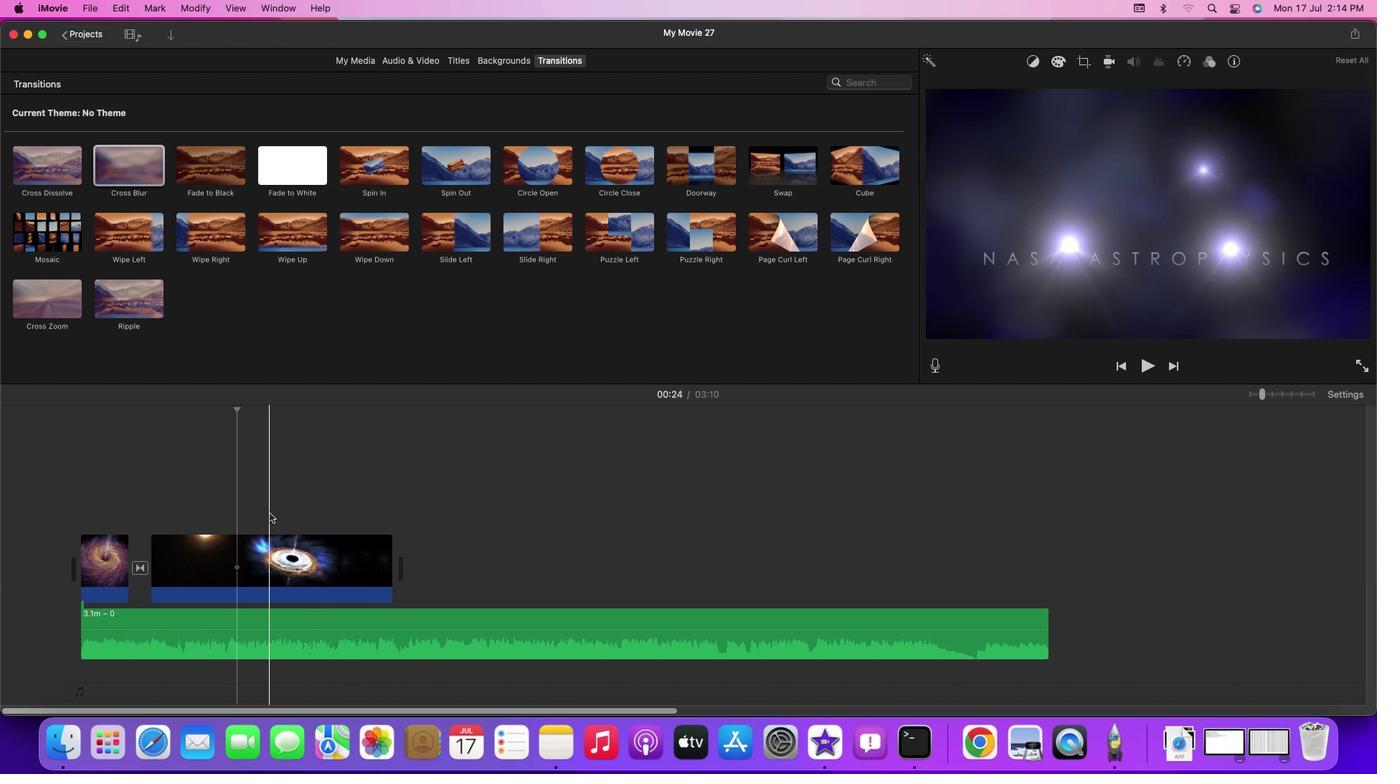 
Action: Key pressed Key.leftKey.leftKey.leftKey.leftKey.leftKey.leftKey.leftKey.leftKey.left
Screenshot: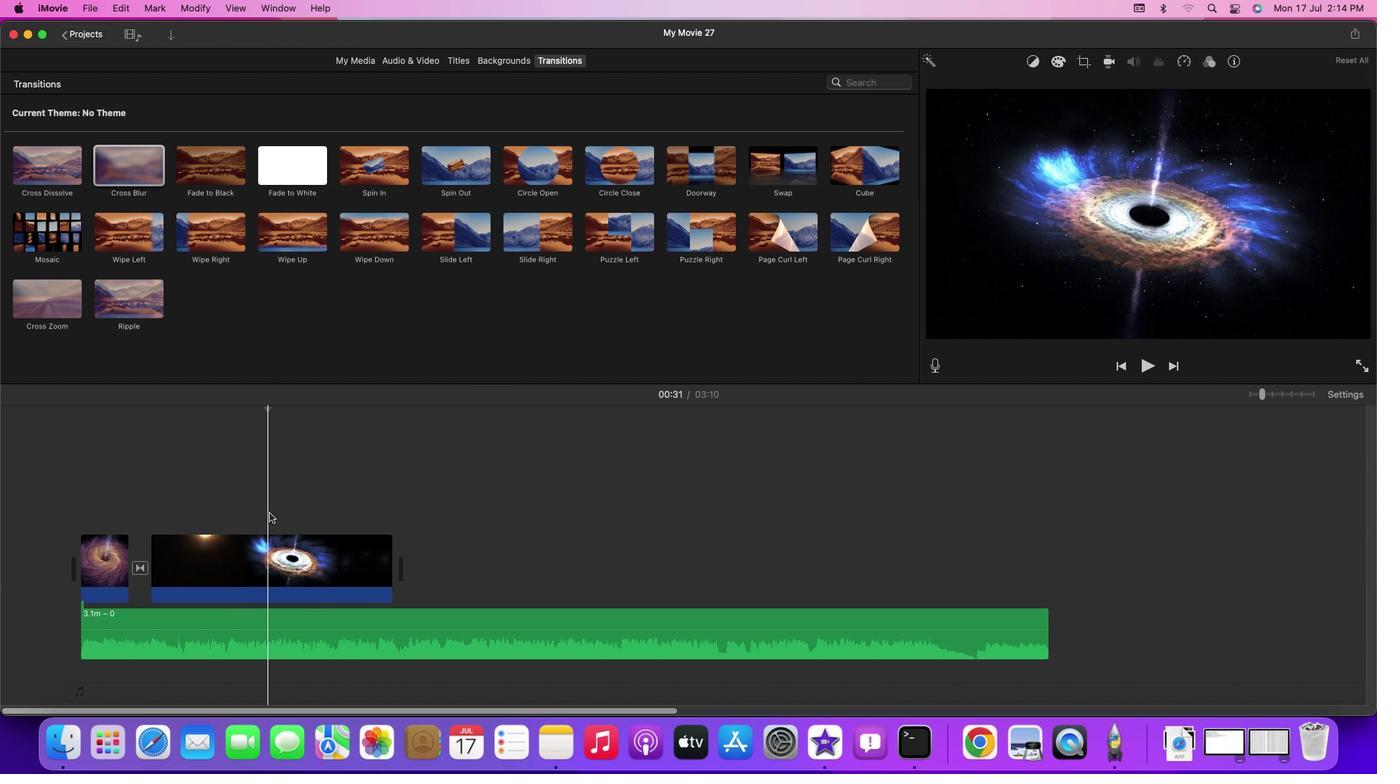 
Action: Mouse moved to (367, 71)
Screenshot: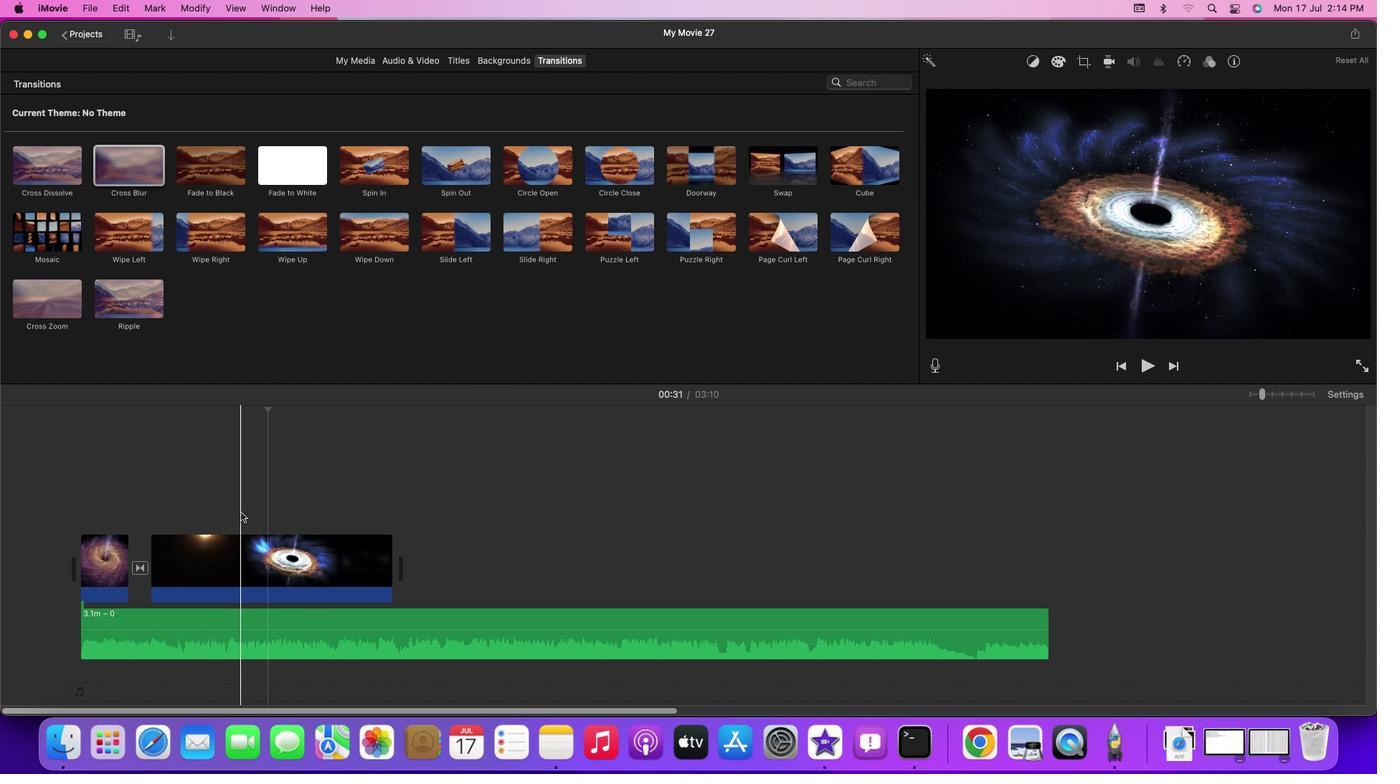 
Action: Mouse pressed left at (367, 71)
Screenshot: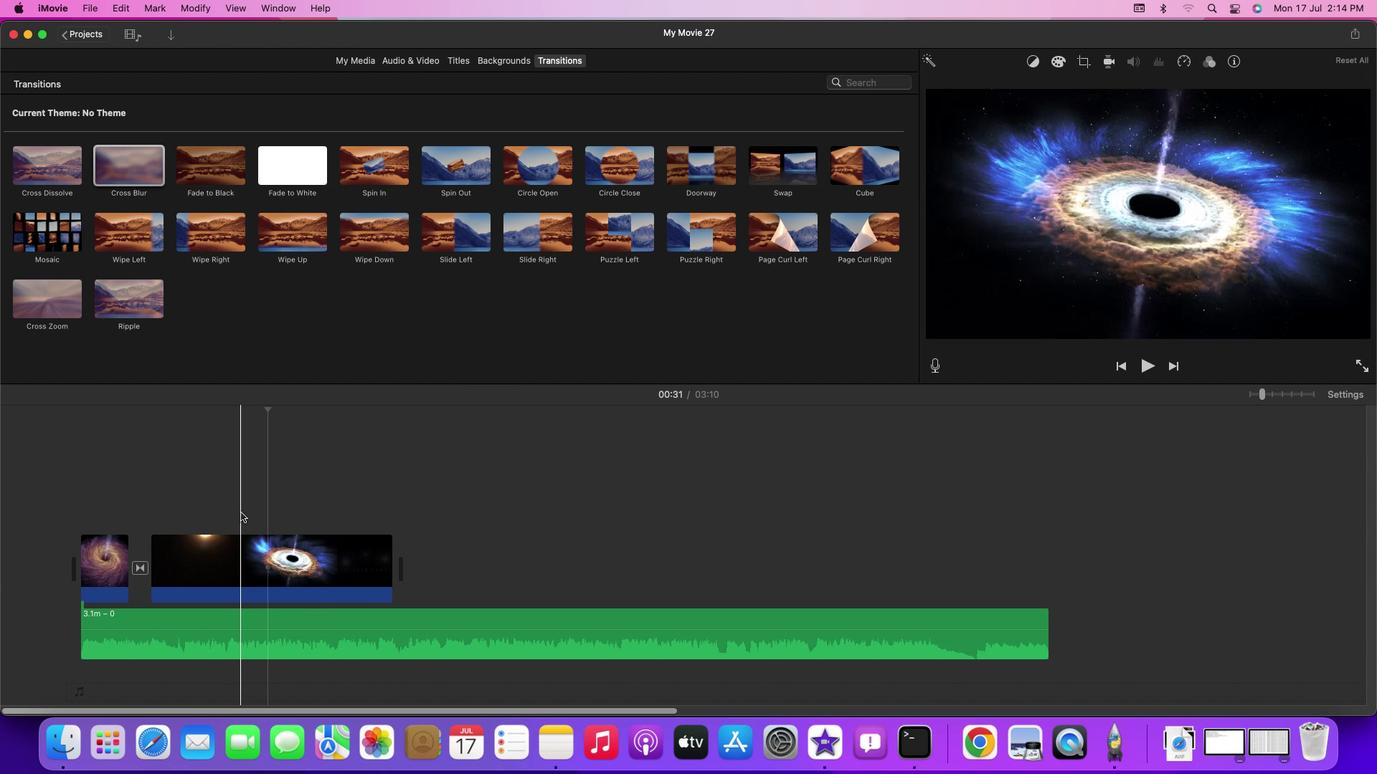 
Action: Key pressed Key.space
Screenshot: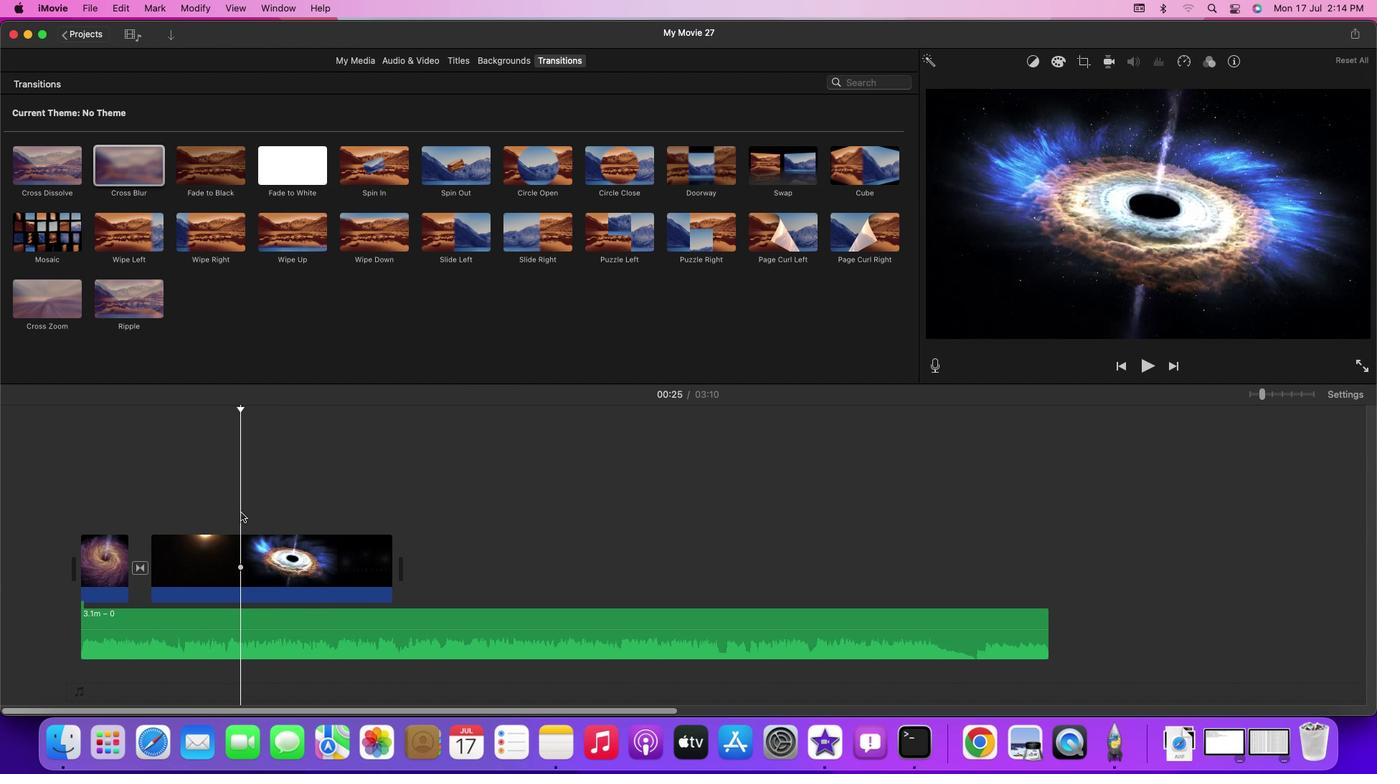 
Action: Mouse moved to (345, 71)
Screenshot: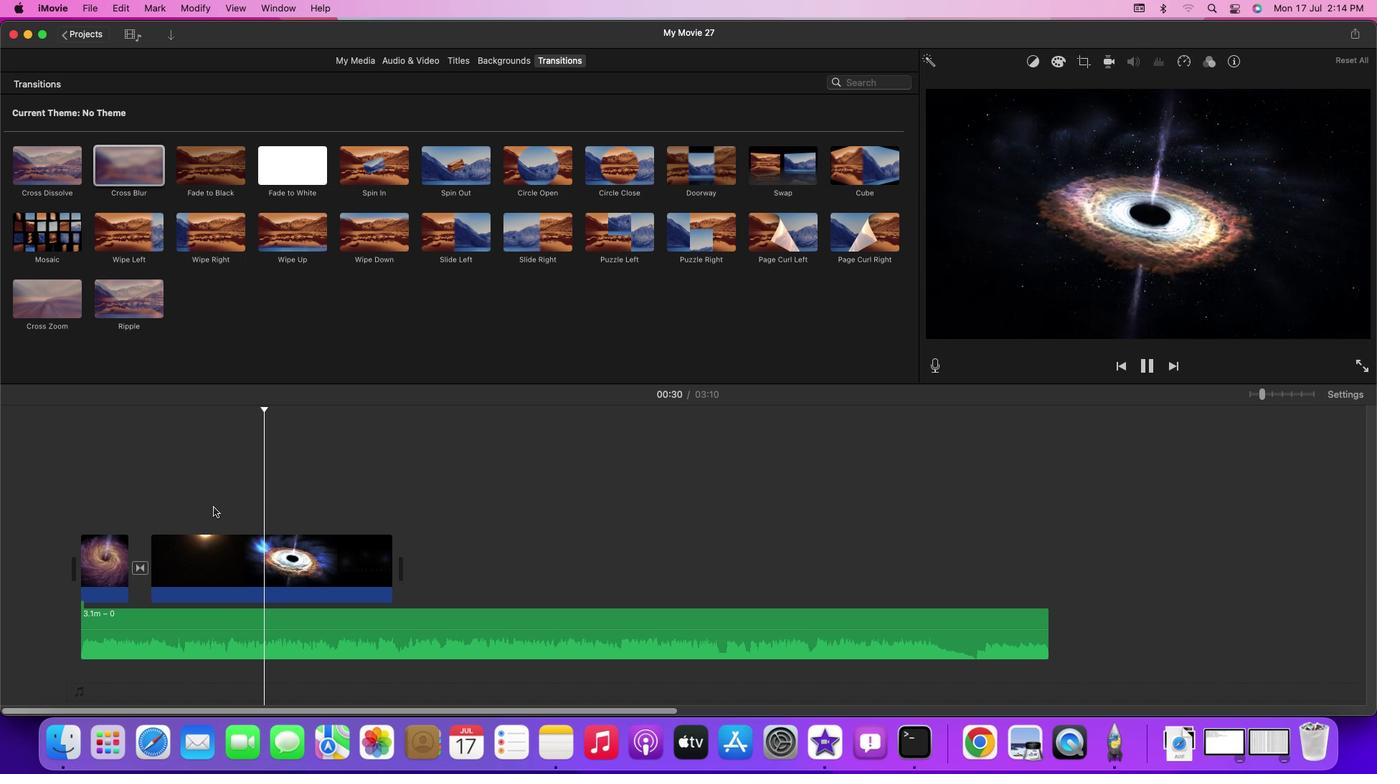 
Action: Mouse pressed left at (345, 71)
Screenshot: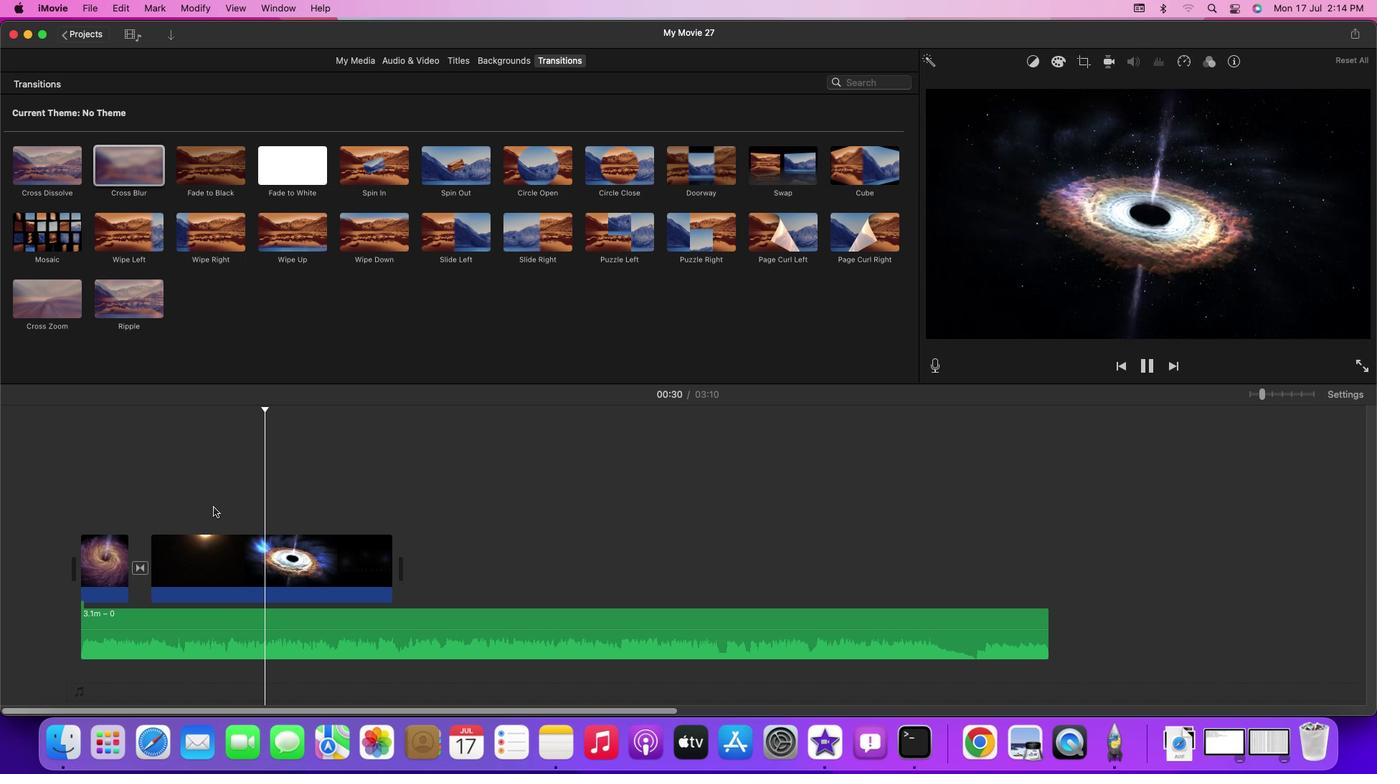 
Action: Mouse moved to (430, 81)
Screenshot: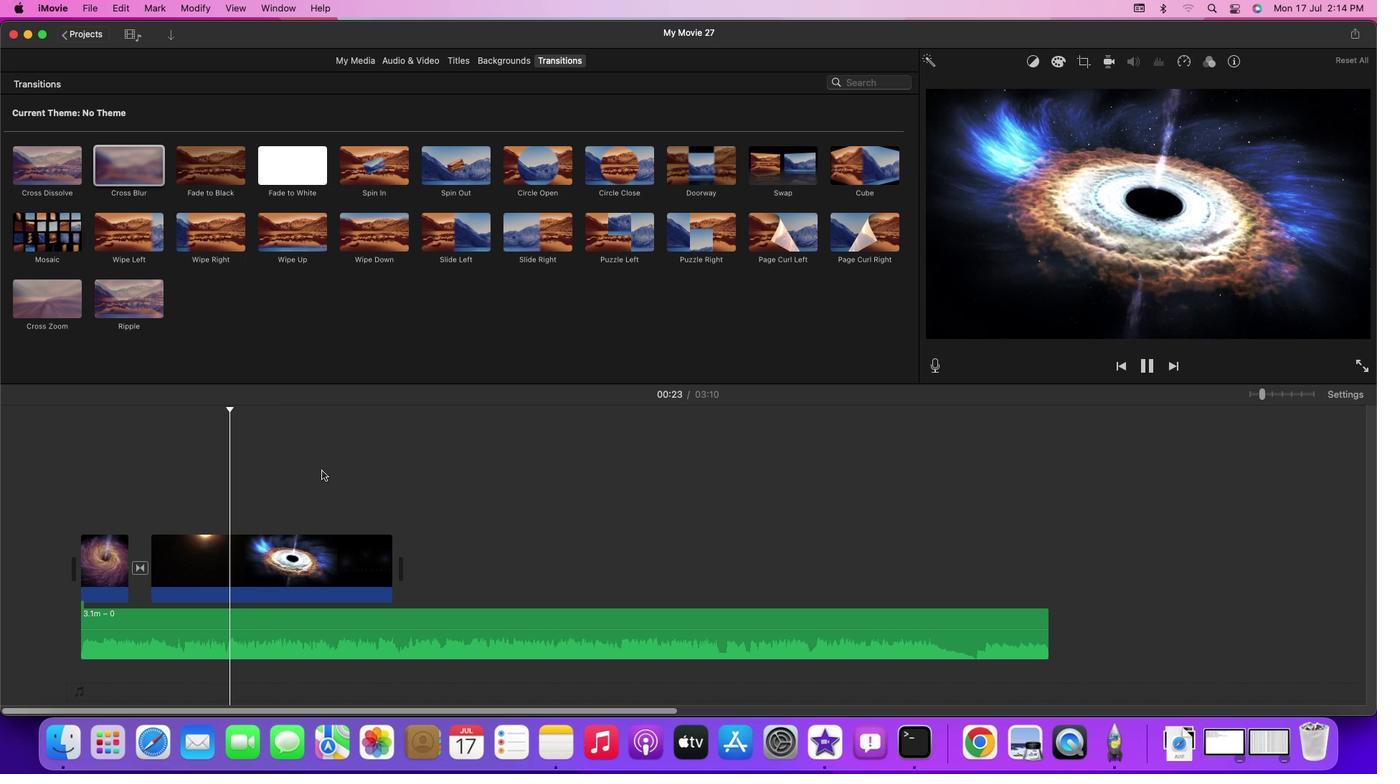 
Action: Key pressed Key.spaceKey.spaceKey.space
Screenshot: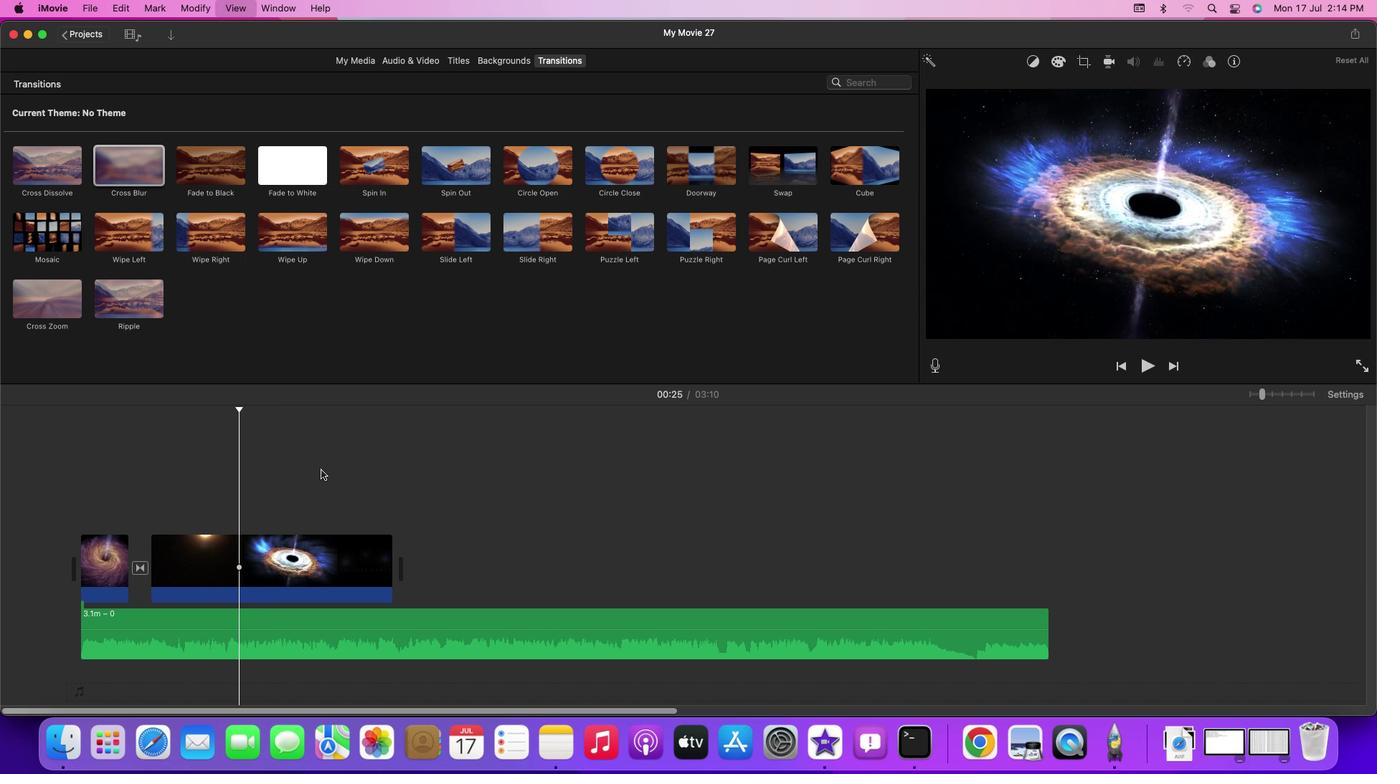 
Action: Mouse moved to (361, 71)
Screenshot: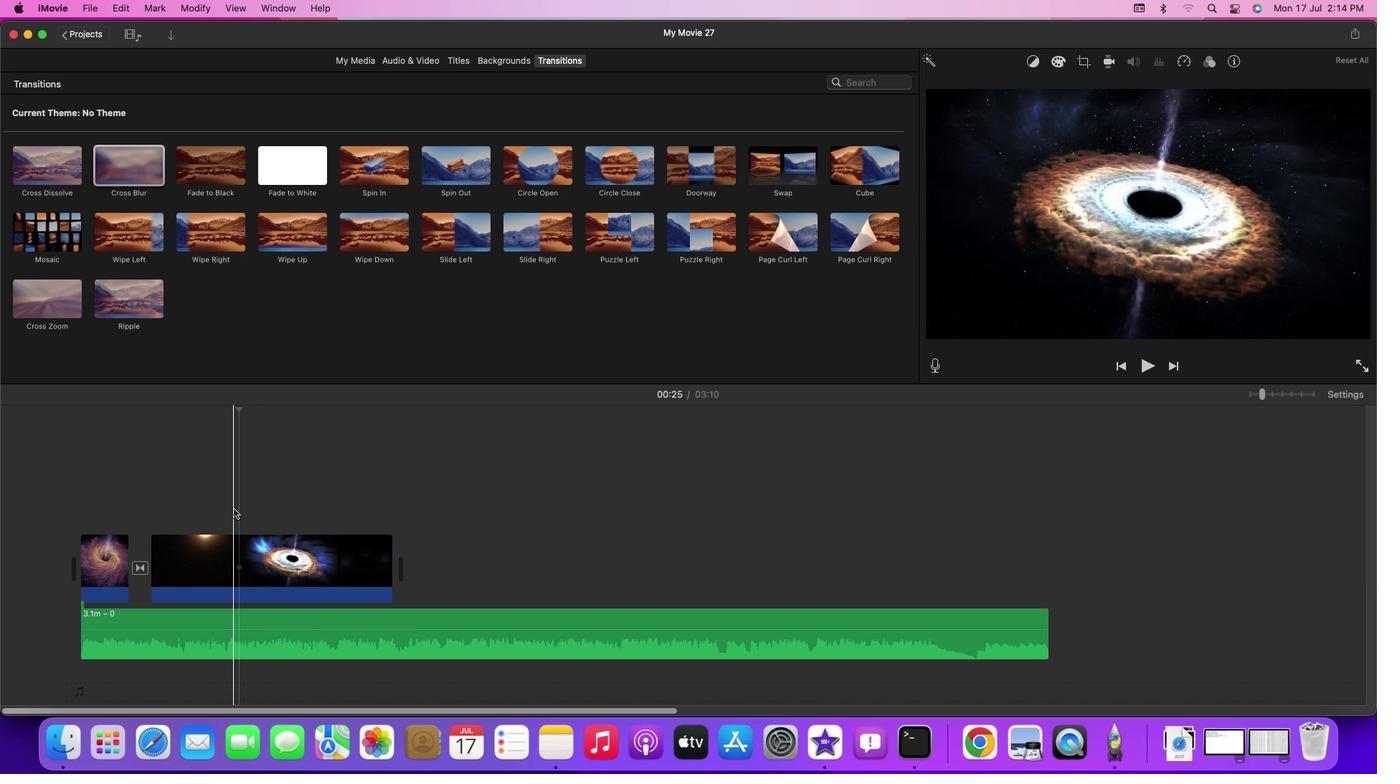 
Action: Mouse pressed left at (361, 71)
Screenshot: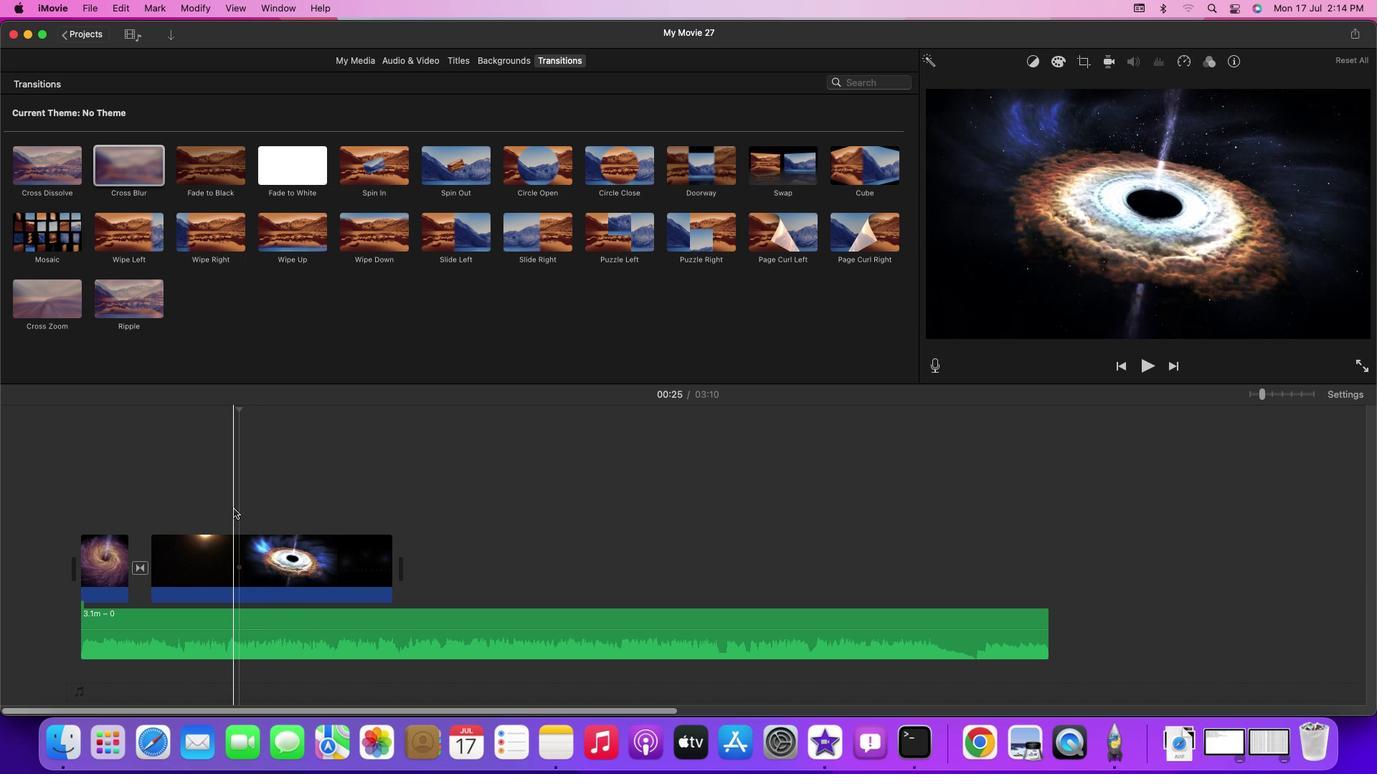
Action: Mouse moved to (362, 55)
Screenshot: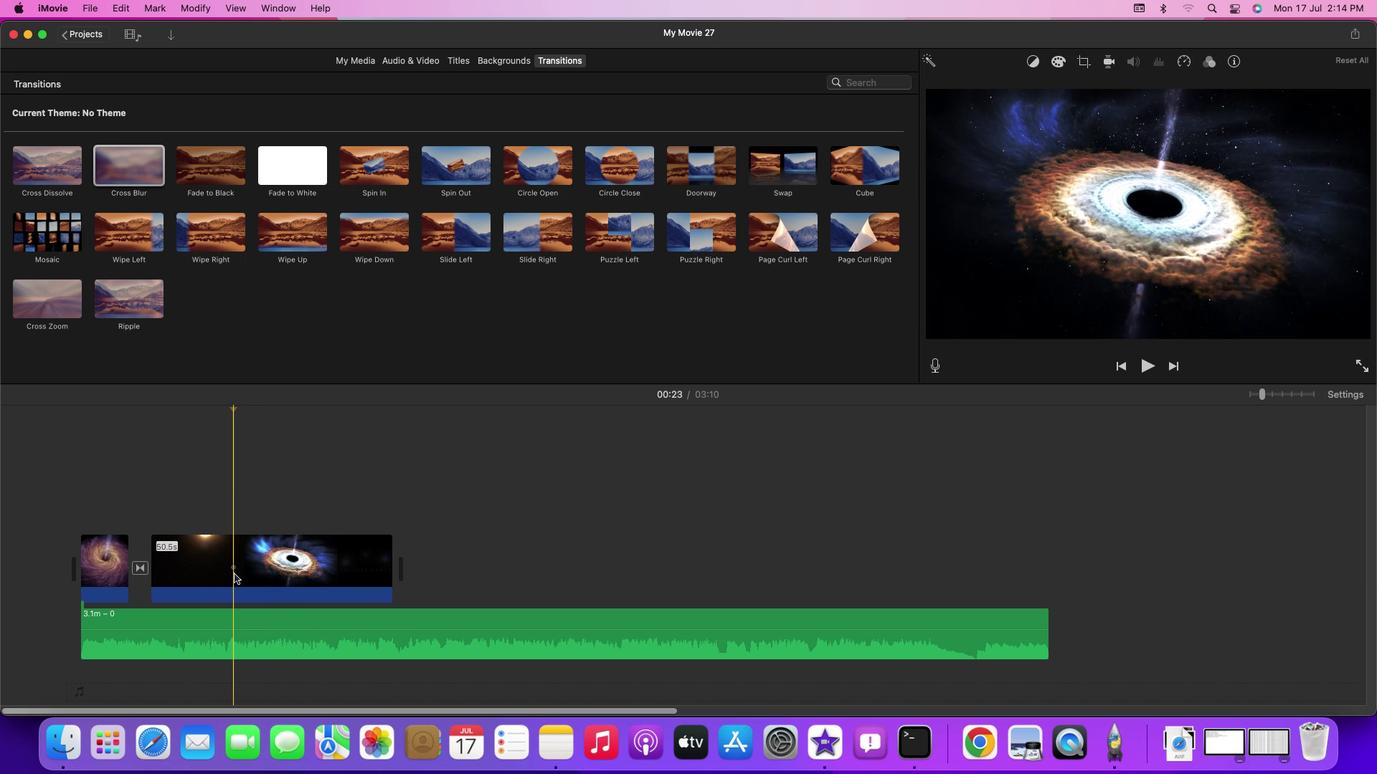 
Action: Mouse pressed left at (362, 55)
Screenshot: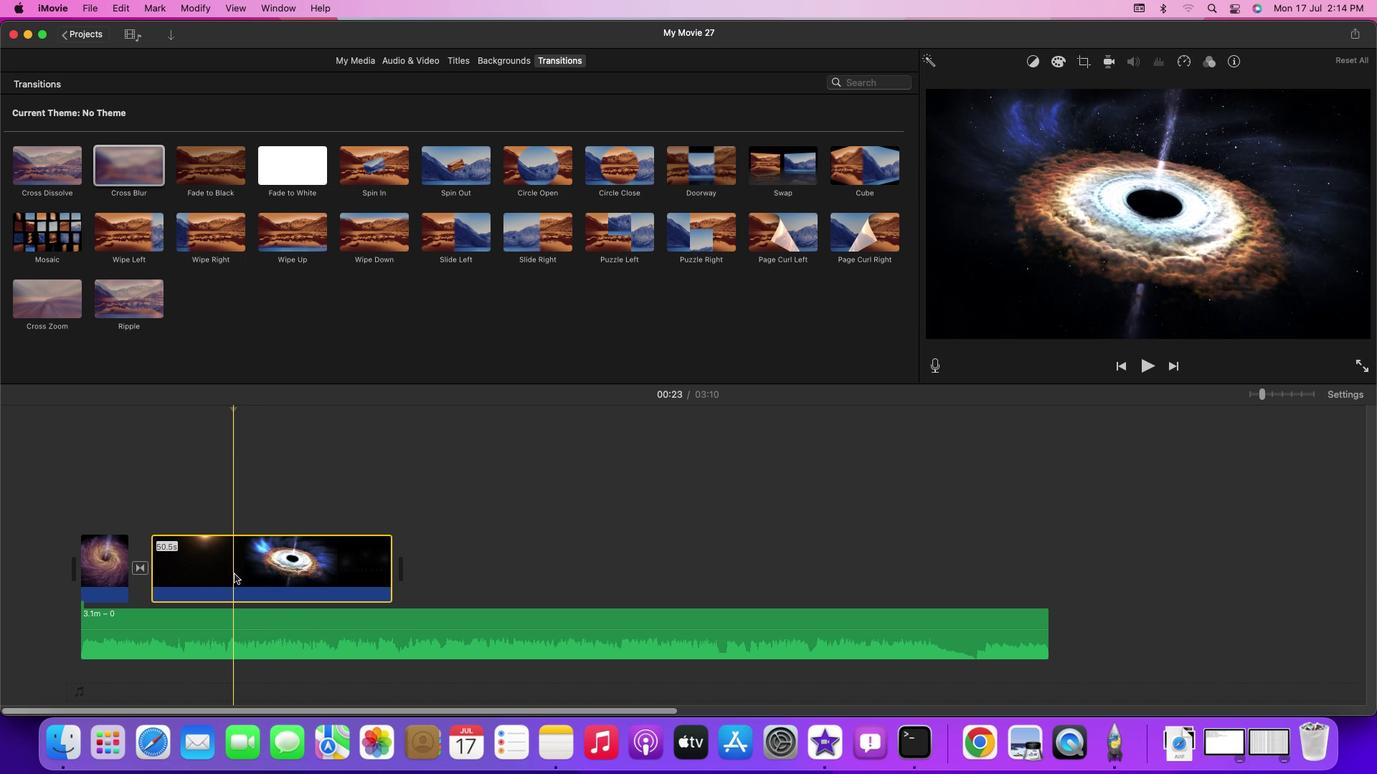 
Action: Key pressed Key.cmd'b'
Screenshot: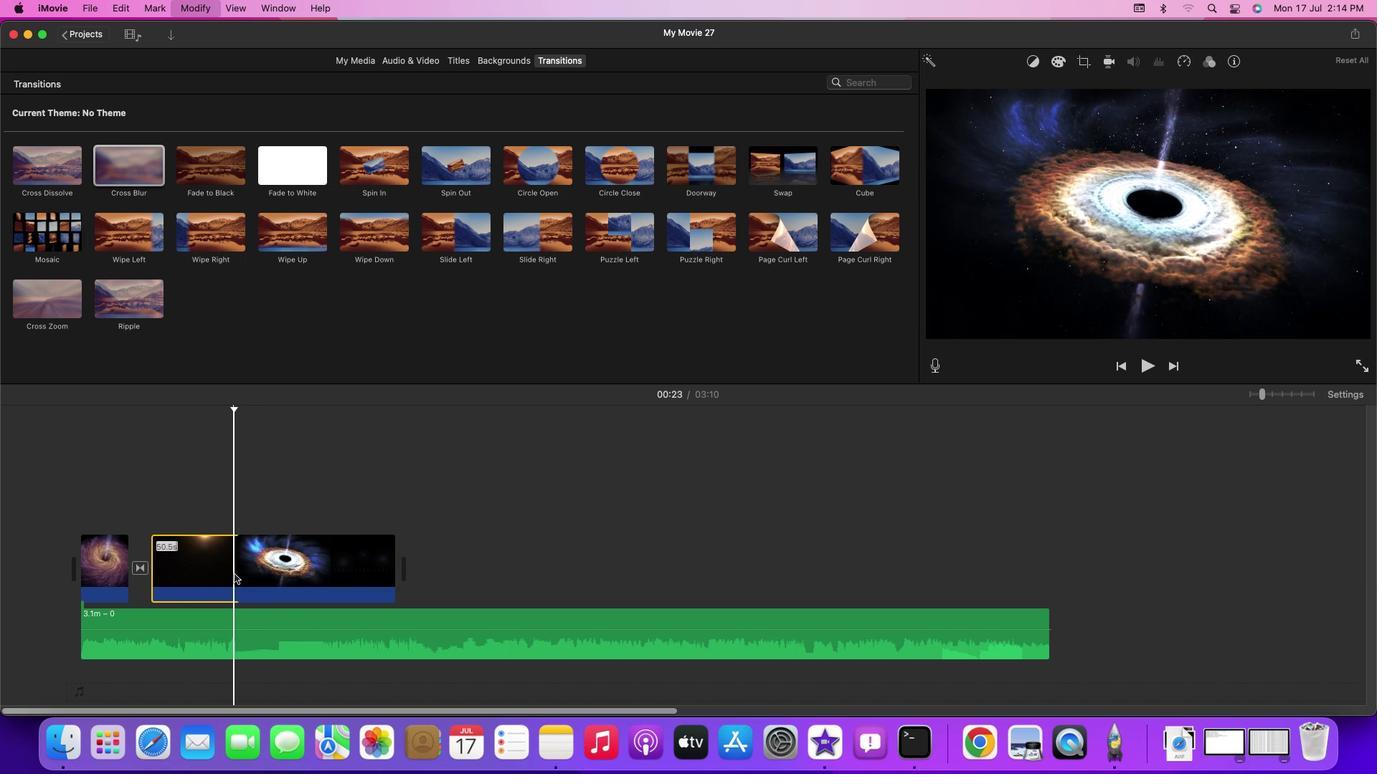 
Action: Mouse moved to (411, 55)
Screenshot: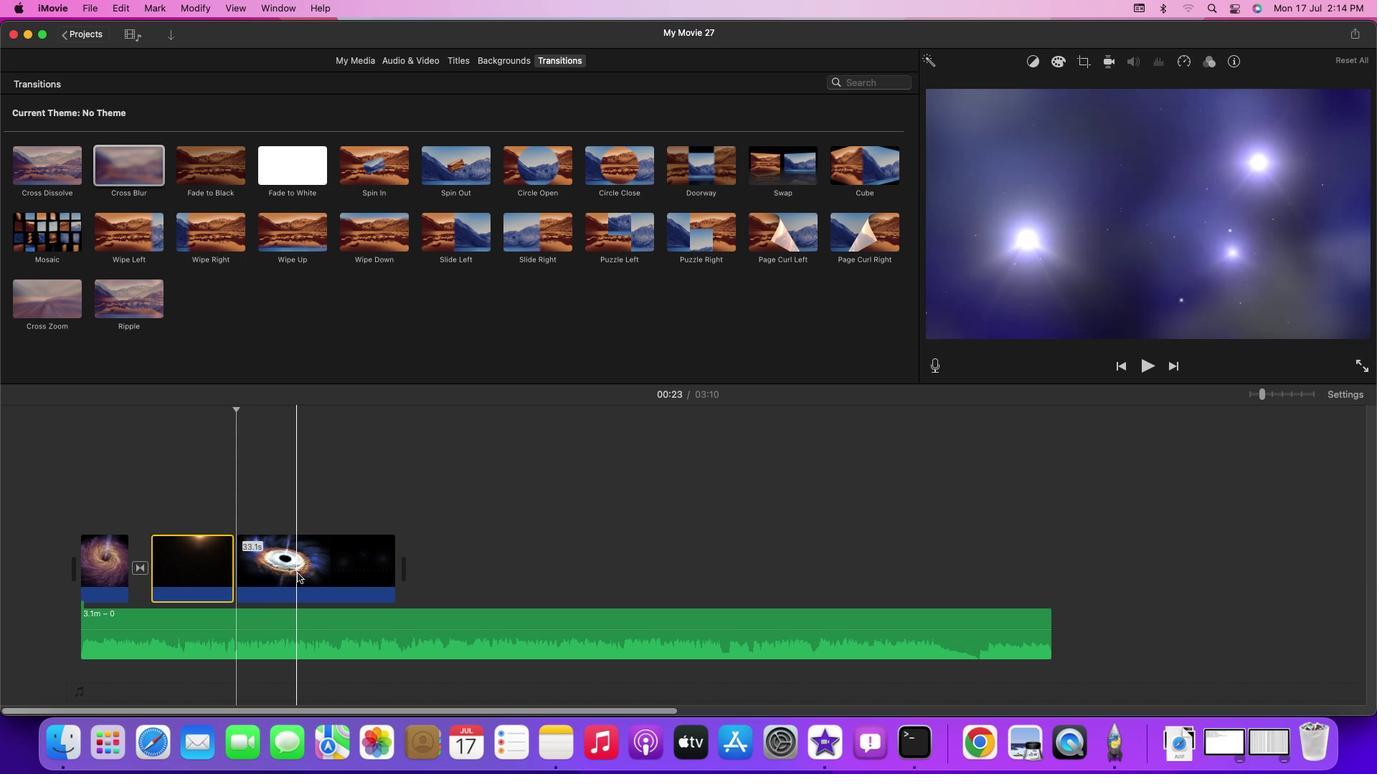 
Action: Mouse pressed right at (411, 55)
Screenshot: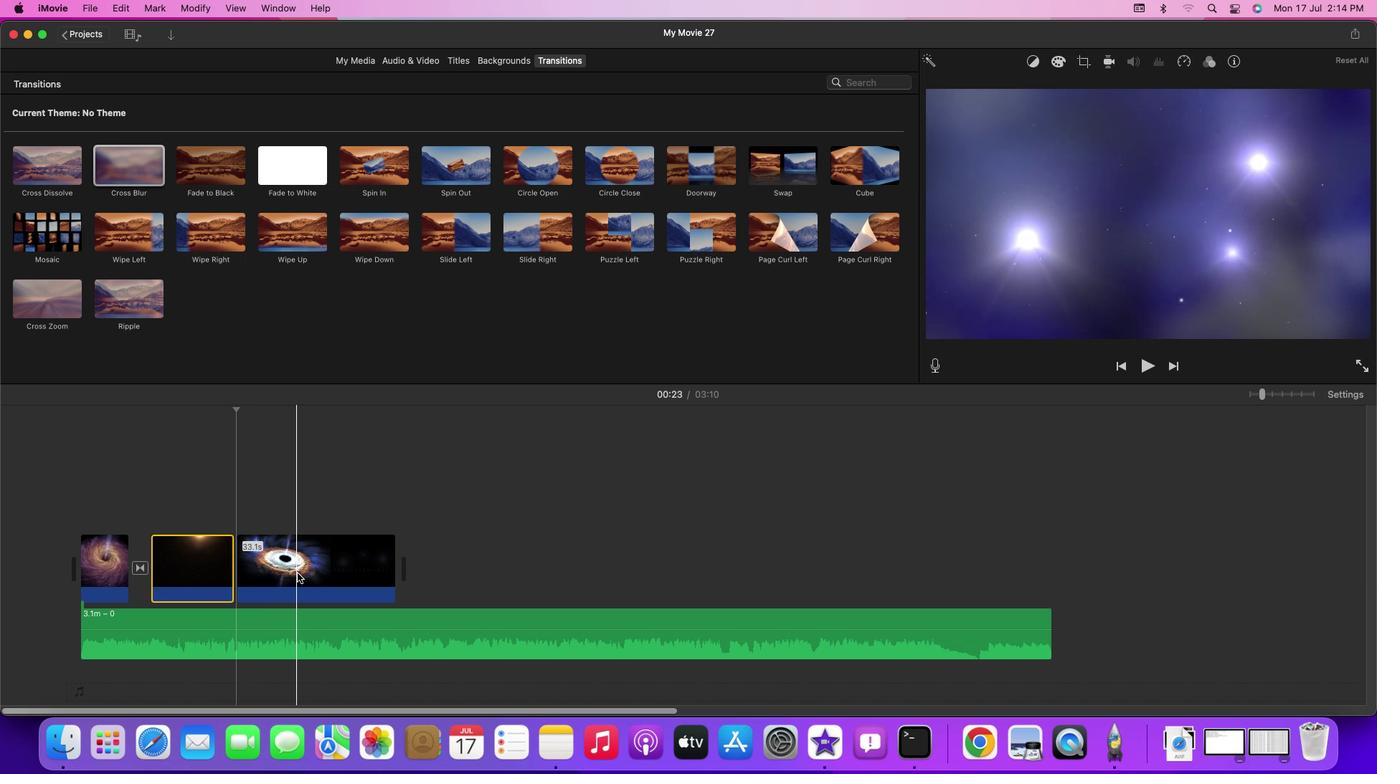 
Action: Mouse moved to (448, 67)
Screenshot: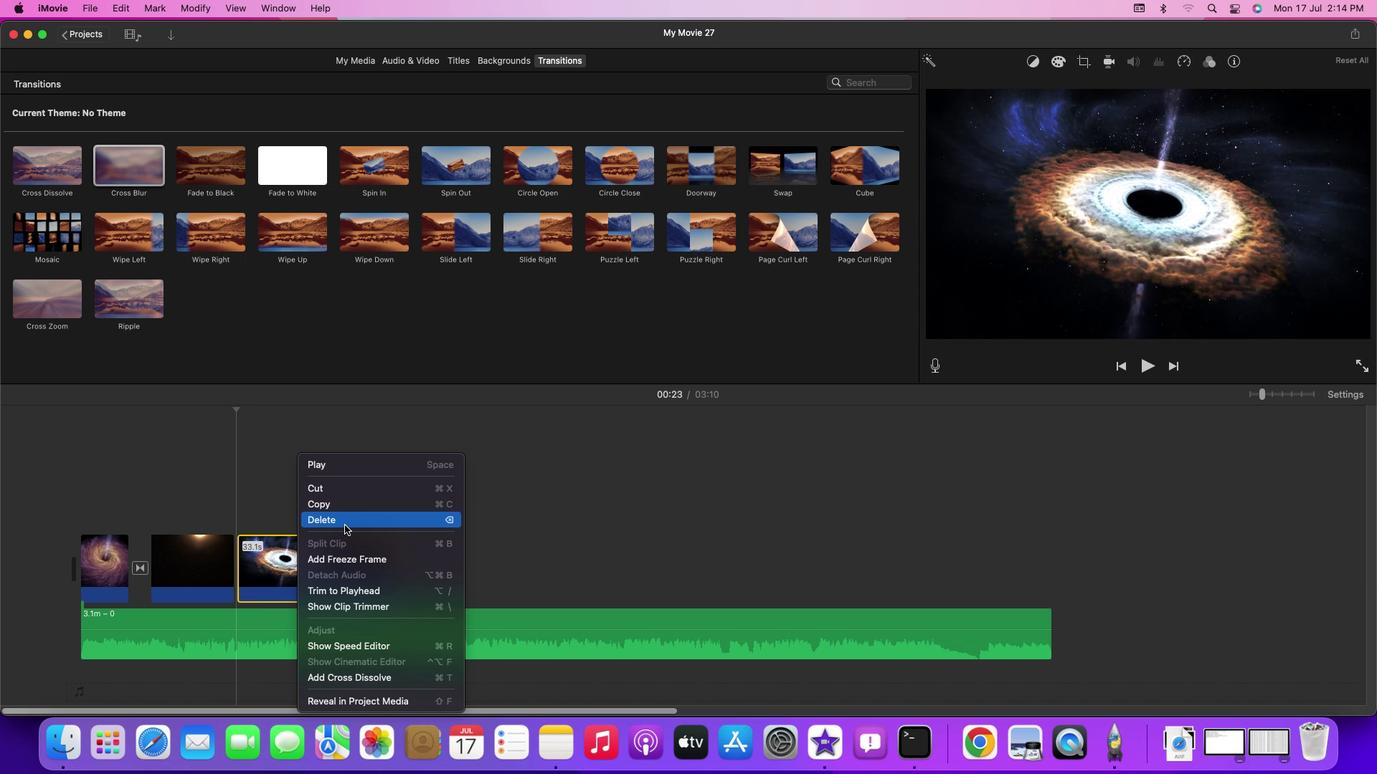 
Action: Mouse pressed left at (448, 67)
Screenshot: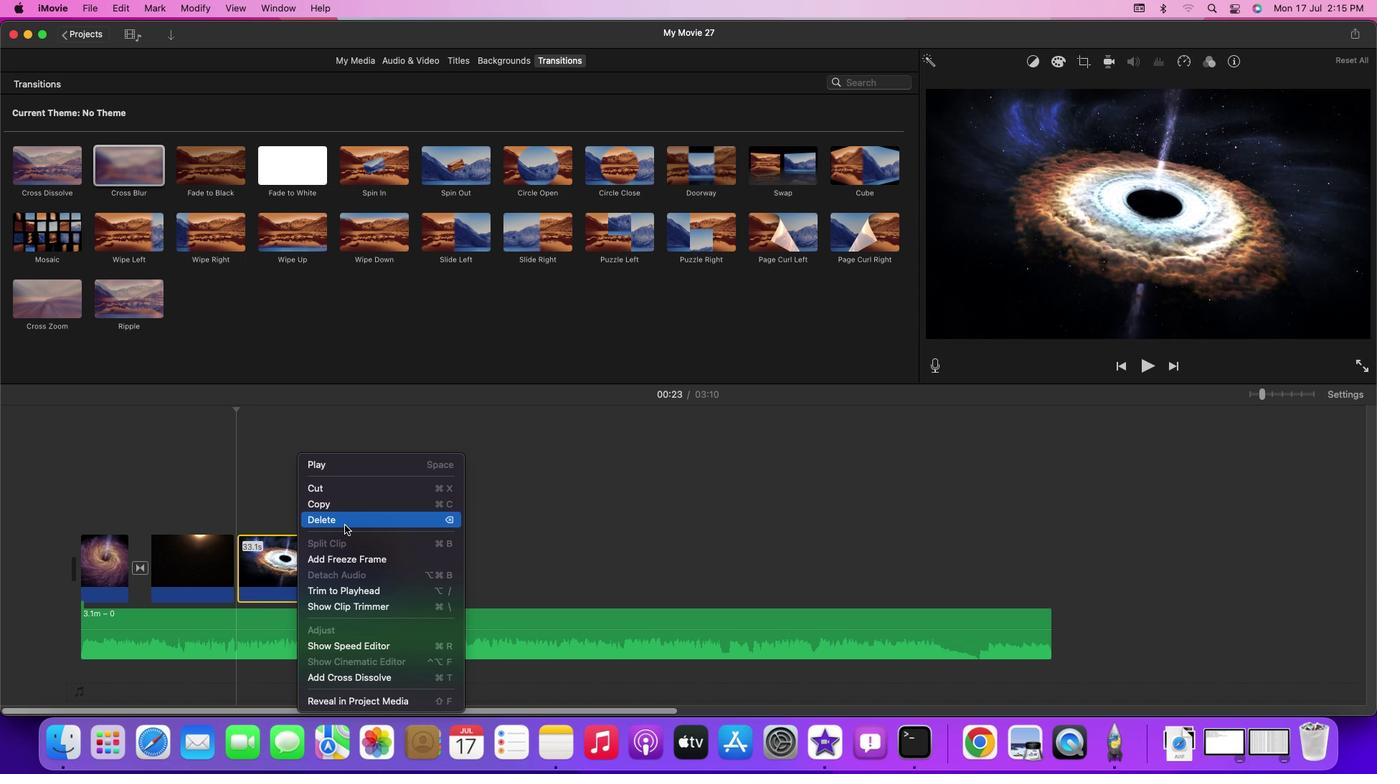 
Action: Mouse moved to (310, 186)
Screenshot: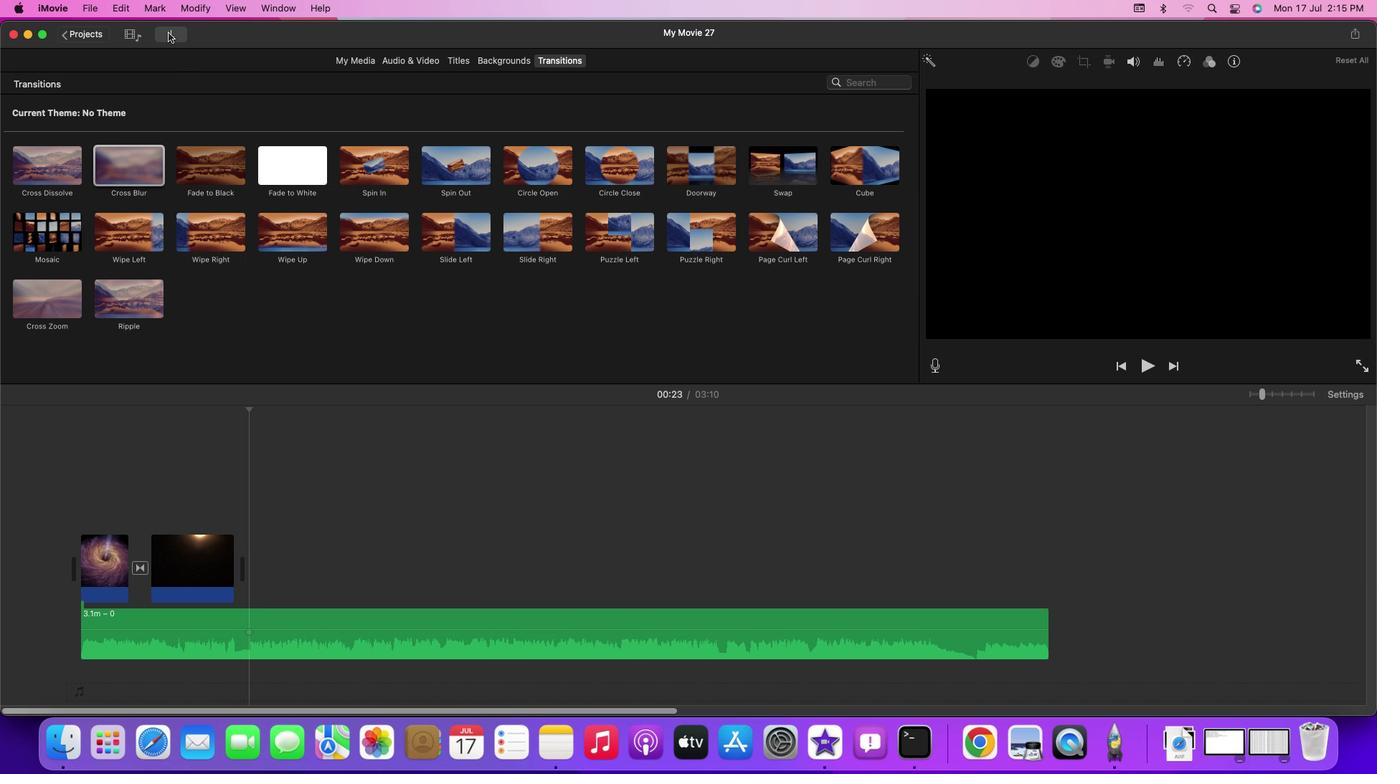 
Action: Mouse pressed left at (310, 186)
Screenshot: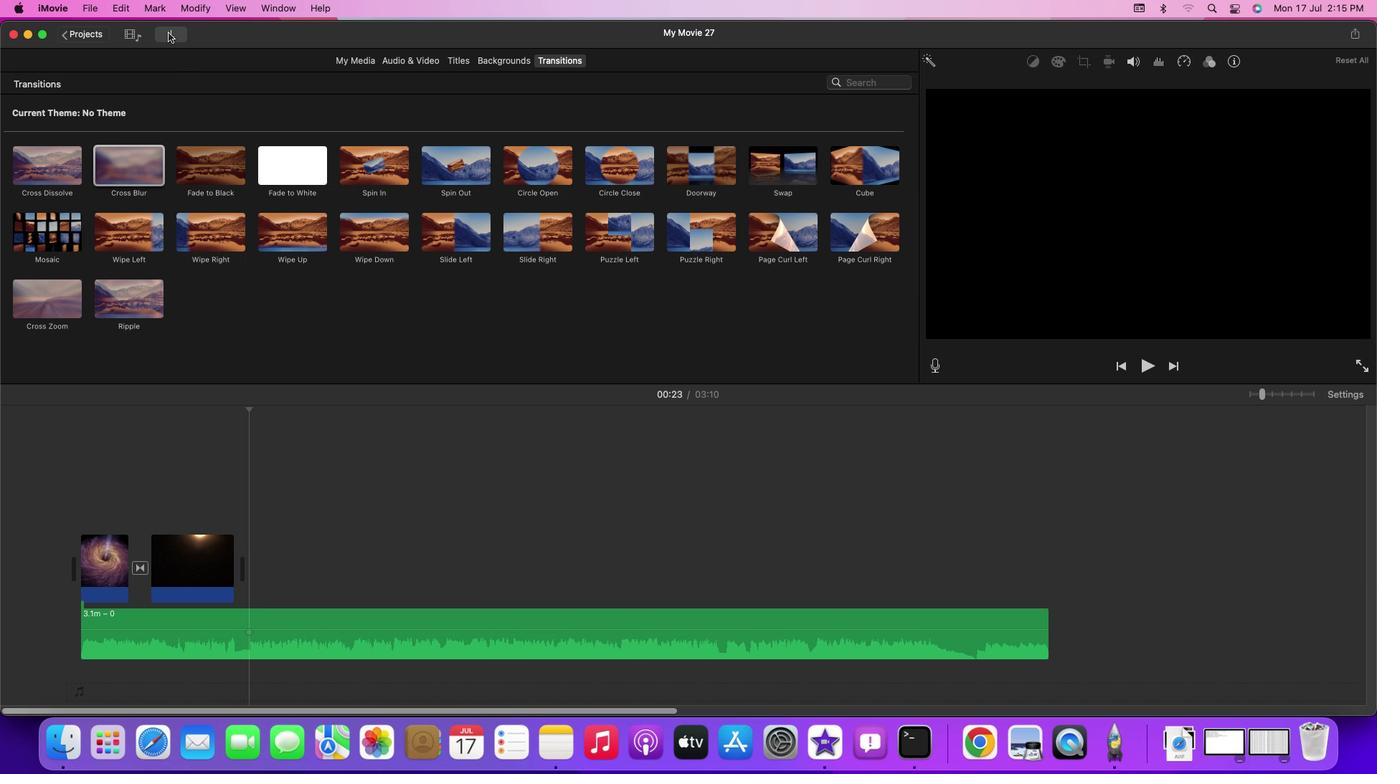 
Action: Mouse moved to (328, 75)
Screenshot: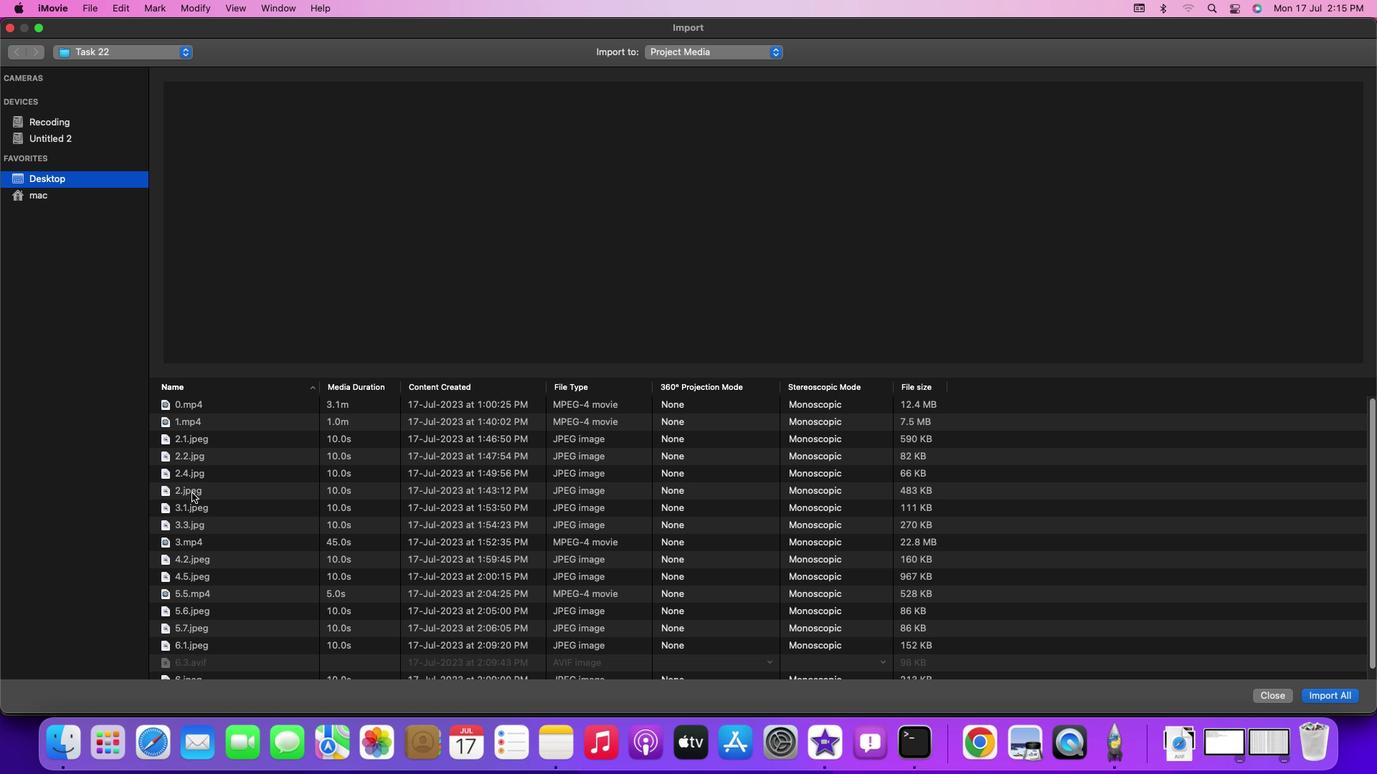 
Action: Mouse pressed left at (328, 75)
Screenshot: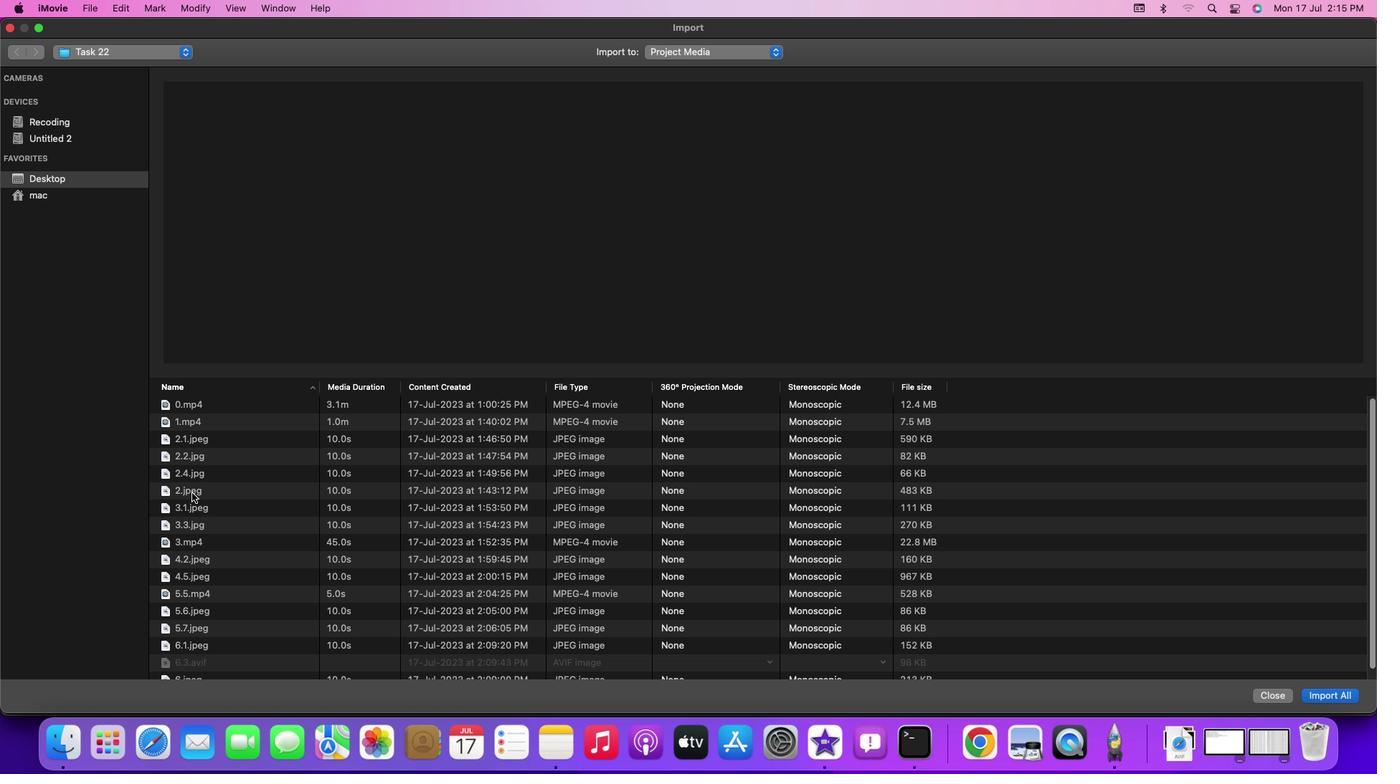 
Action: Mouse pressed left at (328, 75)
Screenshot: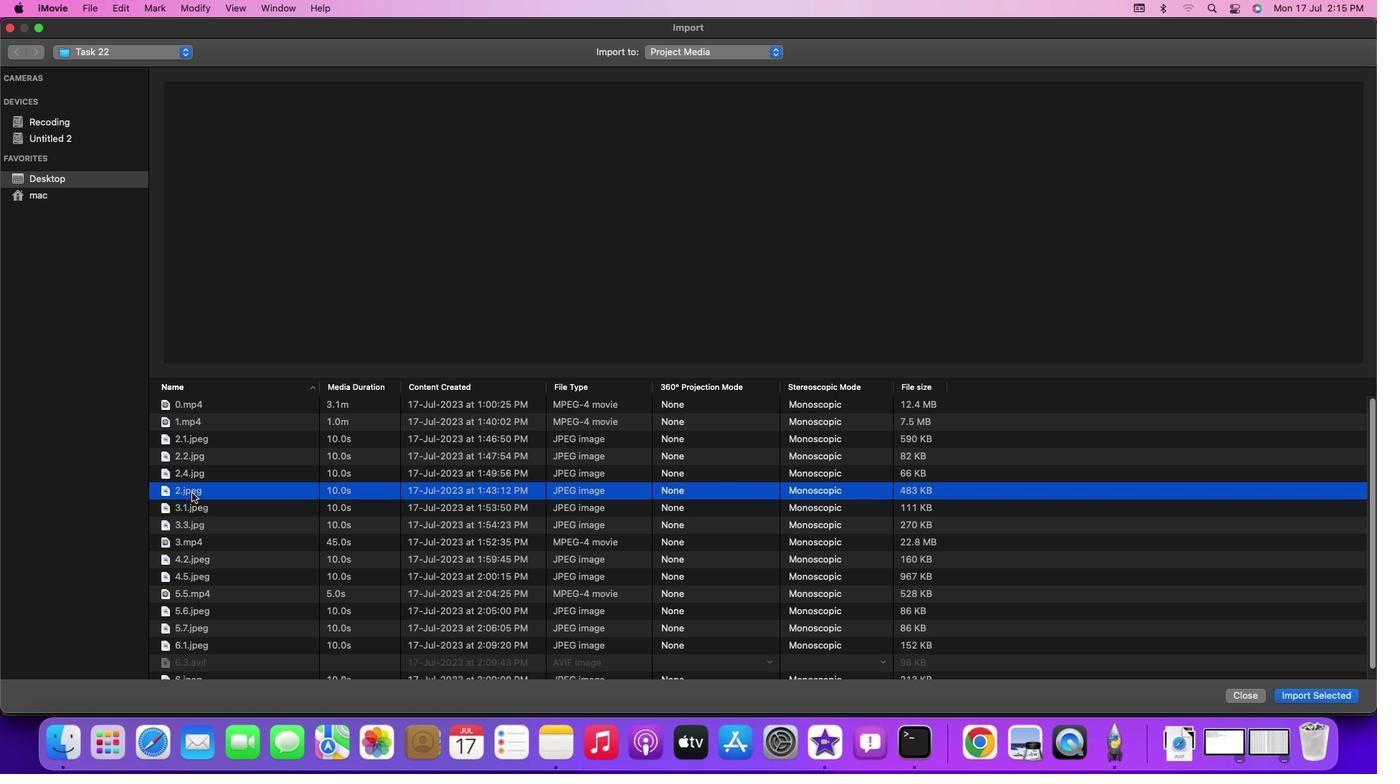
Action: Mouse moved to (372, 160)
Screenshot: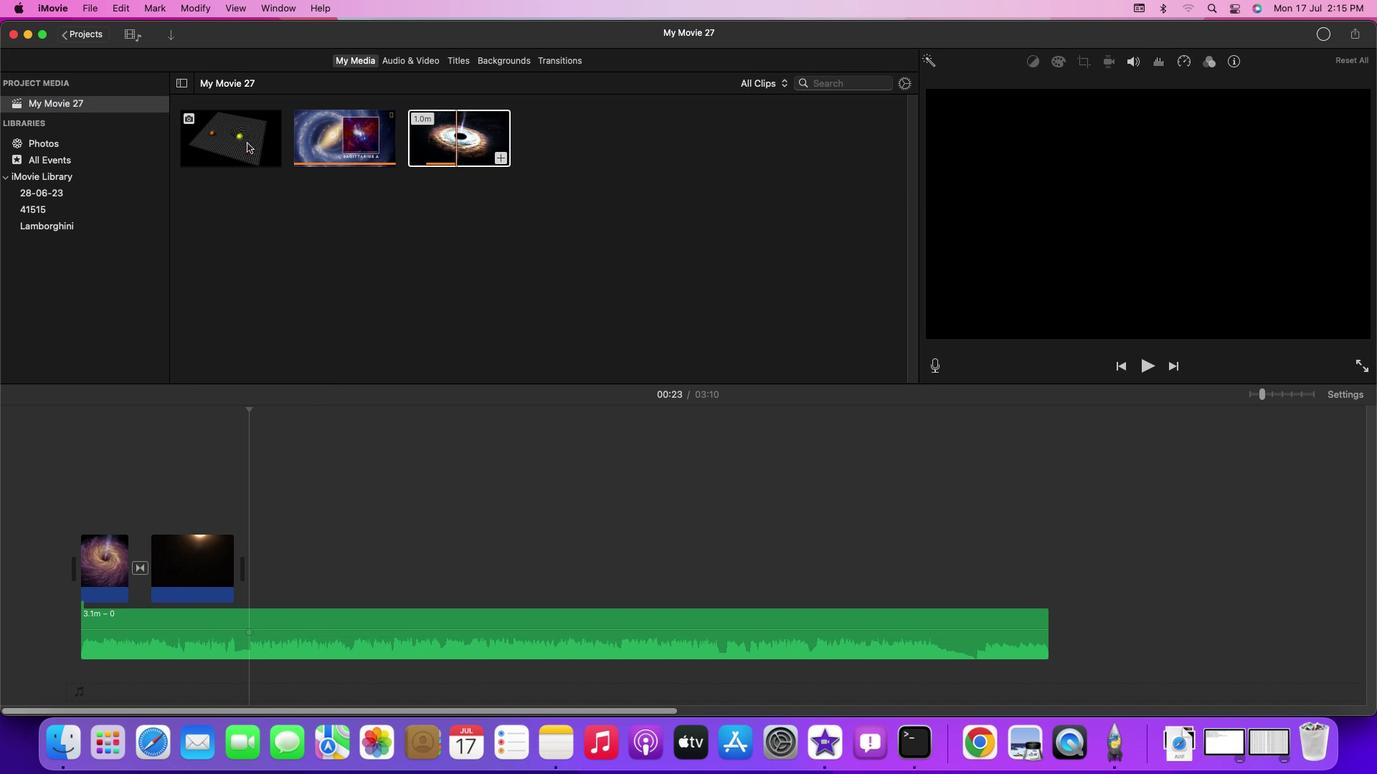 
Action: Mouse pressed left at (372, 160)
Screenshot: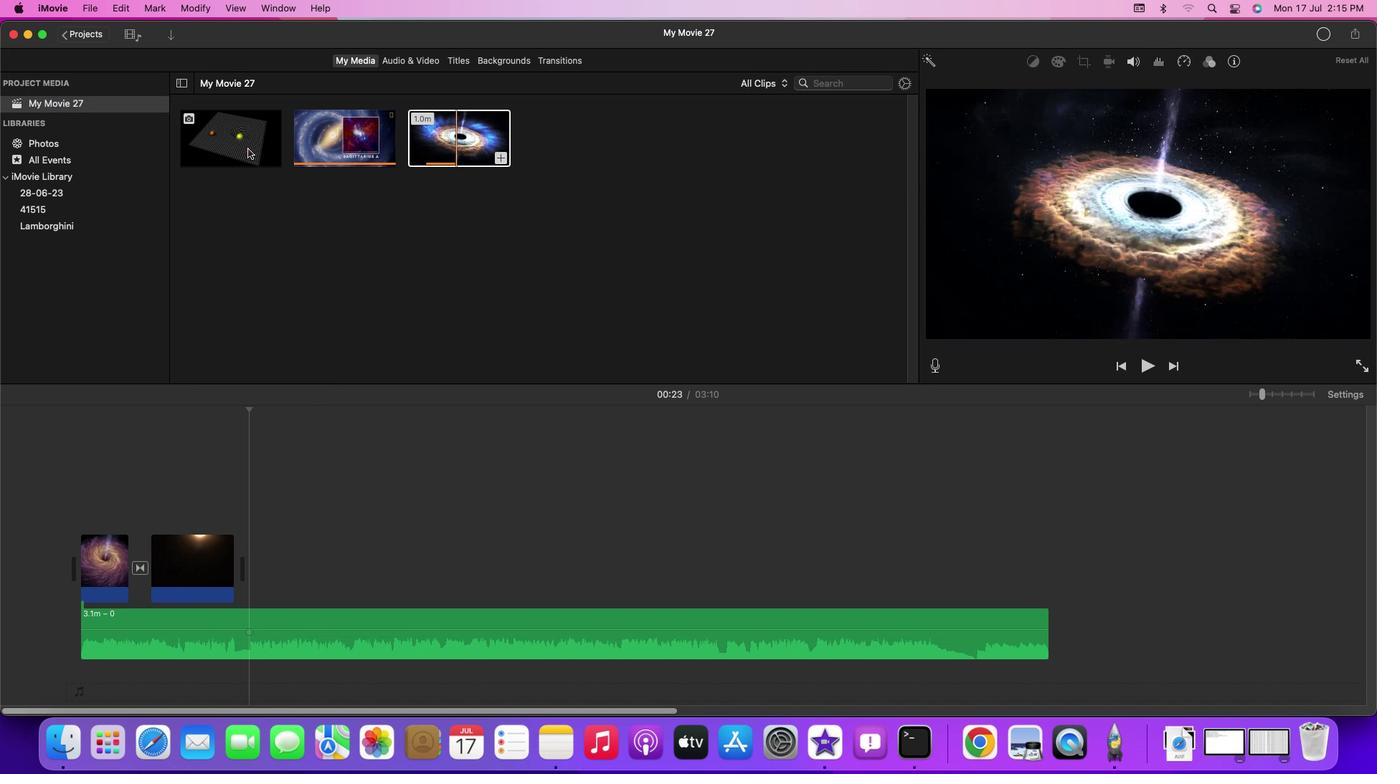 
Action: Mouse moved to (353, 68)
Screenshot: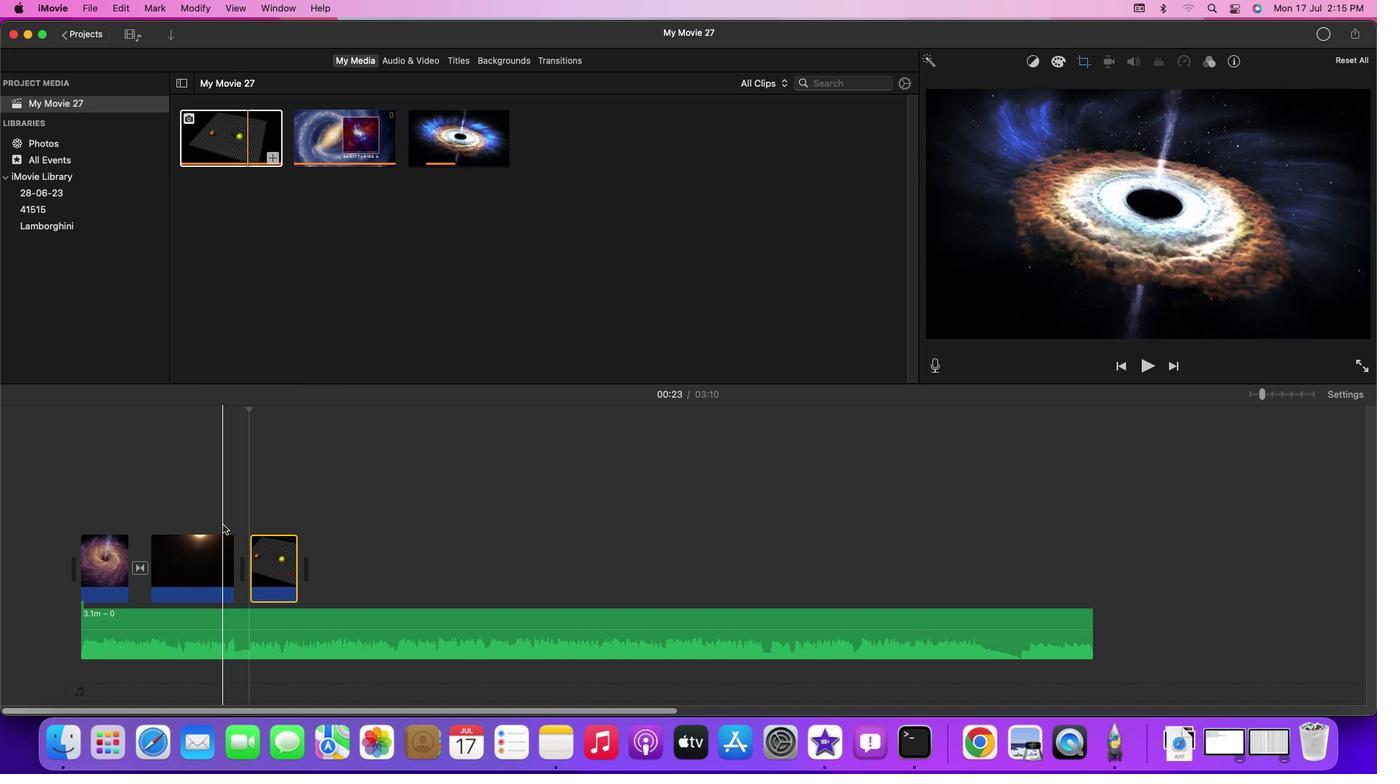 
Action: Mouse pressed left at (353, 68)
Screenshot: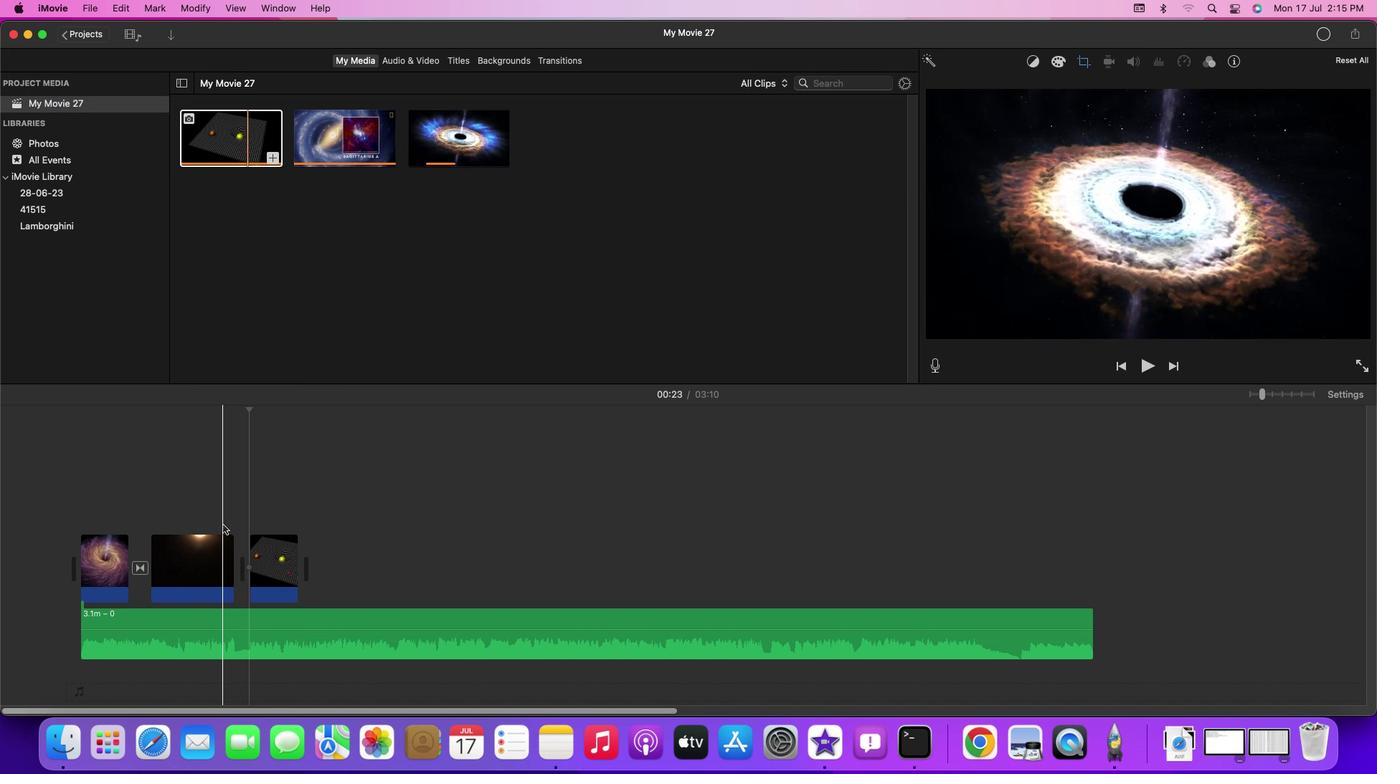 
Action: Key pressed Key.spaceKey.space
Screenshot: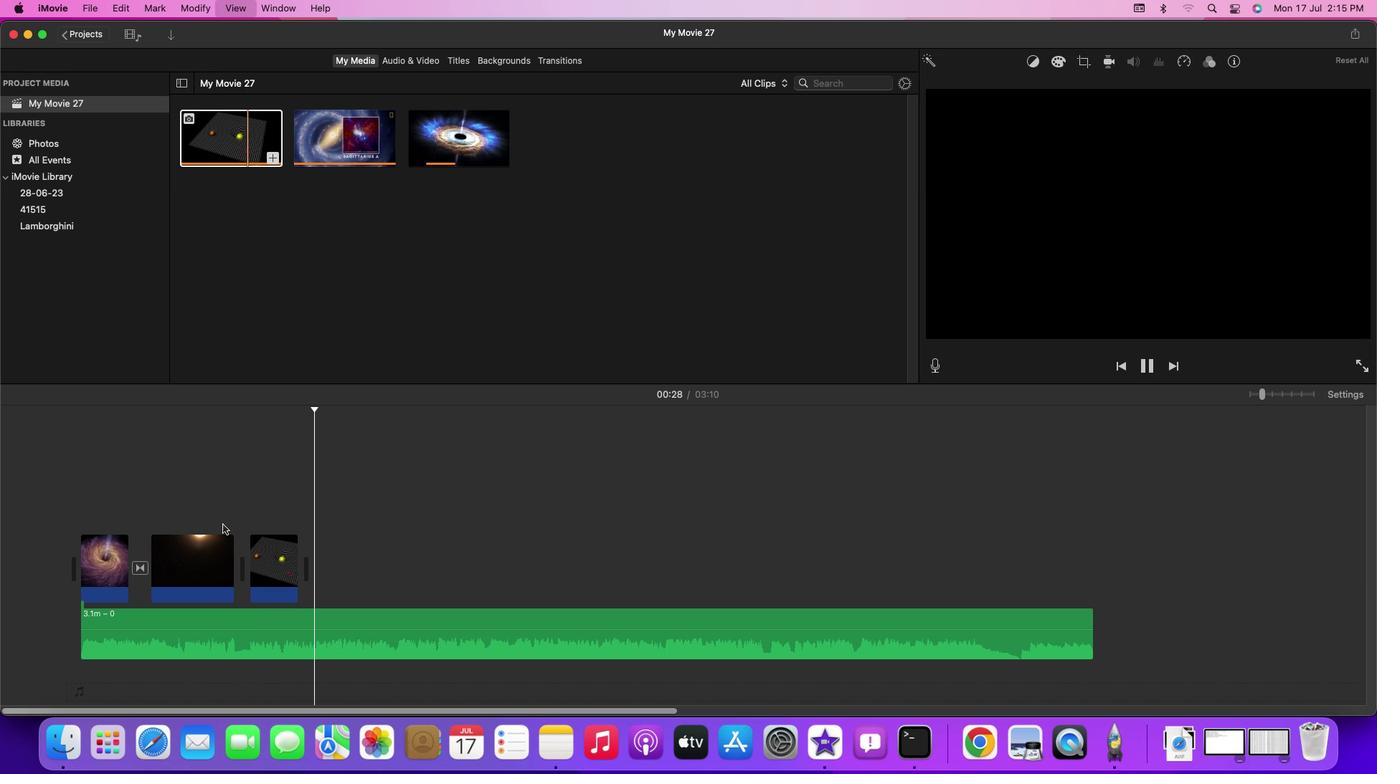 
Action: Mouse moved to (411, 58)
Screenshot: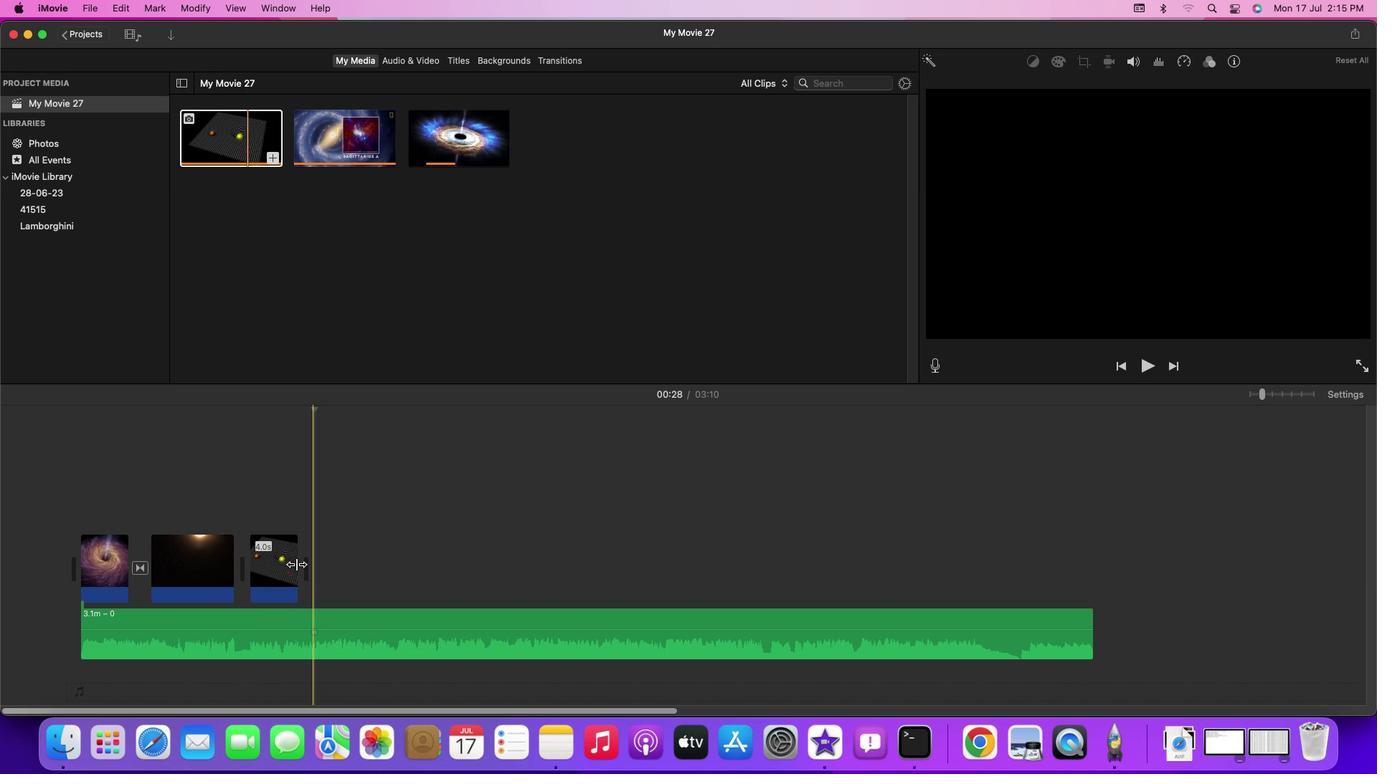 
Action: Mouse pressed left at (411, 58)
Screenshot: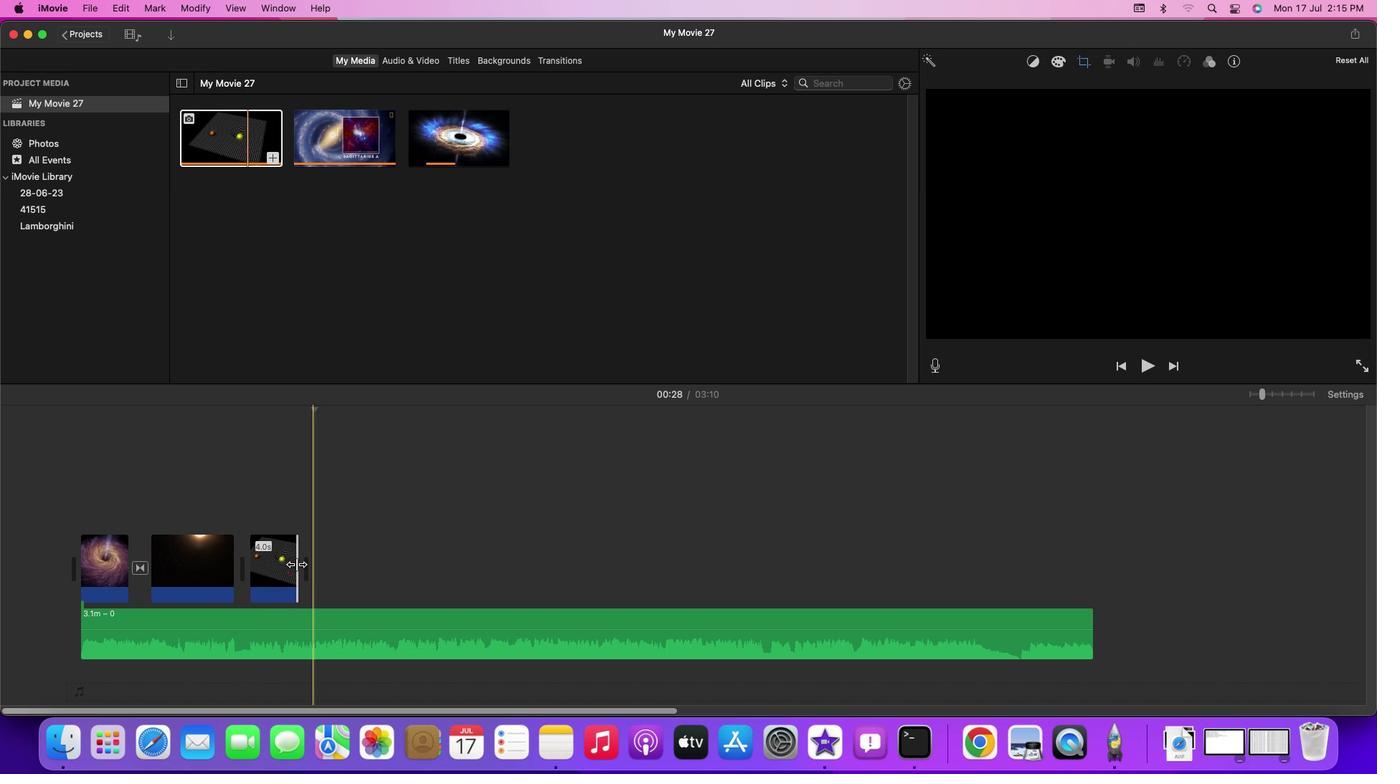 
Action: Mouse moved to (312, 185)
Screenshot: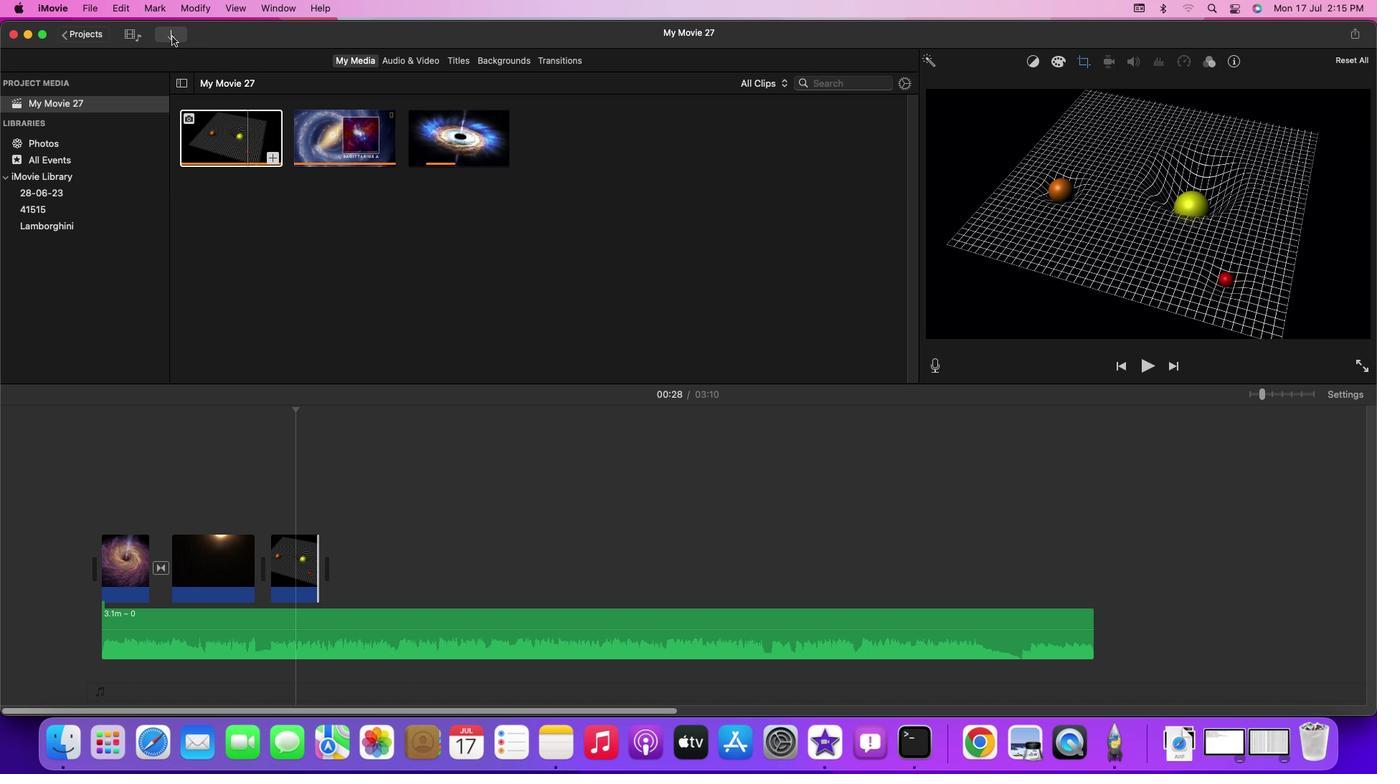 
Action: Mouse pressed left at (312, 185)
Screenshot: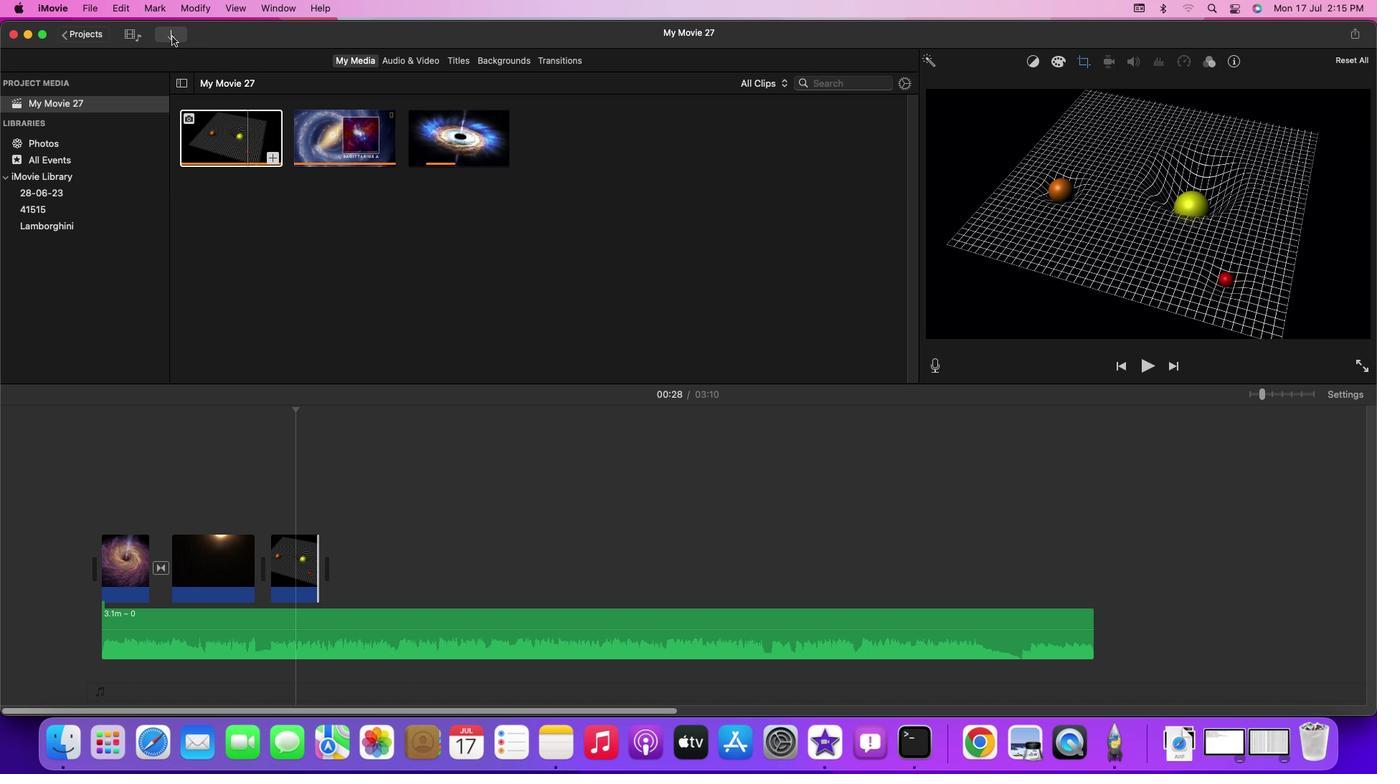 
Action: Mouse moved to (334, 87)
Screenshot: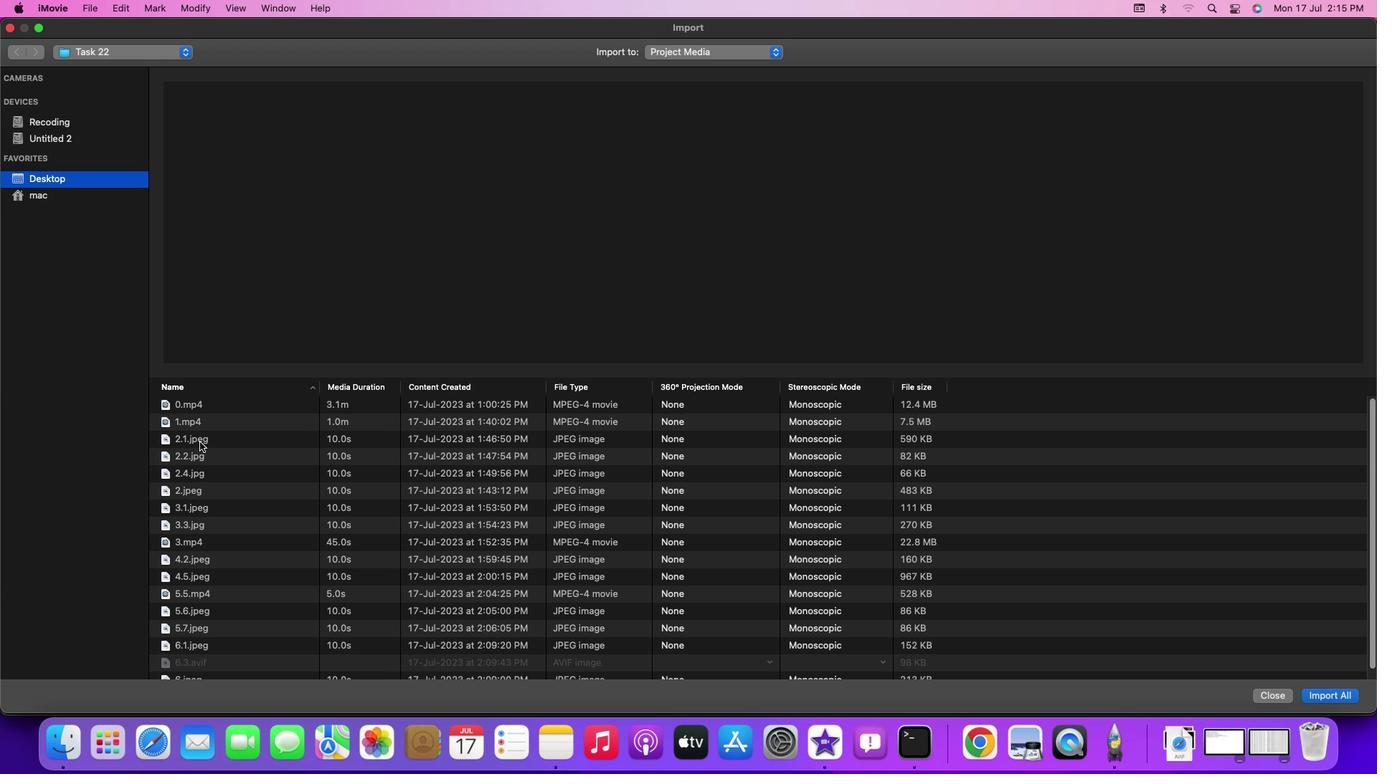 
Action: Mouse pressed left at (334, 87)
Screenshot: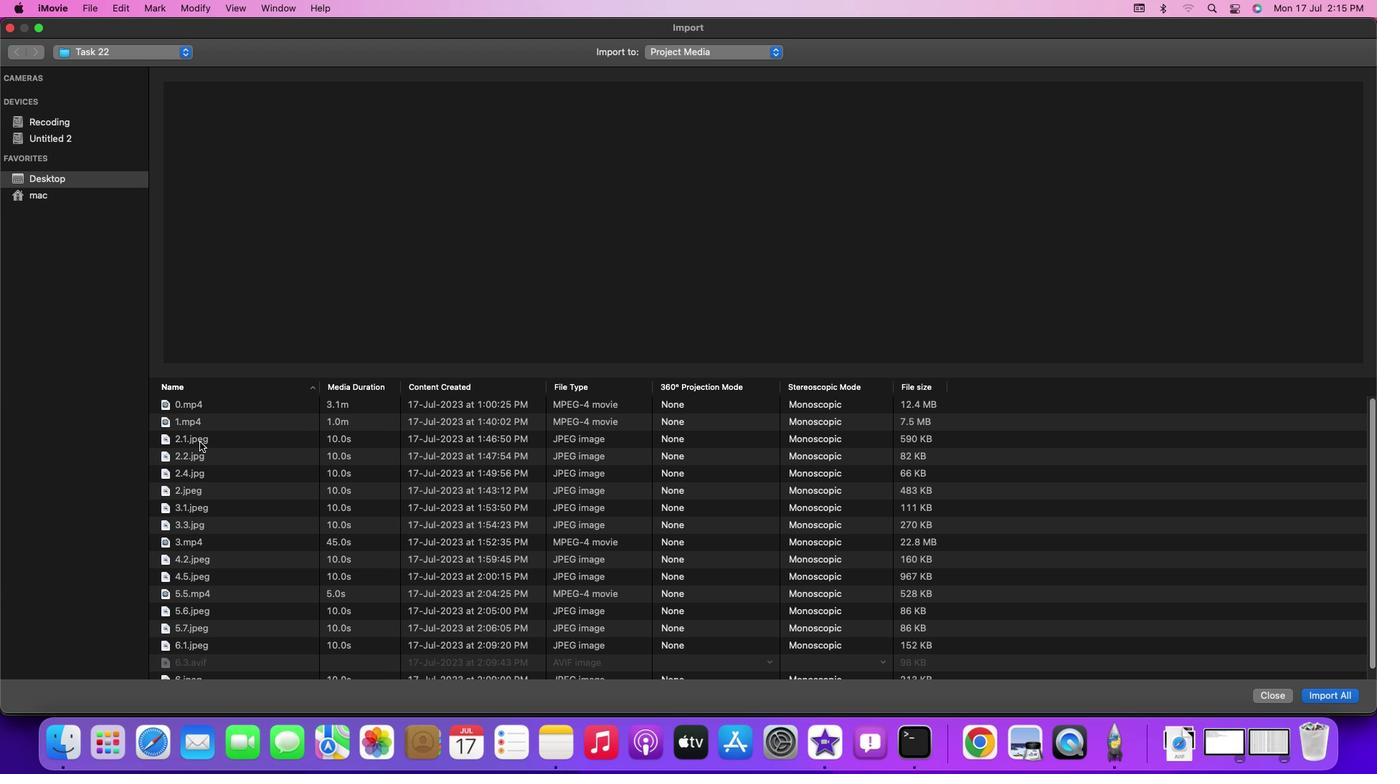
Action: Mouse pressed left at (334, 87)
Screenshot: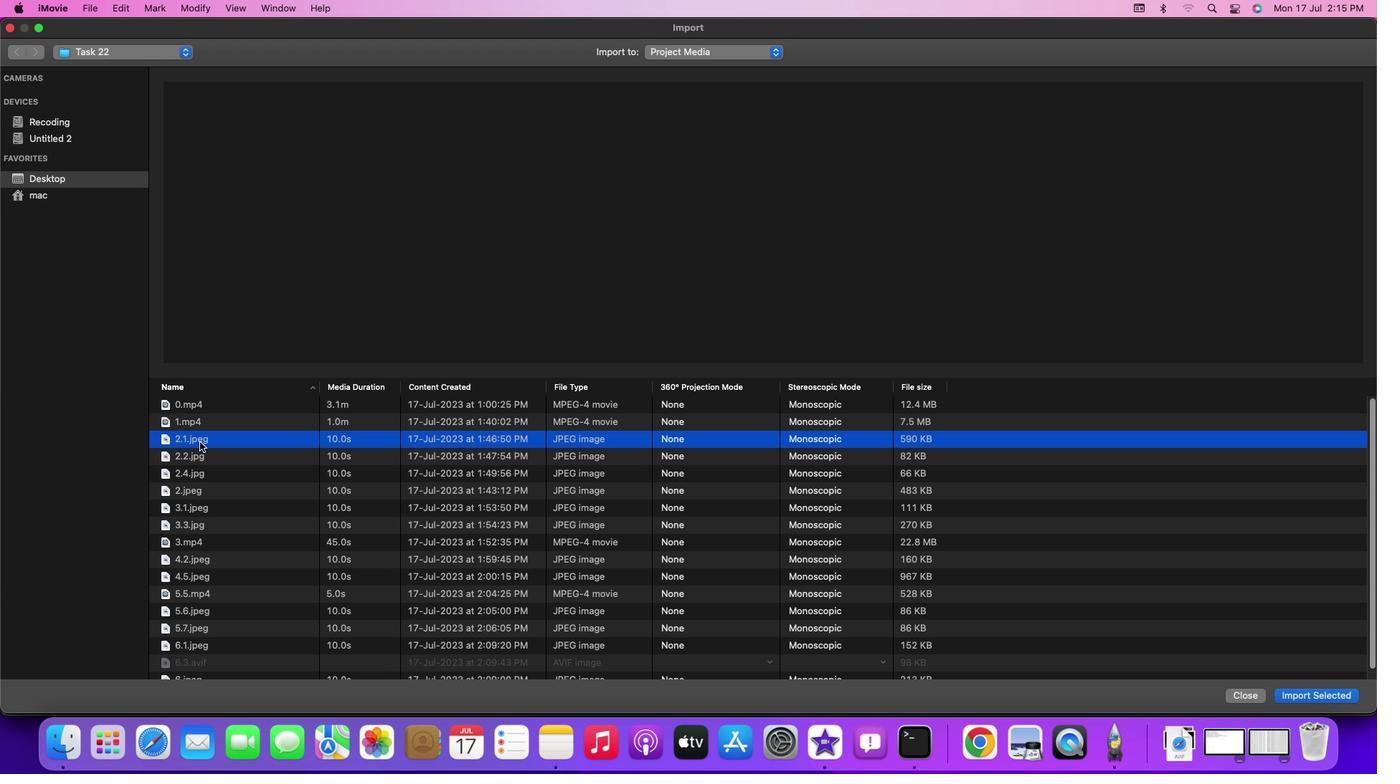 
Action: Mouse moved to (624, 159)
Screenshot: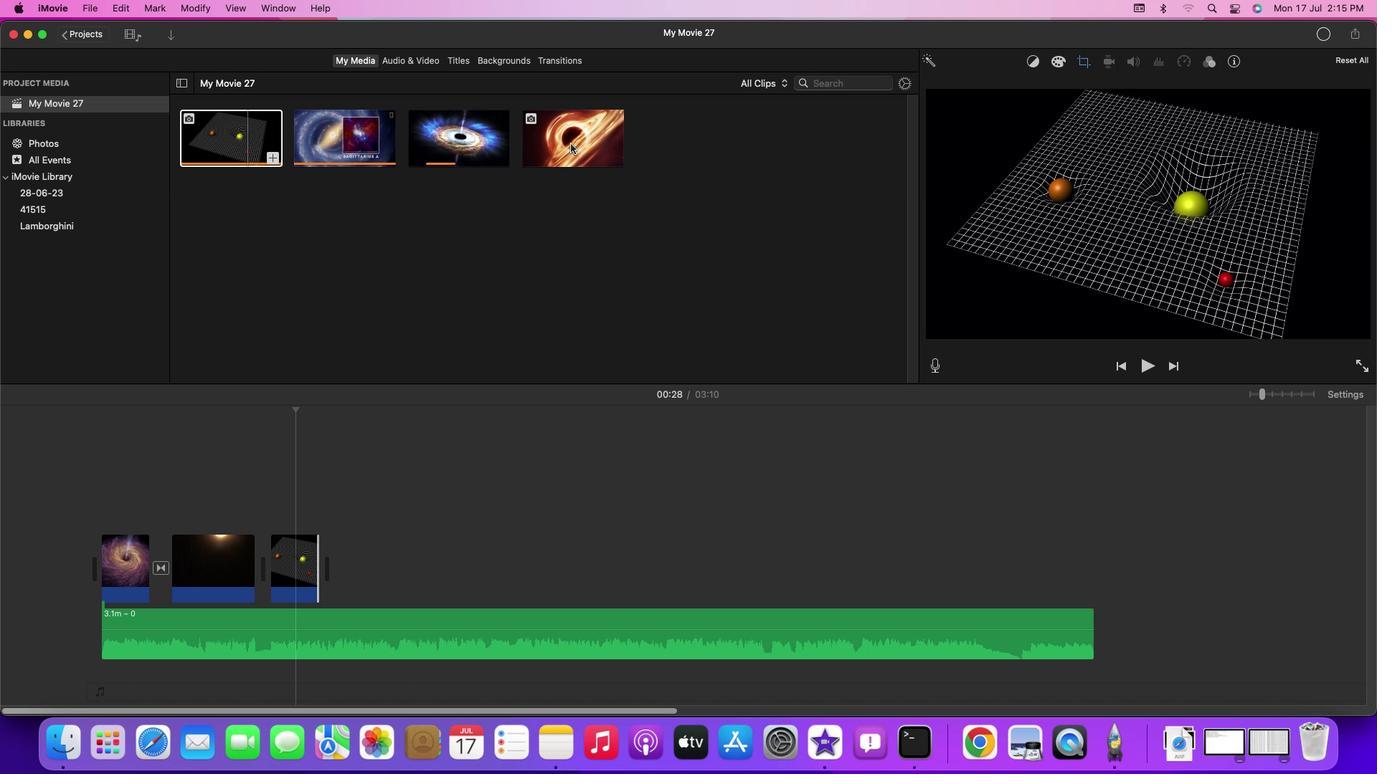
Action: Mouse pressed left at (624, 159)
Screenshot: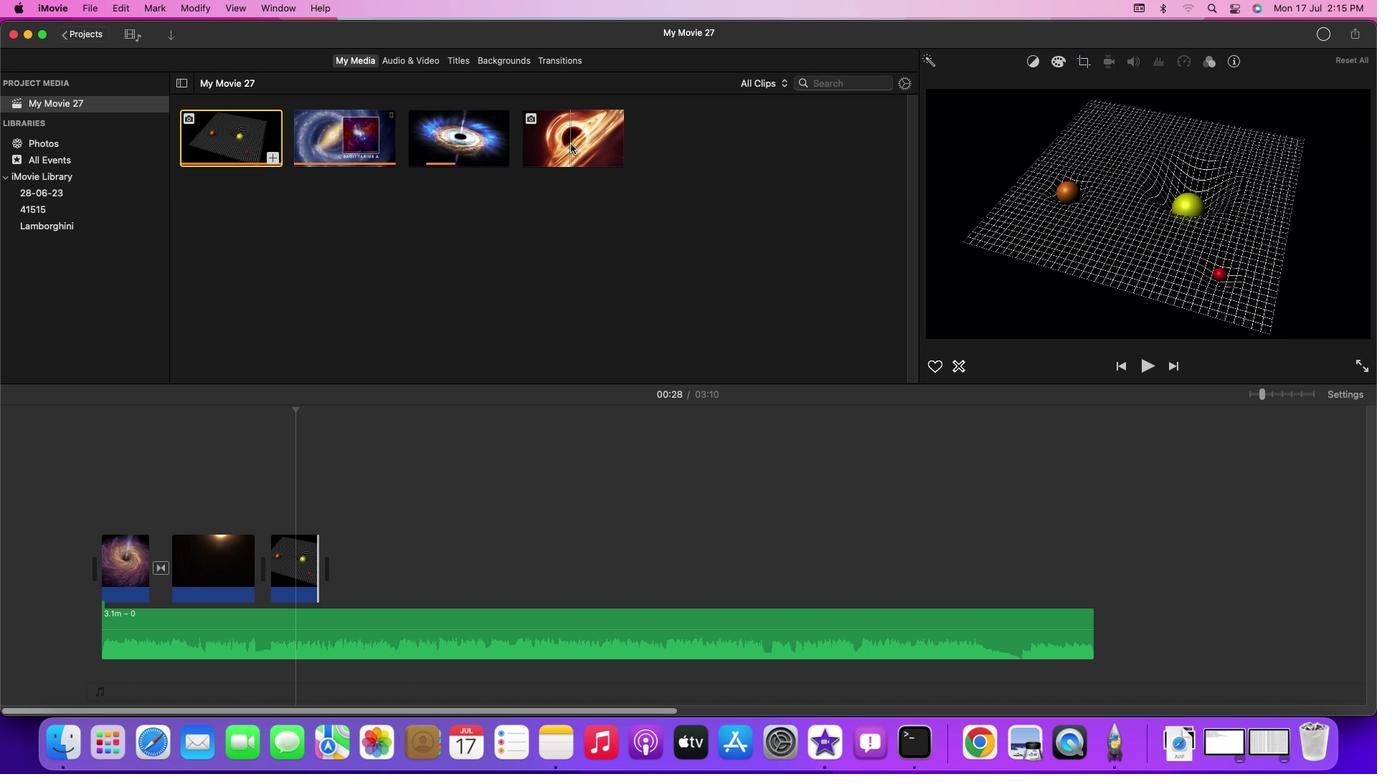 
Action: Mouse moved to (374, 76)
Screenshot: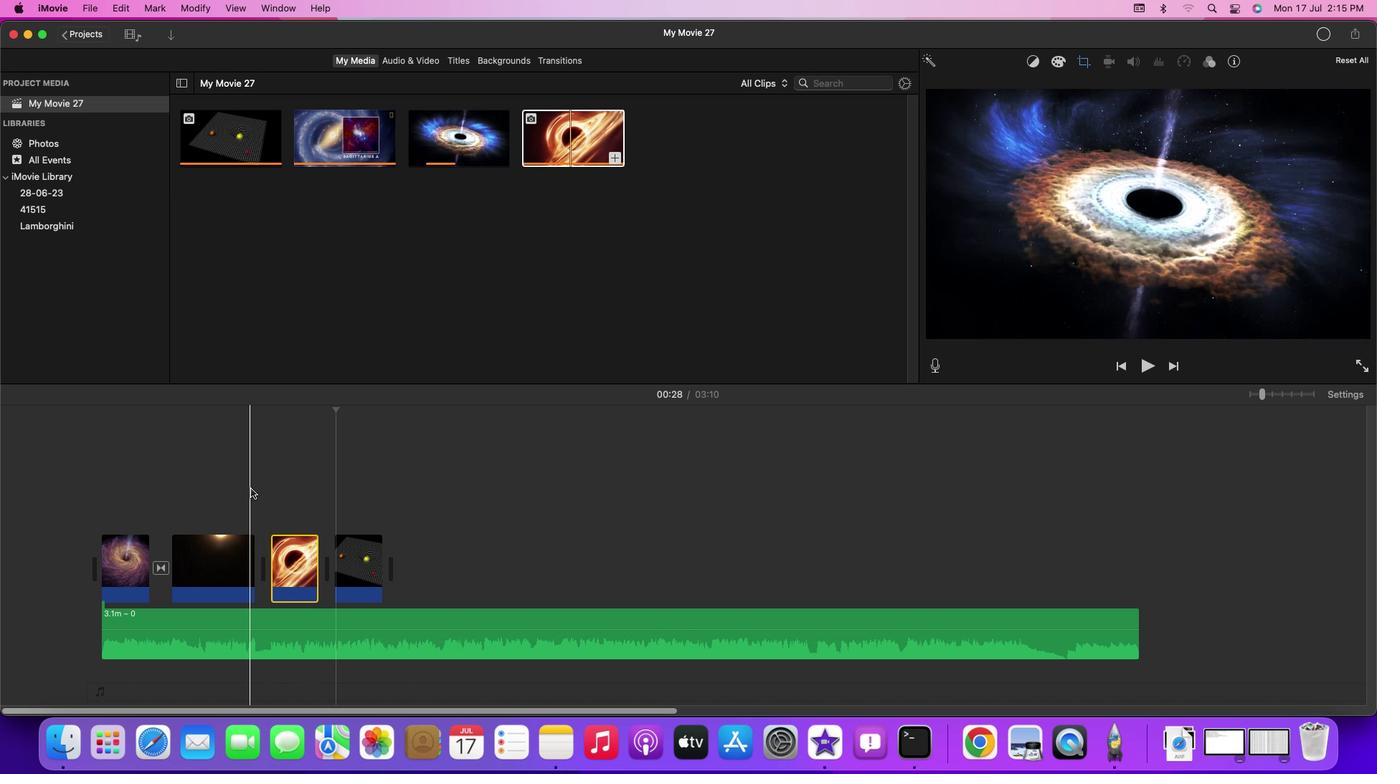 
Action: Mouse pressed left at (374, 76)
Screenshot: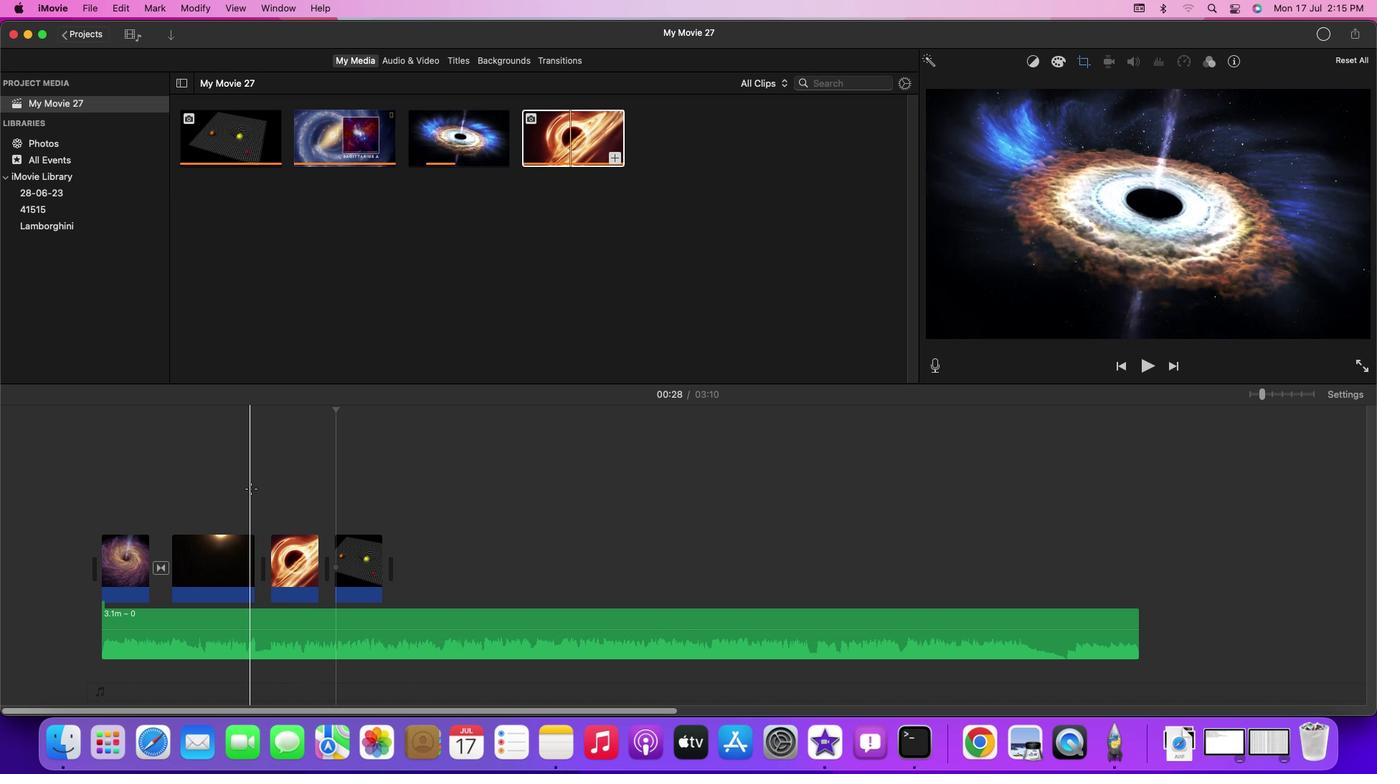 
Action: Mouse moved to (374, 76)
Screenshot: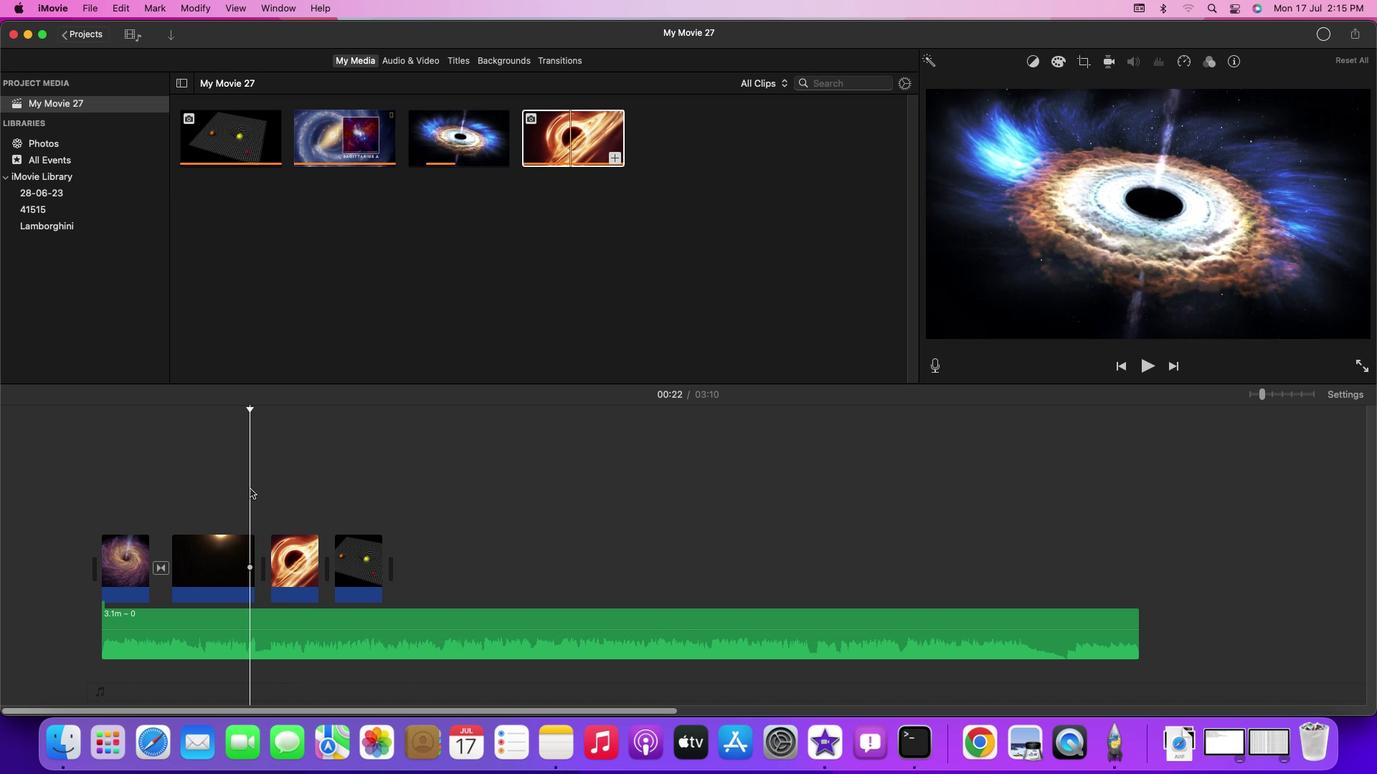 
Action: Key pressed Key.spaceKey.space
Screenshot: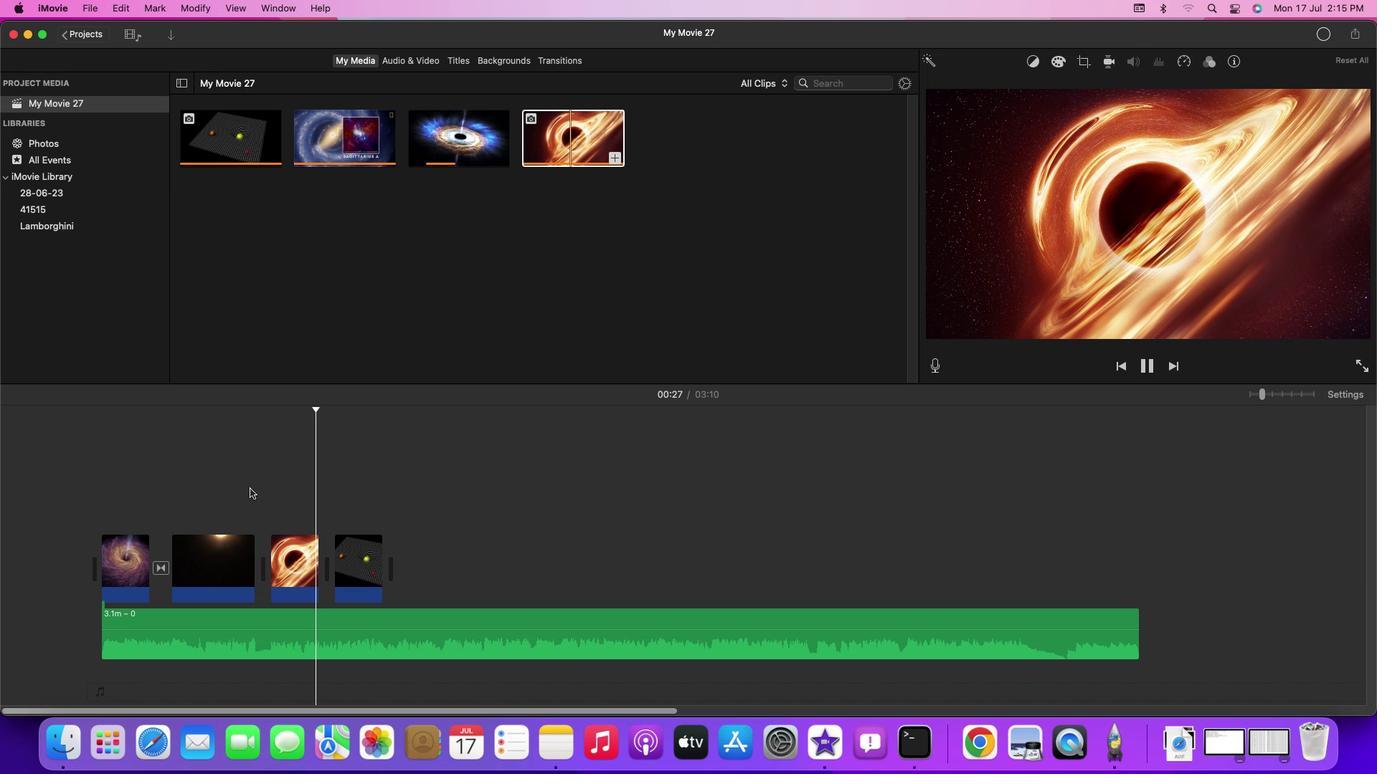 
Action: Mouse moved to (314, 186)
Screenshot: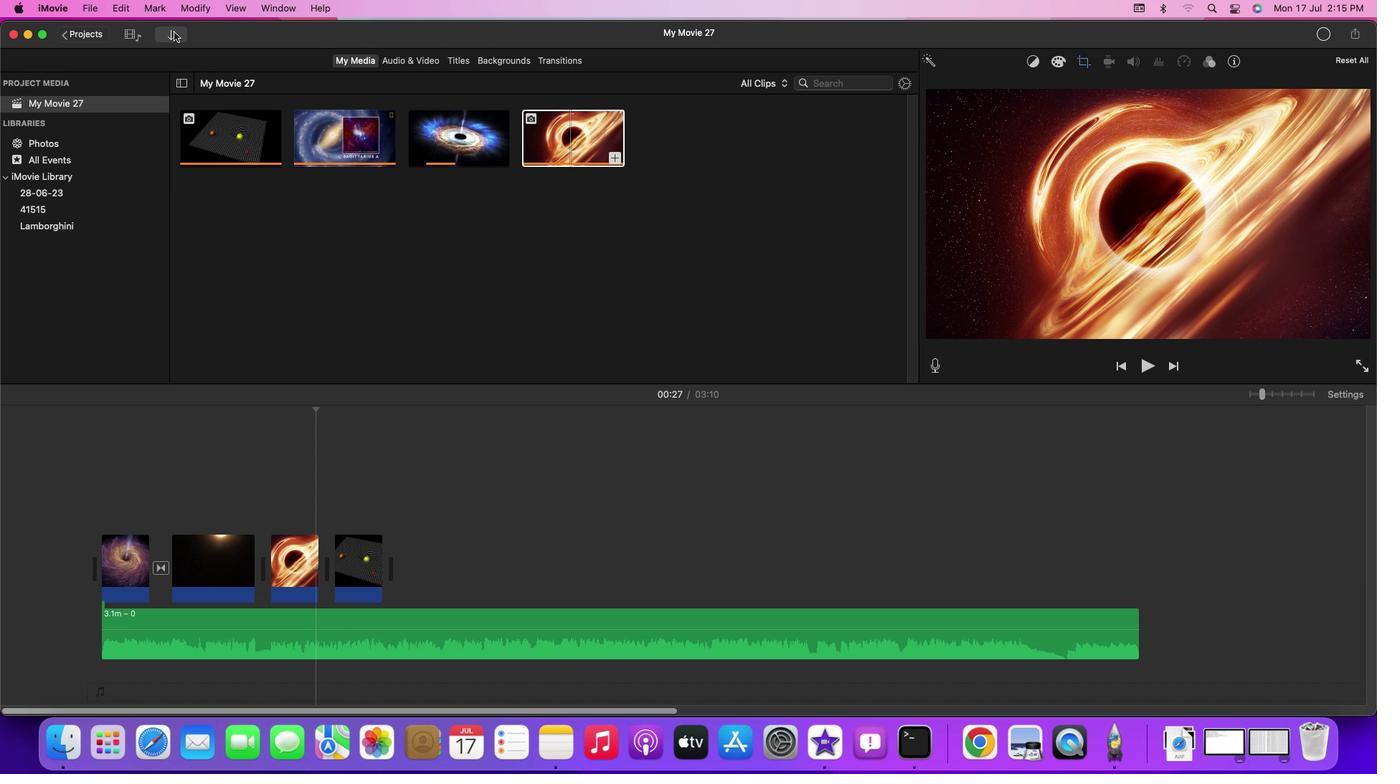 
Action: Mouse pressed left at (314, 186)
Screenshot: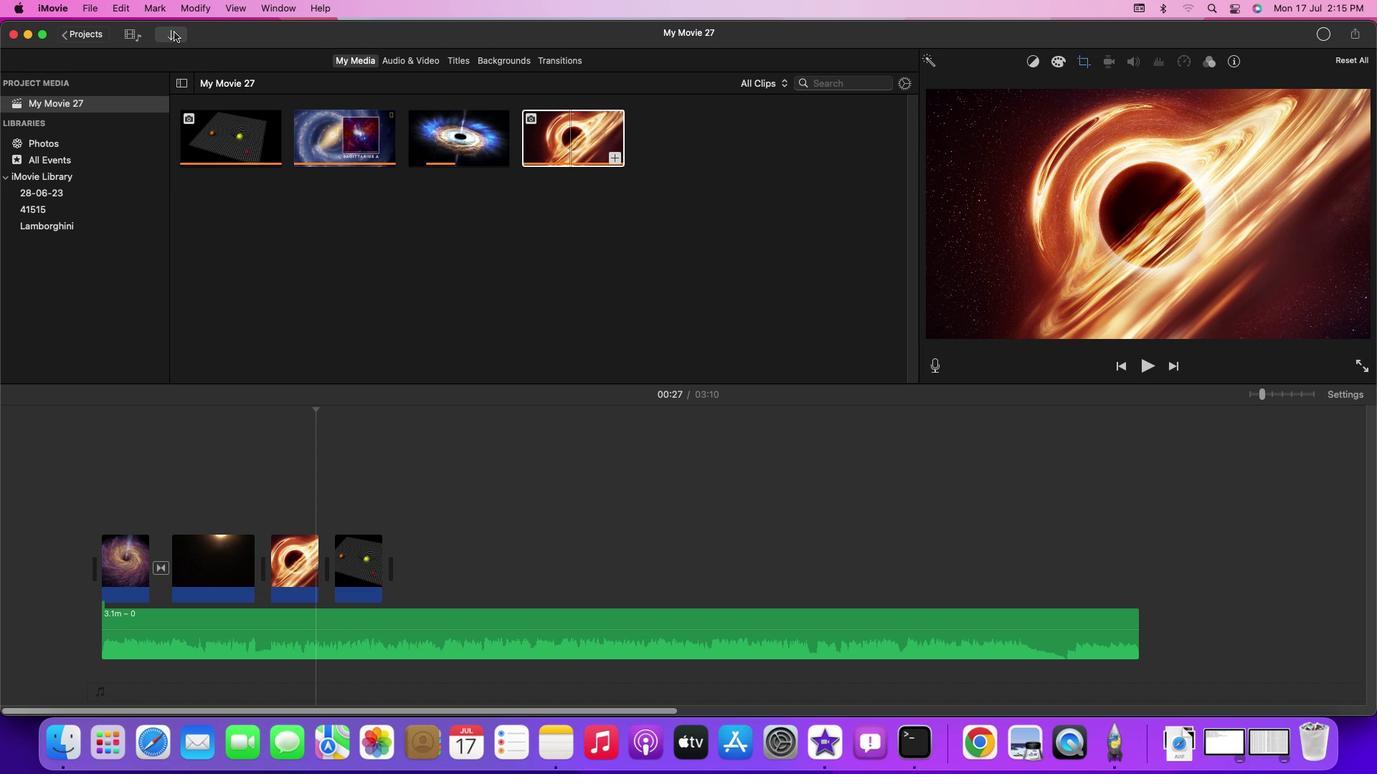 
Action: Mouse moved to (336, 83)
Screenshot: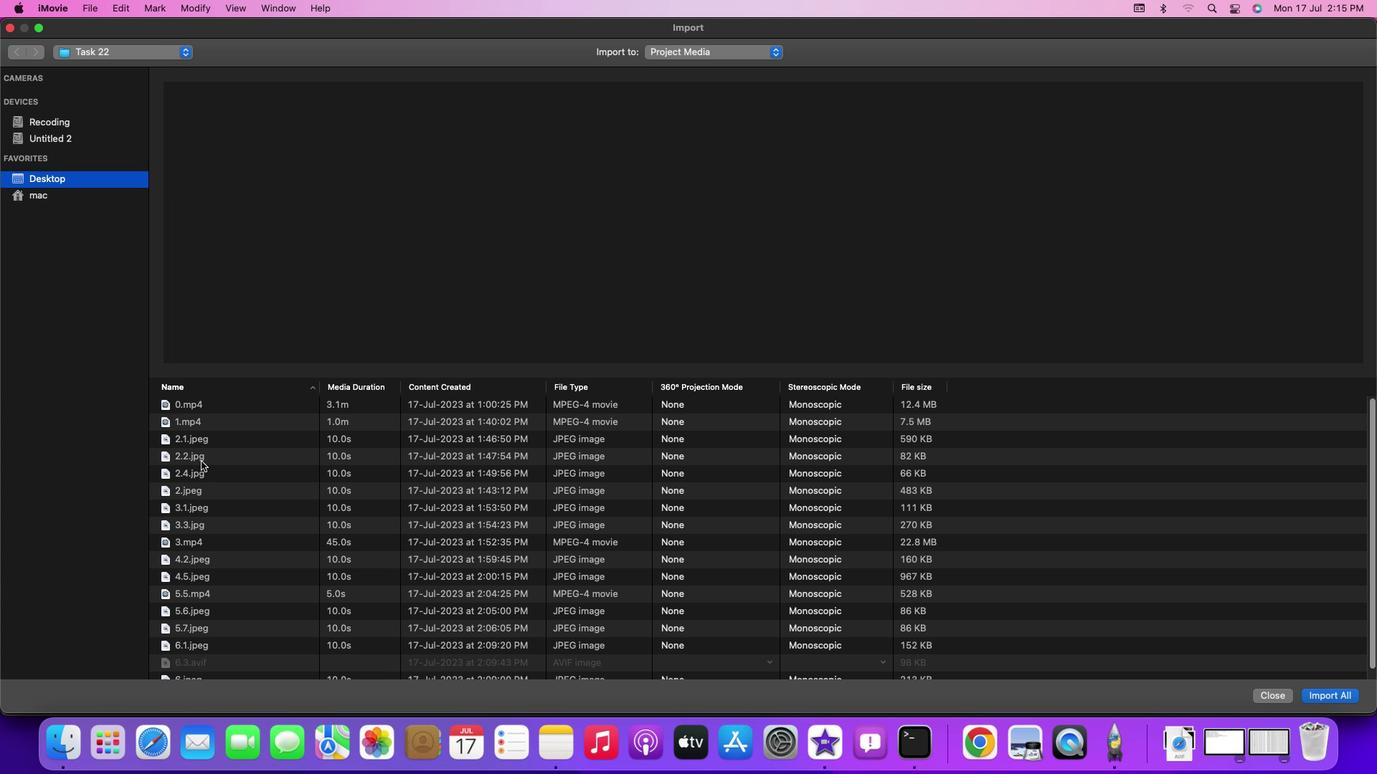 
Action: Mouse pressed left at (336, 83)
Screenshot: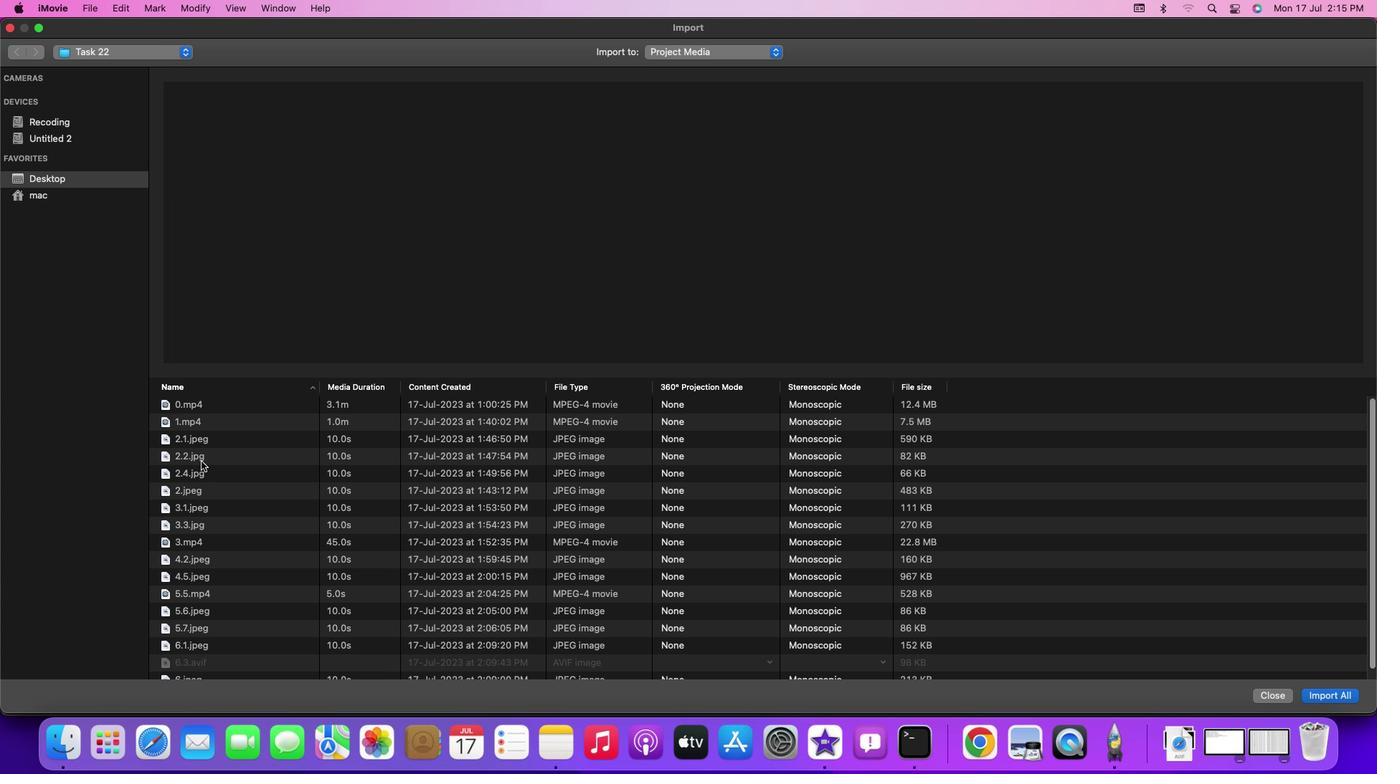 
Action: Mouse pressed left at (336, 83)
Screenshot: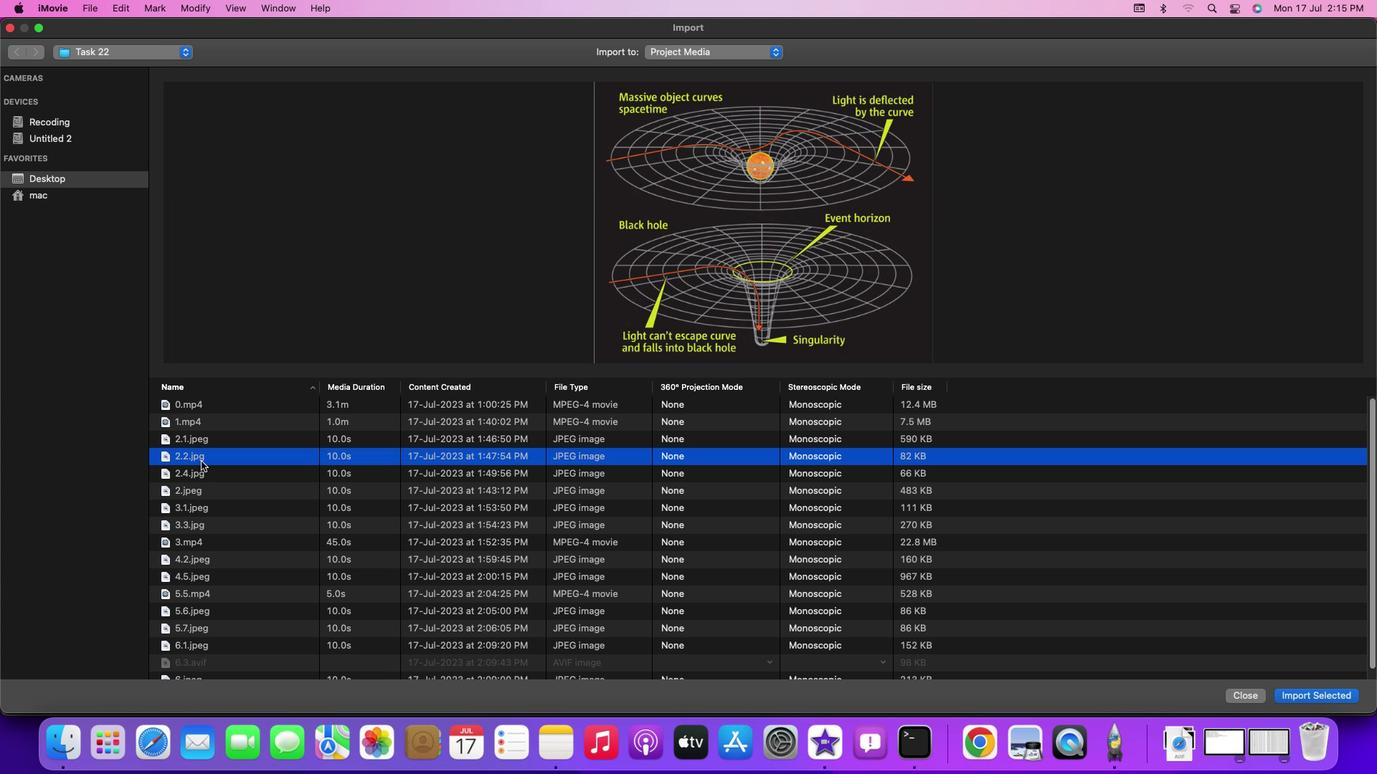 
Action: Mouse moved to (314, 185)
Screenshot: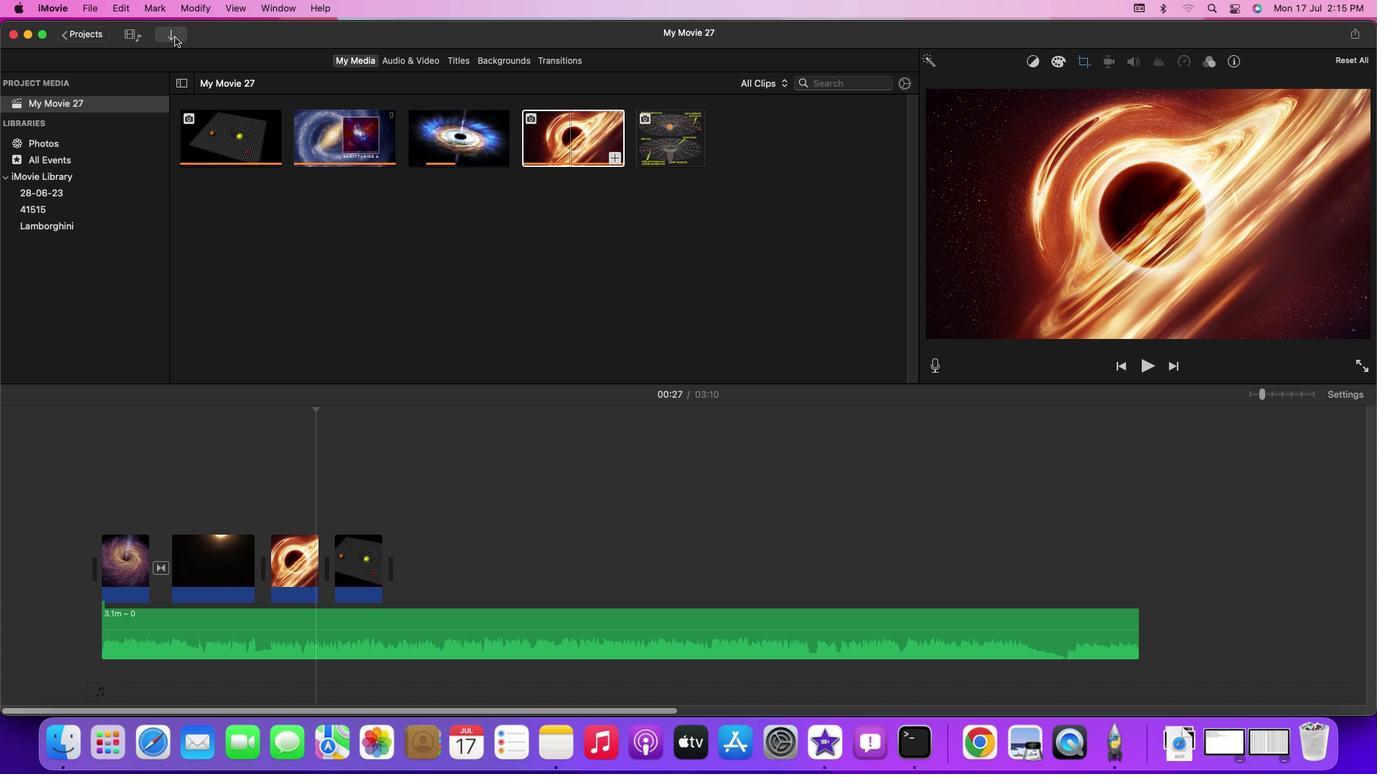 
Action: Mouse pressed left at (314, 185)
Screenshot: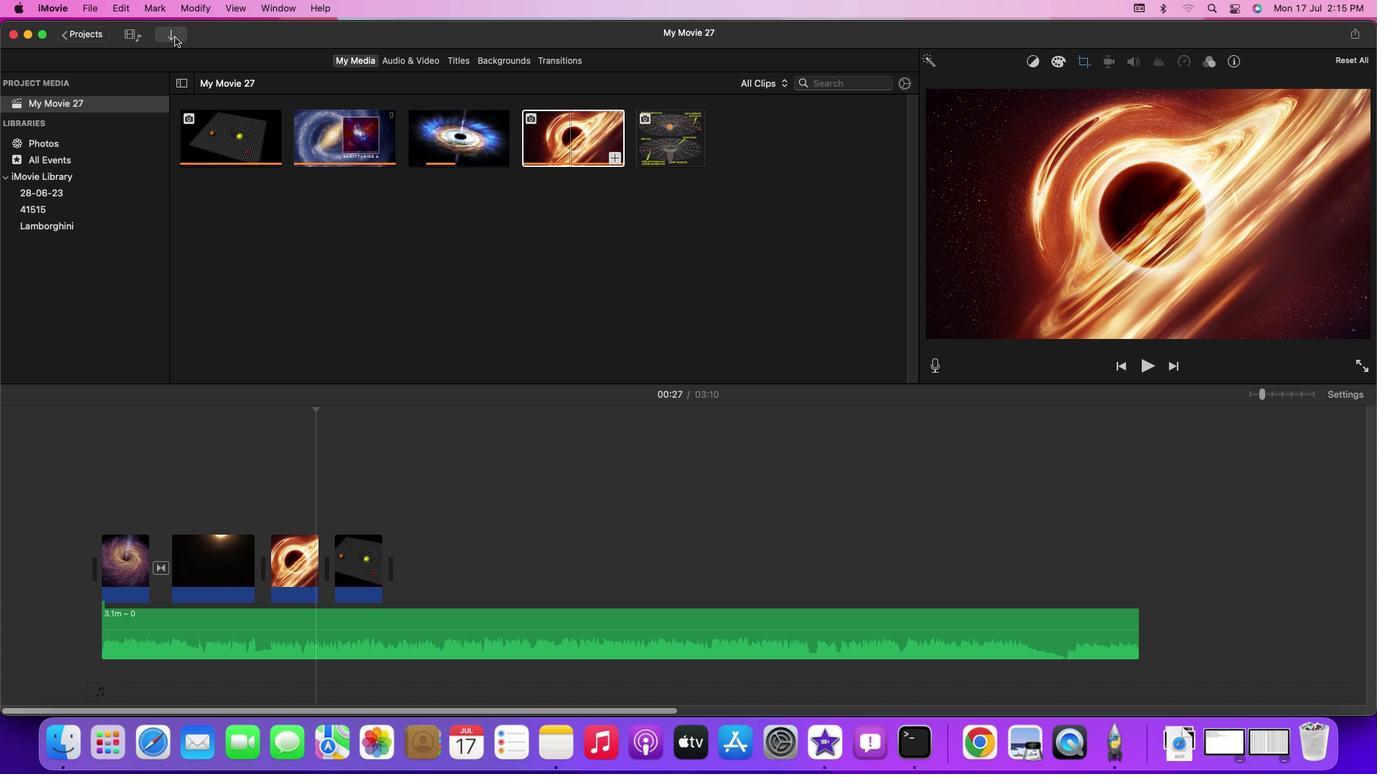 
Action: Mouse moved to (339, 80)
Screenshot: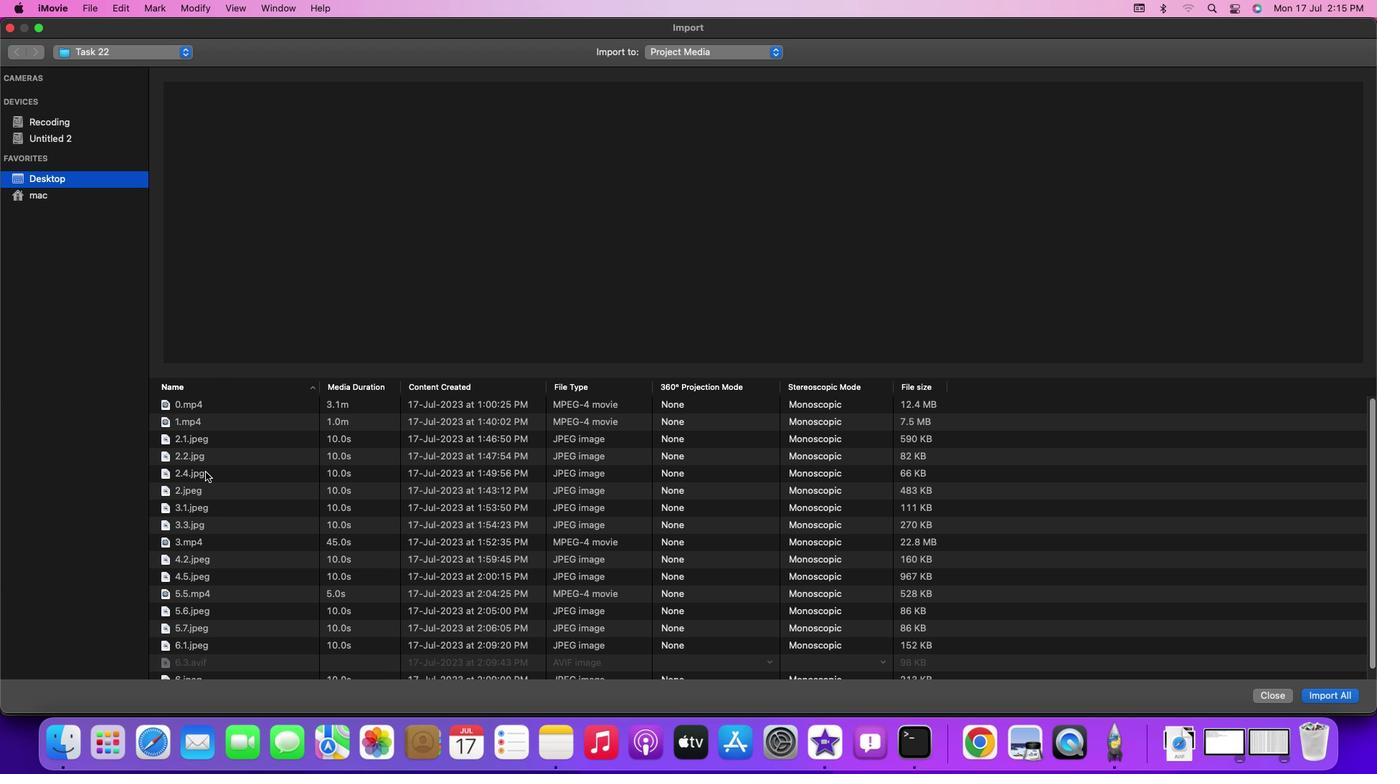 
Action: Mouse pressed left at (339, 80)
Screenshot: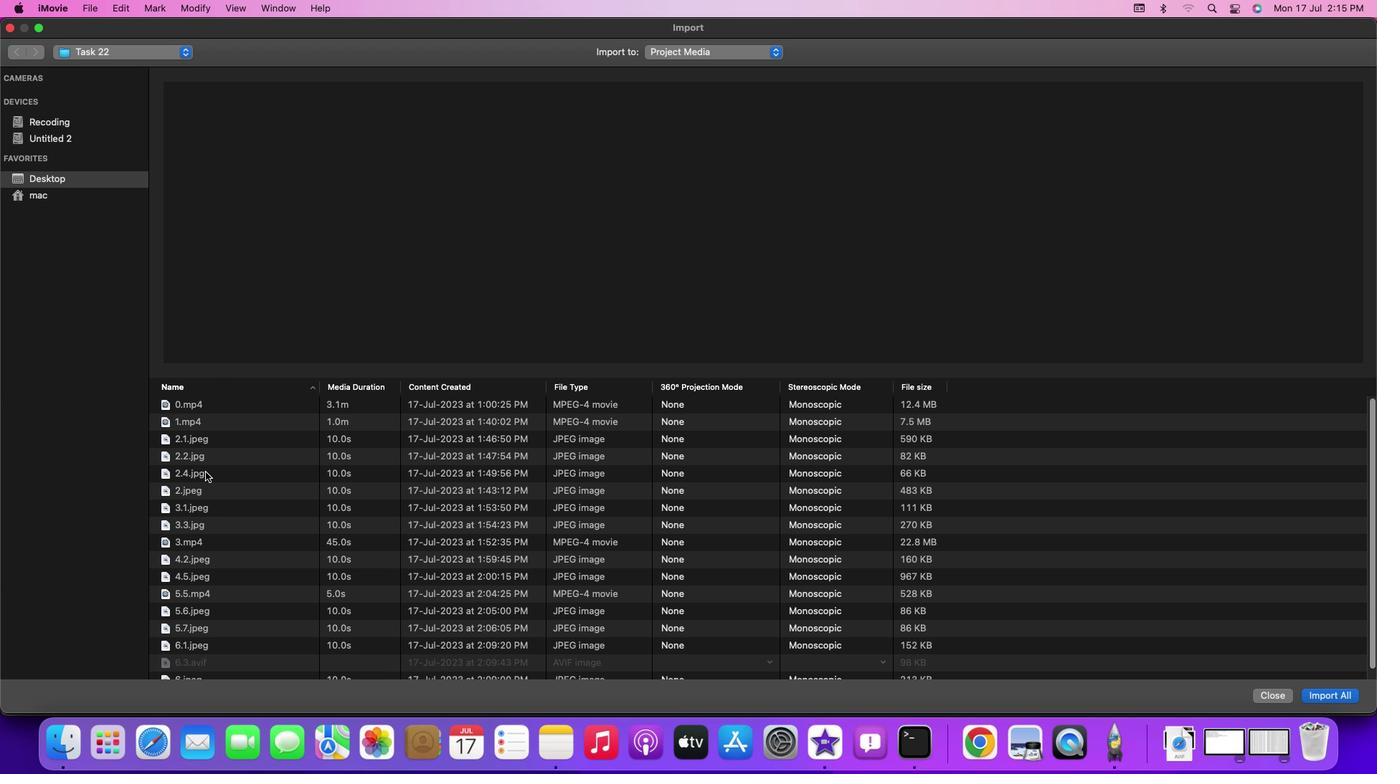 
Action: Mouse pressed left at (339, 80)
Screenshot: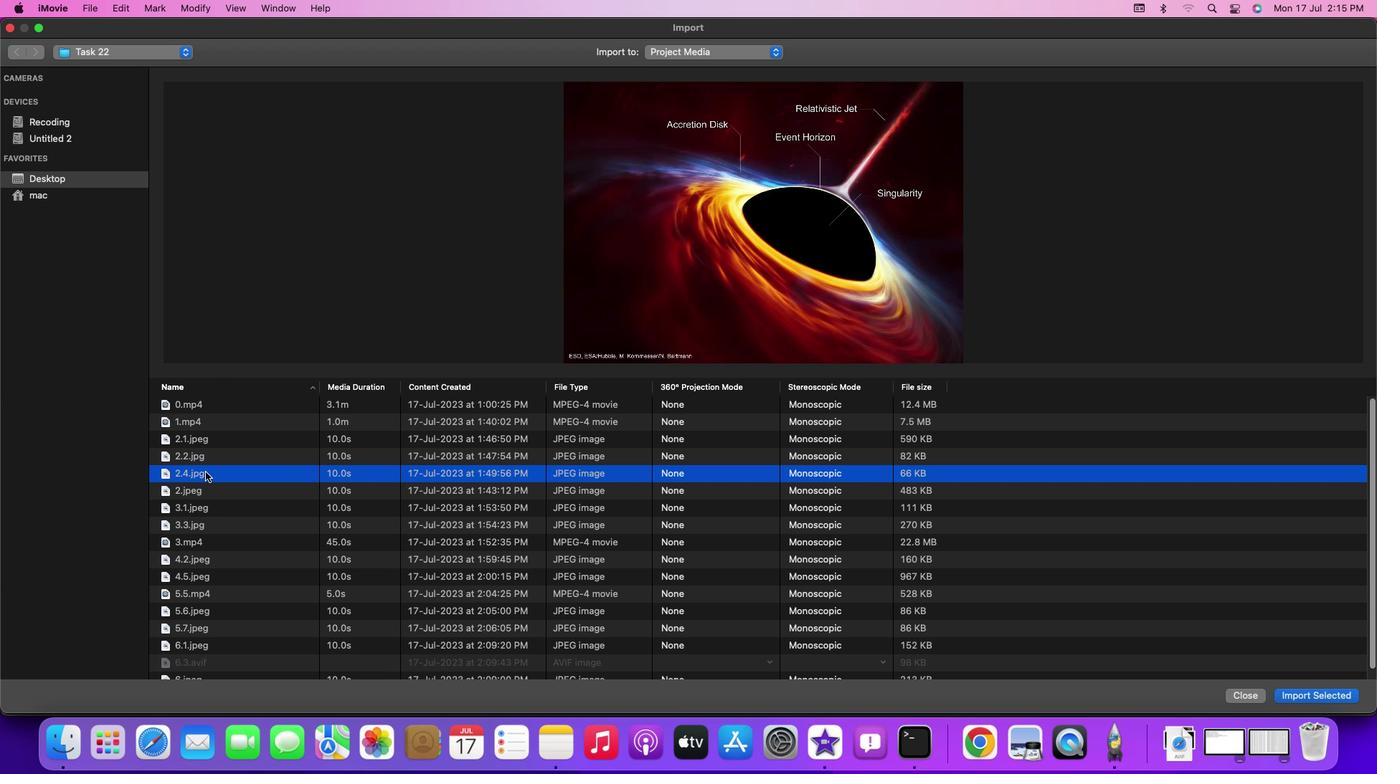 
Action: Mouse moved to (779, 160)
Screenshot: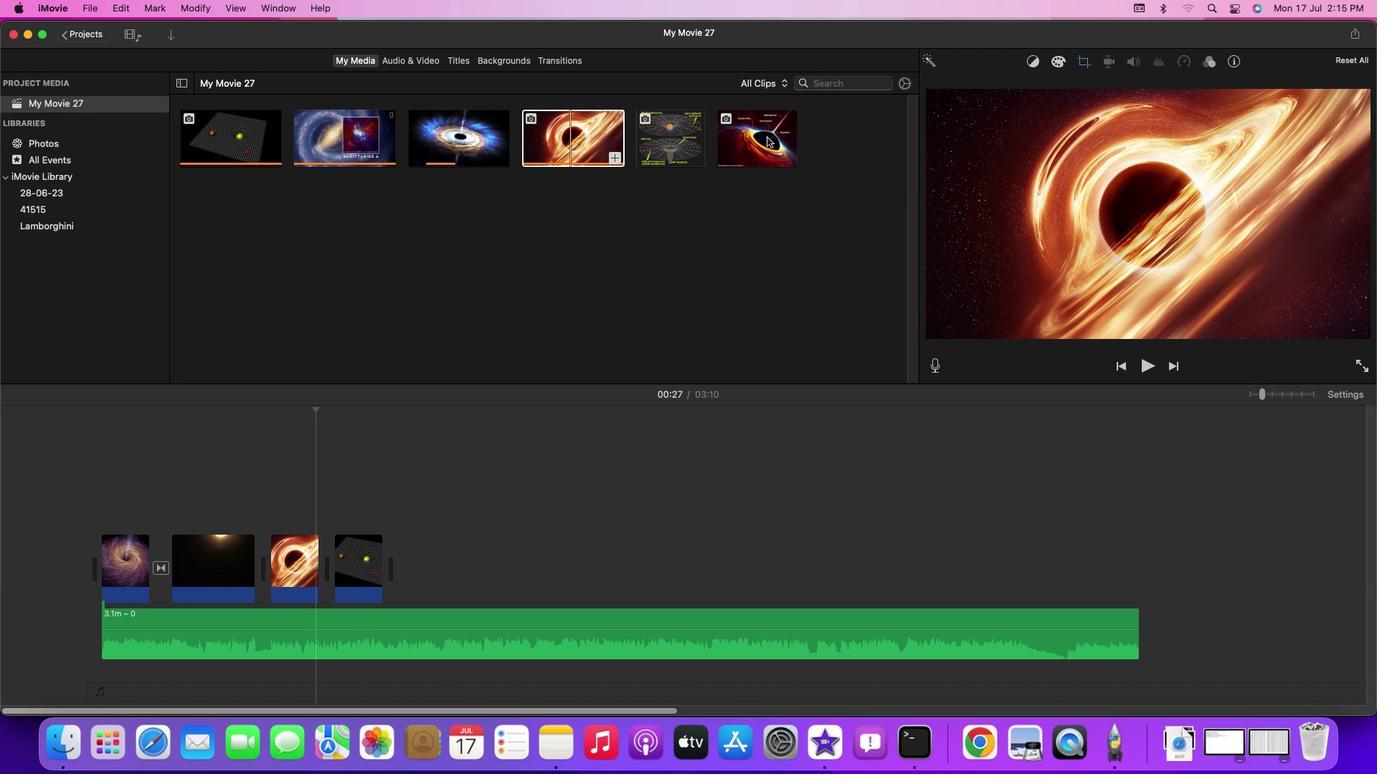 
Action: Mouse pressed left at (779, 160)
Screenshot: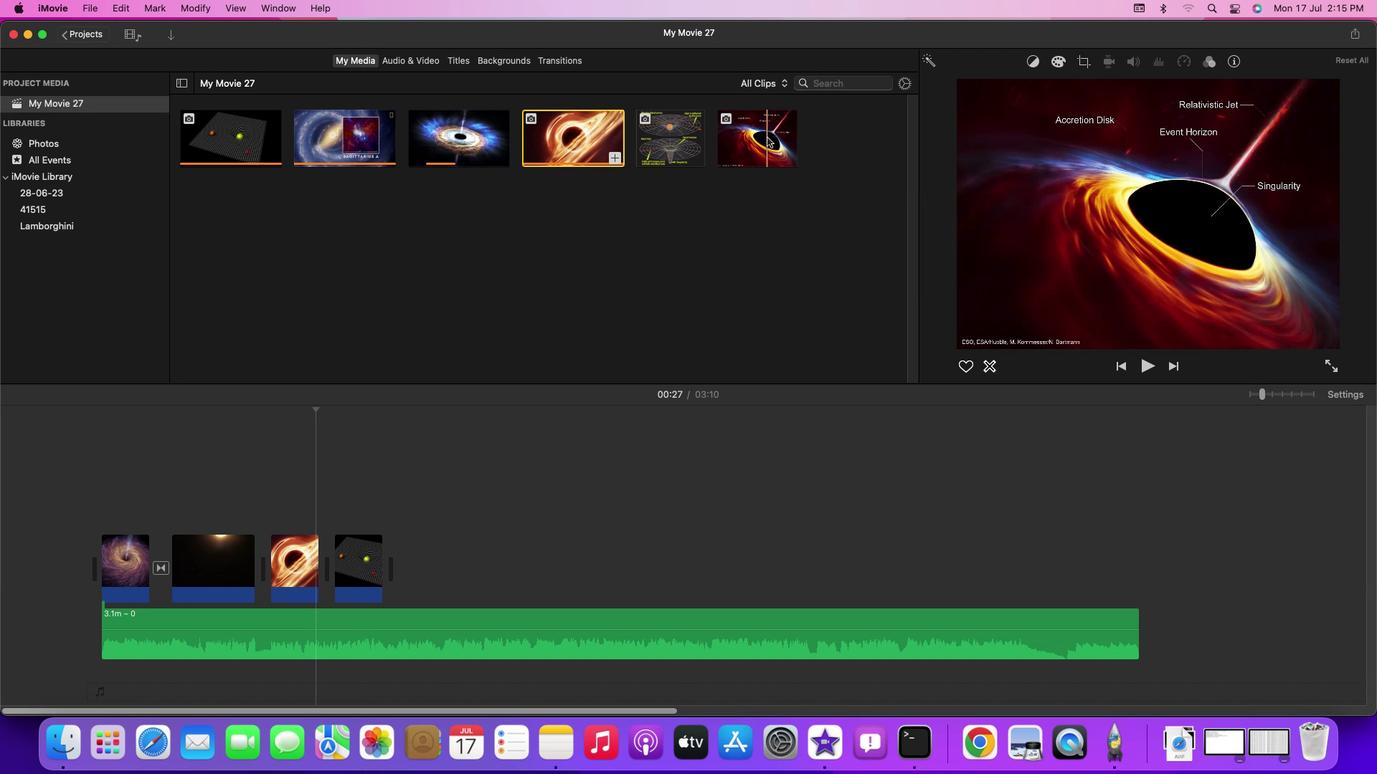 
Action: Mouse moved to (363, 73)
Screenshot: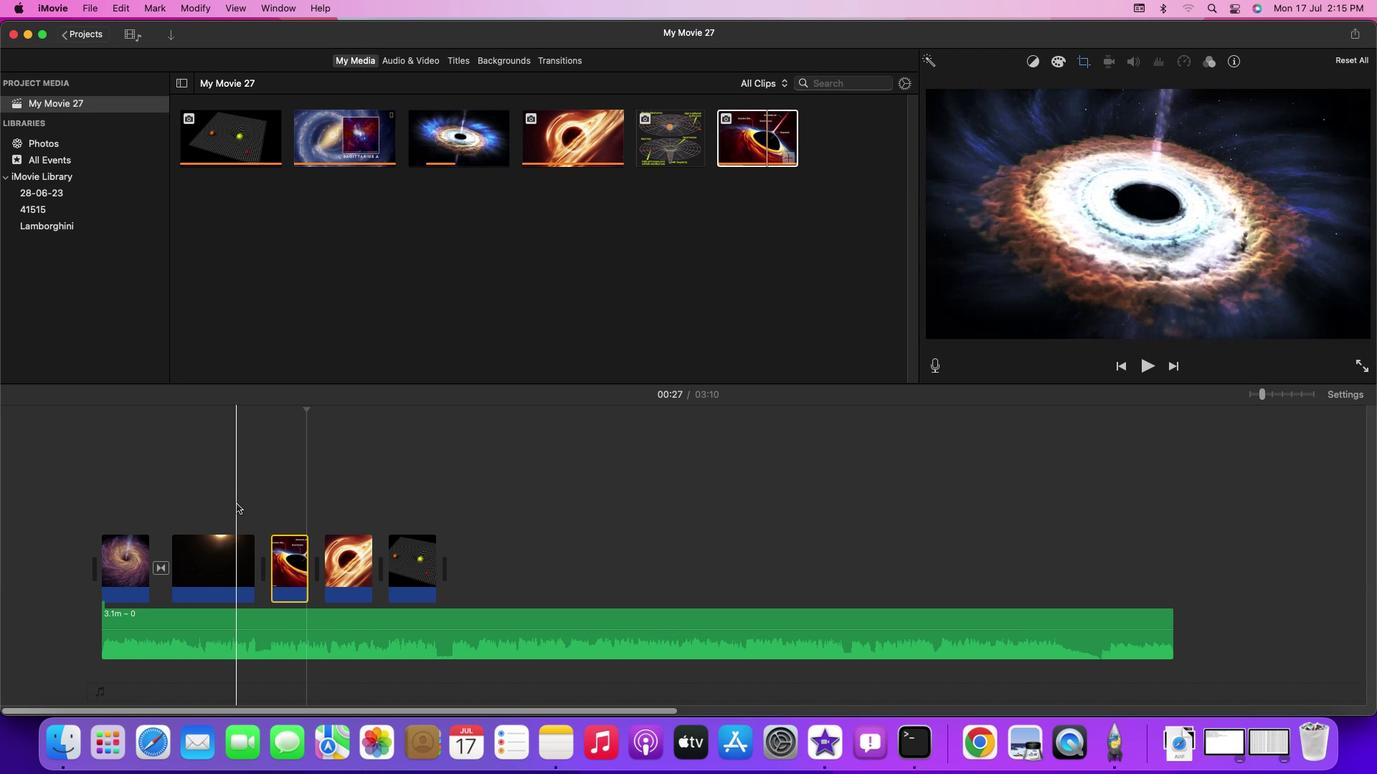 
Action: Mouse pressed left at (363, 73)
Screenshot: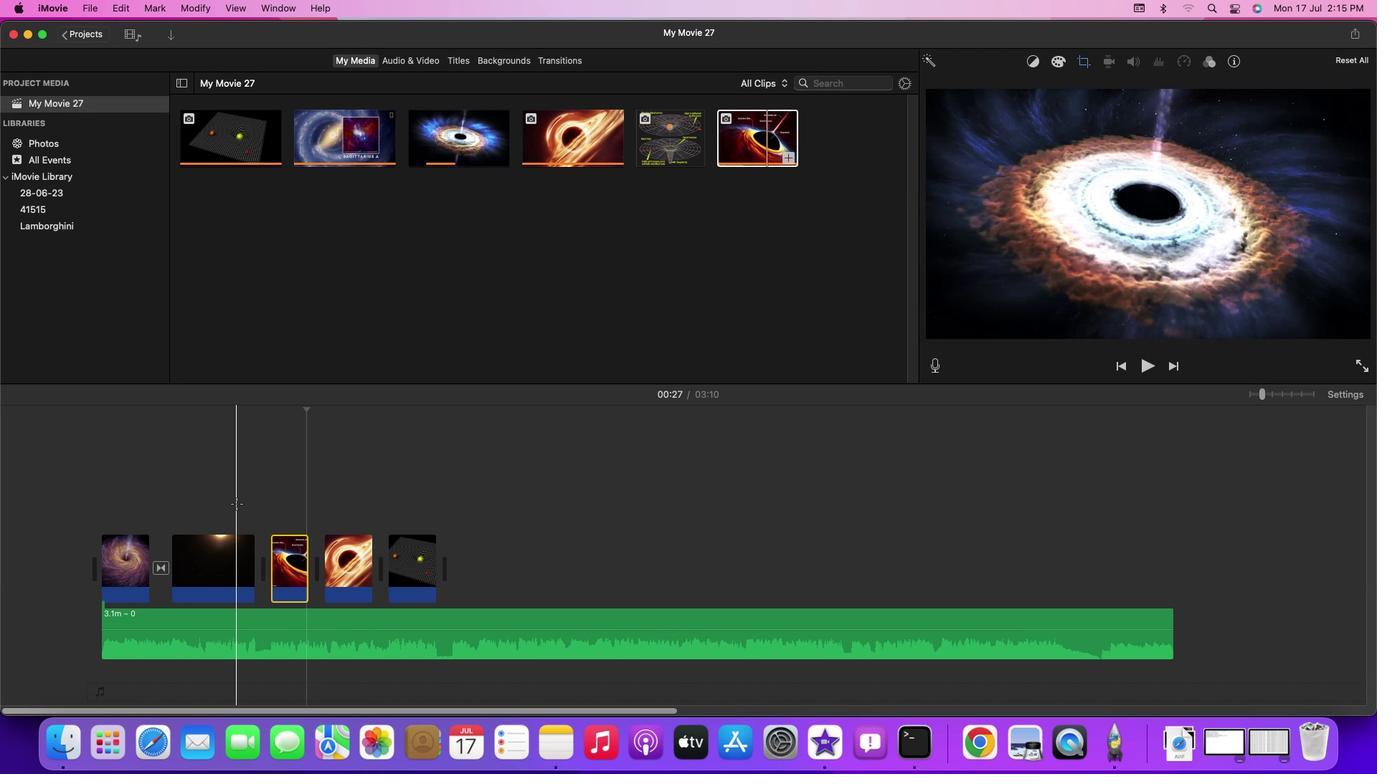 
Action: Key pressed Key.space
Screenshot: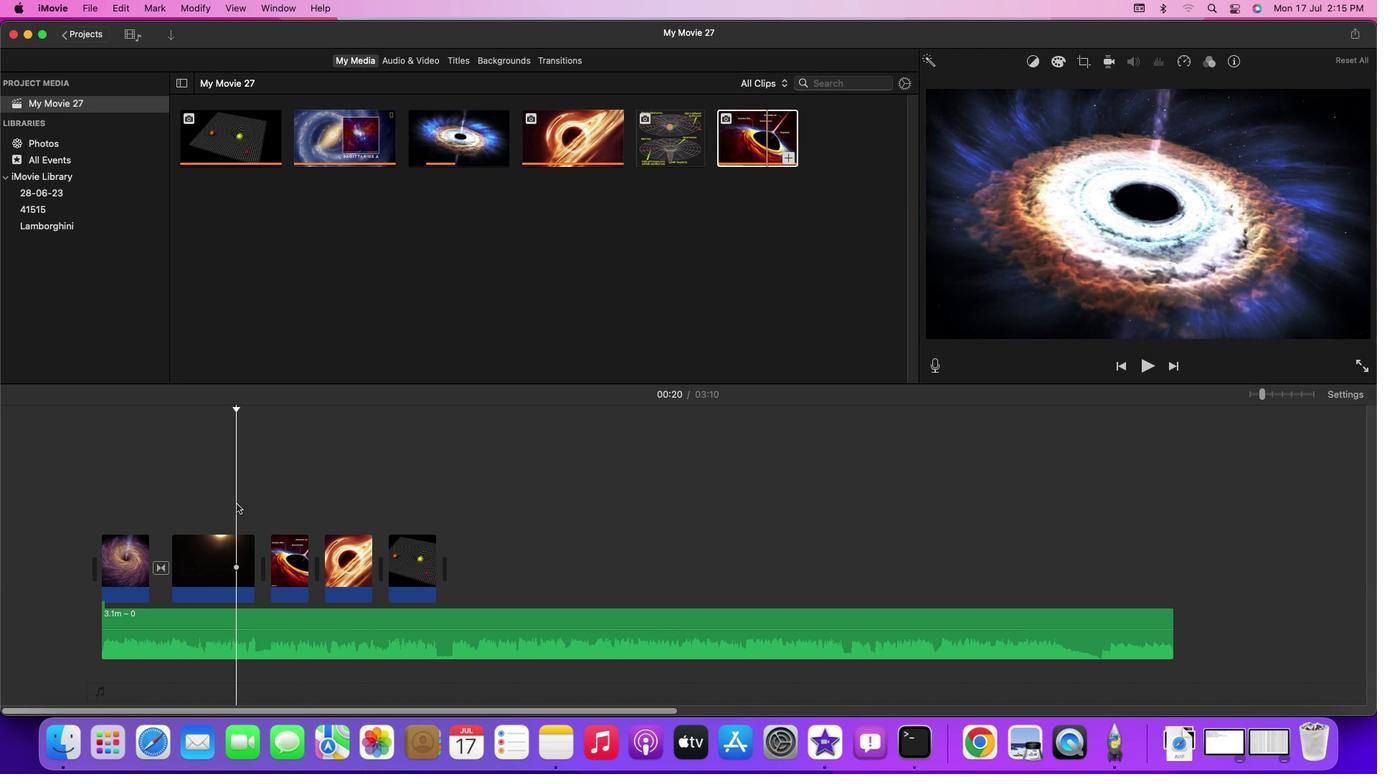 
Action: Mouse moved to (419, 58)
Screenshot: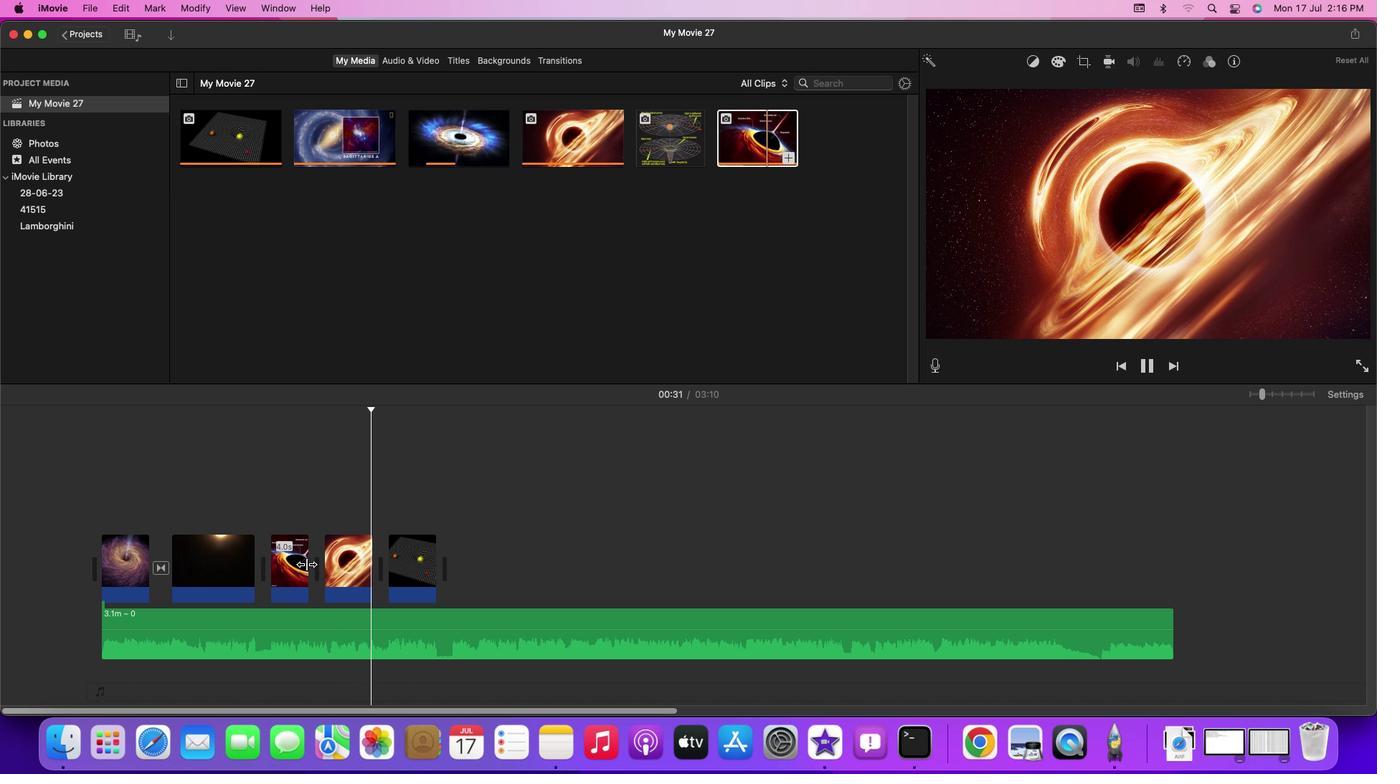 
Action: Mouse pressed left at (419, 58)
Screenshot: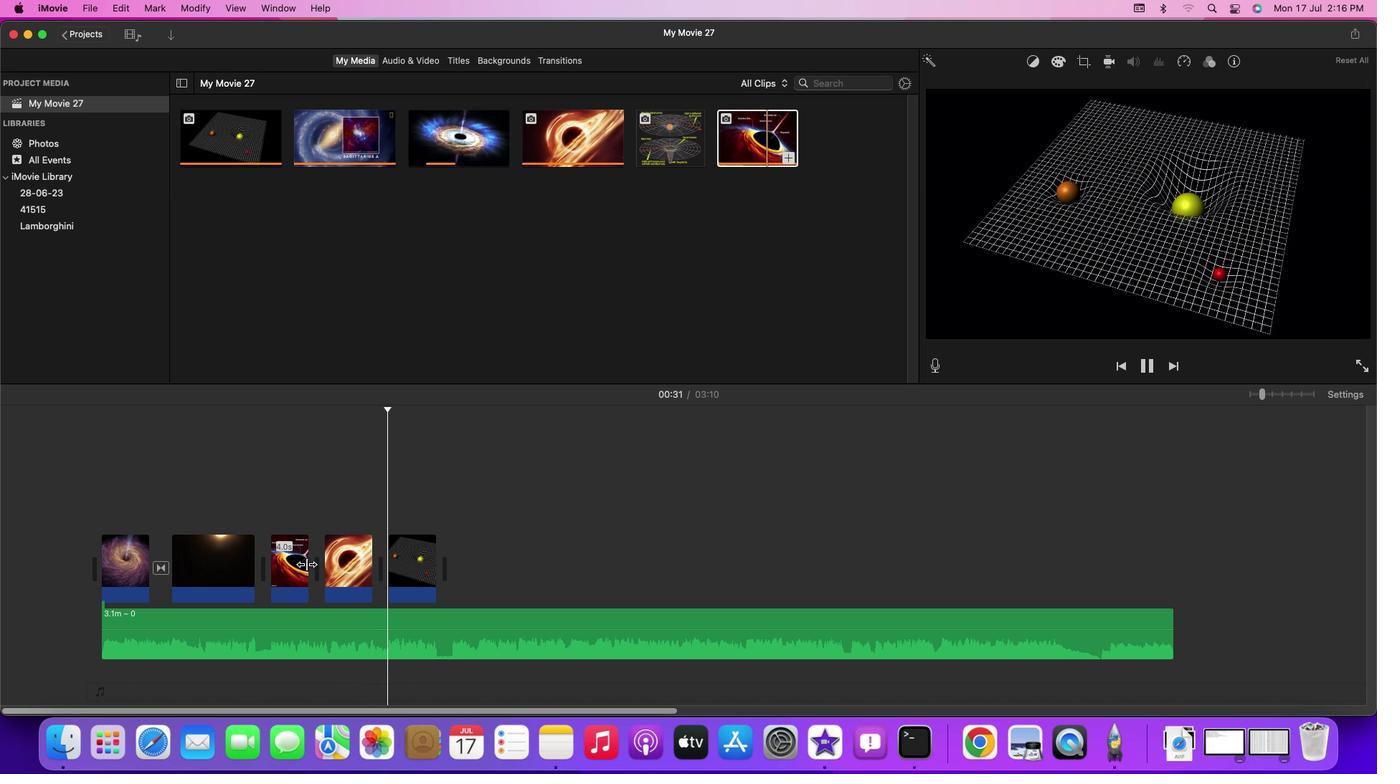 
Action: Mouse moved to (385, 70)
Screenshot: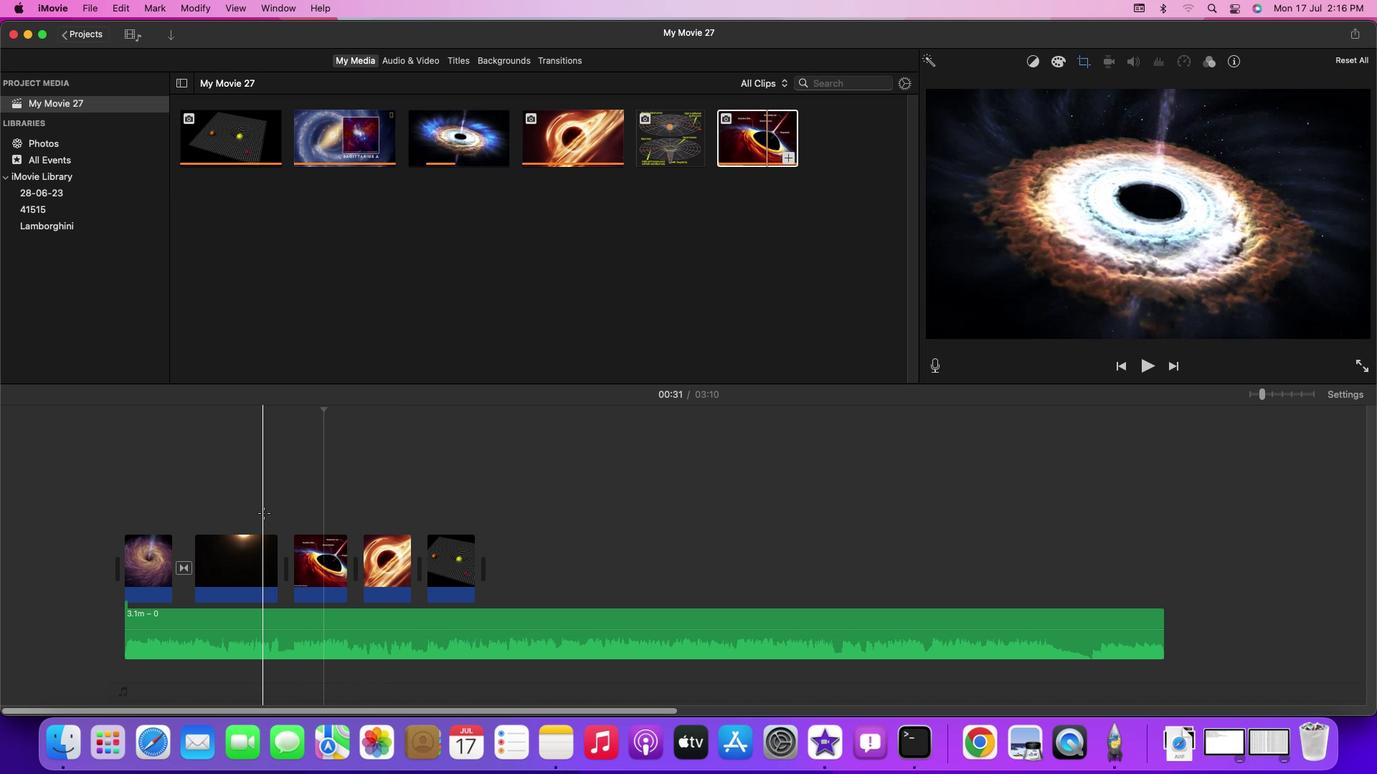 
Action: Mouse pressed left at (385, 70)
Screenshot: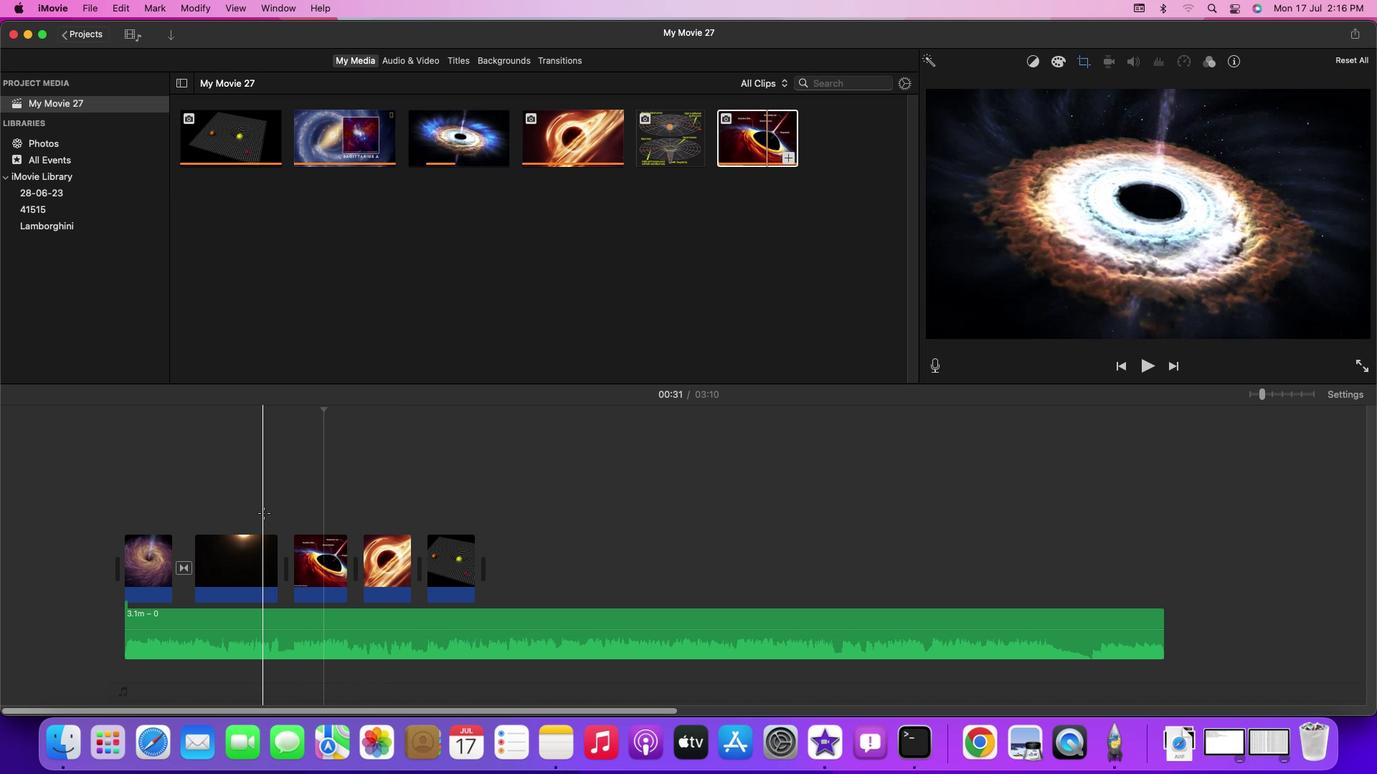 
Action: Mouse moved to (385, 70)
Screenshot: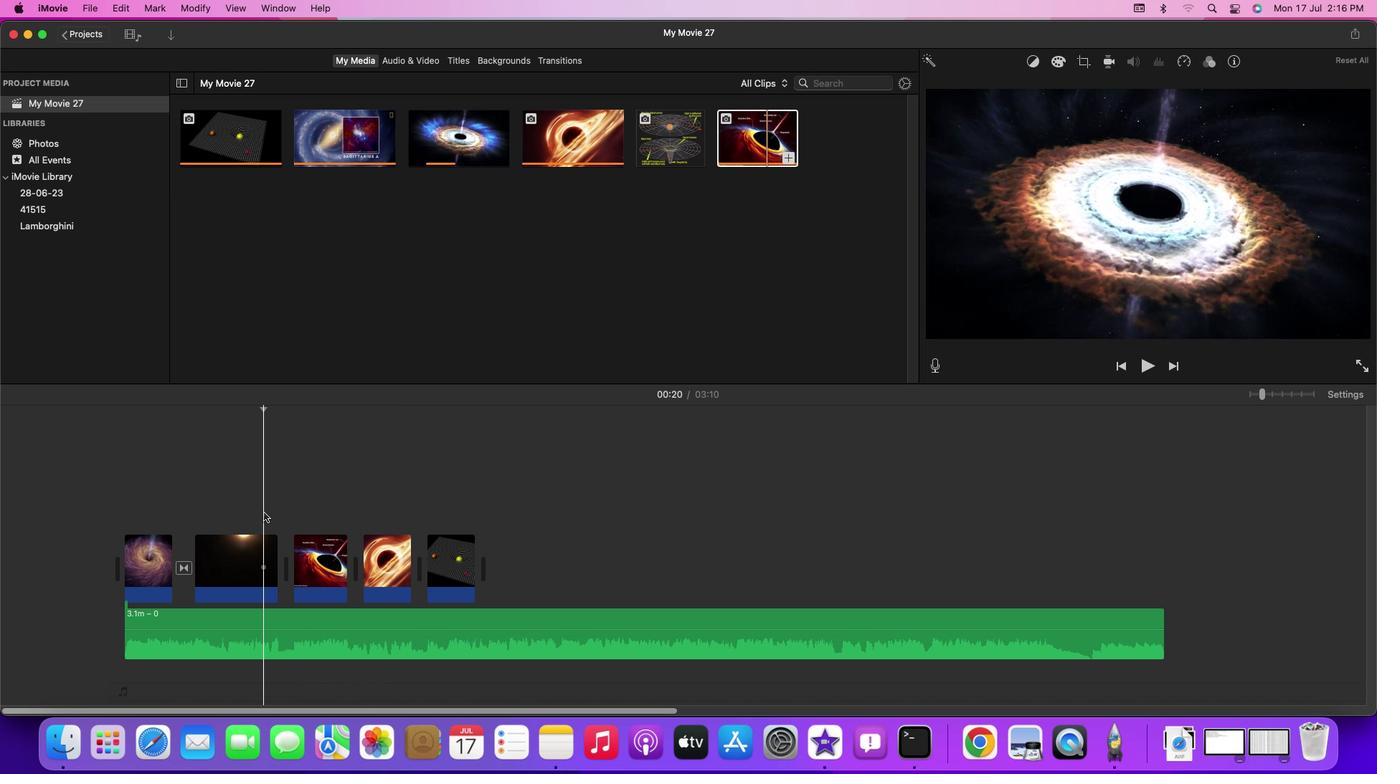 
Action: Key pressed Key.space
Screenshot: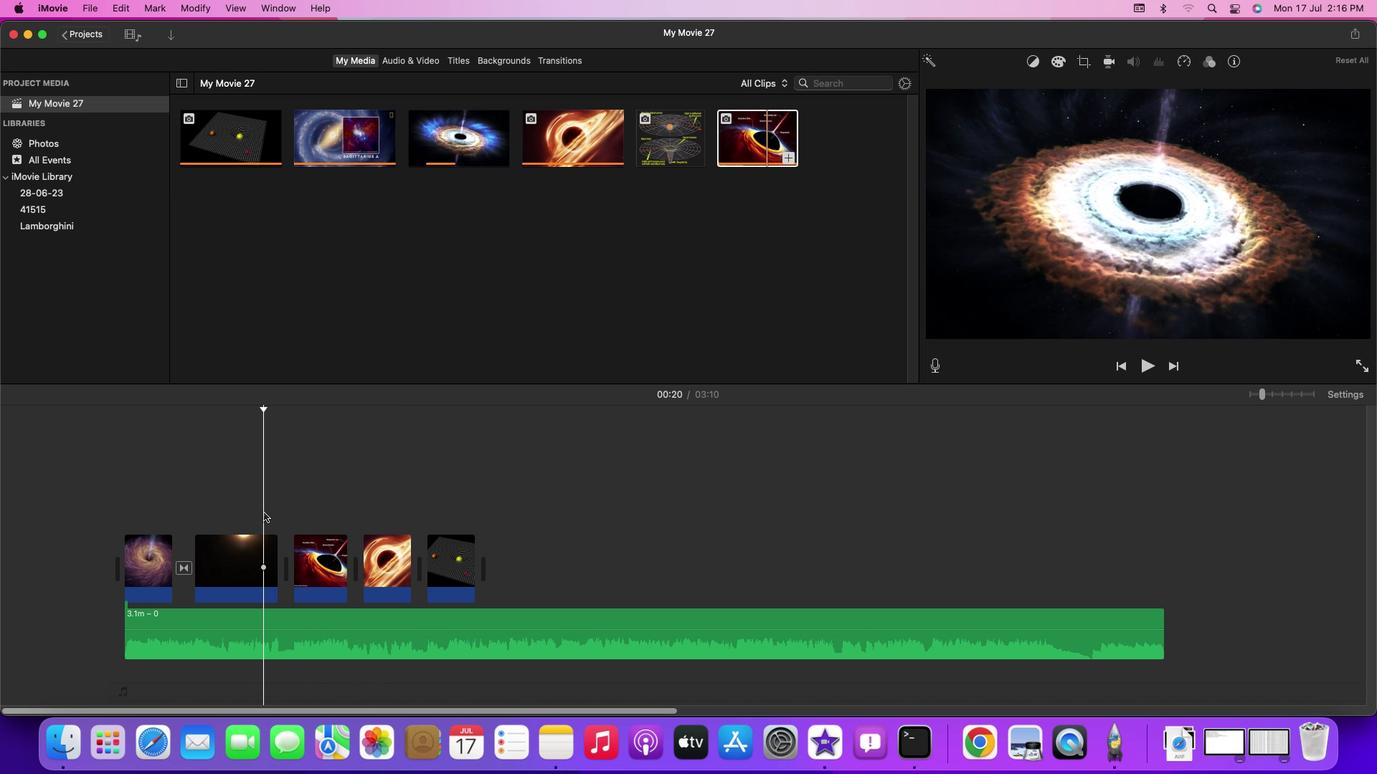 
Action: Mouse moved to (394, 58)
Screenshot: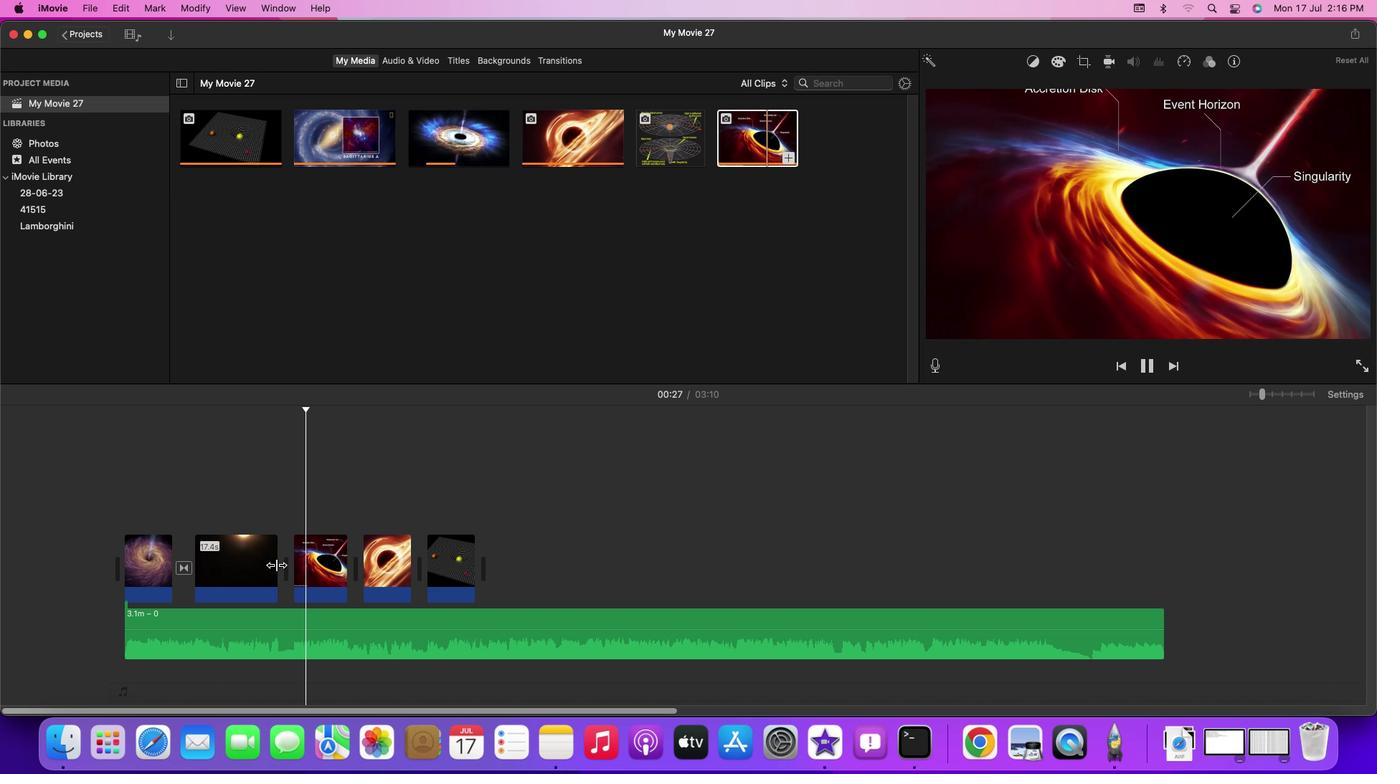 
Action: Mouse pressed left at (394, 58)
Screenshot: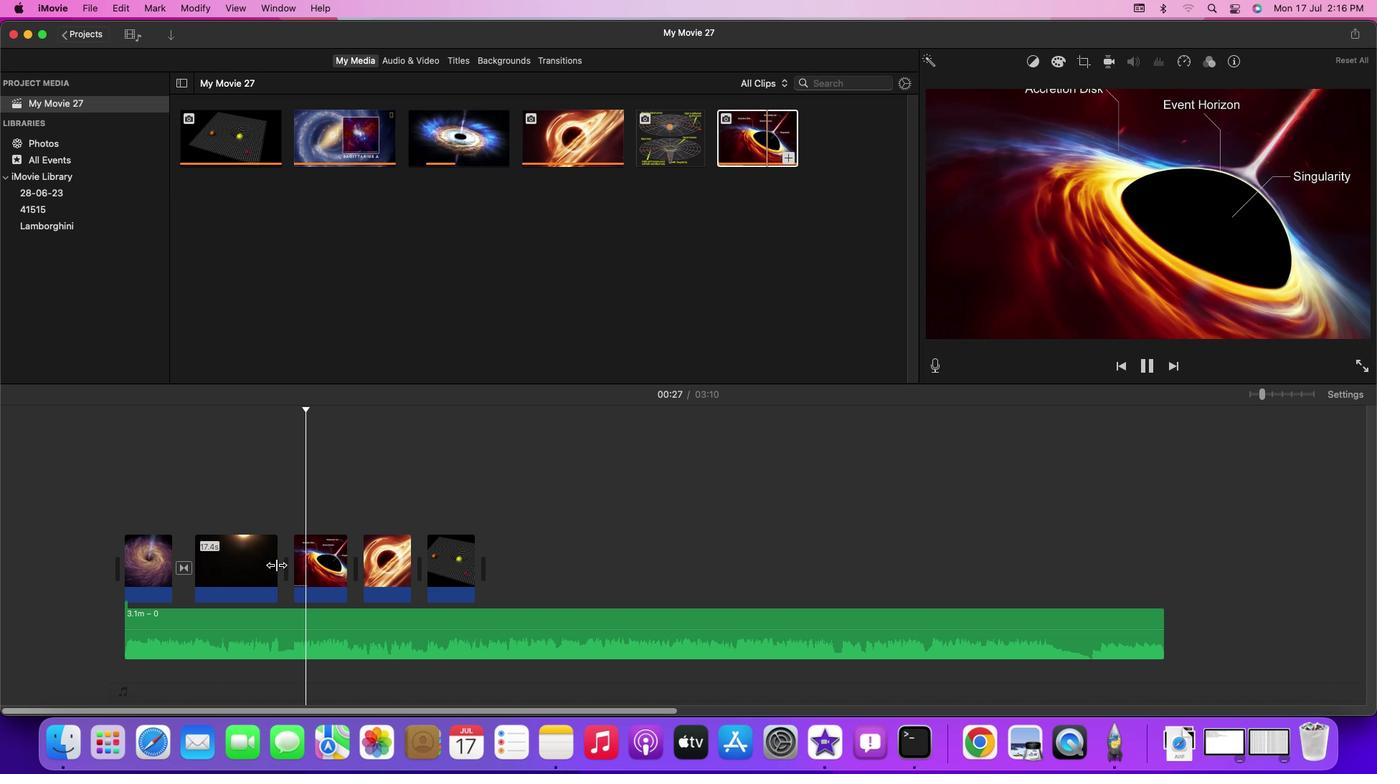 
Action: Mouse moved to (377, 68)
Screenshot: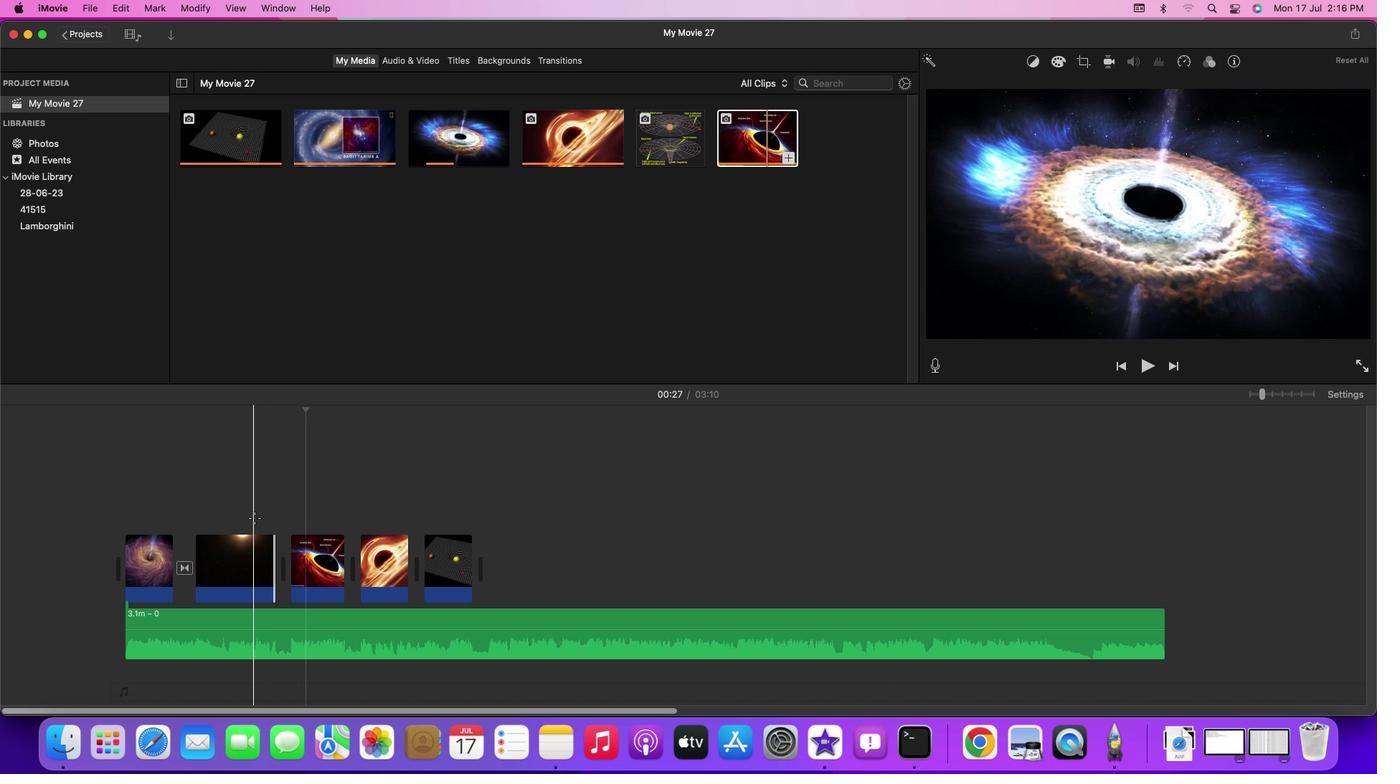 
Action: Mouse pressed left at (377, 68)
Screenshot: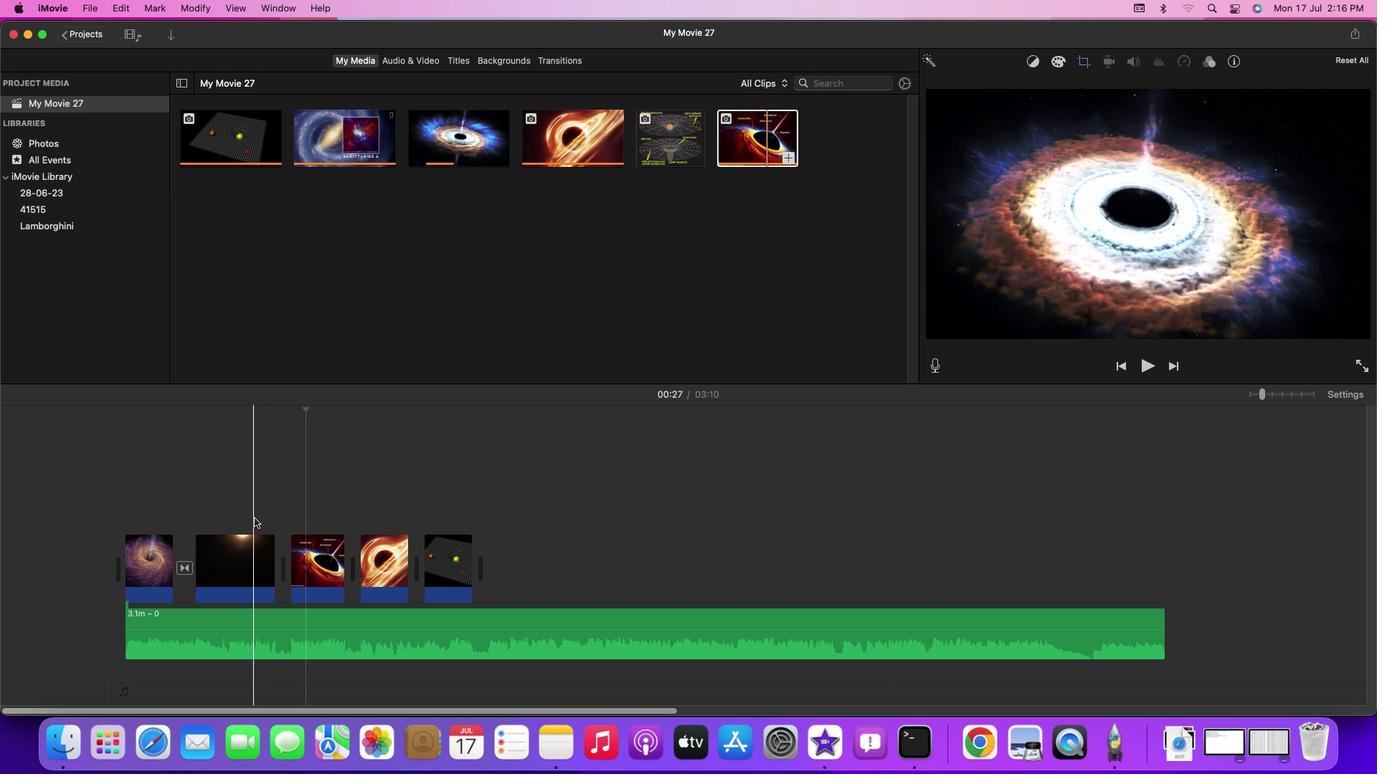 
Action: Mouse moved to (377, 68)
Screenshot: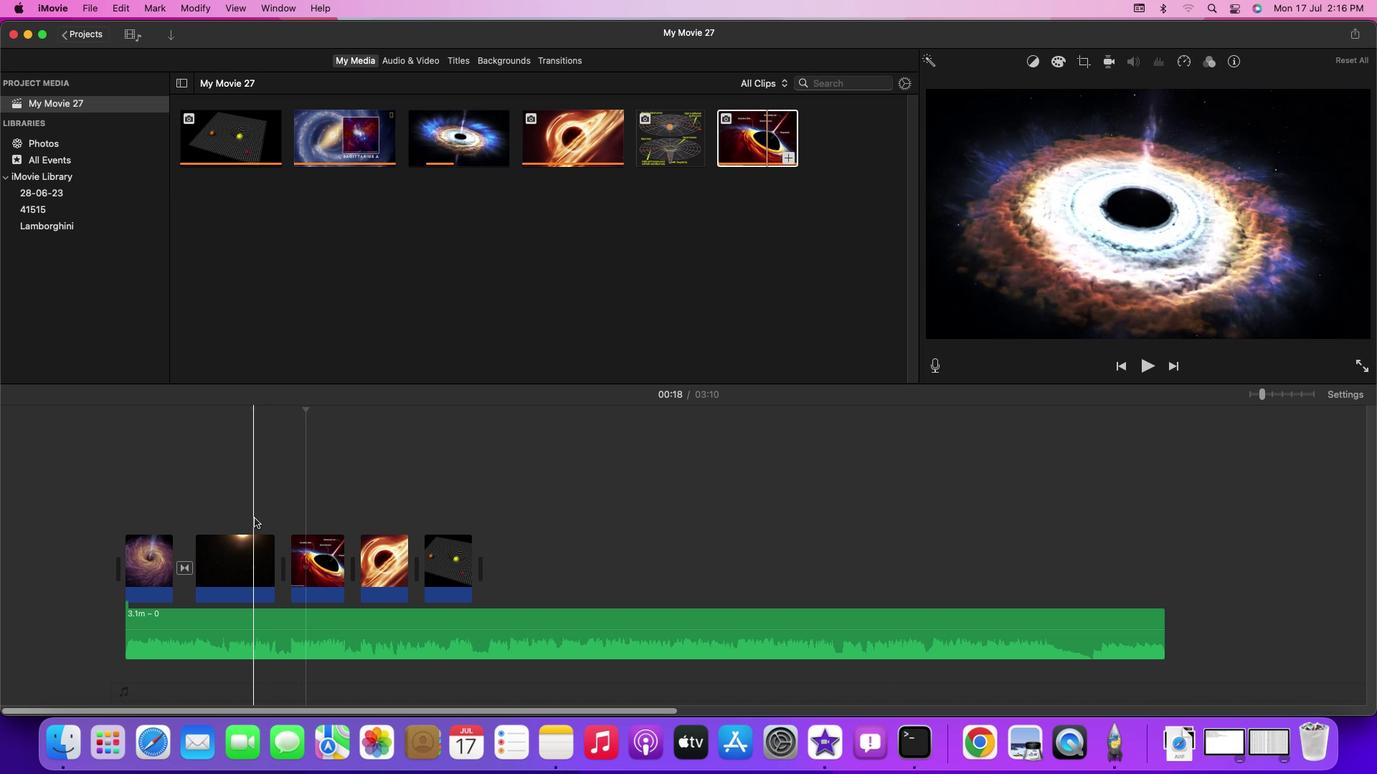 
Action: Key pressed Key.space
Screenshot: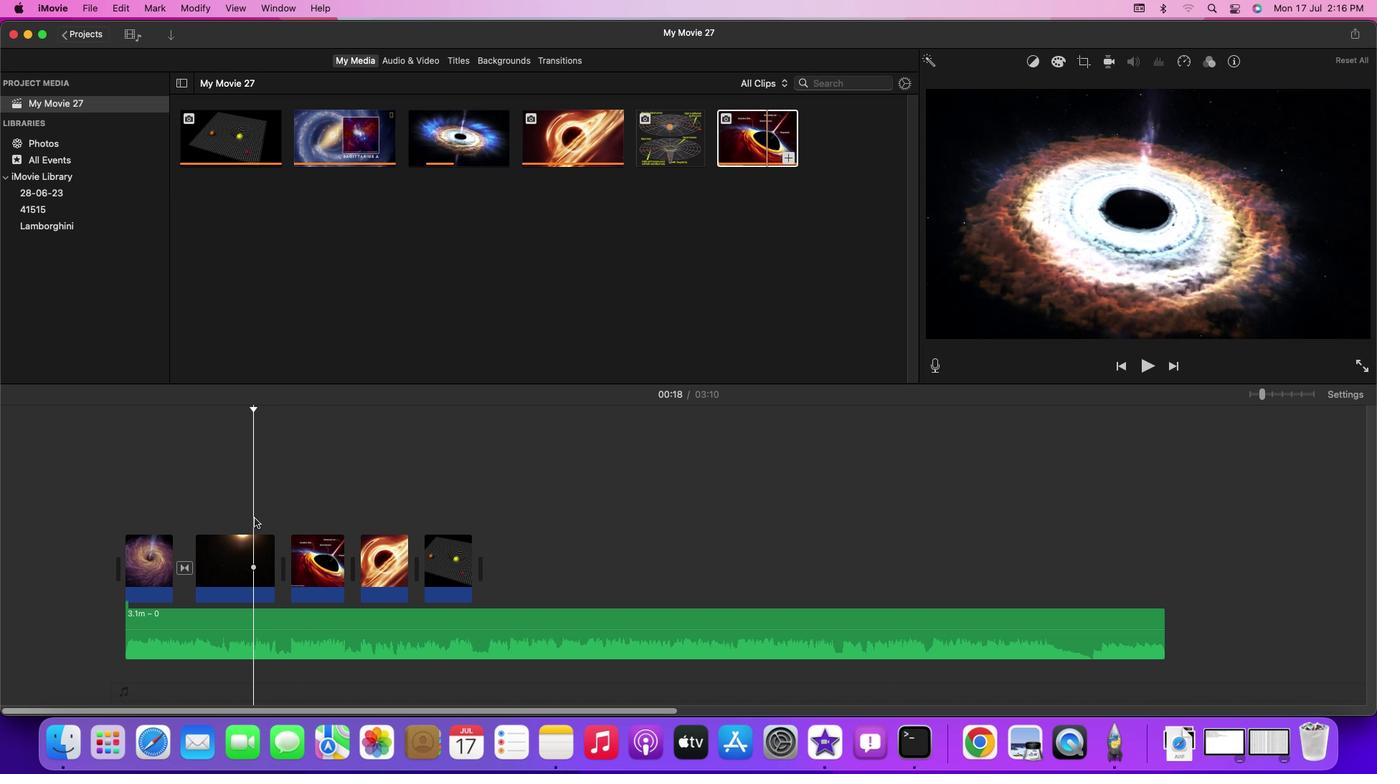 
Action: Mouse moved to (496, 55)
Screenshot: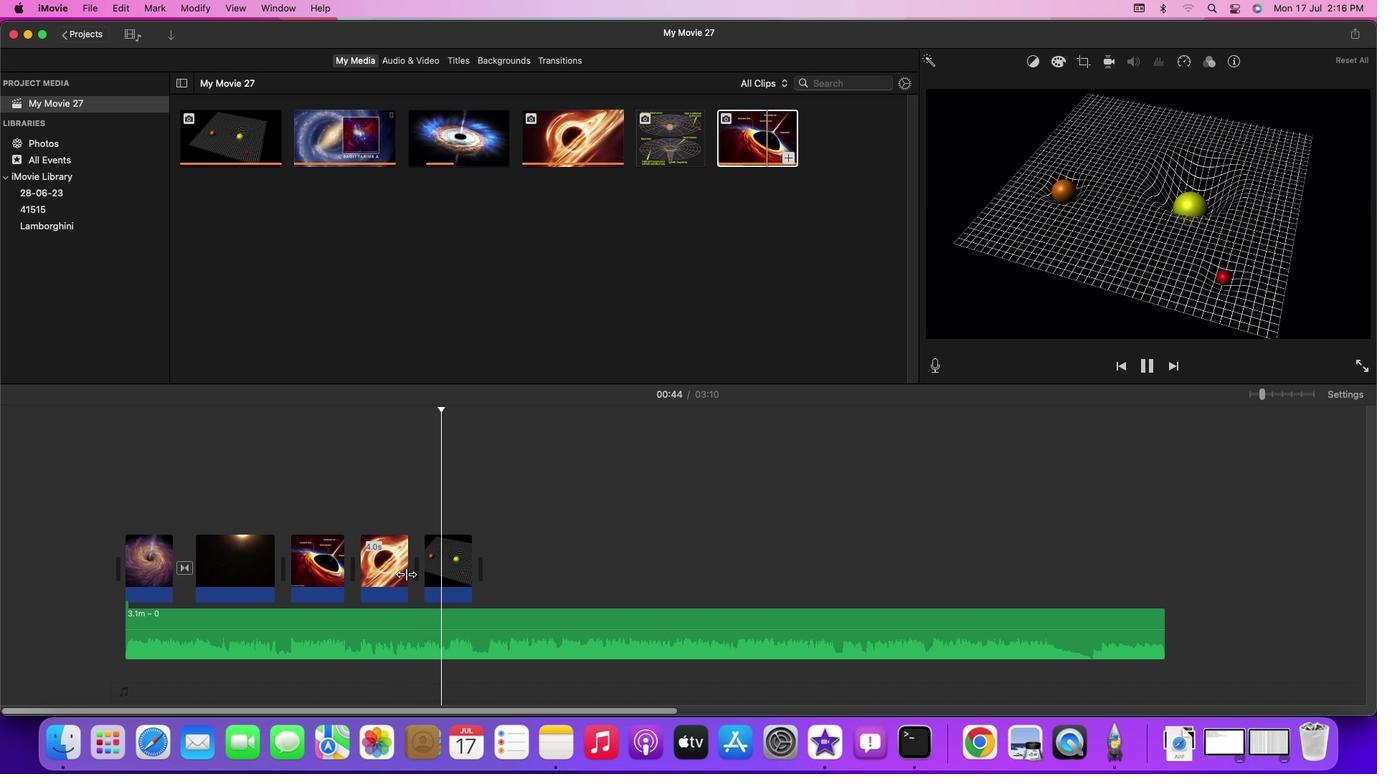 
Action: Mouse pressed left at (496, 55)
Screenshot: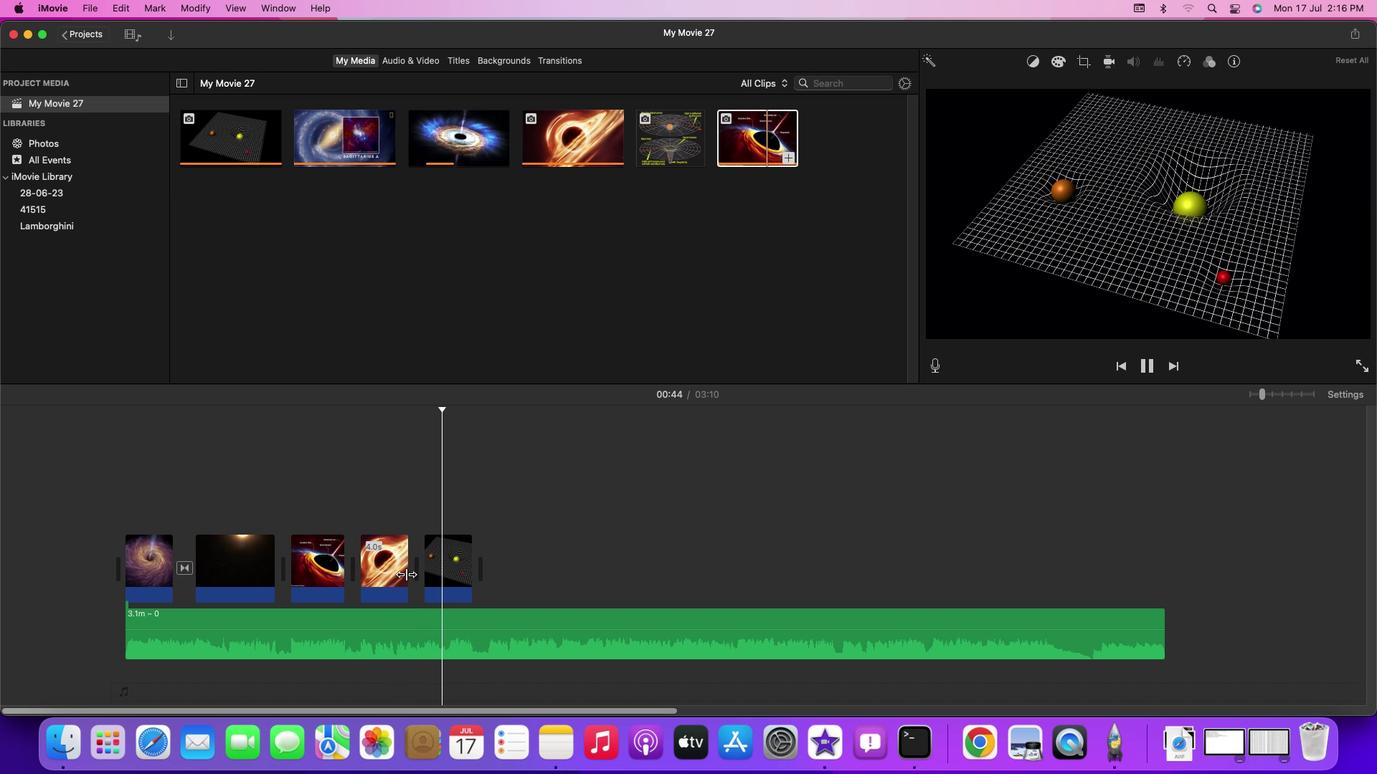 
Action: Mouse moved to (457, 69)
Screenshot: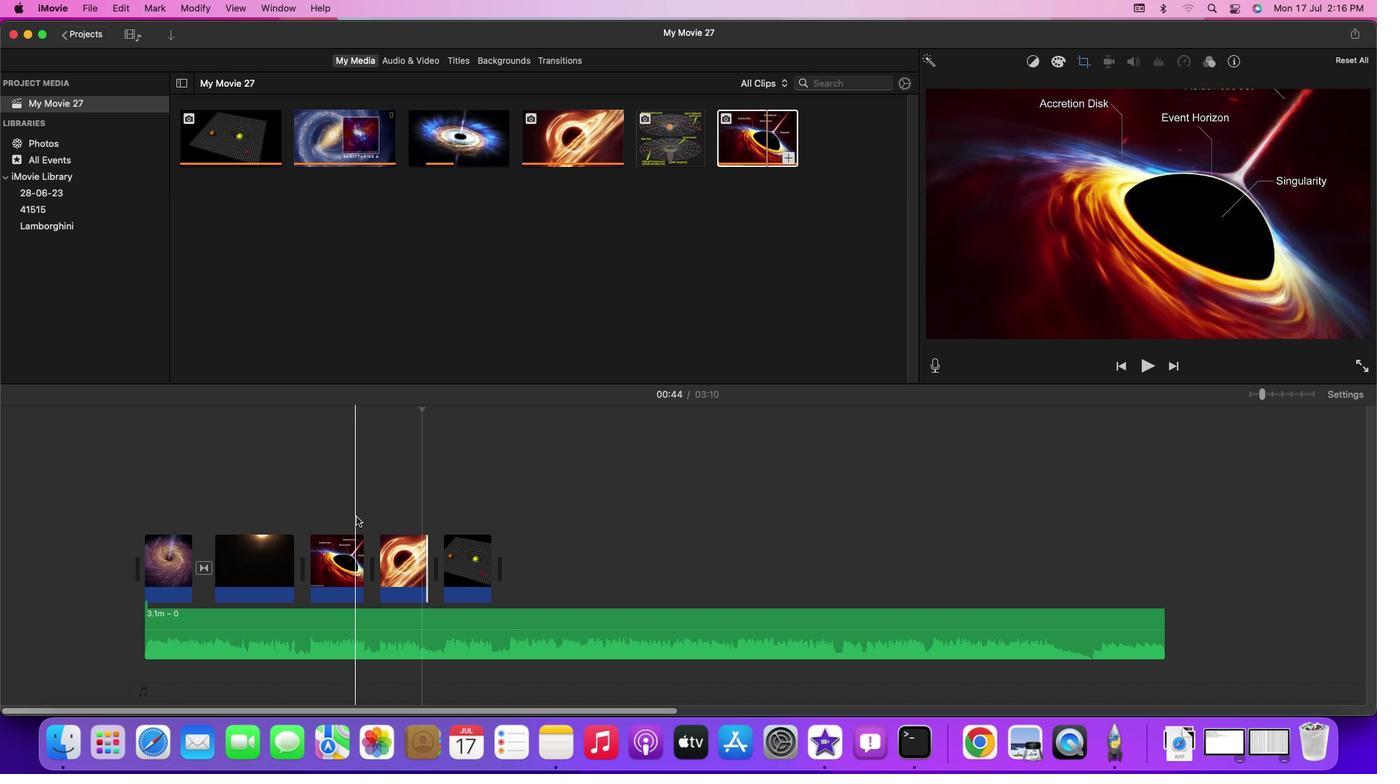 
Action: Mouse pressed left at (457, 69)
Screenshot: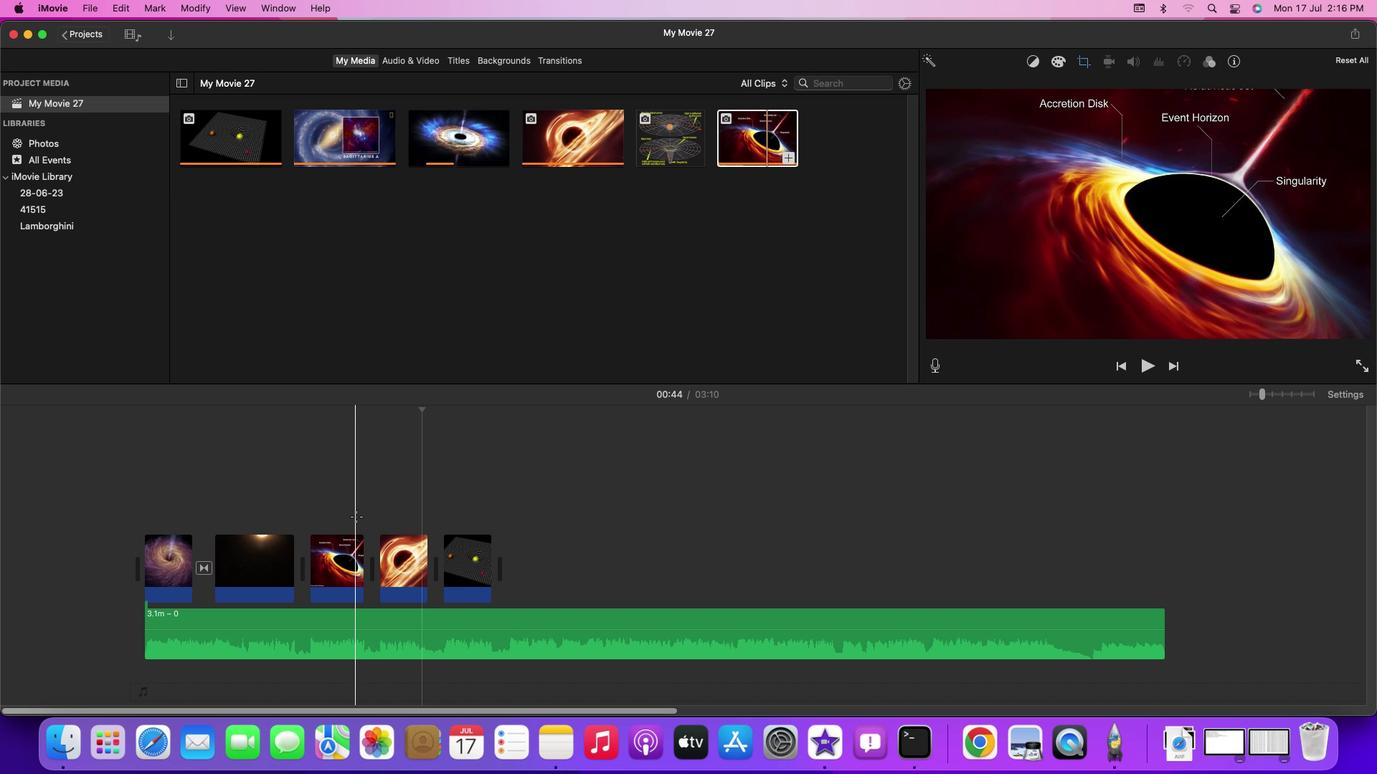 
Action: Mouse moved to (457, 70)
Screenshot: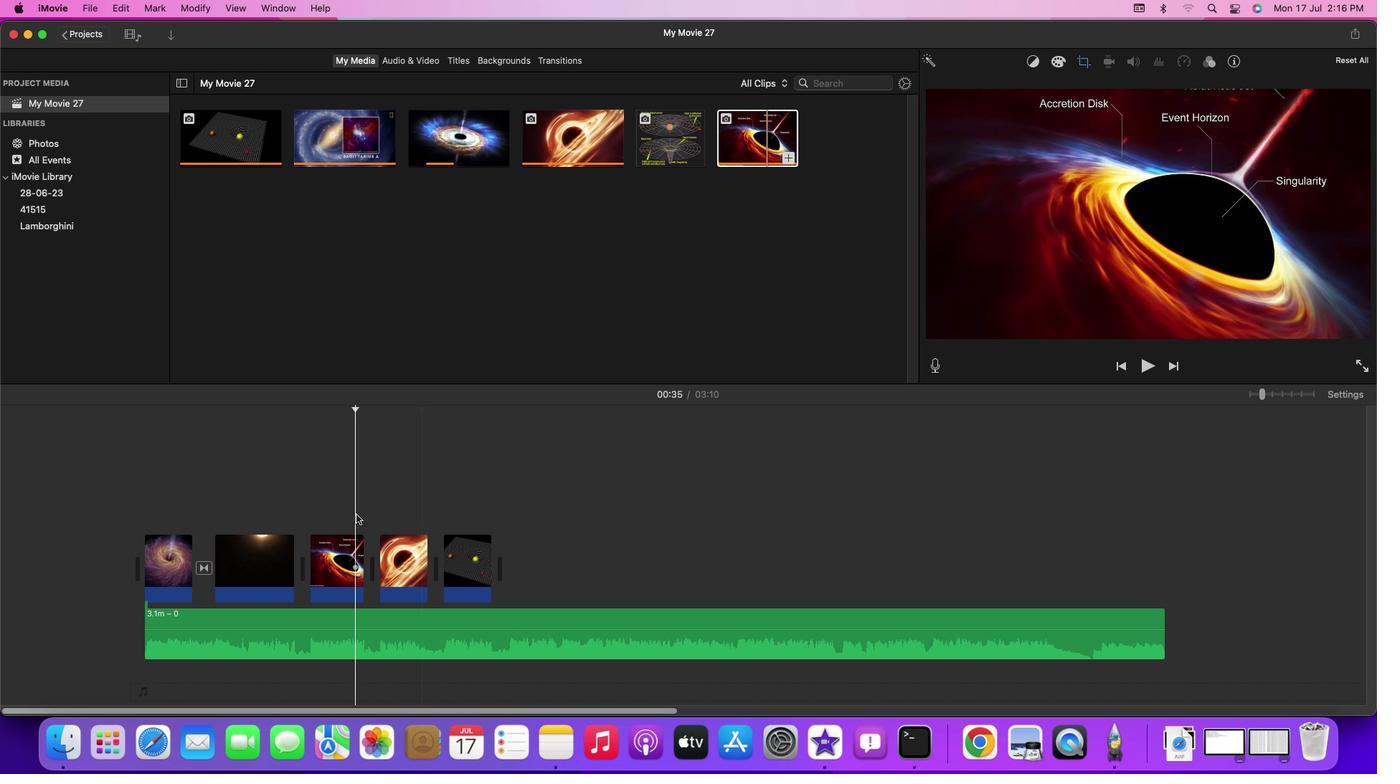 
Action: Key pressed Key.space
Screenshot: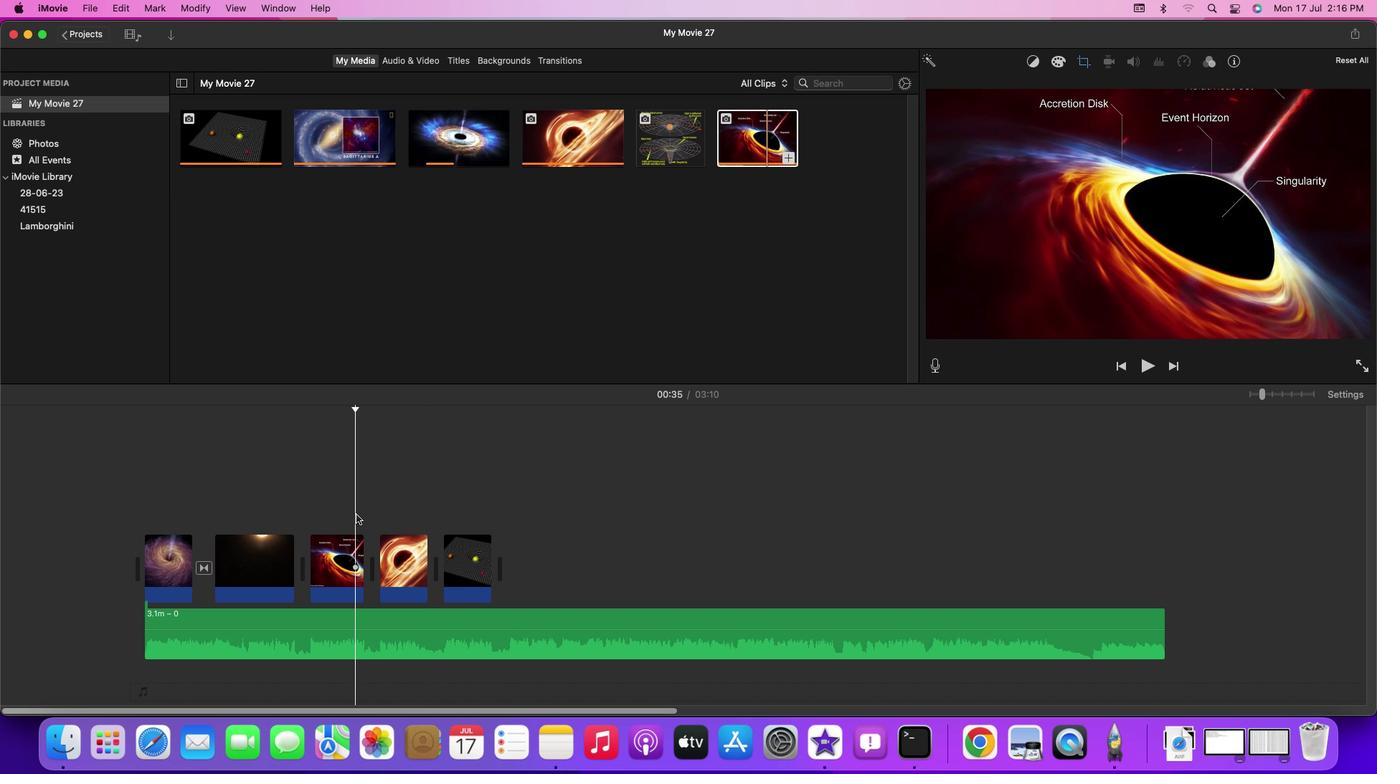 
Action: Mouse moved to (511, 55)
Screenshot: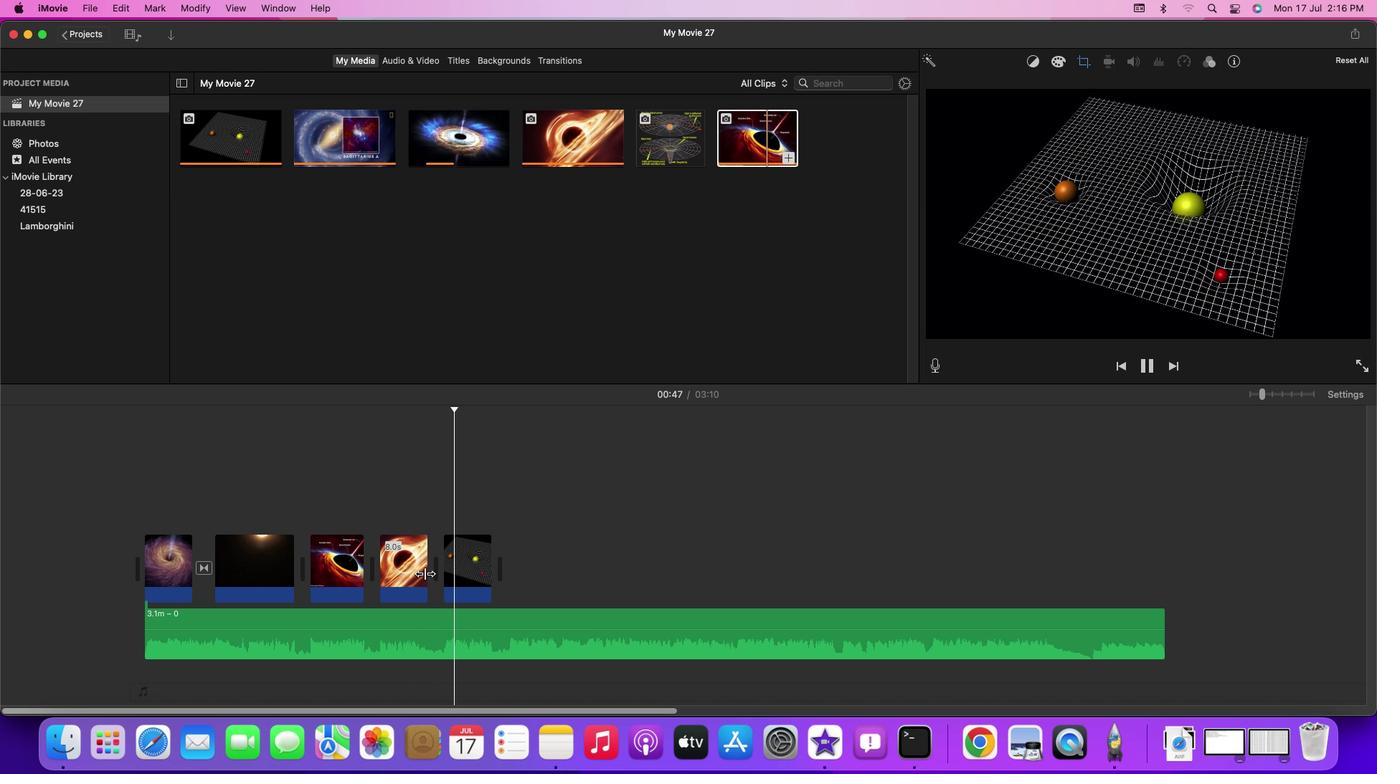 
Action: Mouse pressed left at (511, 55)
Screenshot: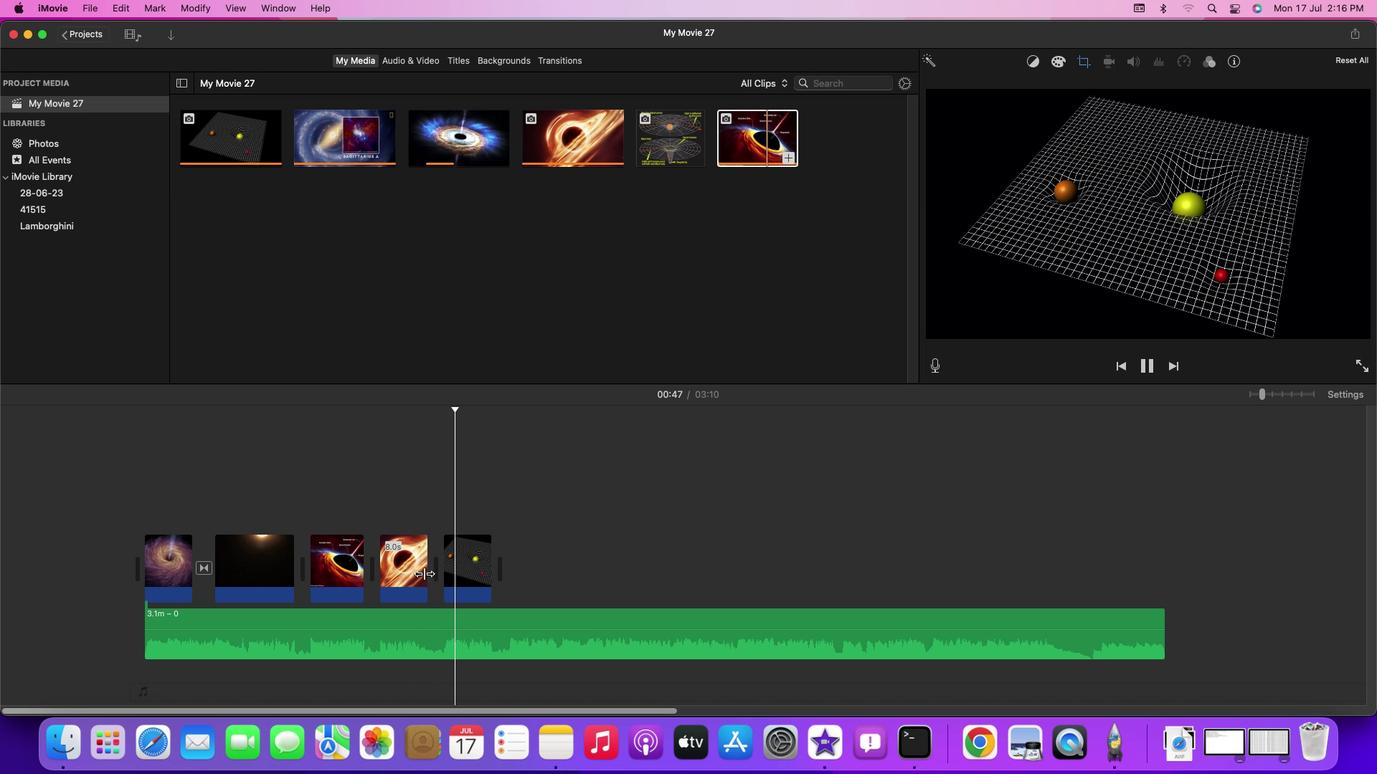 
Action: Mouse moved to (554, 53)
Screenshot: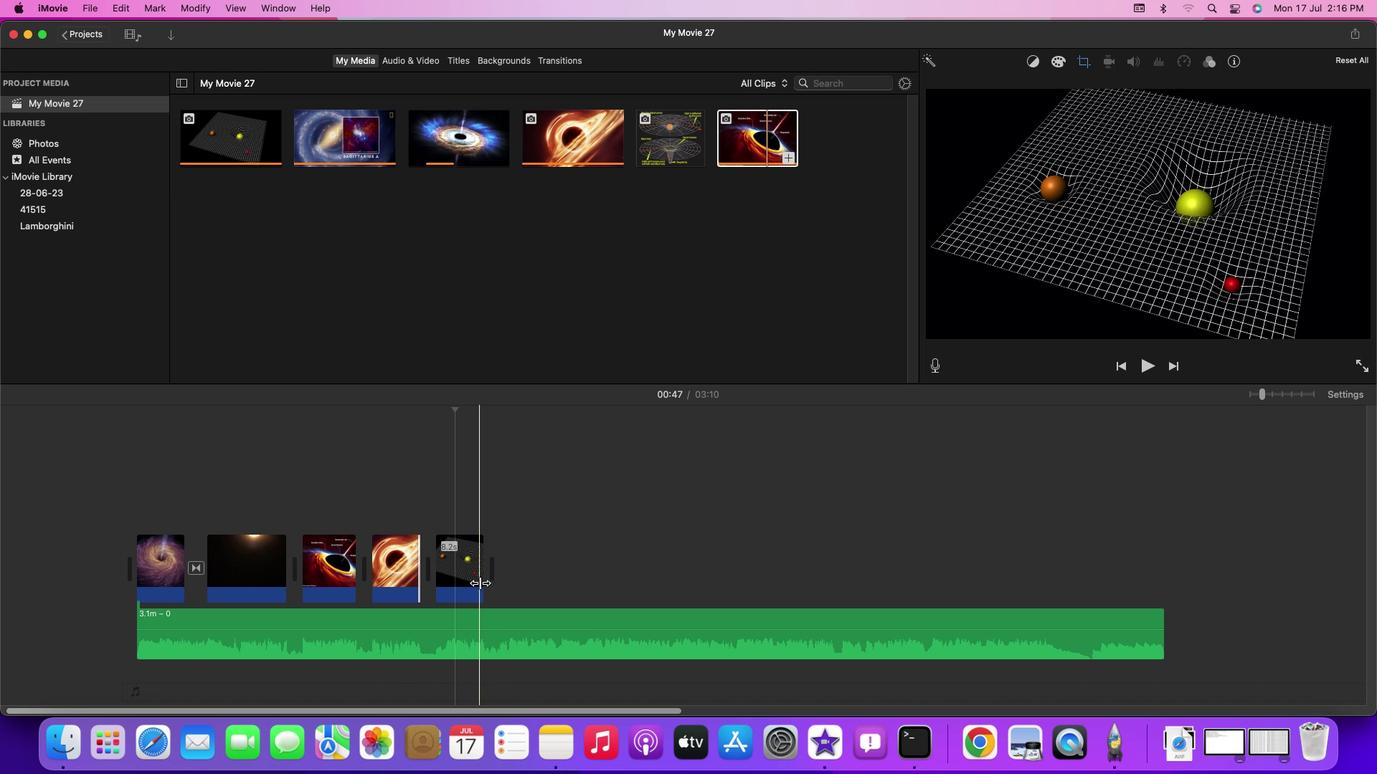 
Action: Mouse pressed left at (554, 53)
Screenshot: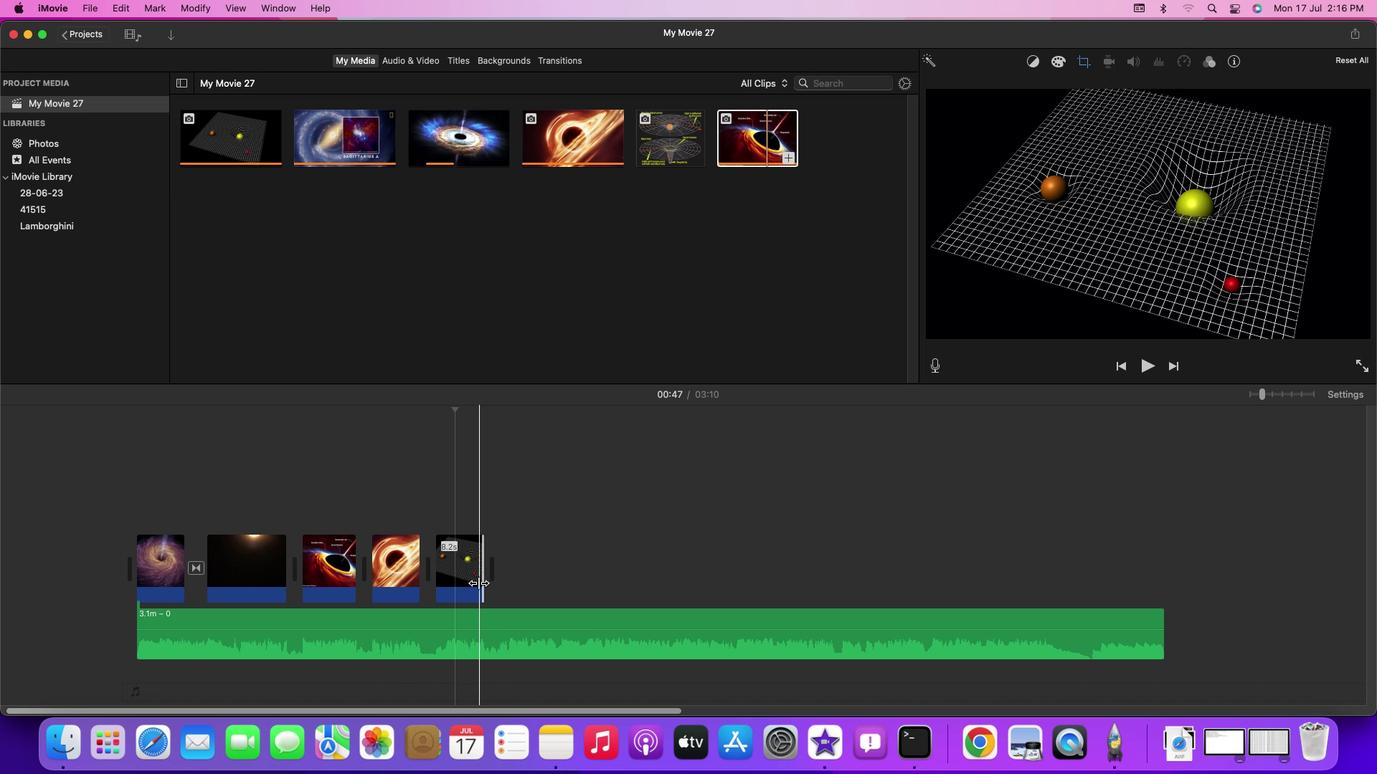
Action: Mouse moved to (443, 75)
Screenshot: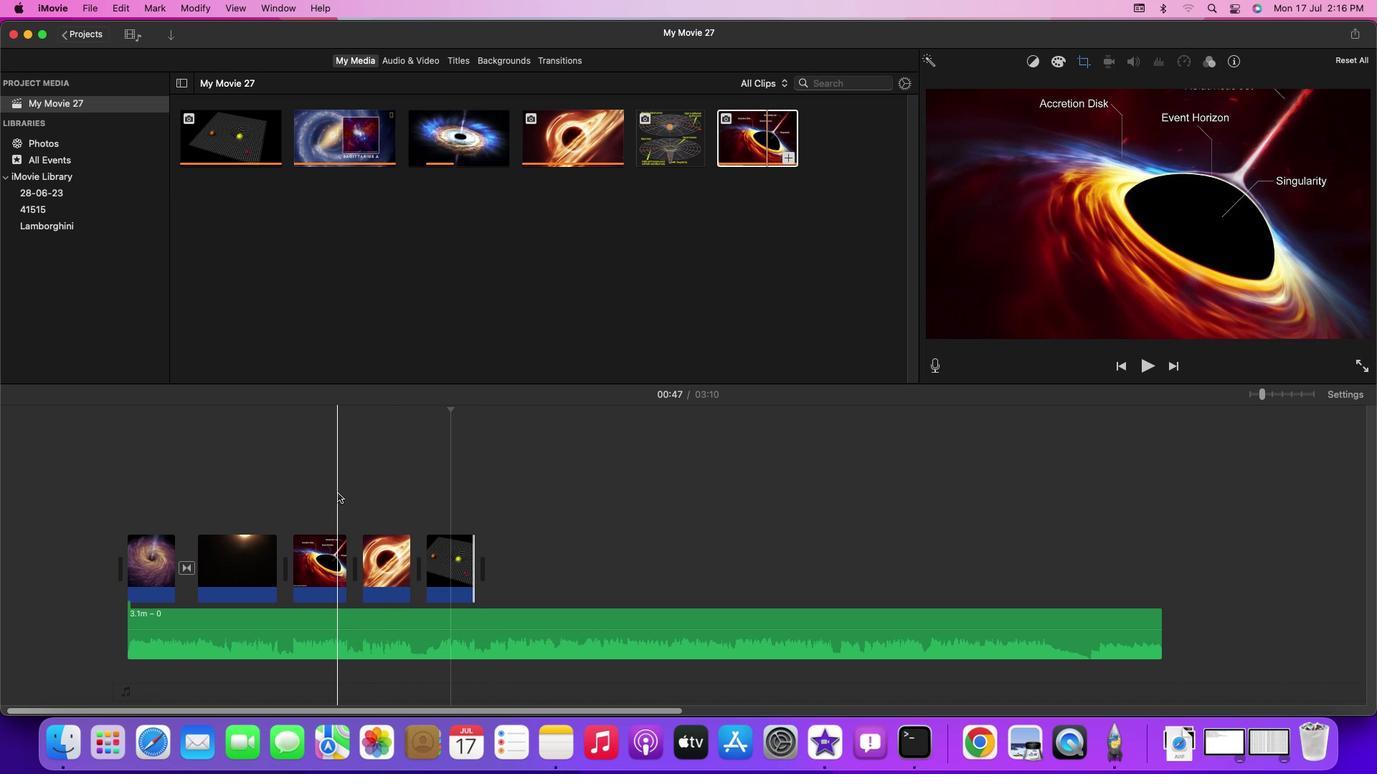 
Action: Mouse pressed left at (443, 75)
Screenshot: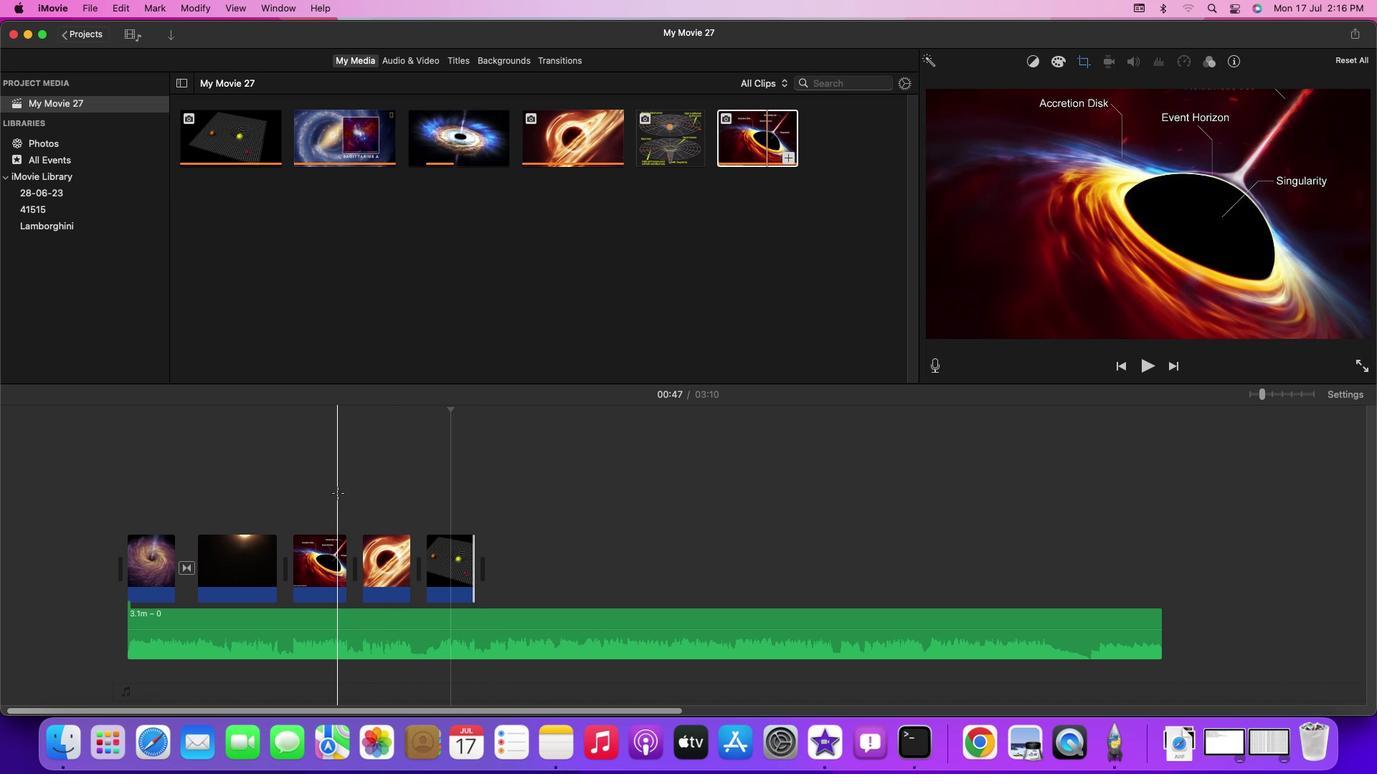 
Action: Mouse moved to (442, 75)
Screenshot: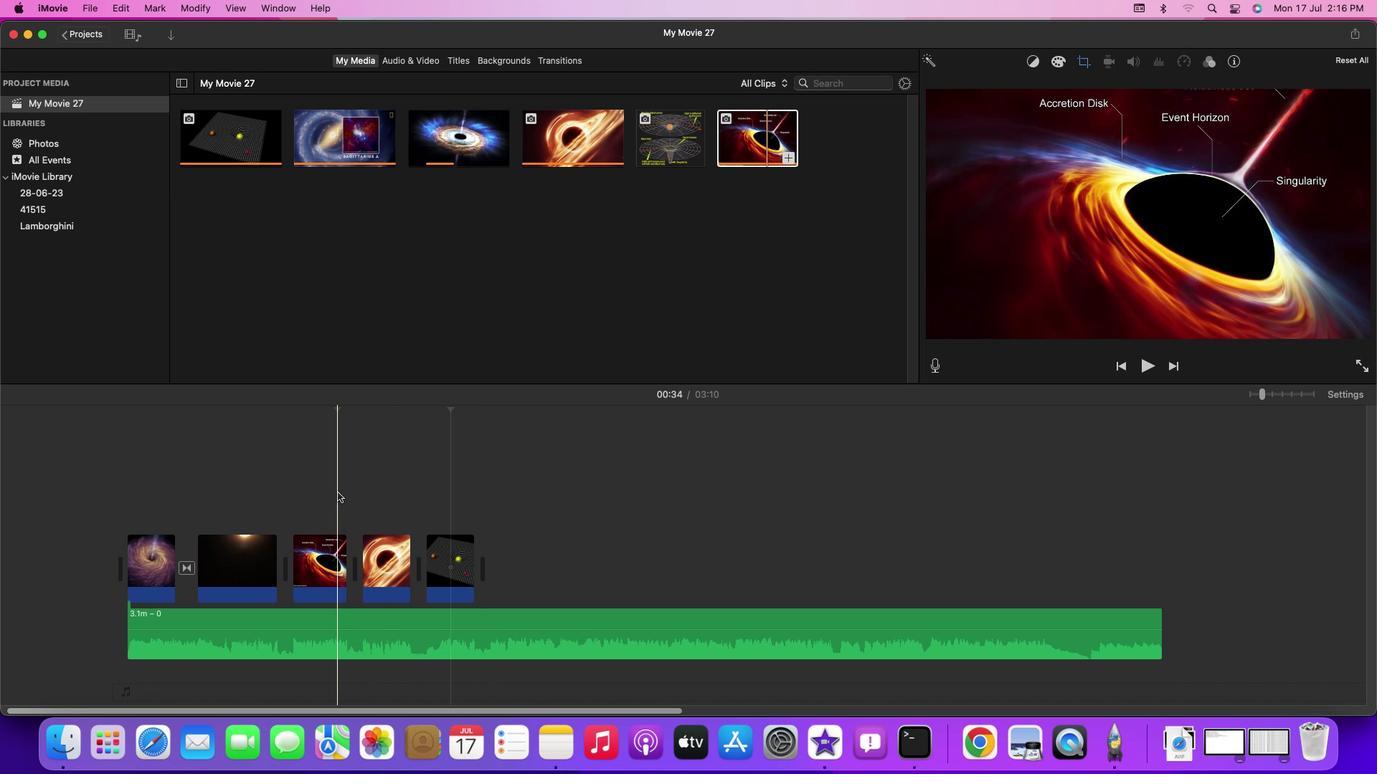 
Action: Key pressed Key.spaceKey.space
Screenshot: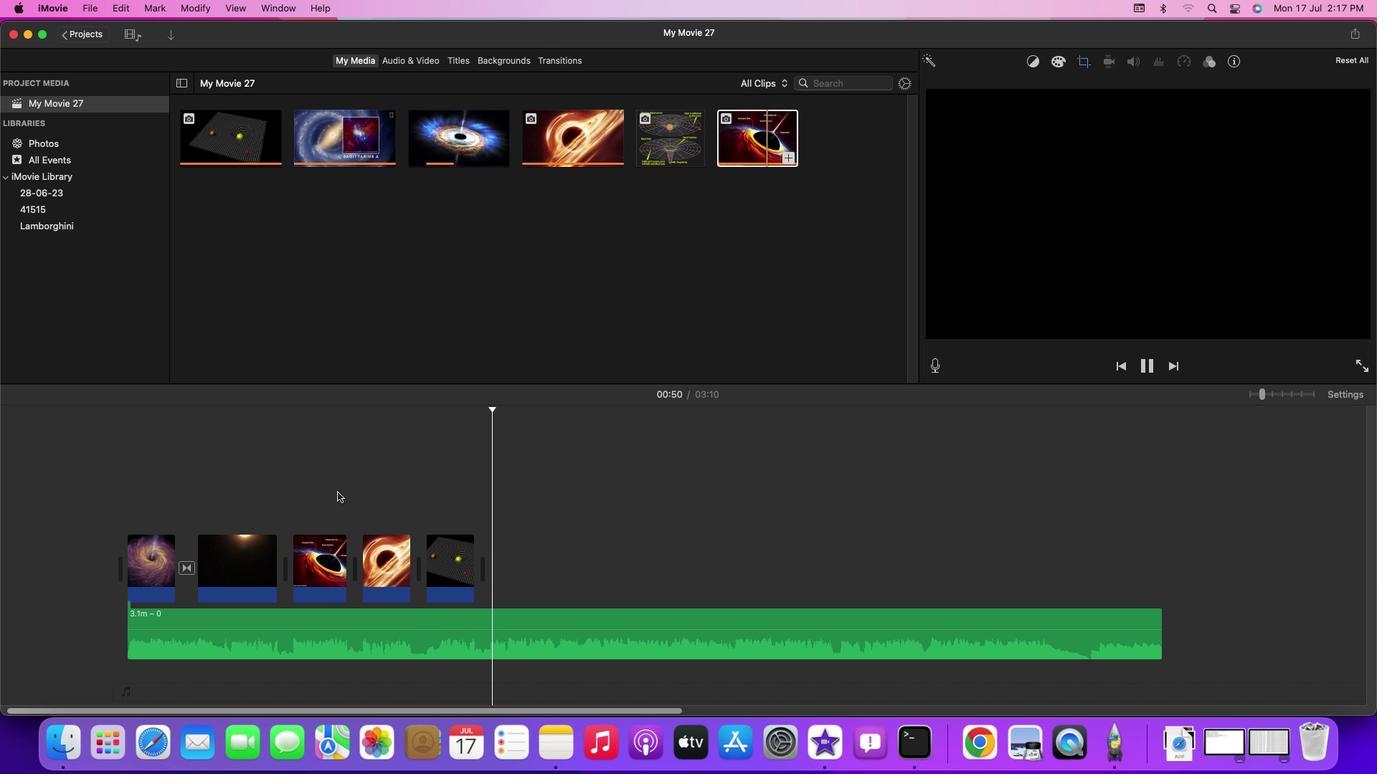 
Action: Mouse moved to (312, 184)
Screenshot: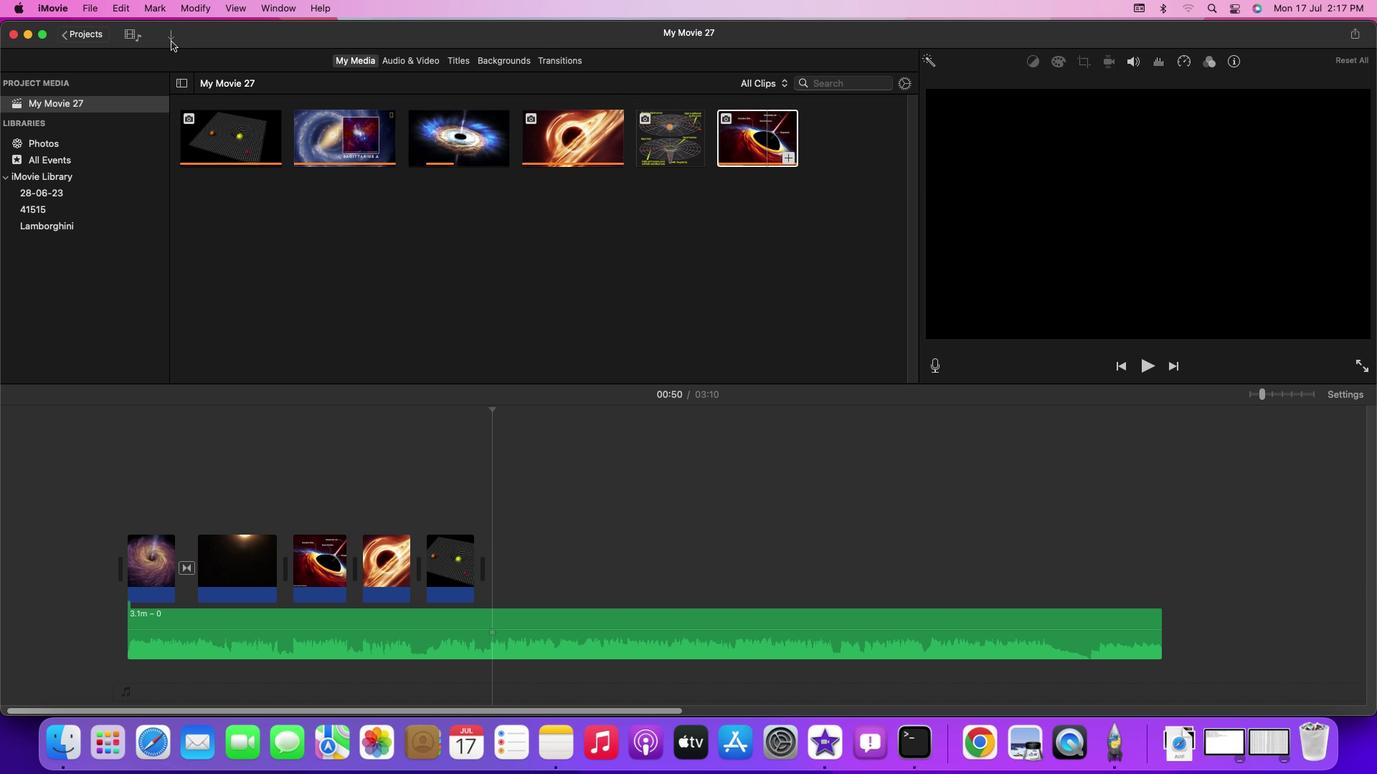 
Action: Mouse pressed left at (312, 184)
Screenshot: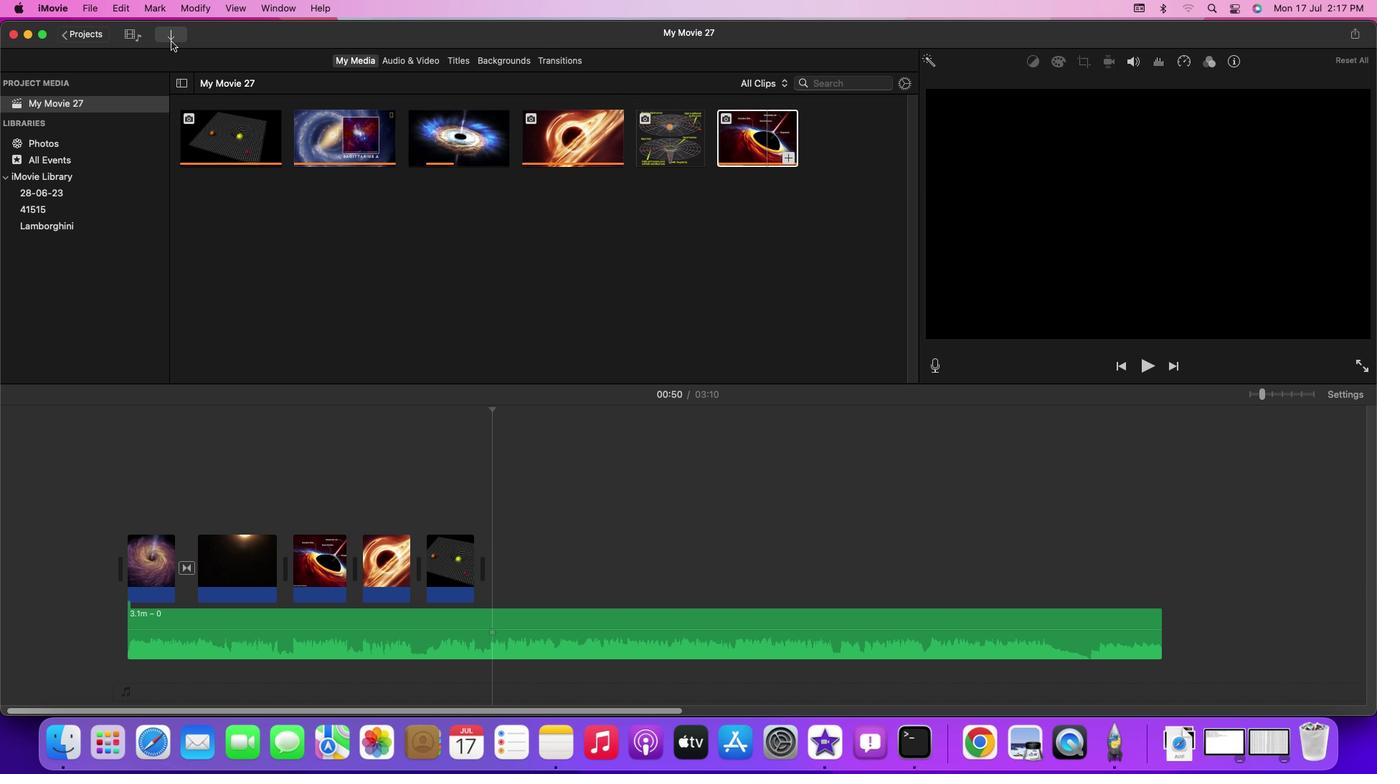 
Action: Mouse moved to (328, 63)
Screenshot: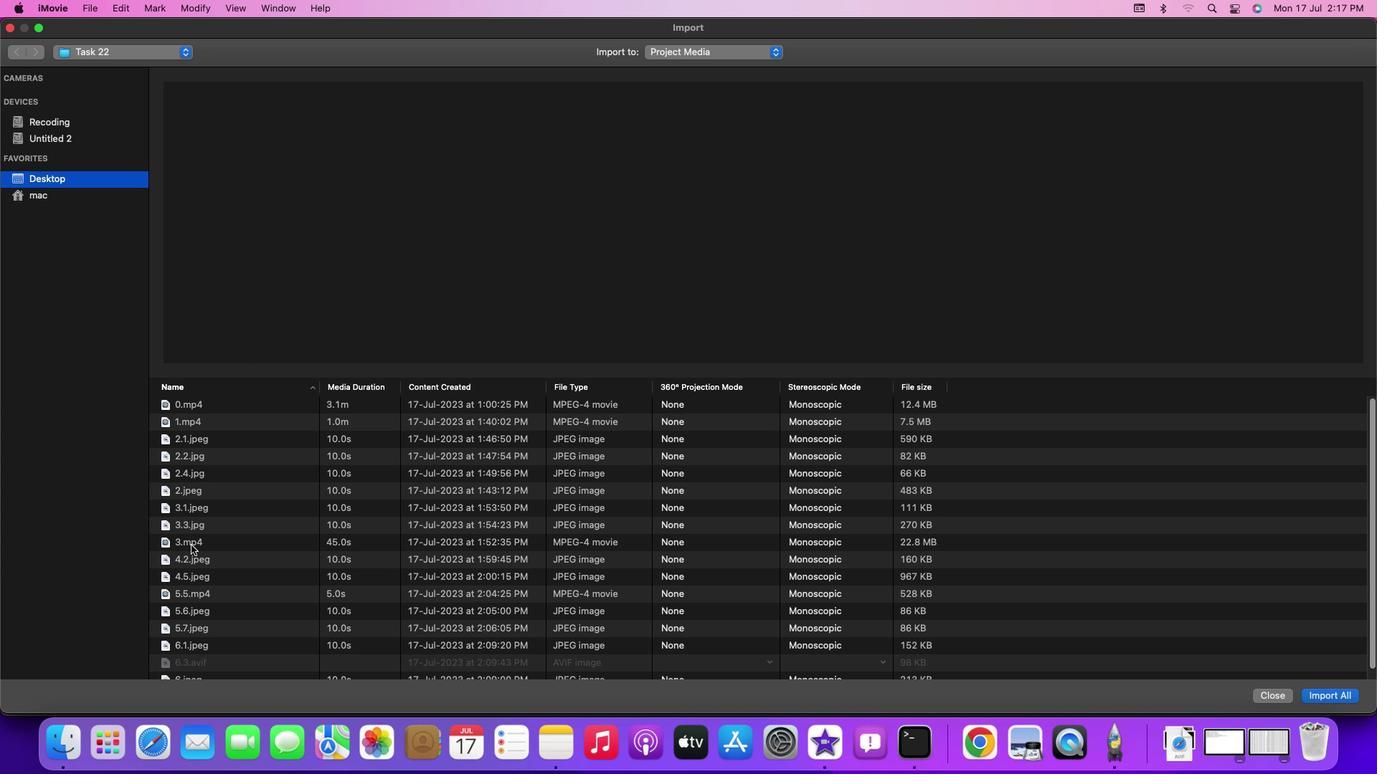 
Action: Mouse pressed left at (328, 63)
Screenshot: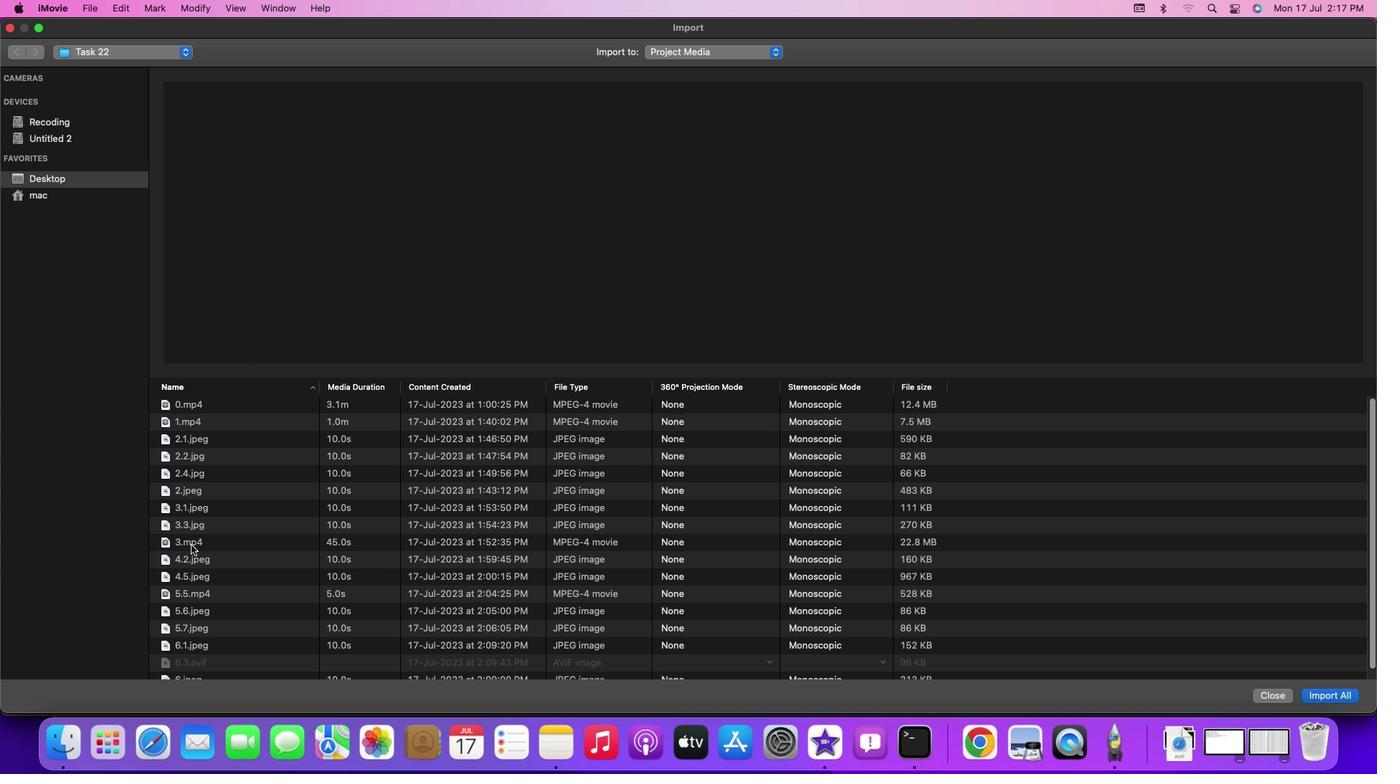 
Action: Mouse pressed left at (328, 63)
Screenshot: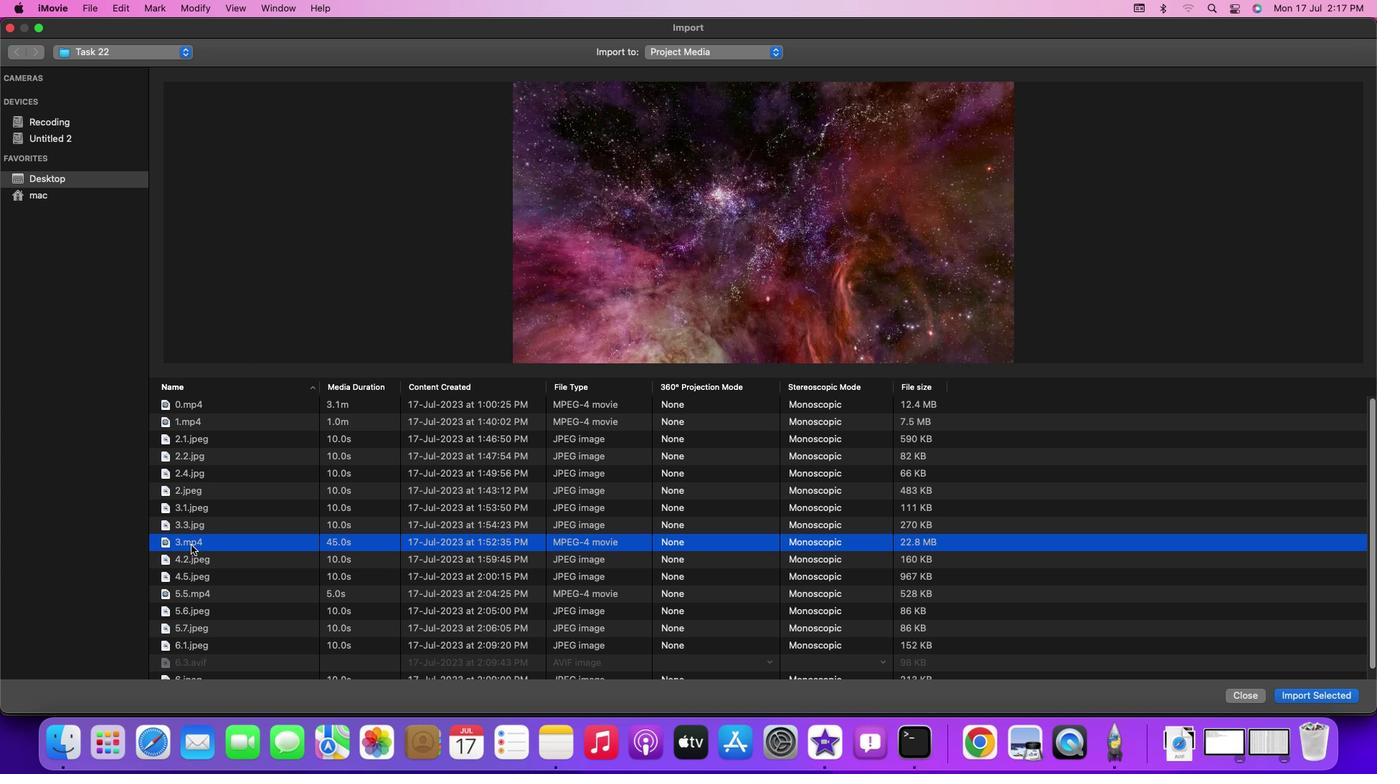 
Action: Mouse moved to (361, 141)
Screenshot: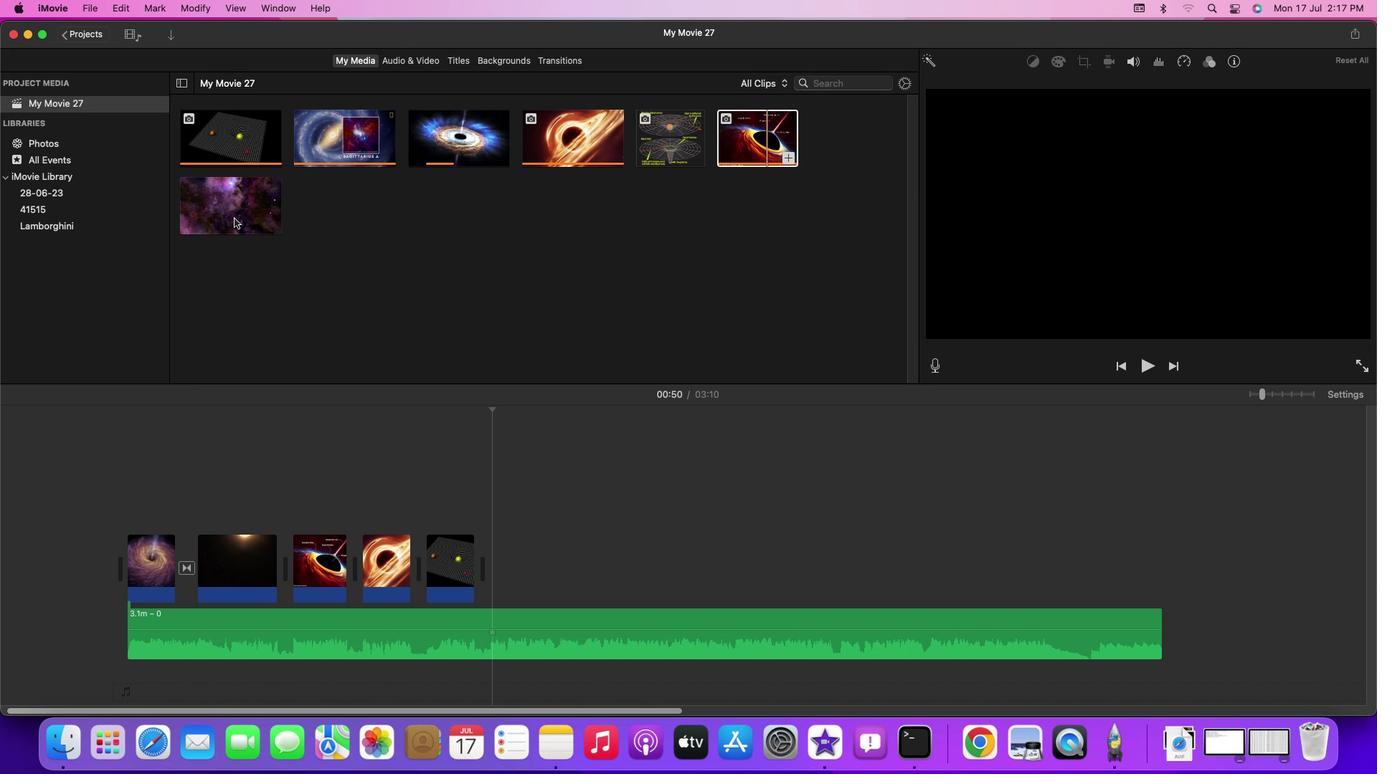 
Action: Mouse pressed left at (361, 141)
Screenshot: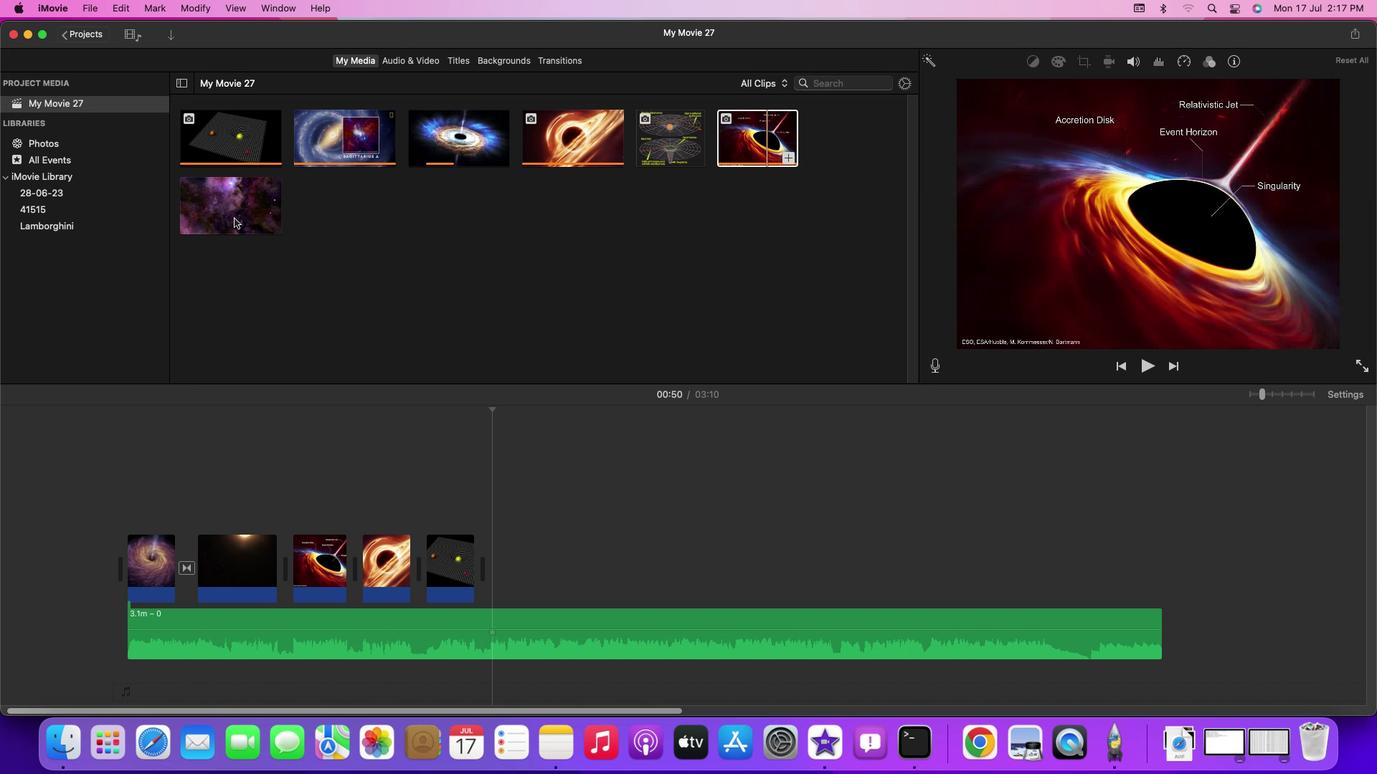 
Action: Mouse moved to (530, 57)
Screenshot: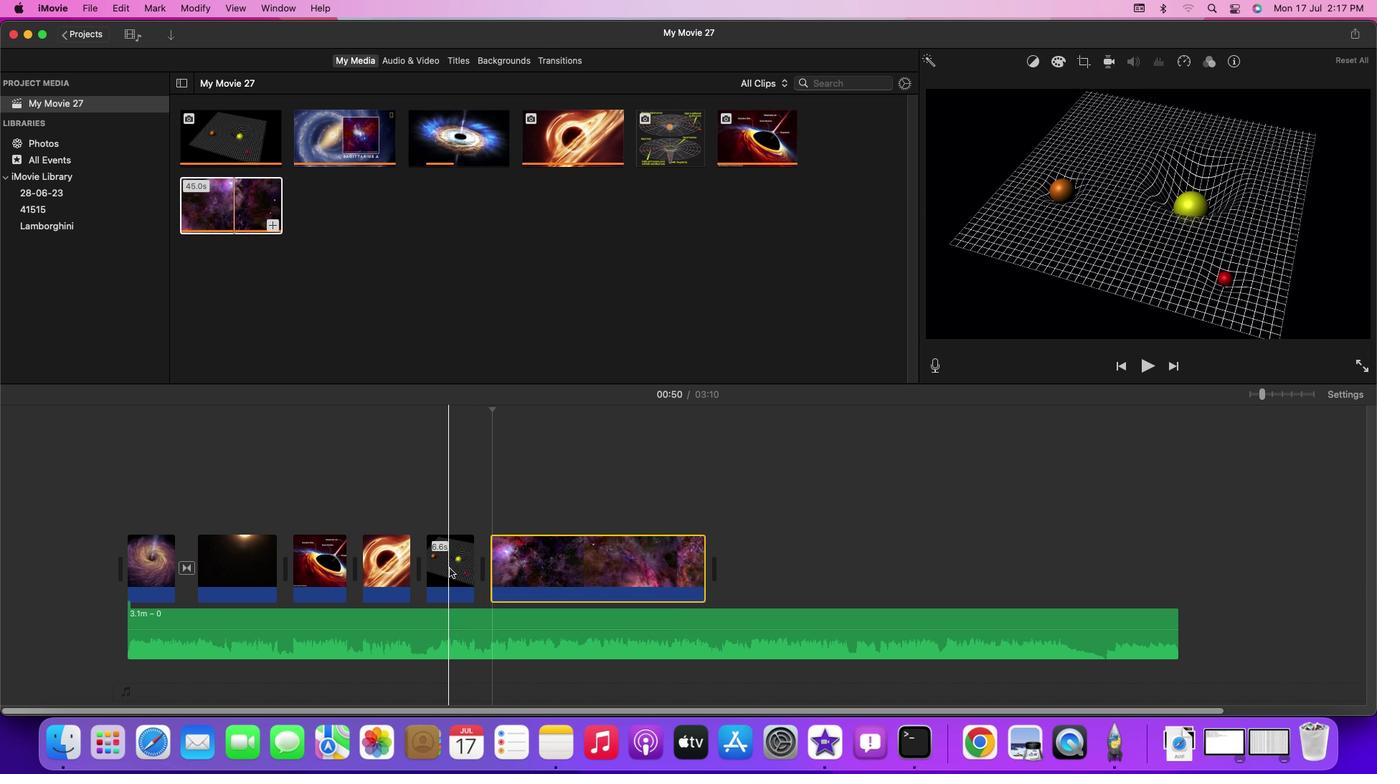 
Action: Mouse pressed right at (530, 57)
Screenshot: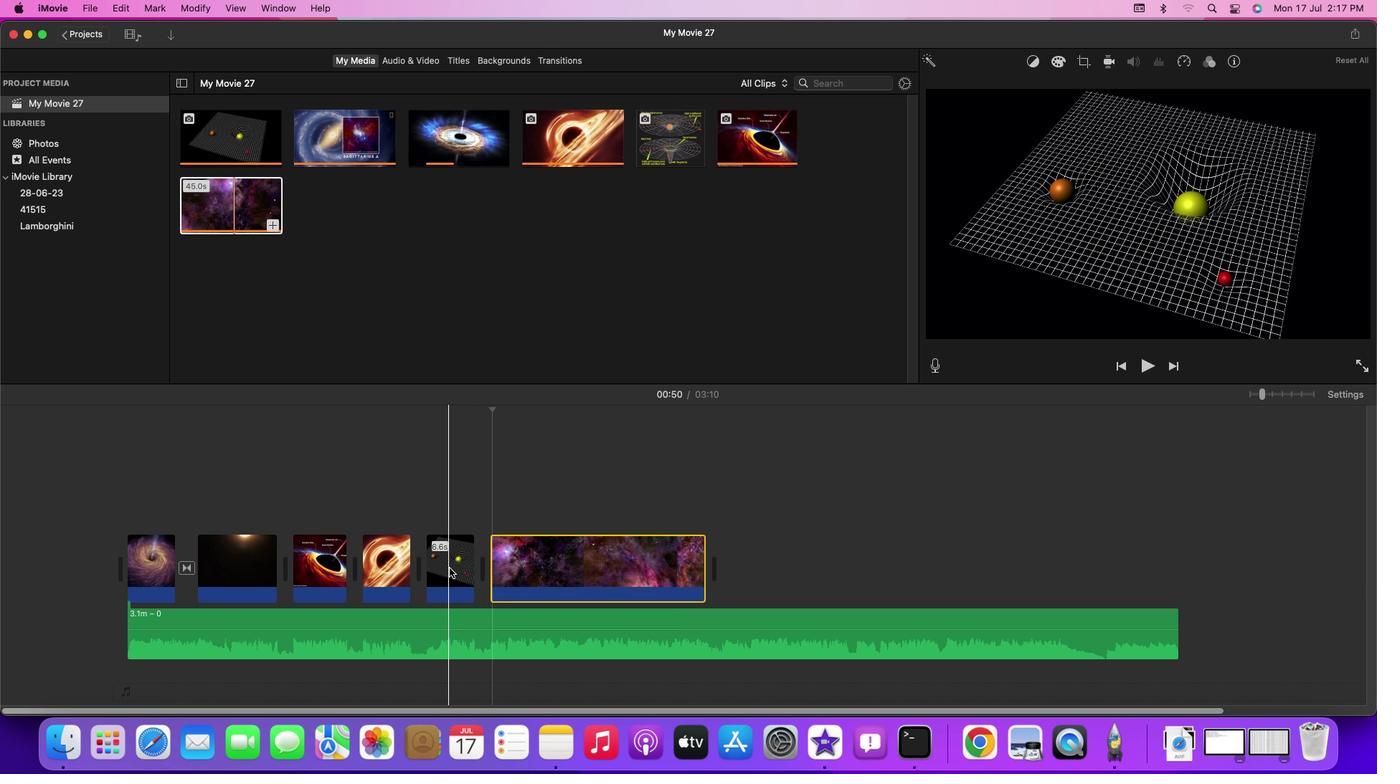 
Action: Mouse moved to (553, 64)
Screenshot: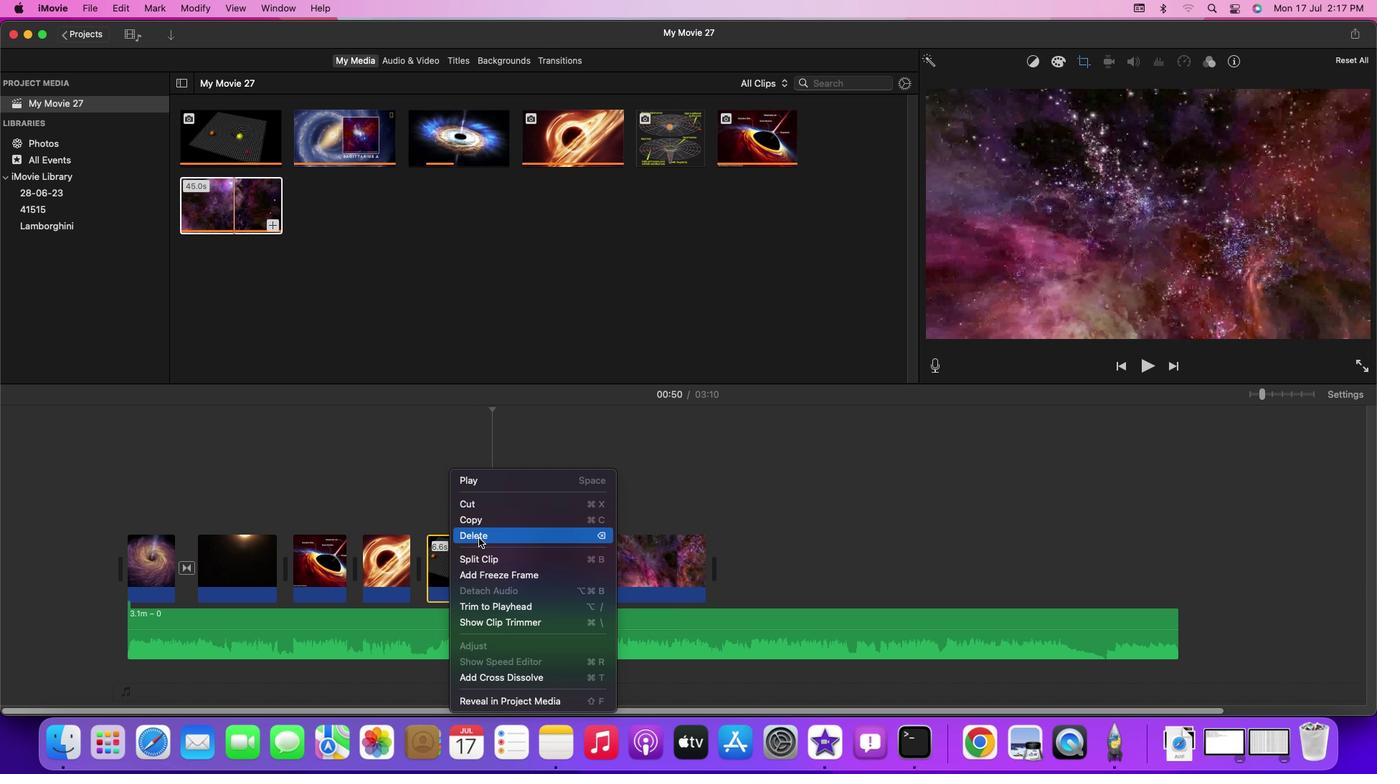 
Action: Mouse pressed left at (553, 64)
Screenshot: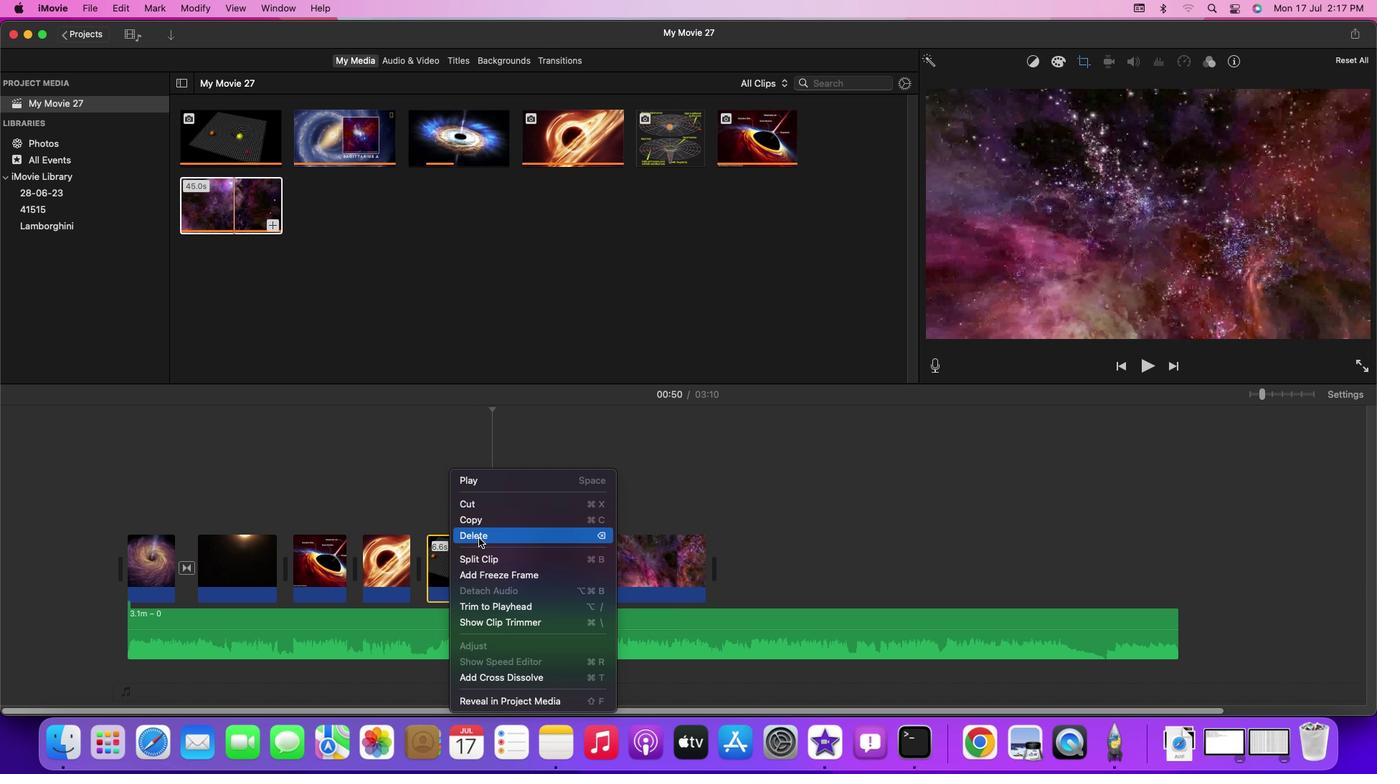 
Action: Mouse moved to (445, 74)
Screenshot: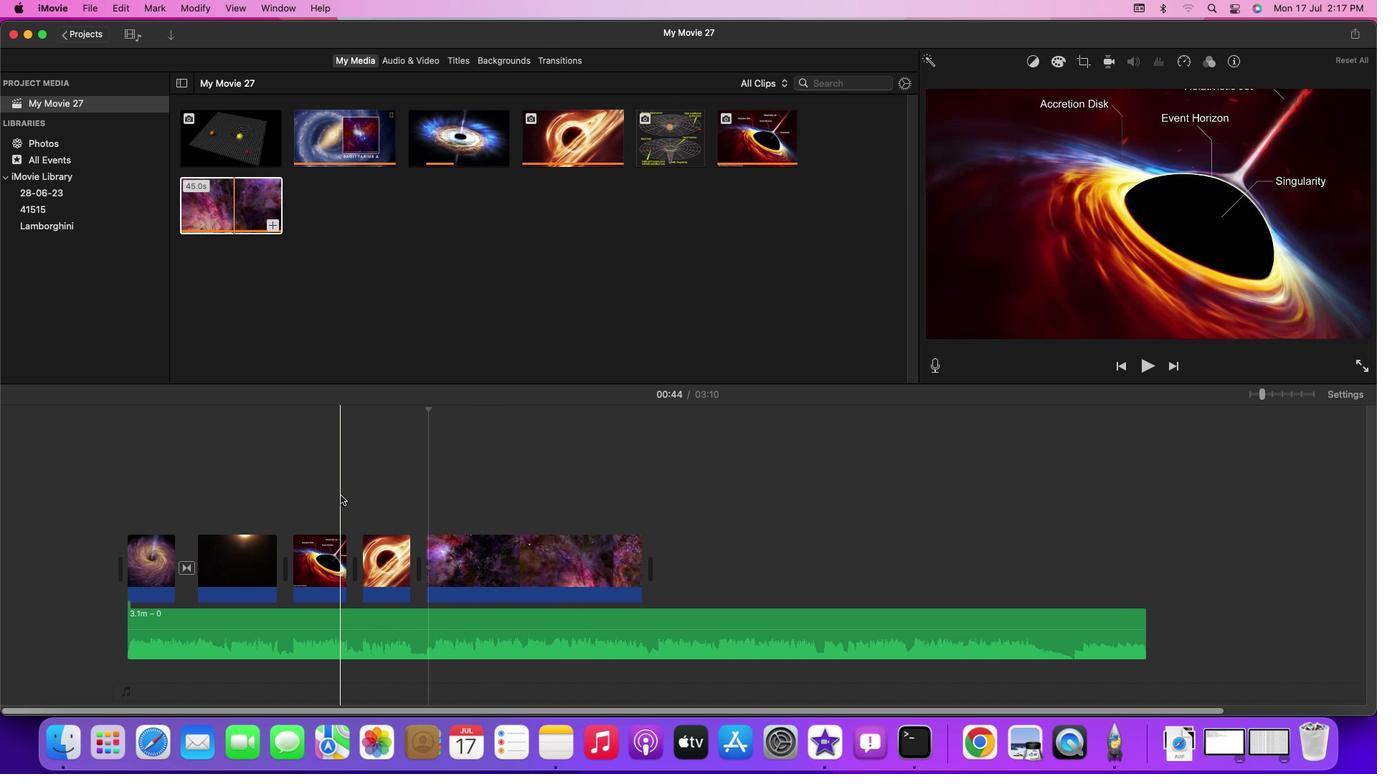 
Action: Mouse pressed left at (445, 74)
Screenshot: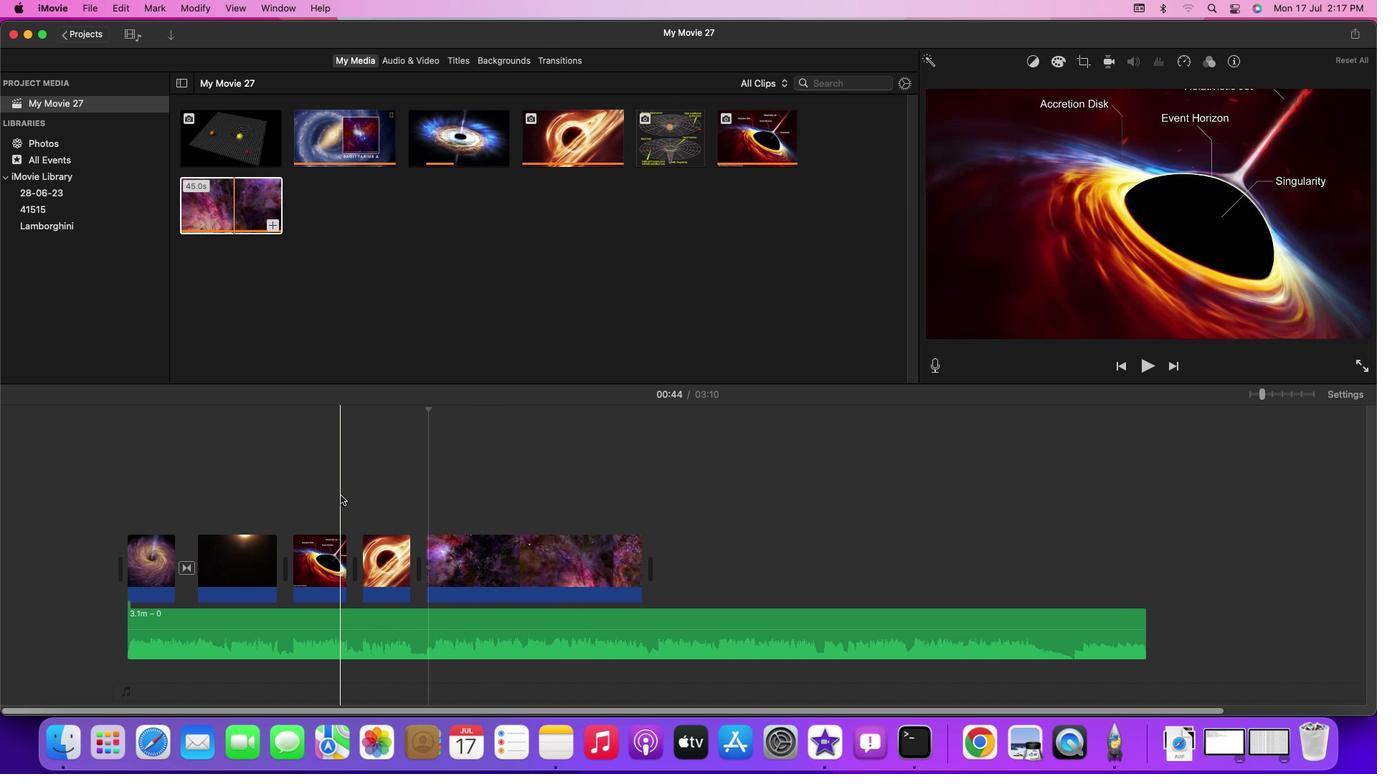 
Action: Mouse moved to (444, 74)
Screenshot: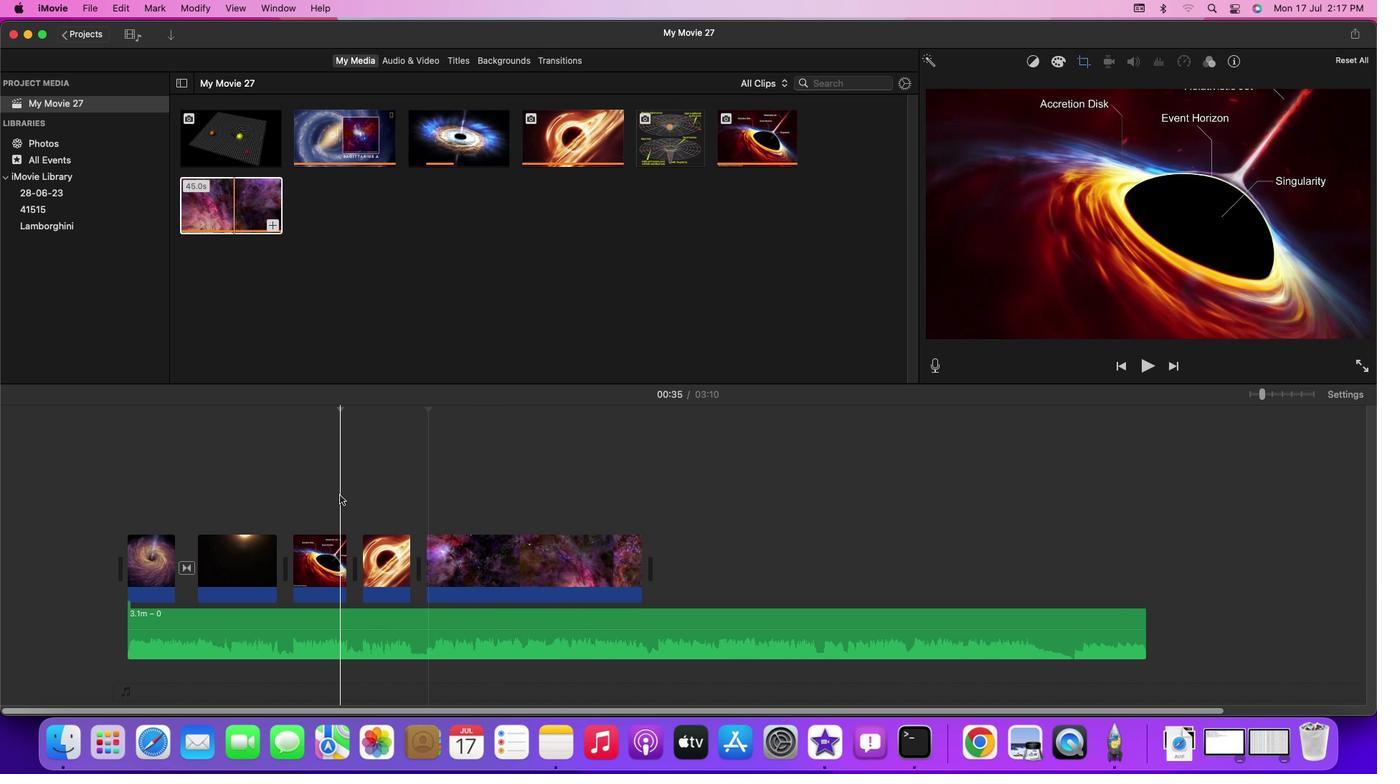 
Action: Key pressed Key.space
Screenshot: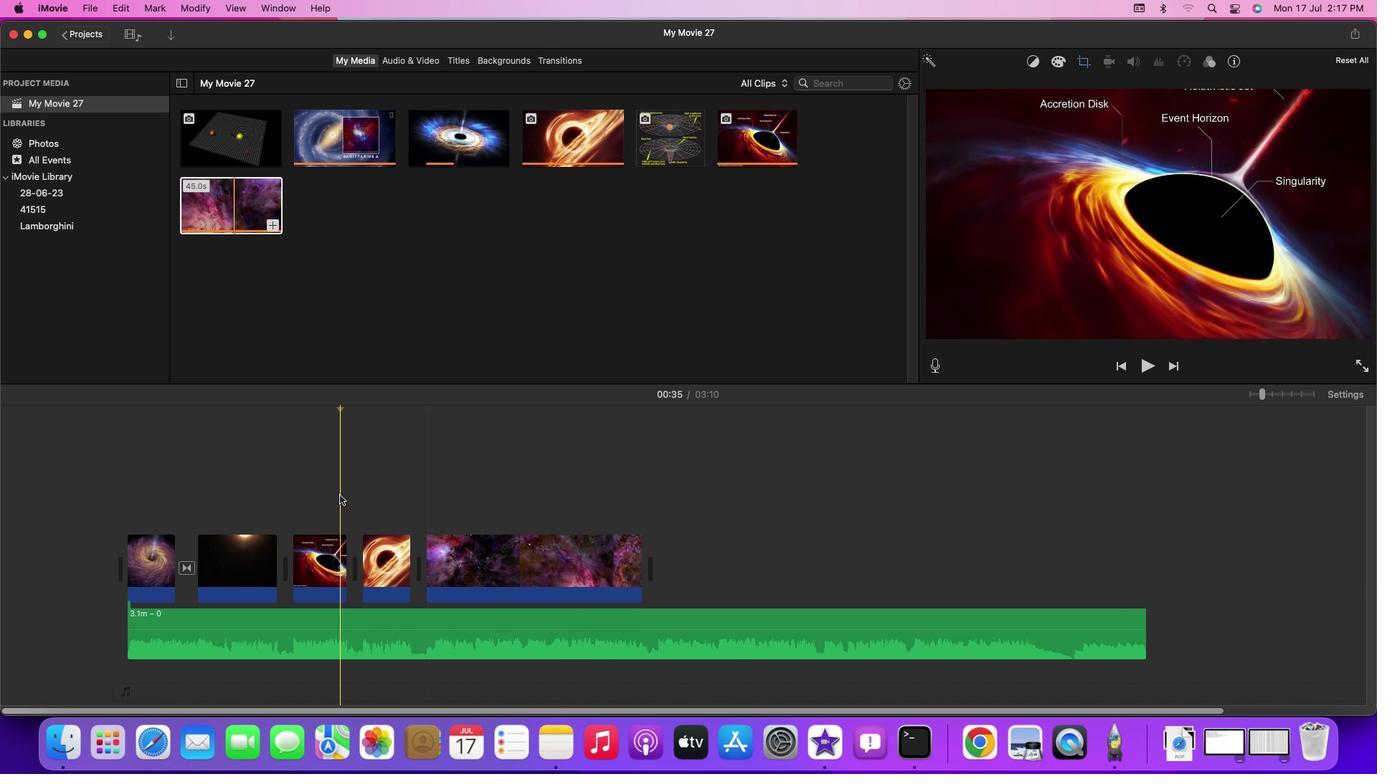 
Action: Mouse moved to (497, 53)
Screenshot: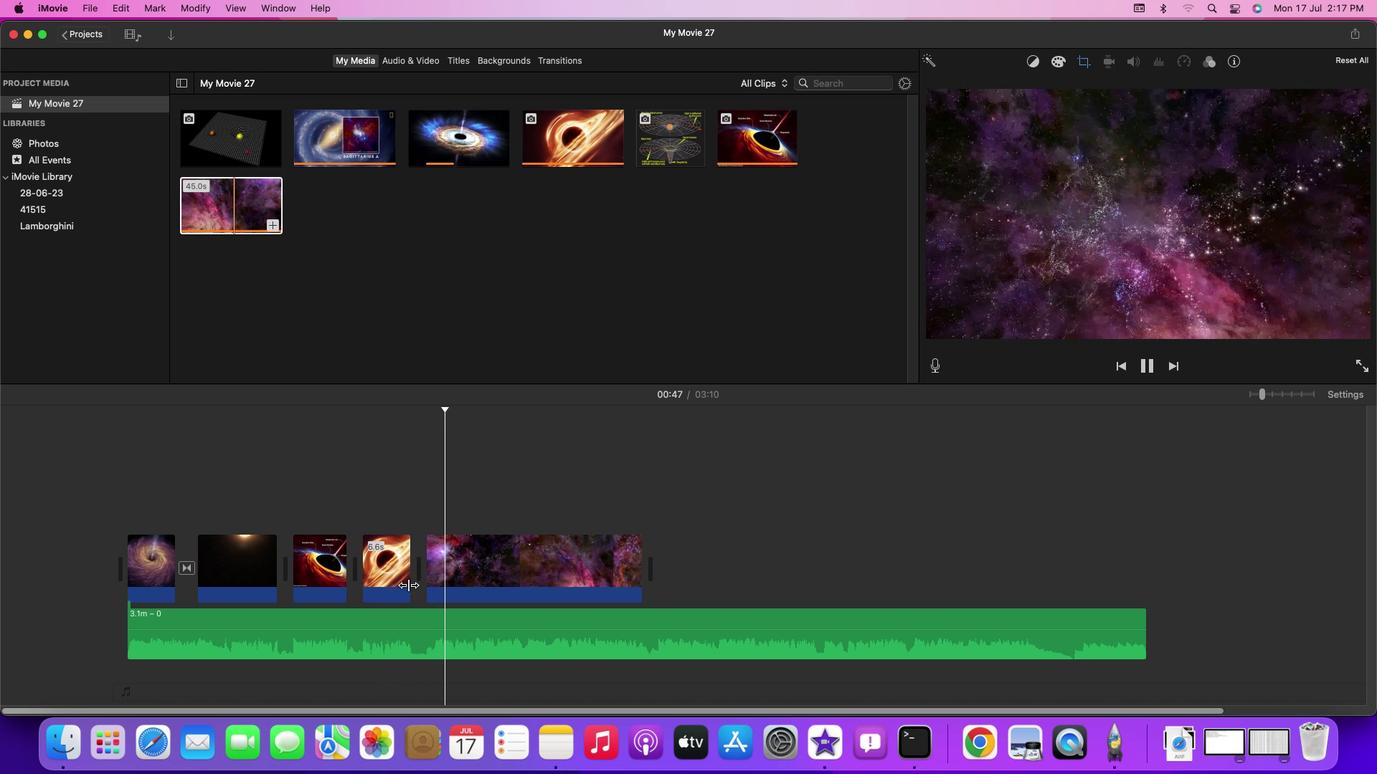 
Action: Mouse pressed left at (497, 53)
Screenshot: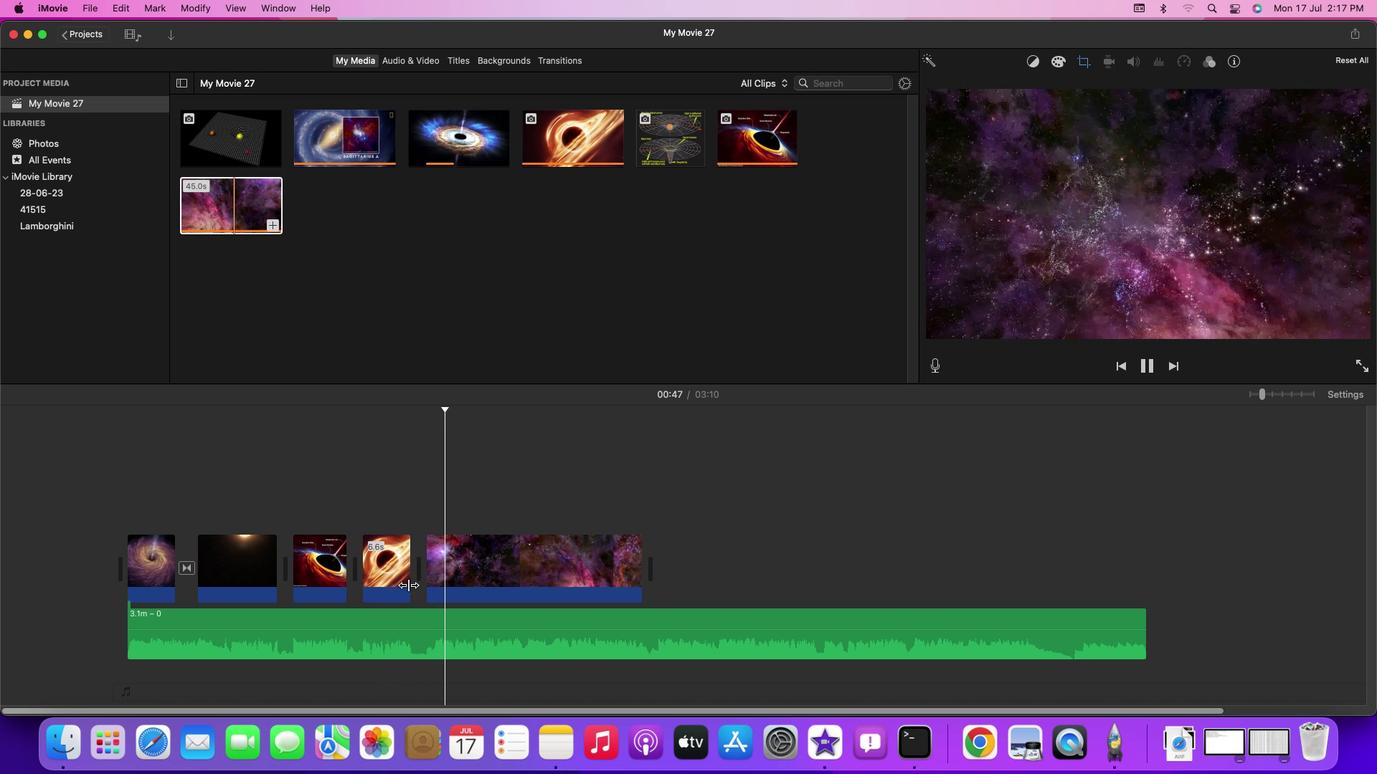 
Action: Mouse moved to (506, 68)
Screenshot: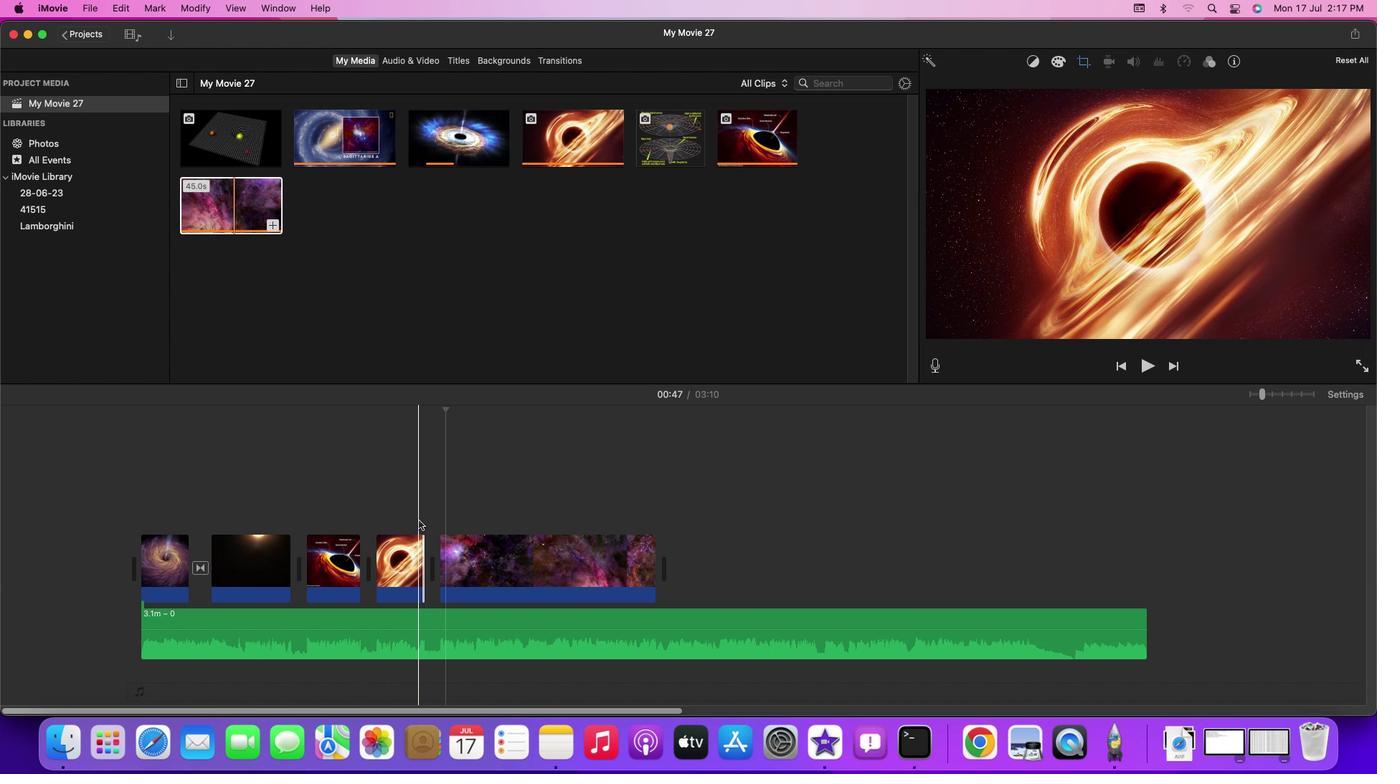 
Action: Mouse pressed left at (506, 68)
Screenshot: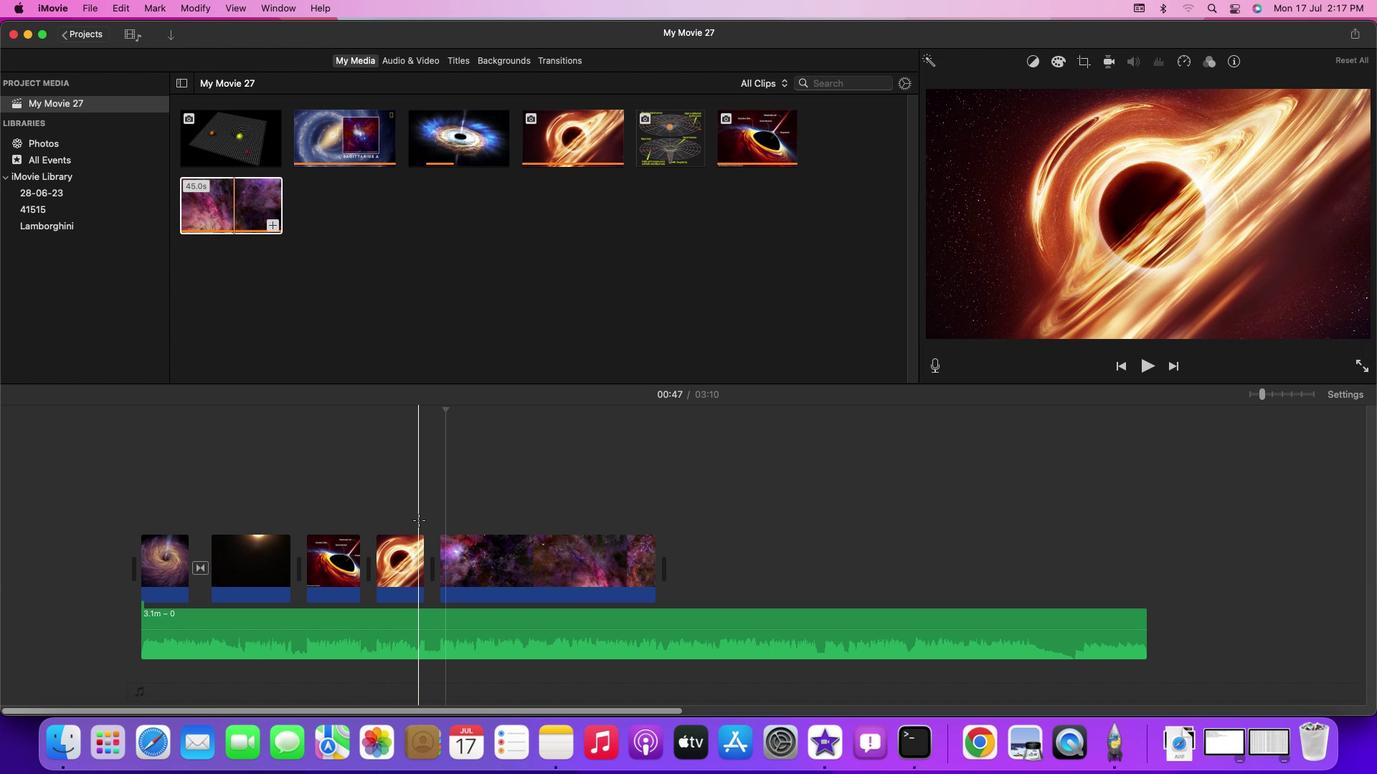 
Action: Mouse moved to (506, 68)
Screenshot: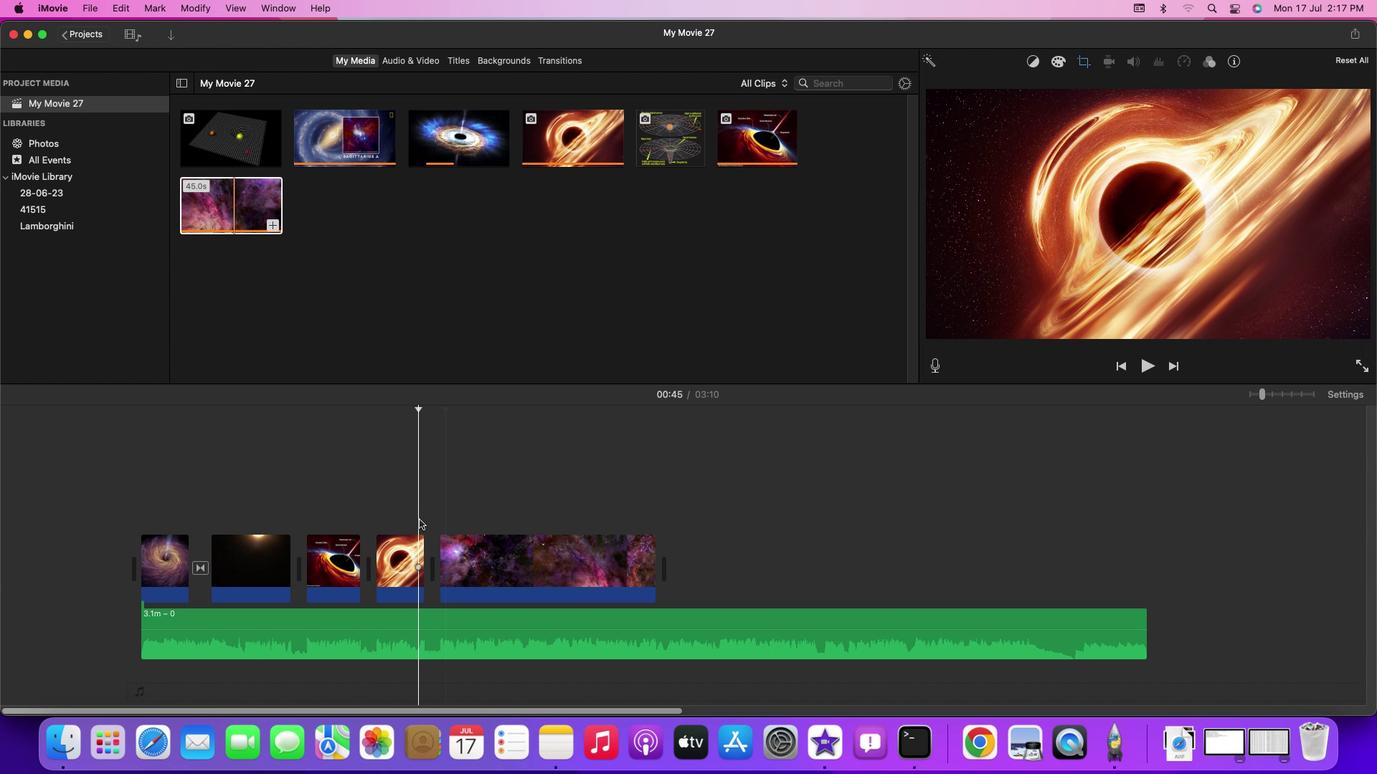 
Action: Key pressed Key.space
Screenshot: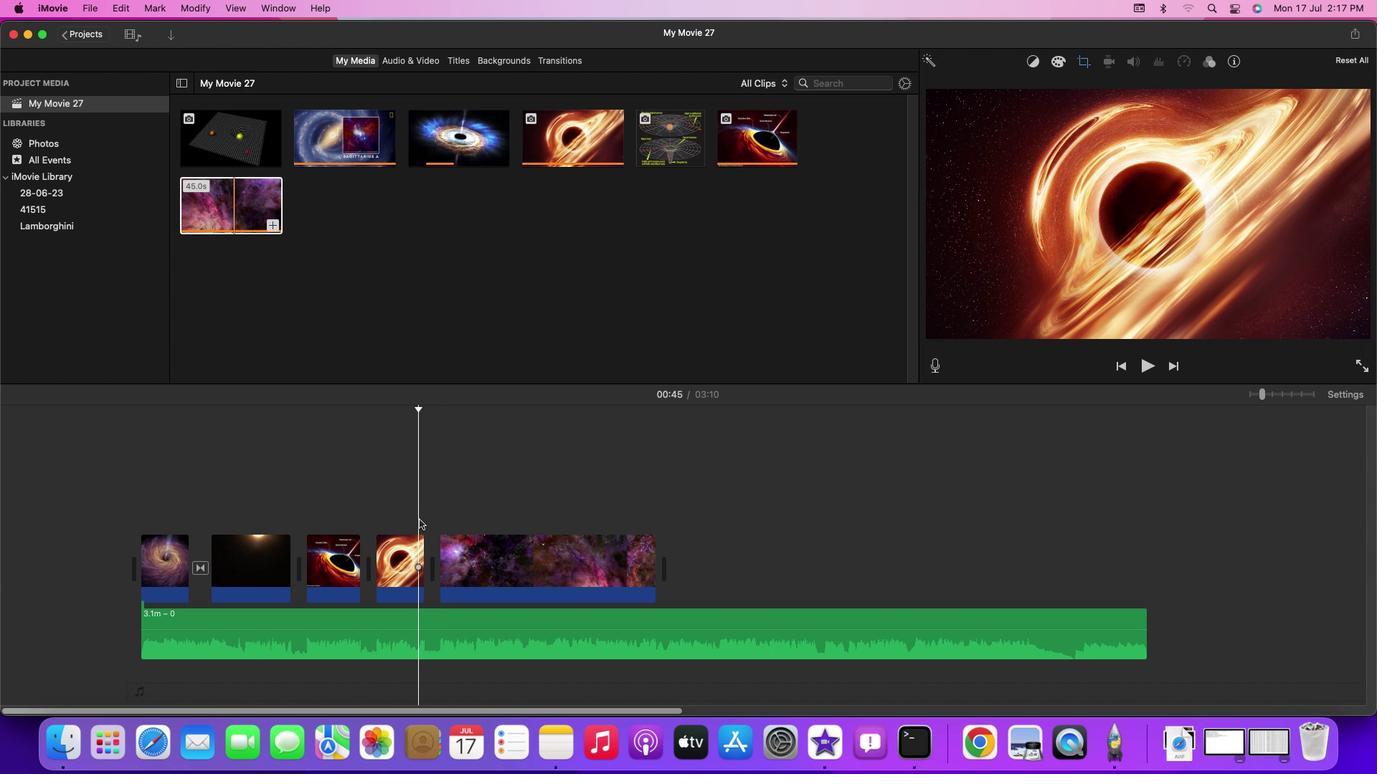 
Action: Mouse moved to (481, 68)
Screenshot: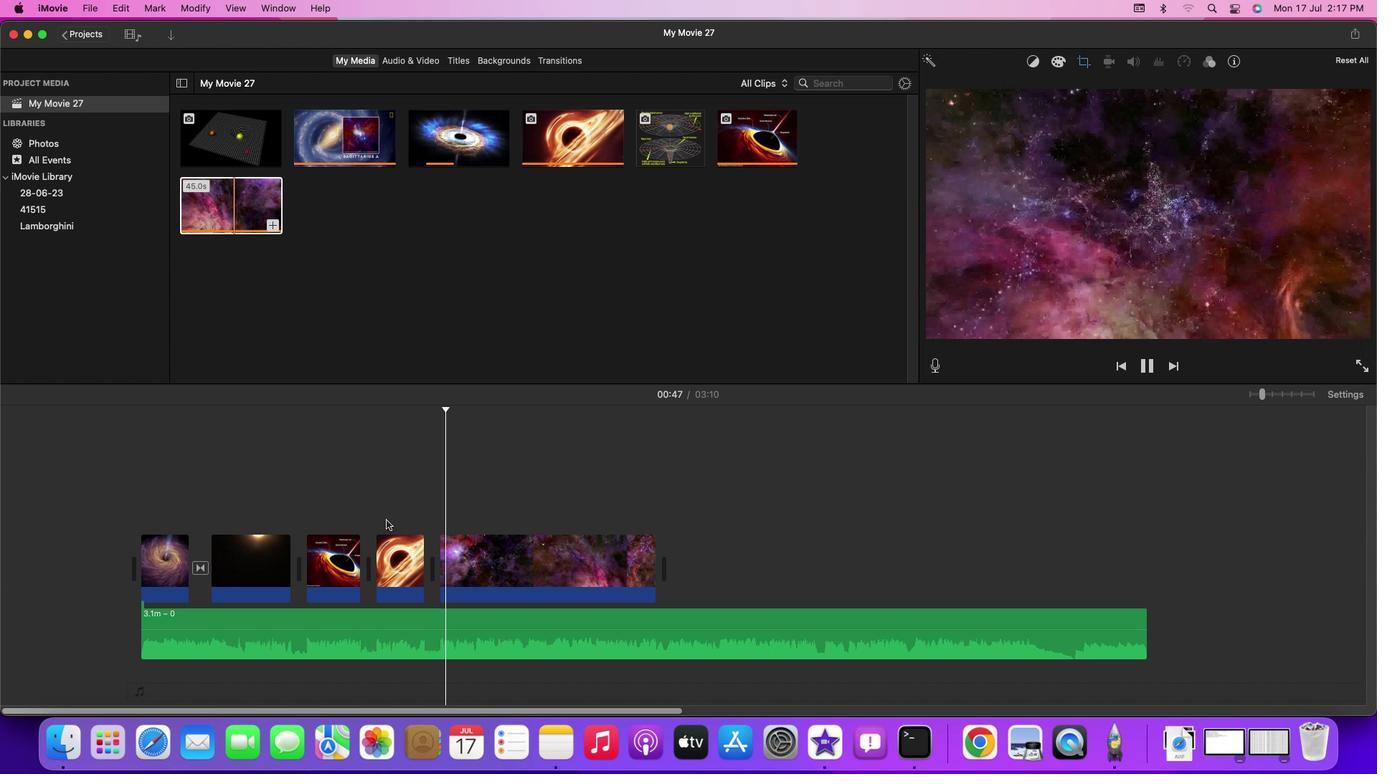 
Action: Mouse pressed left at (481, 68)
Screenshot: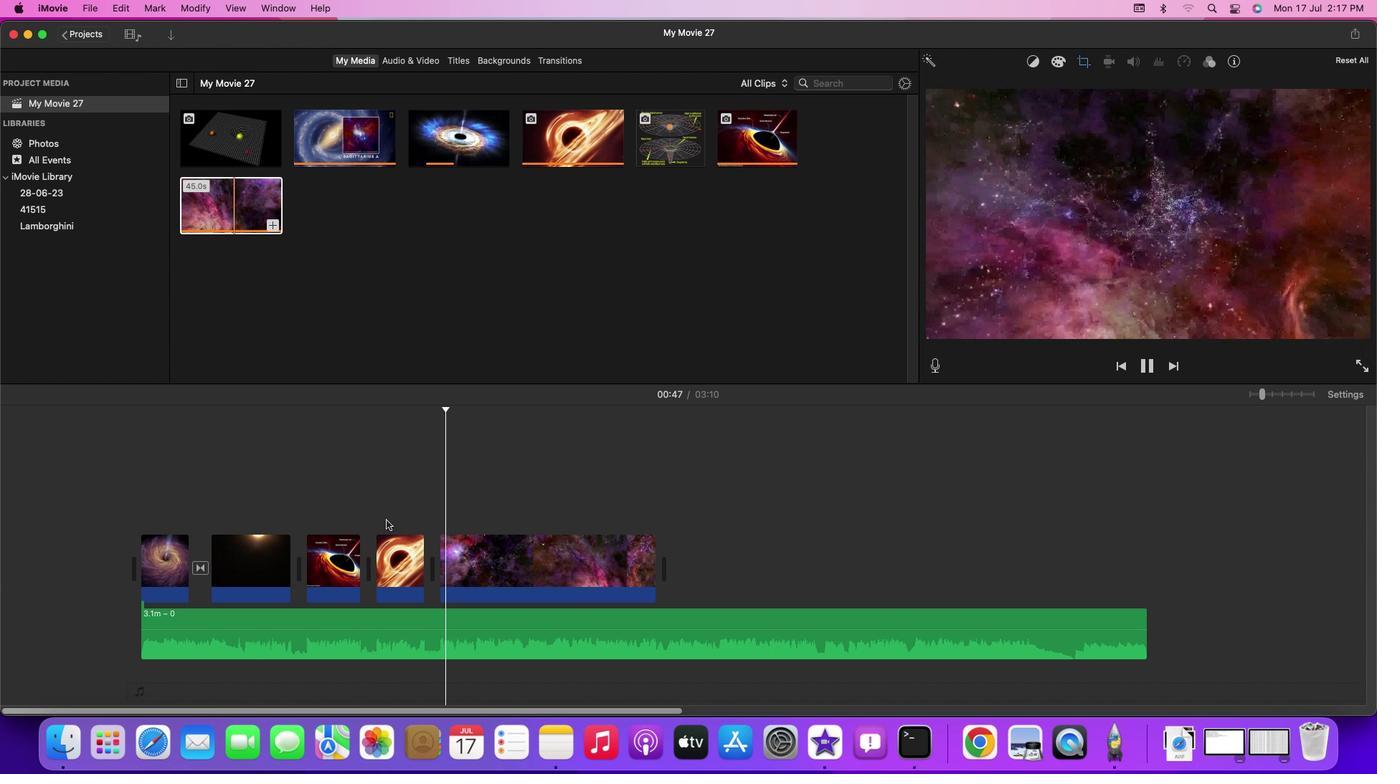 
Action: Mouse moved to (482, 68)
Screenshot: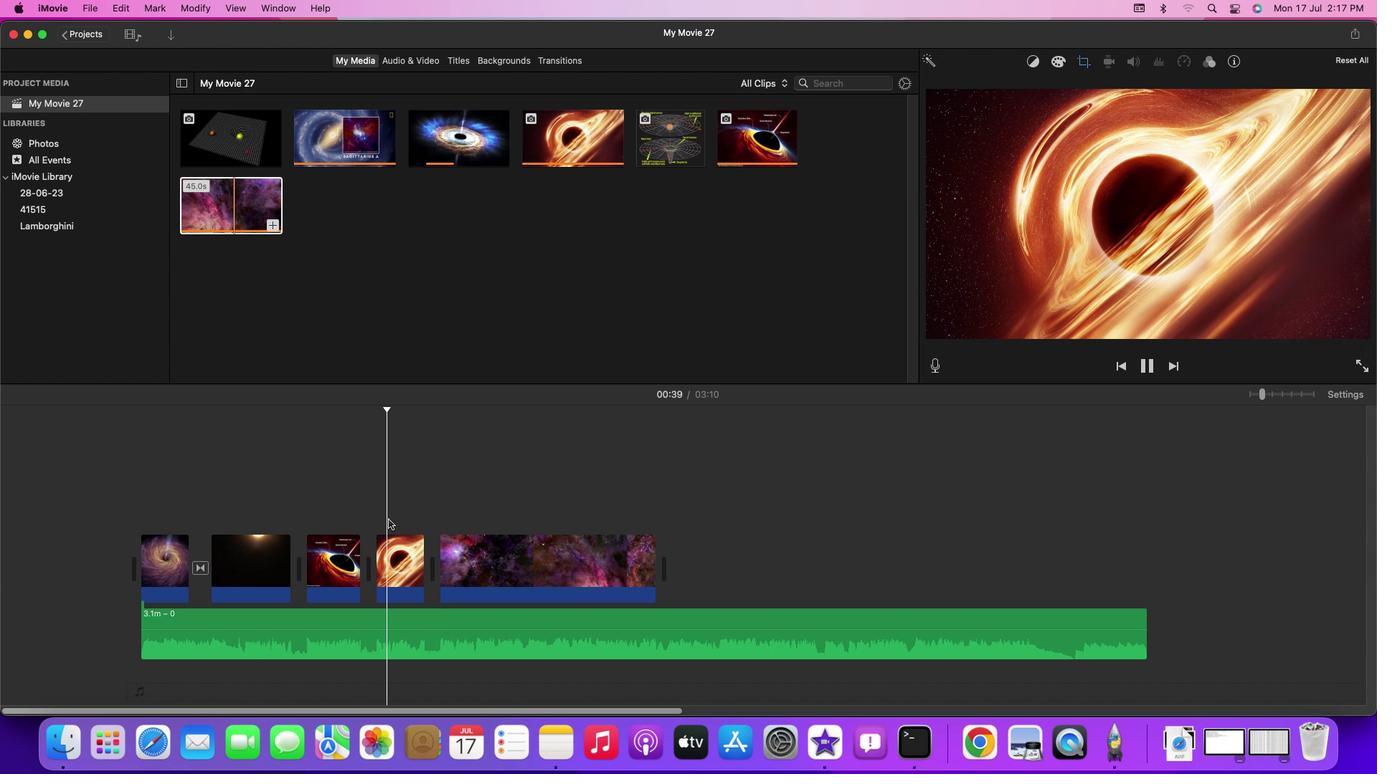 
Action: Key pressed Key.spaceKey.spaceKey.space
Screenshot: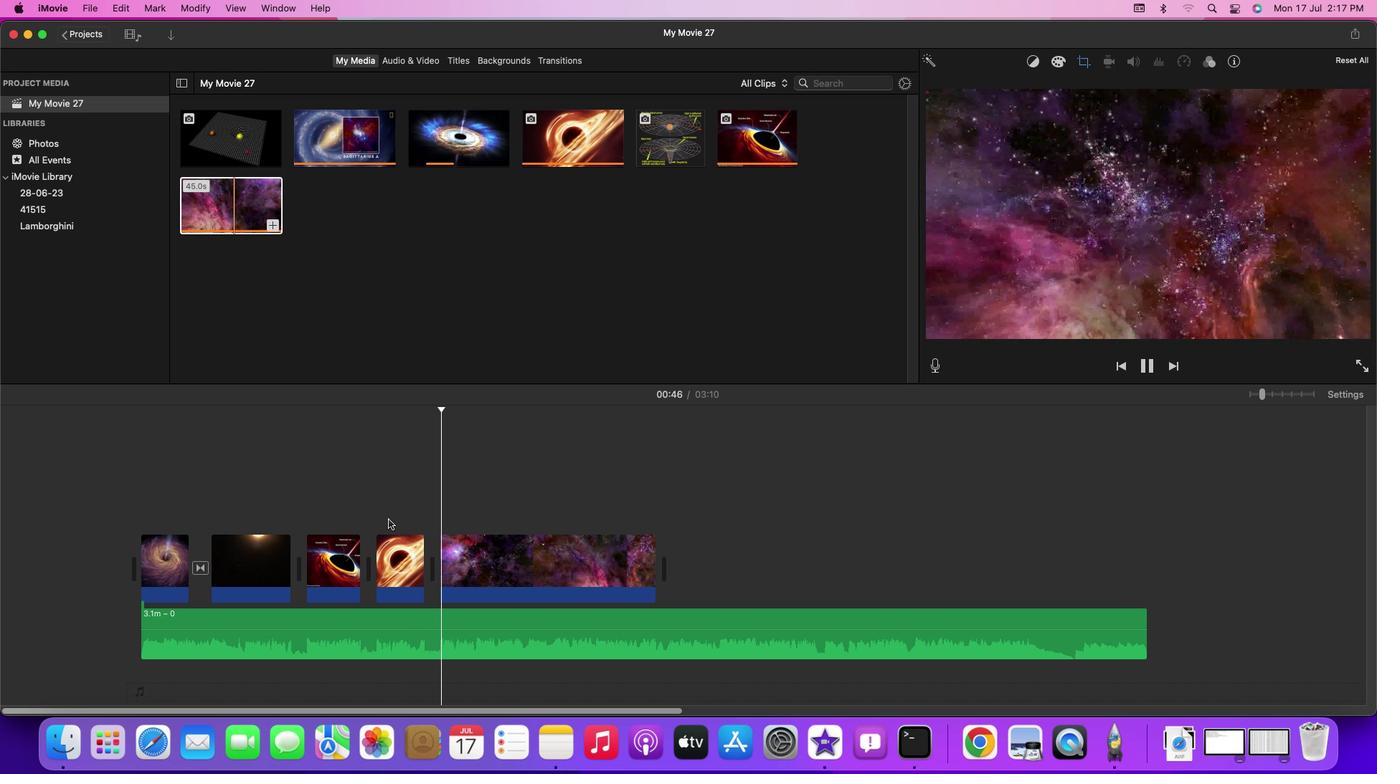 
Action: Mouse moved to (510, 54)
Screenshot: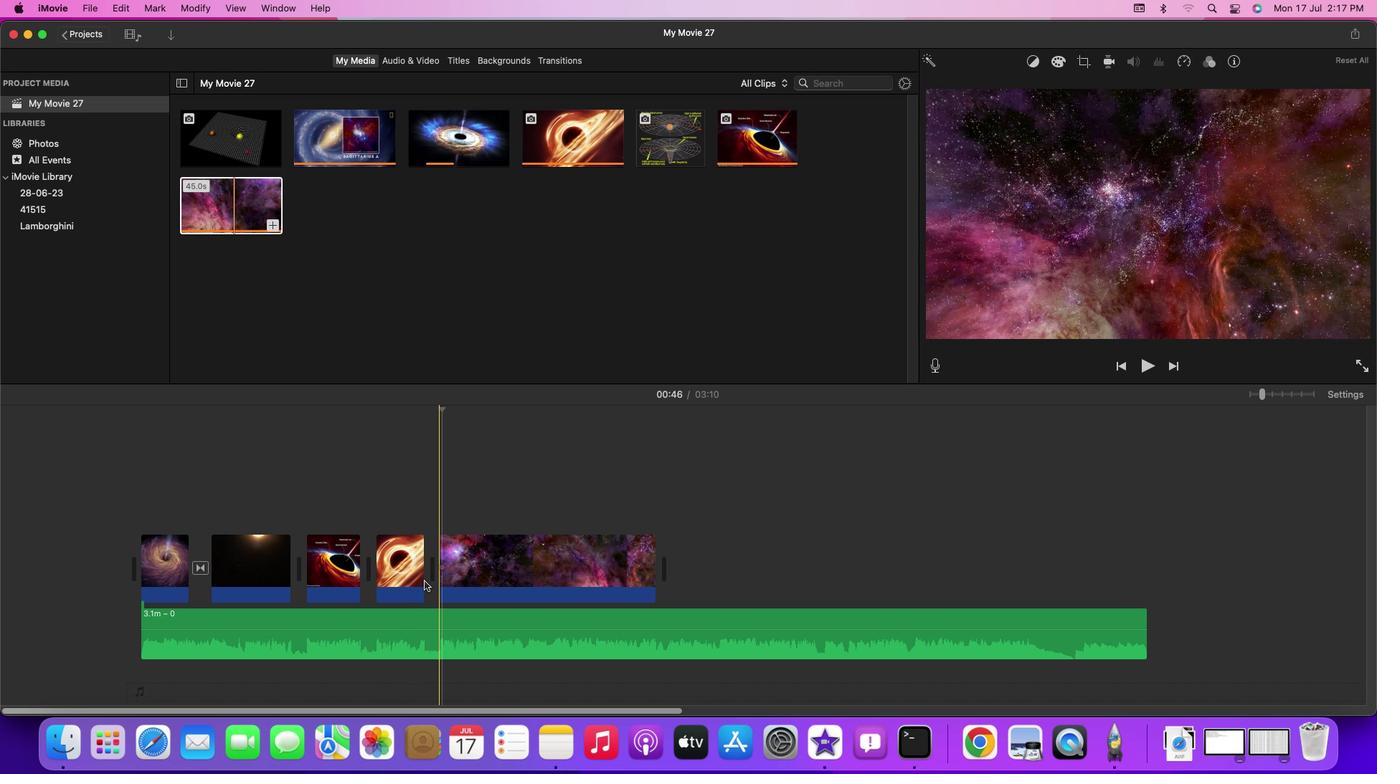 
Action: Mouse pressed left at (510, 54)
Screenshot: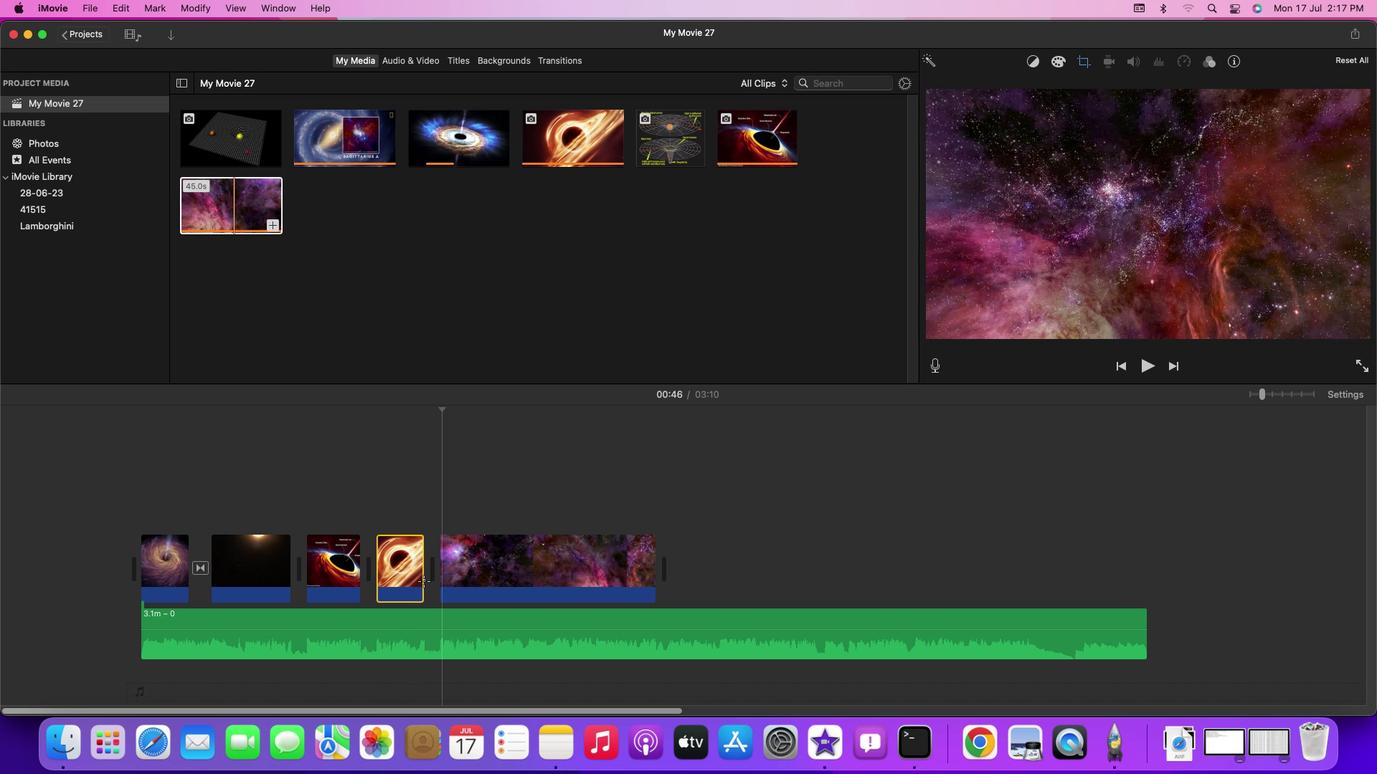 
Action: Mouse moved to (509, 53)
Screenshot: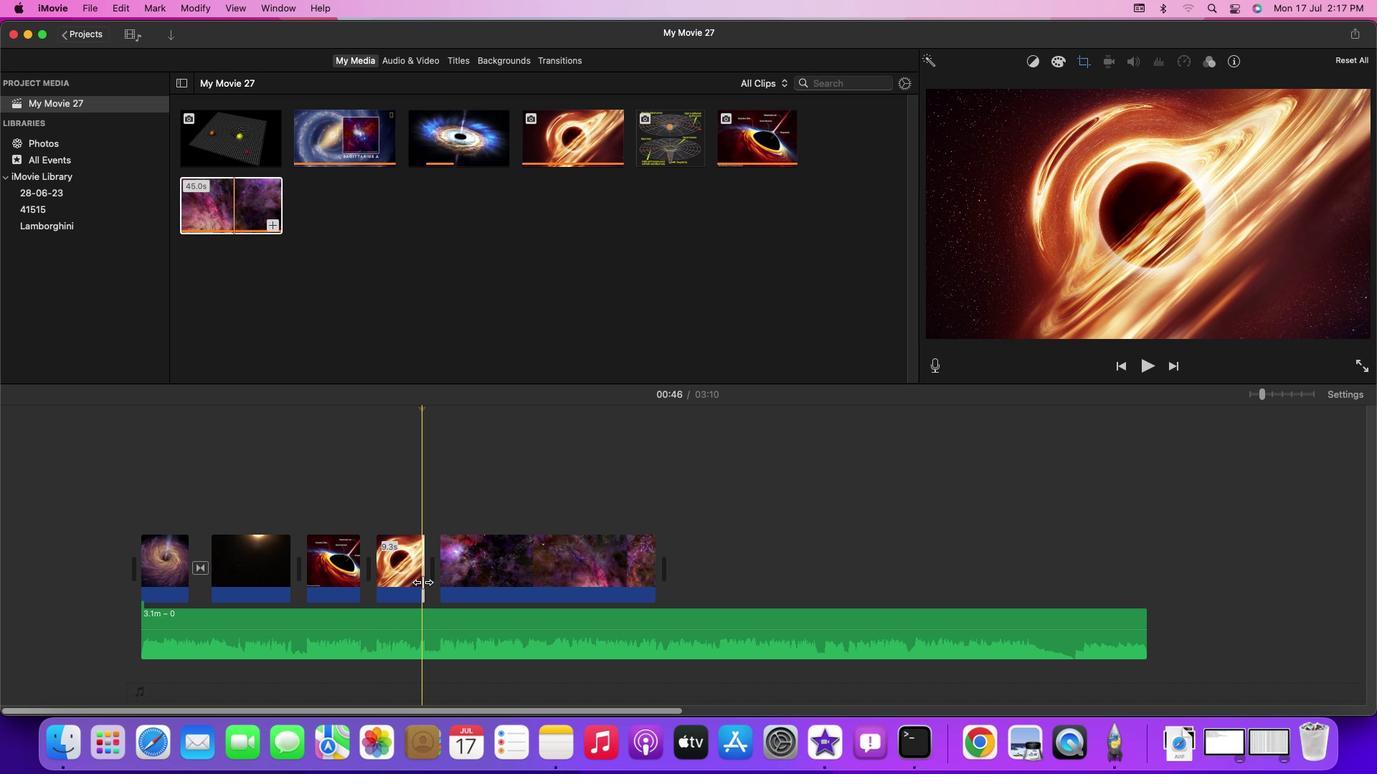 
Action: Mouse pressed left at (509, 53)
Screenshot: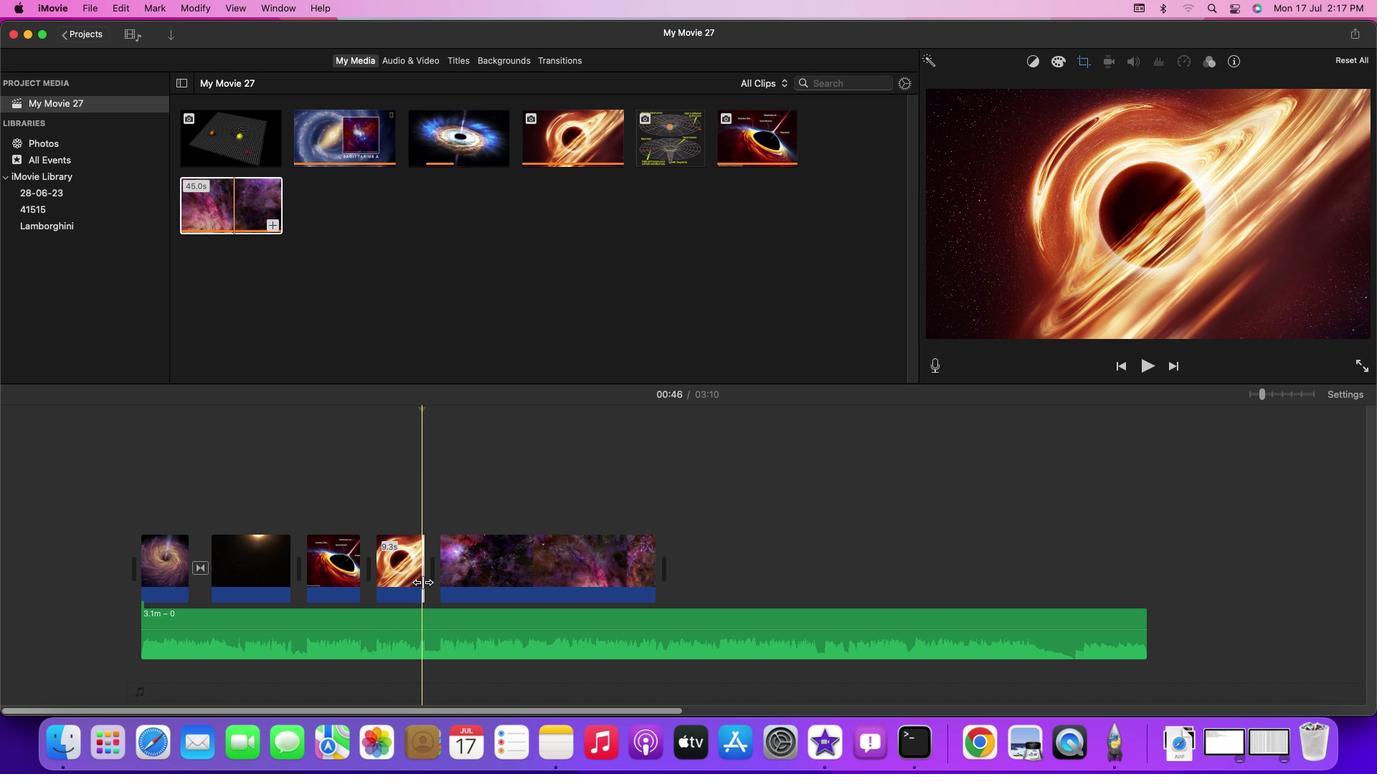 
Action: Mouse moved to (619, 178)
Screenshot: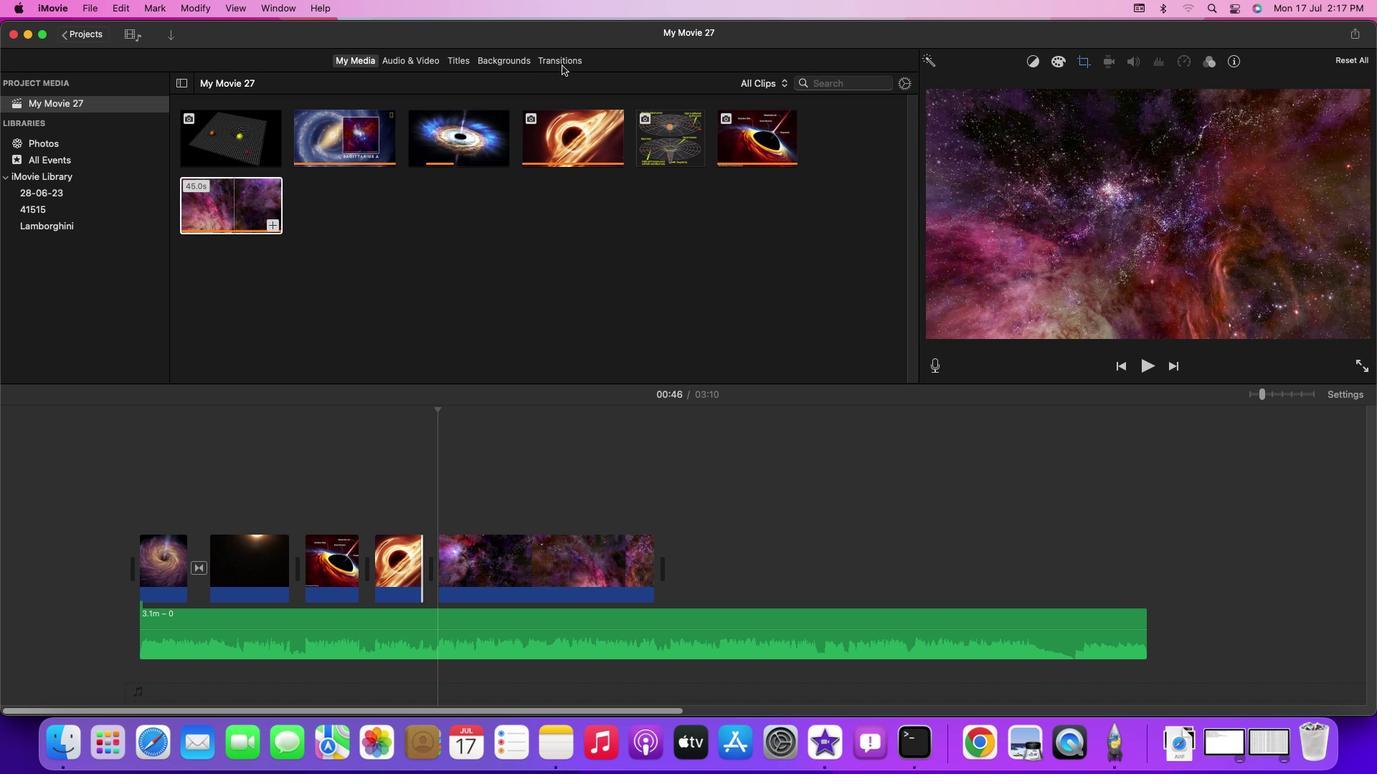 
Action: Mouse pressed left at (619, 178)
Screenshot: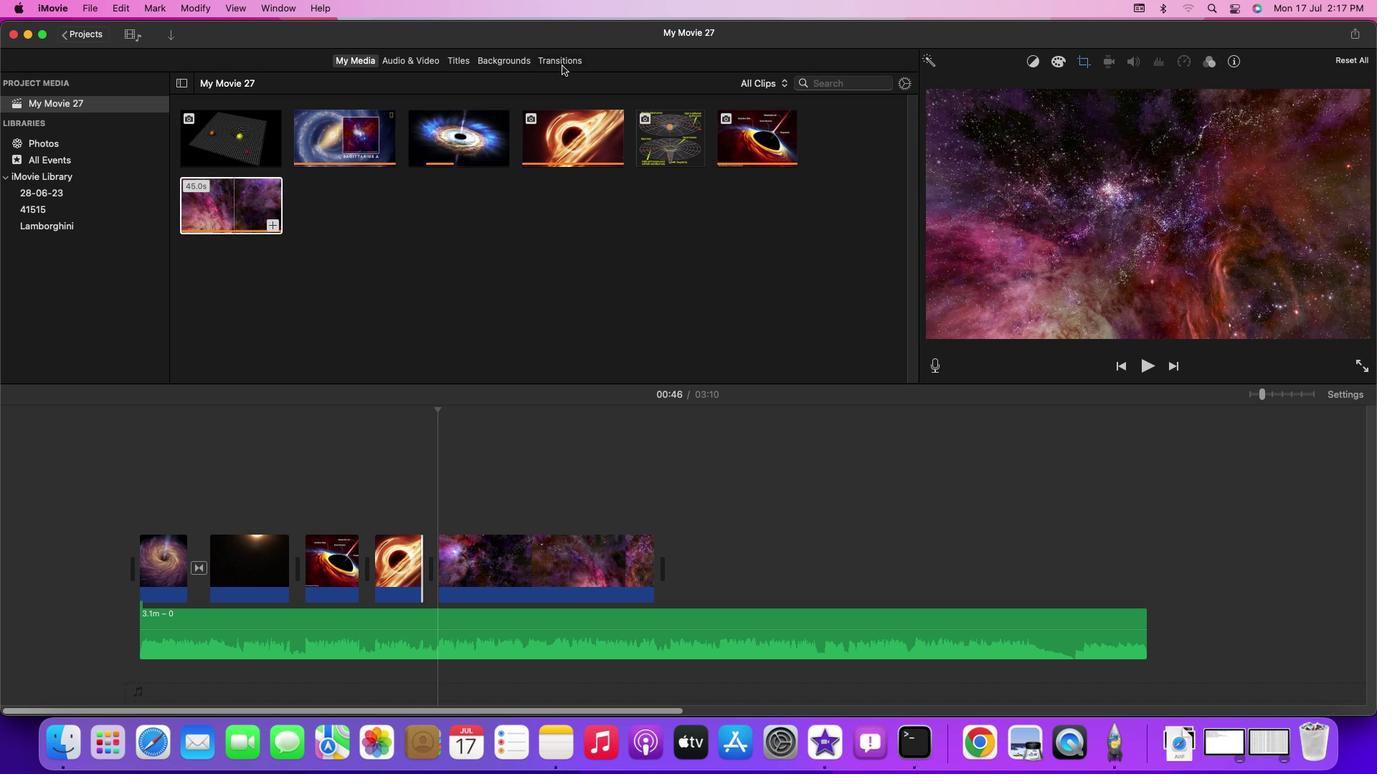 
Action: Mouse moved to (289, 152)
Screenshot: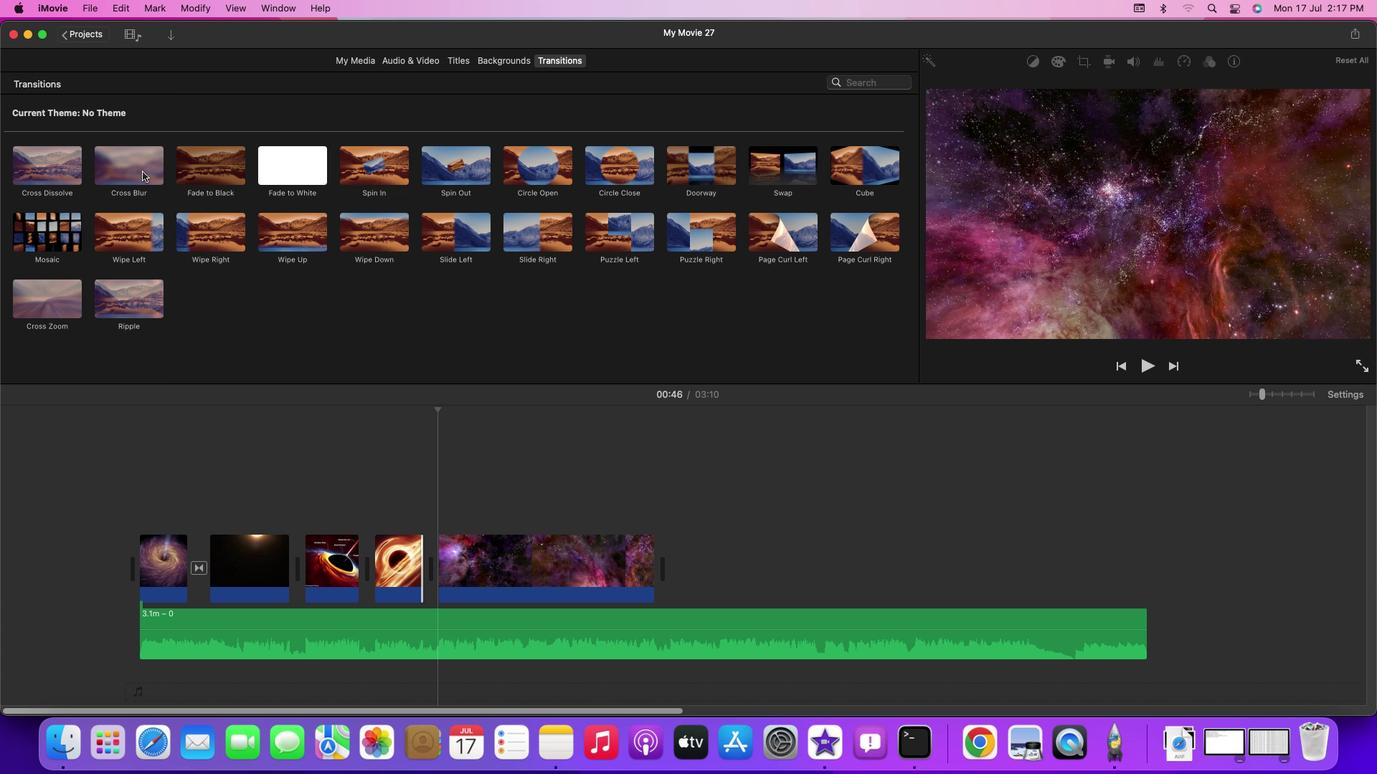 
Action: Mouse pressed left at (289, 152)
Screenshot: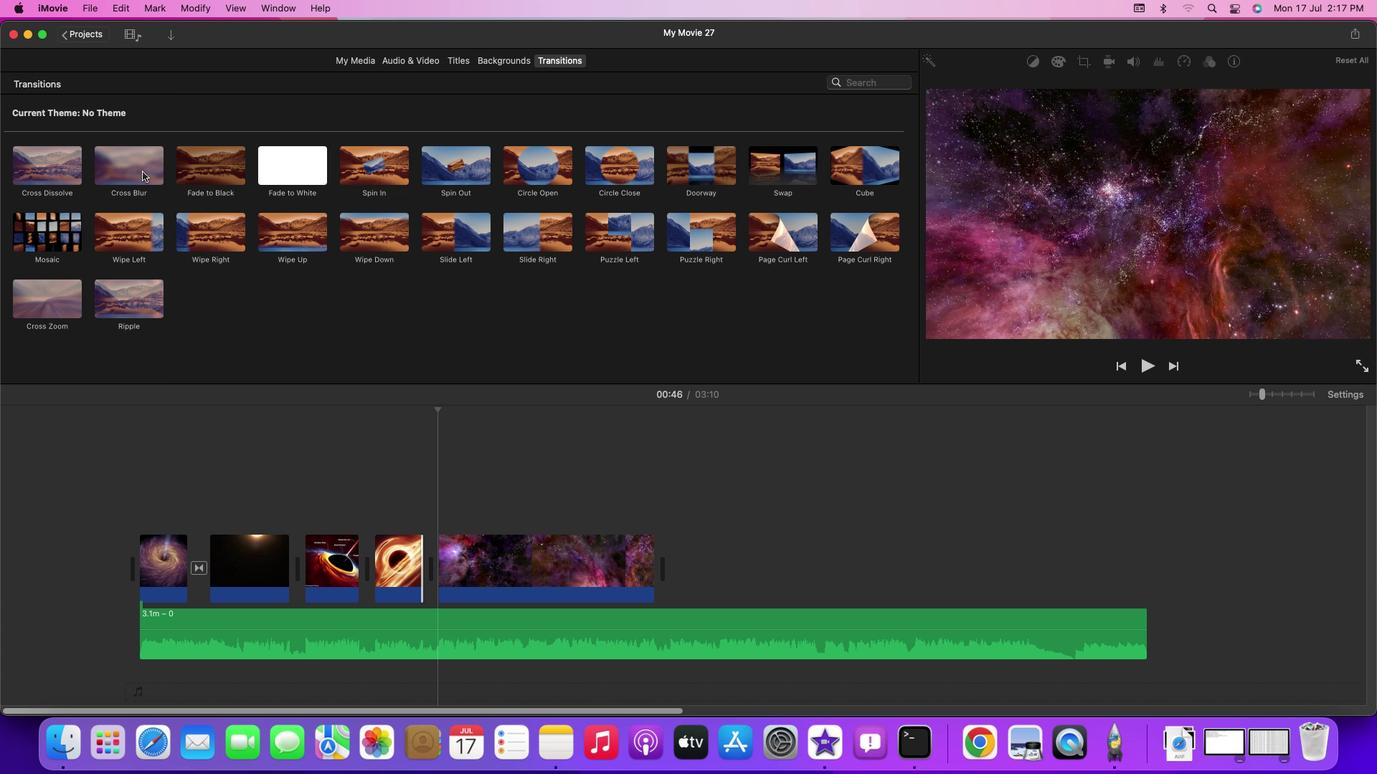 
Action: Mouse moved to (495, 70)
Screenshot: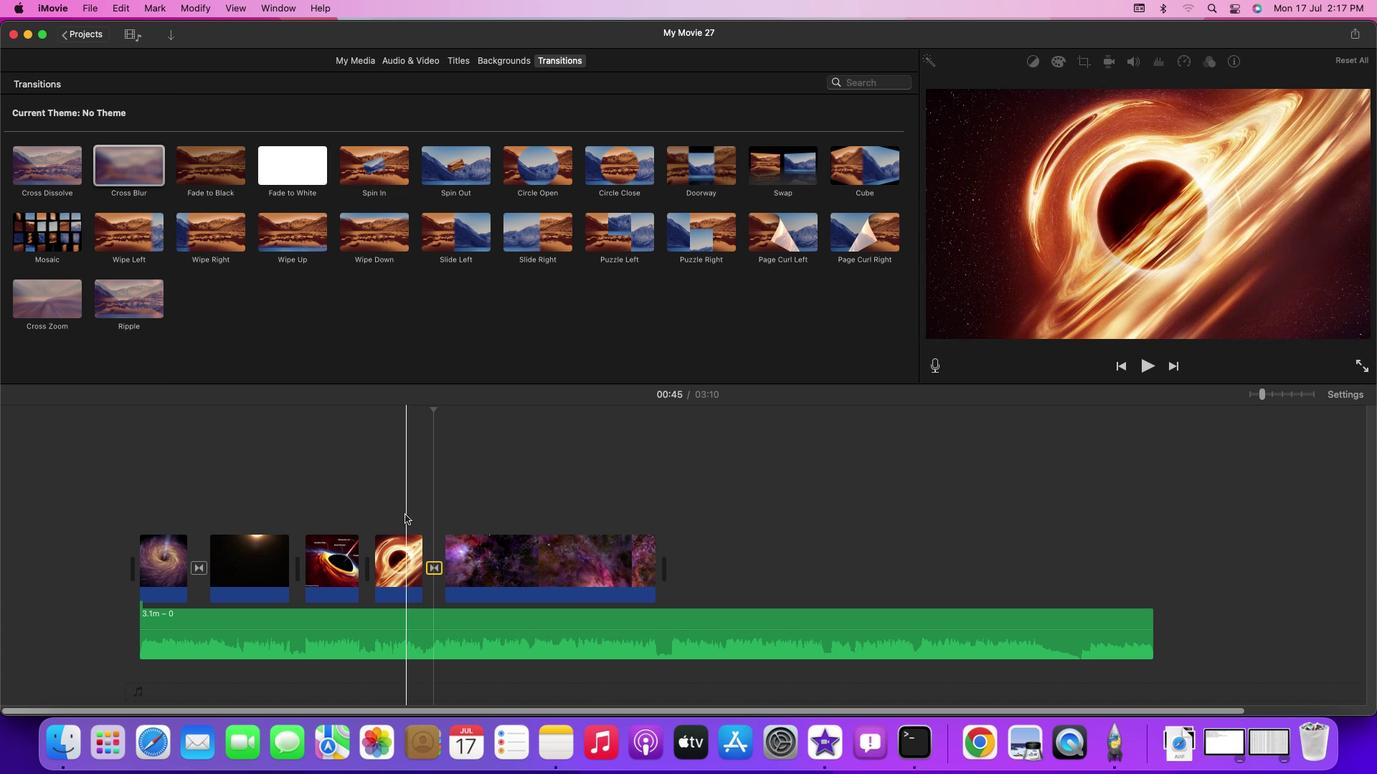 
Action: Mouse pressed left at (495, 70)
Screenshot: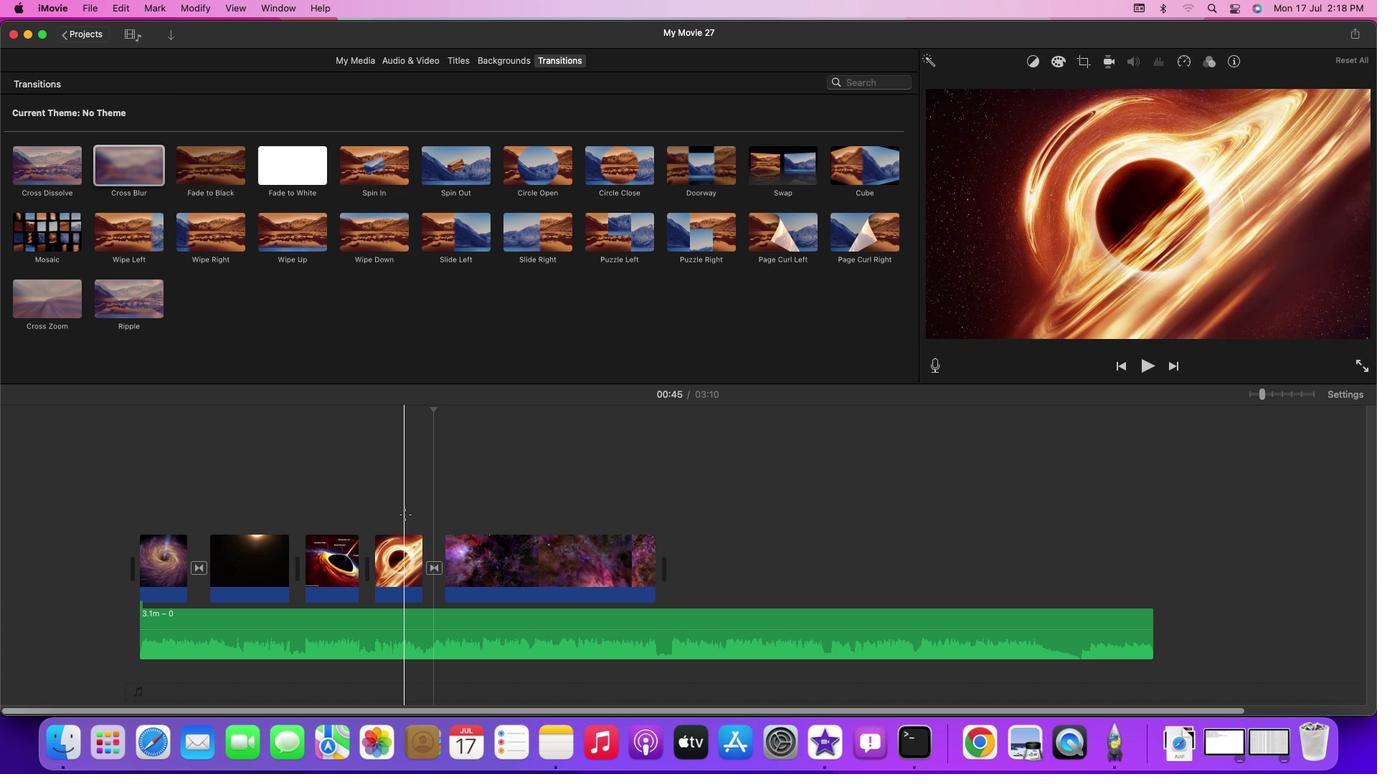 
Action: Mouse moved to (495, 70)
Screenshot: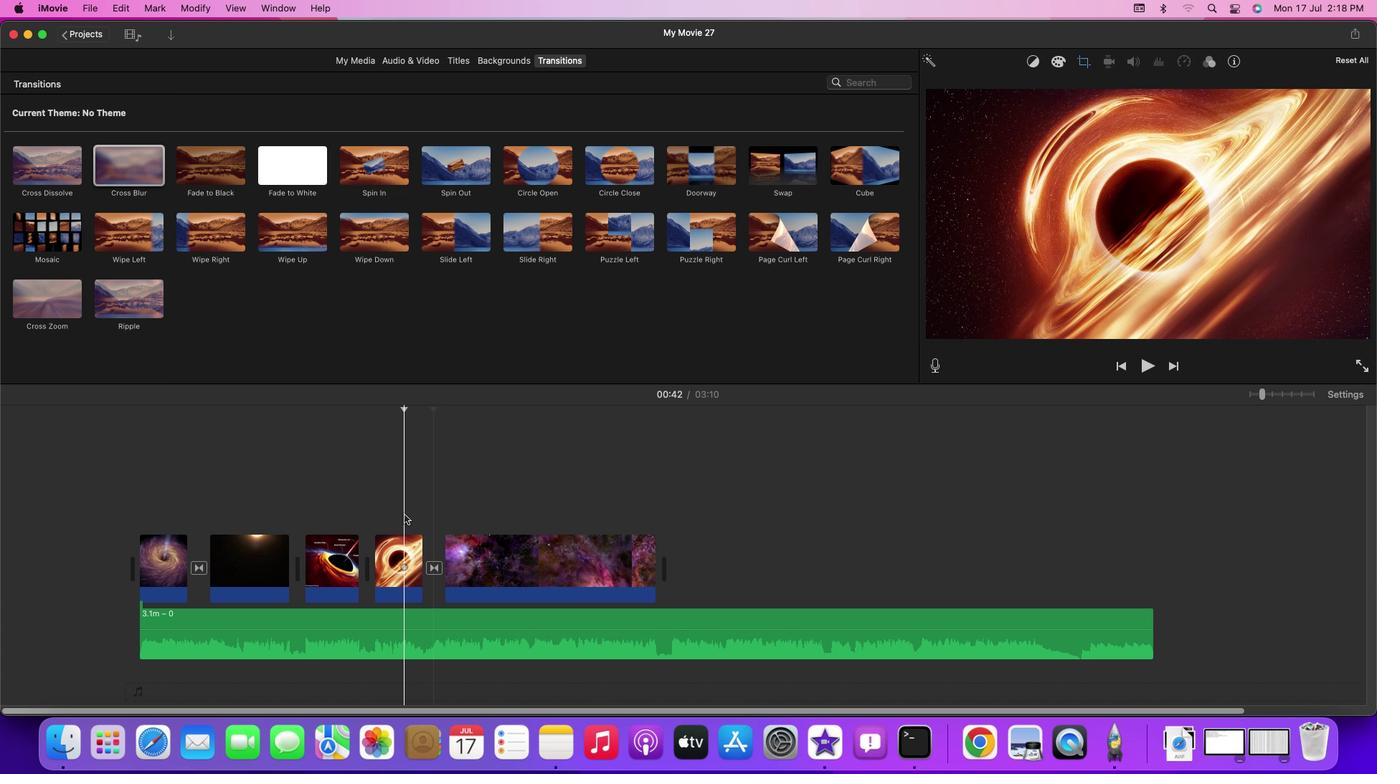 
Action: Key pressed Key.space
Screenshot: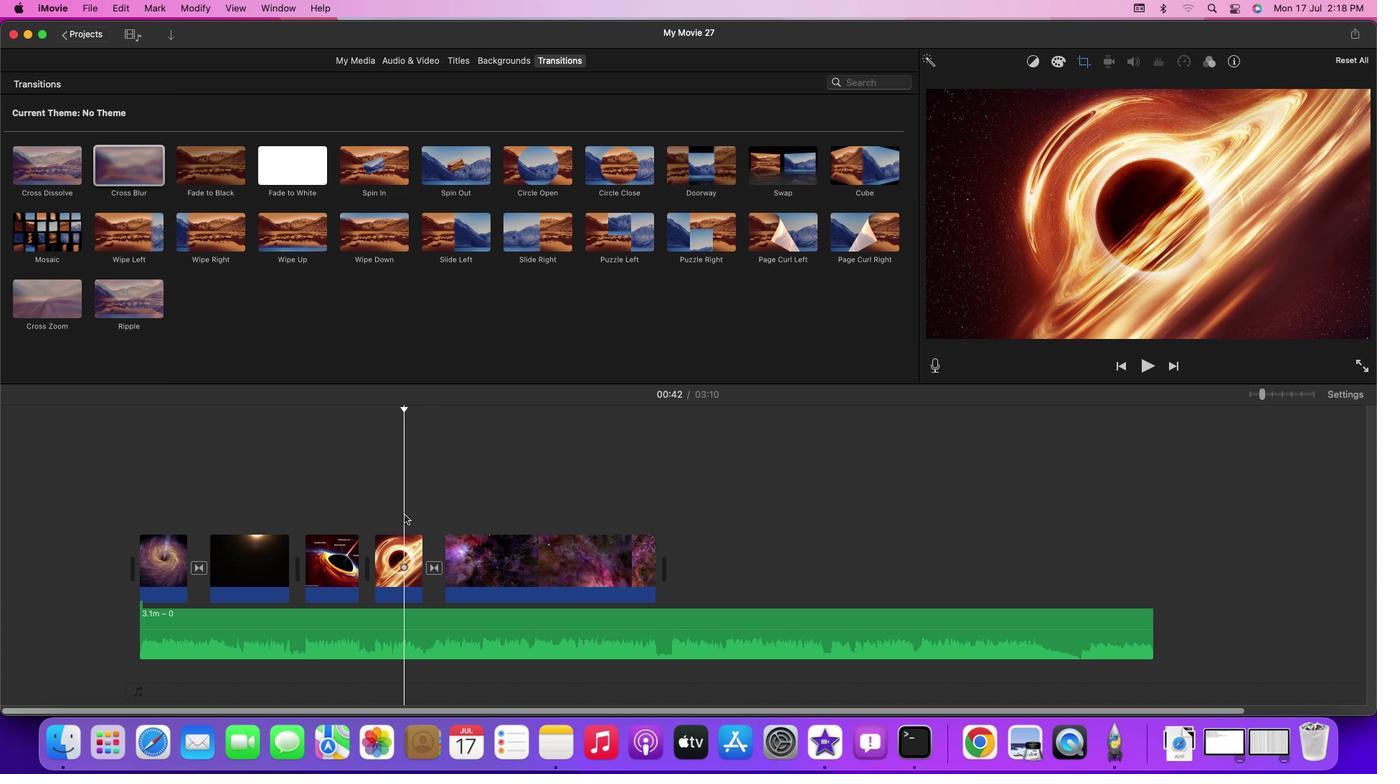 
Action: Mouse moved to (490, 70)
Screenshot: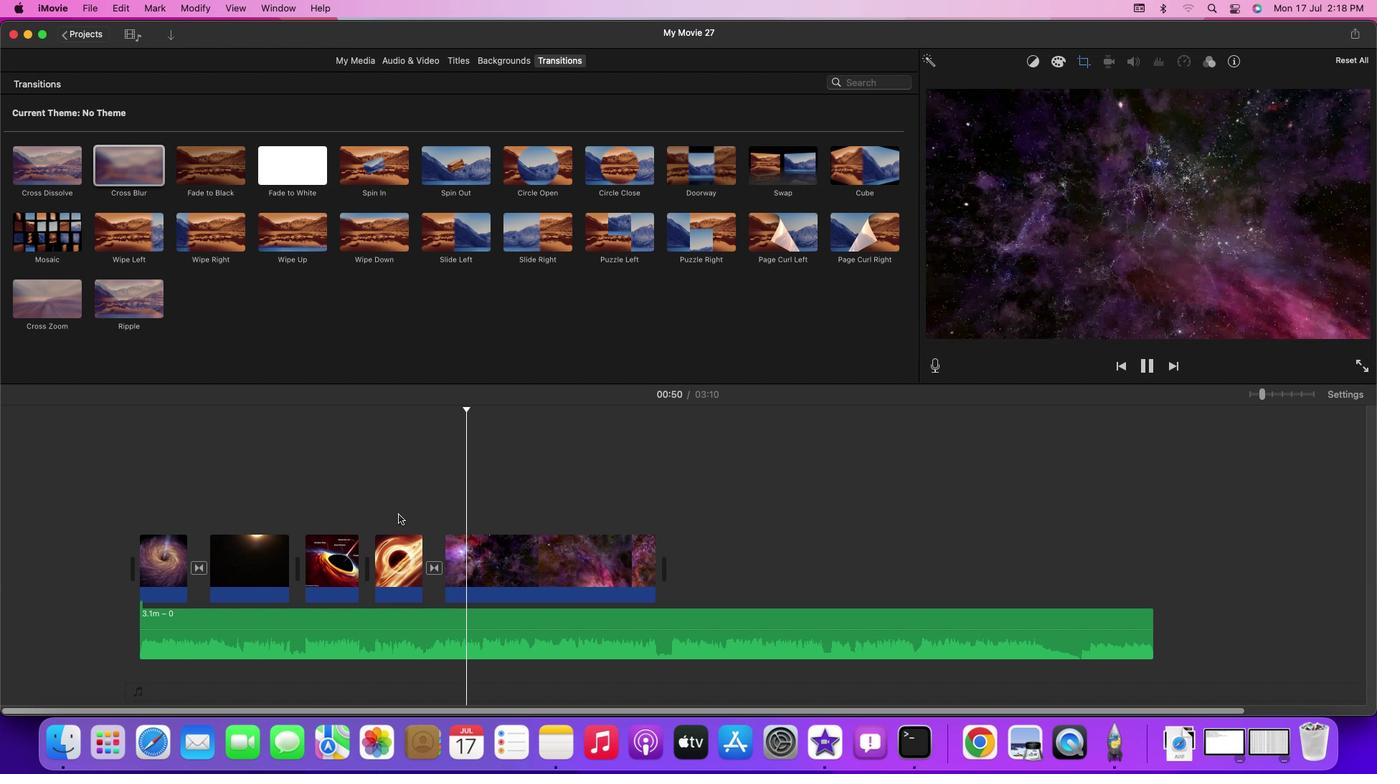 
Action: Key pressed Key.space
Screenshot: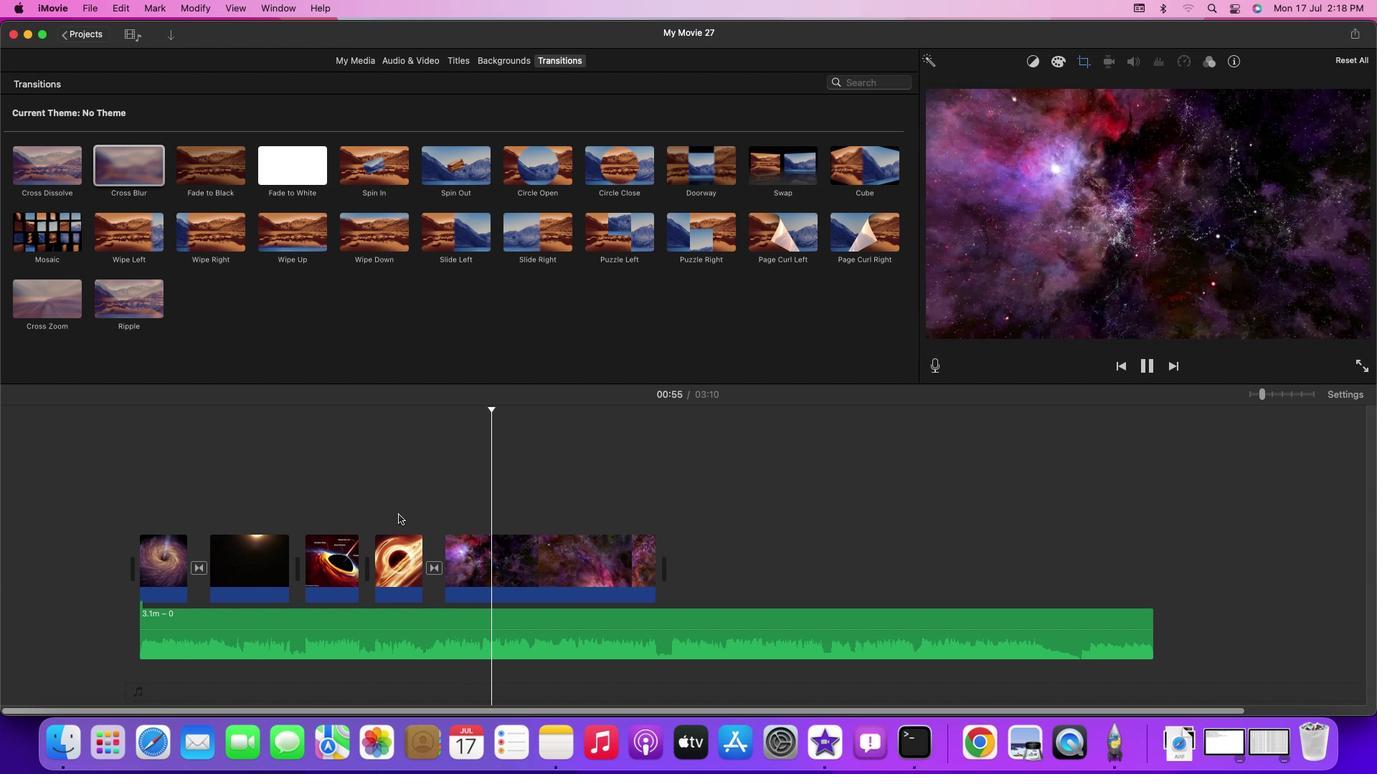 
Action: Mouse moved to (689, 55)
Screenshot: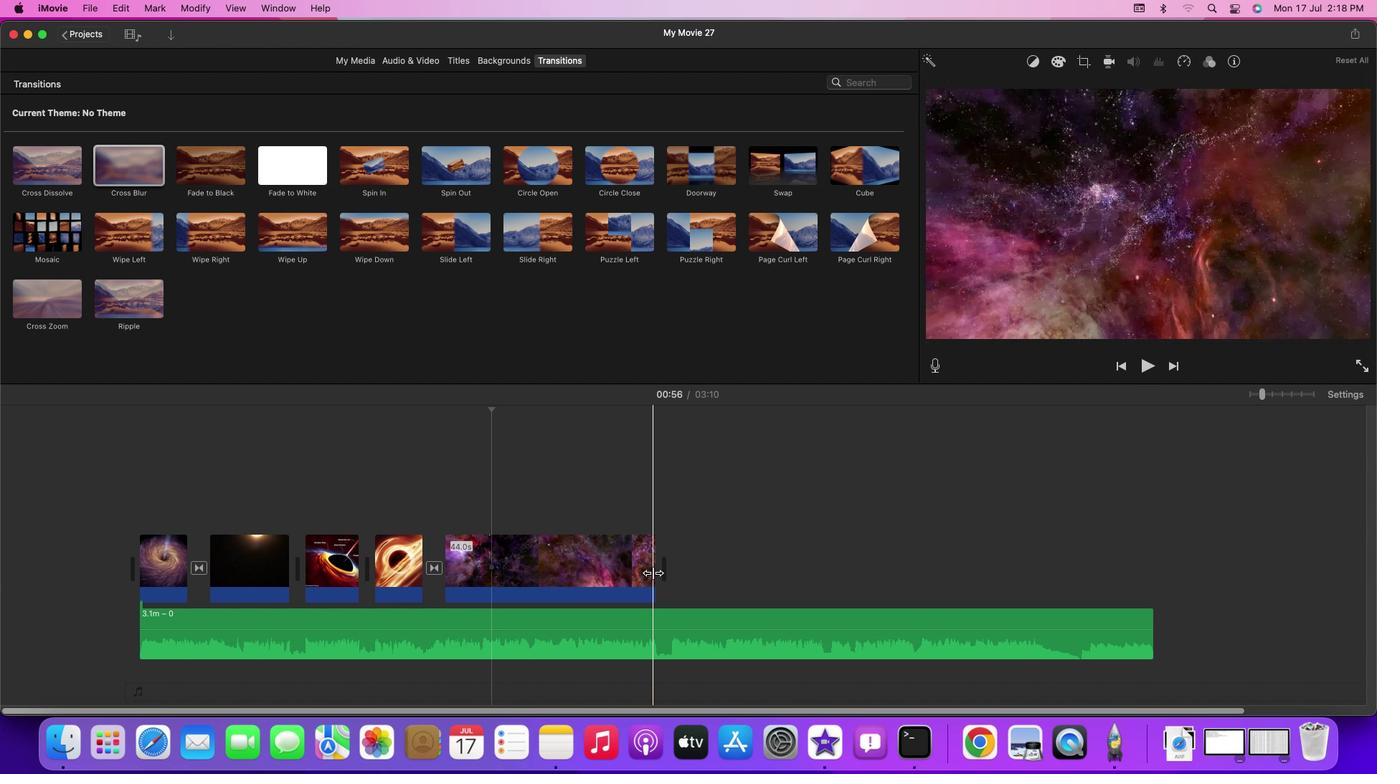 
Action: Mouse pressed left at (689, 55)
Screenshot: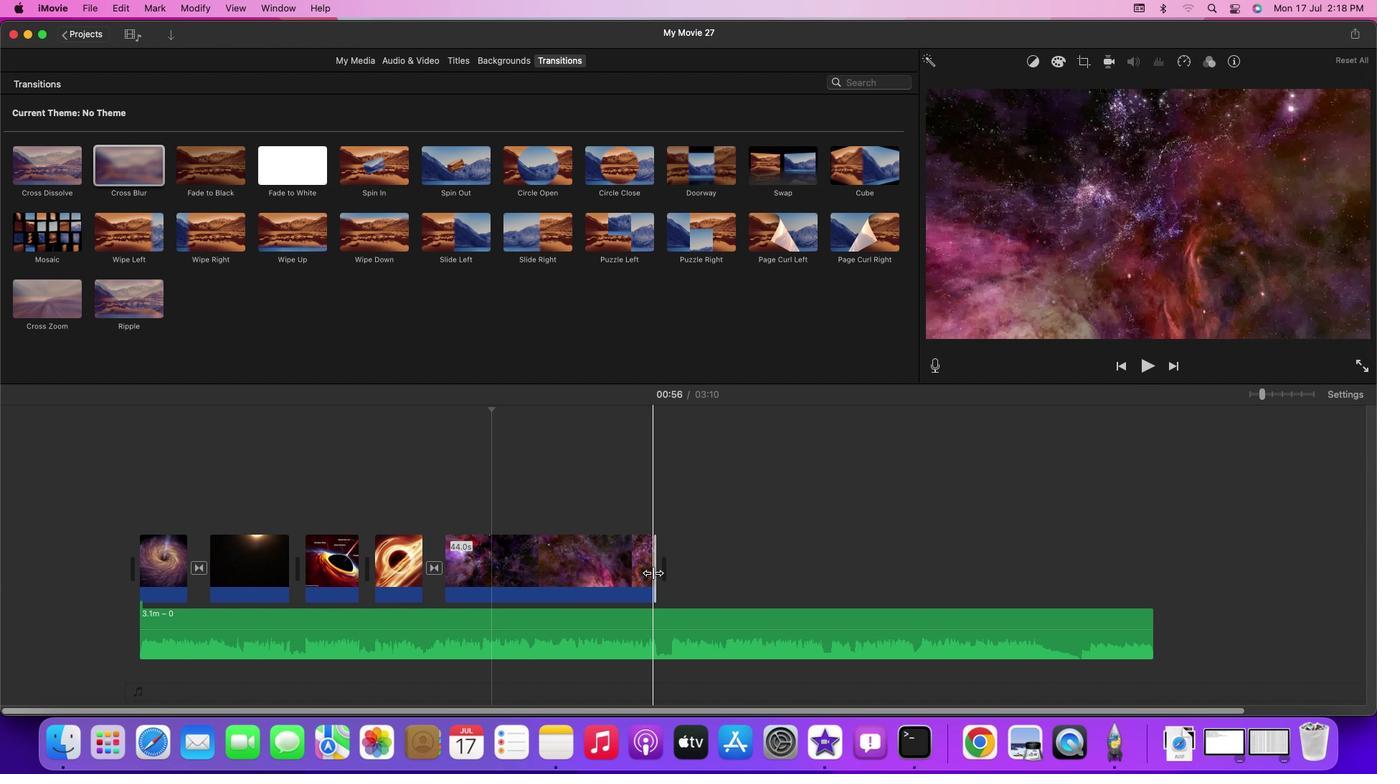 
Action: Mouse moved to (316, 185)
Screenshot: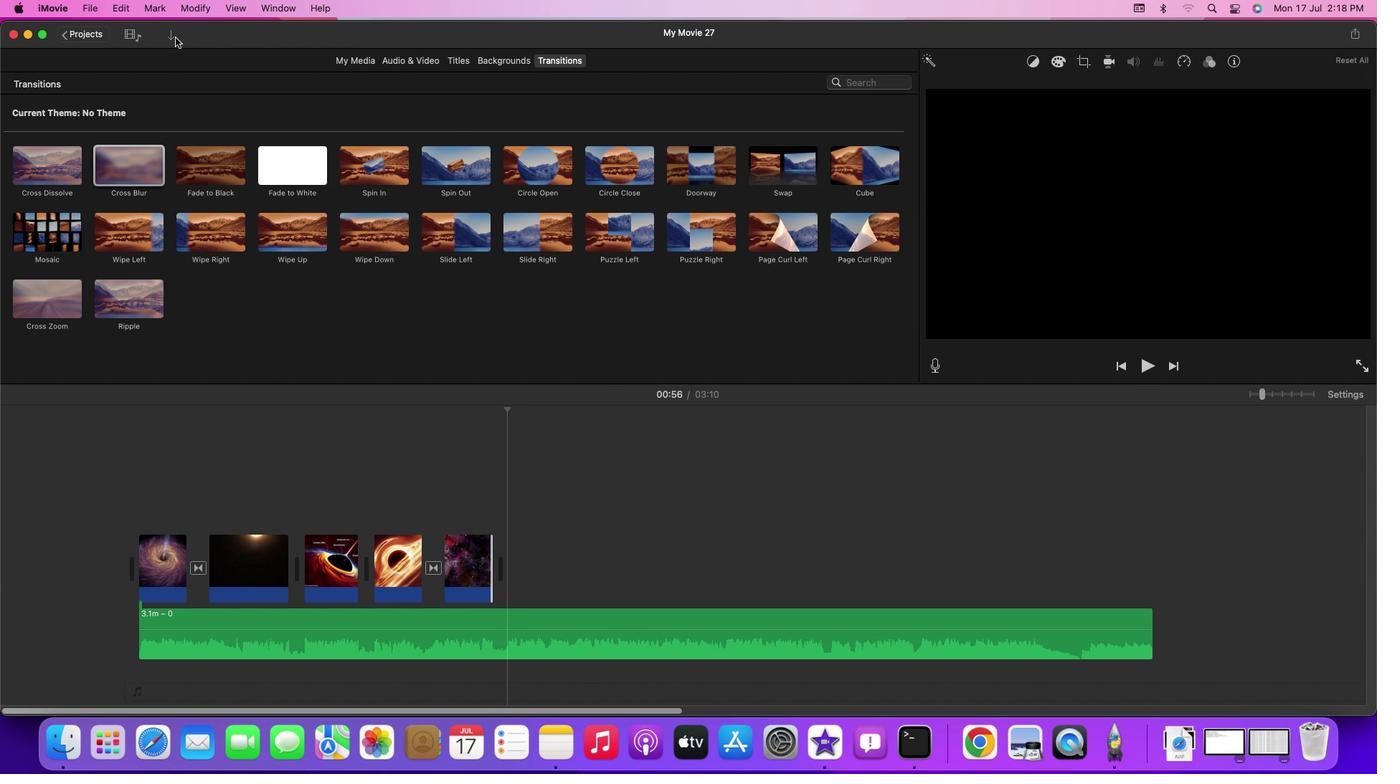 
Action: Mouse pressed left at (316, 185)
Screenshot: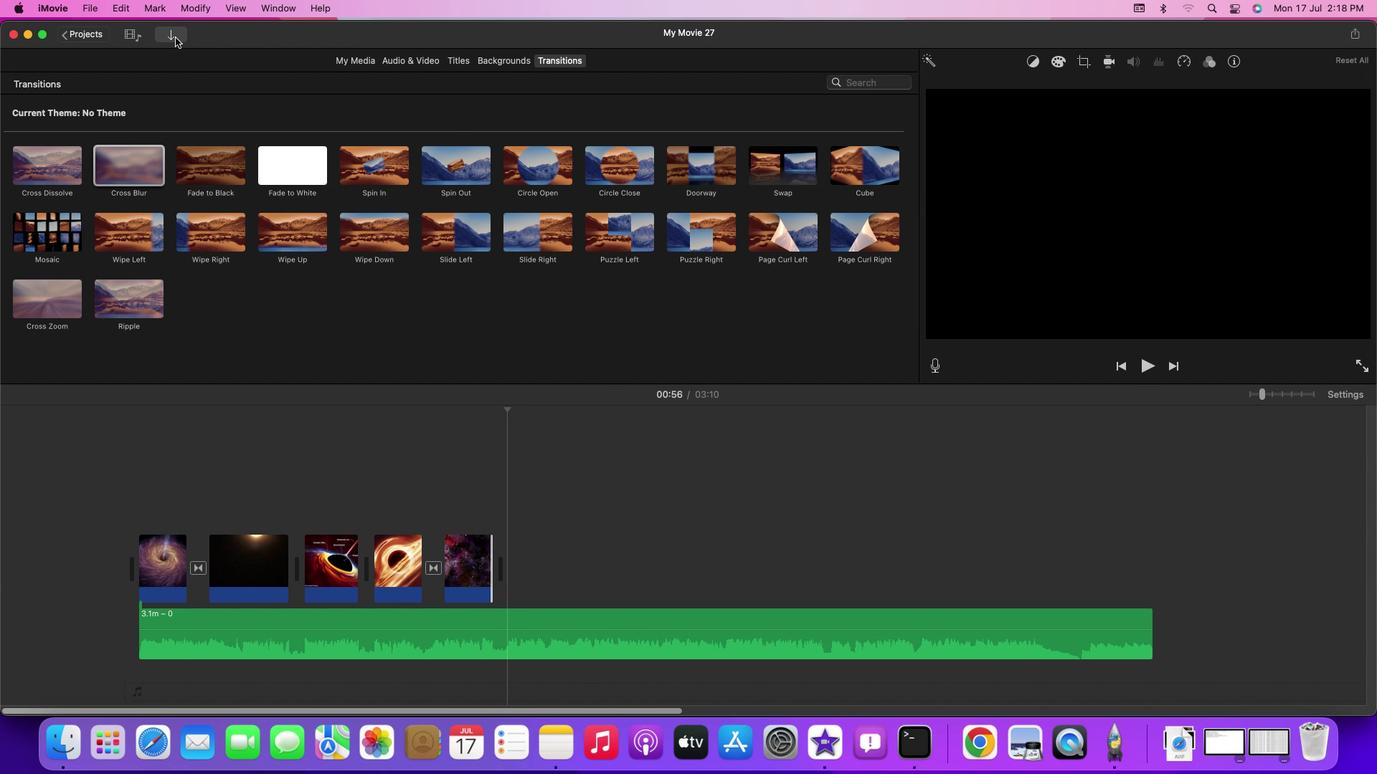 
Action: Mouse moved to (340, 71)
Screenshot: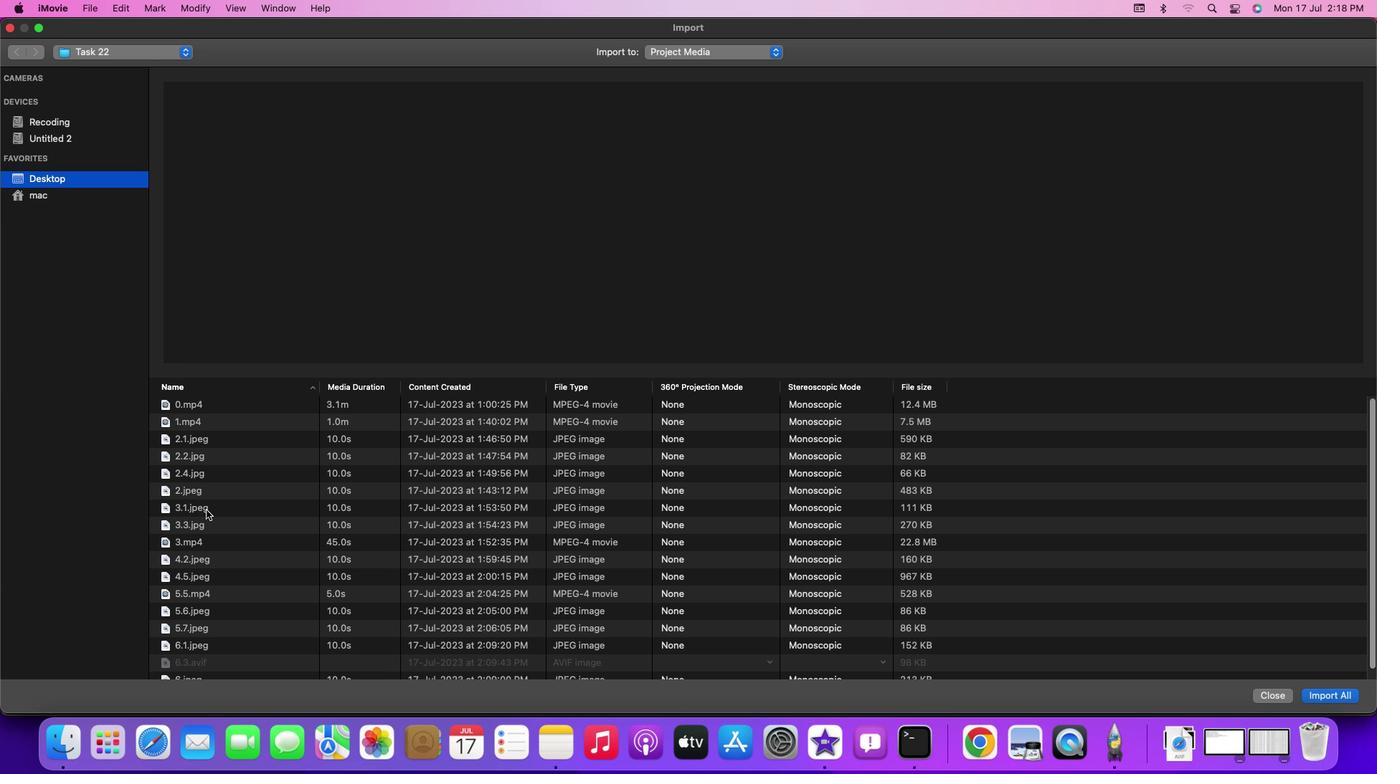 
Action: Mouse pressed left at (340, 71)
